 Task: Explore Airbnb accommodation in Kuang, Malaysia from 8th December, 2023 to 16th December, 2023 for 2 adults. Place can be entire room with 1  bedroom having 1 bed and 1 bathroom. Property type can be hotel. Amenities needed are: wifi.
Action: Mouse moved to (504, 112)
Screenshot: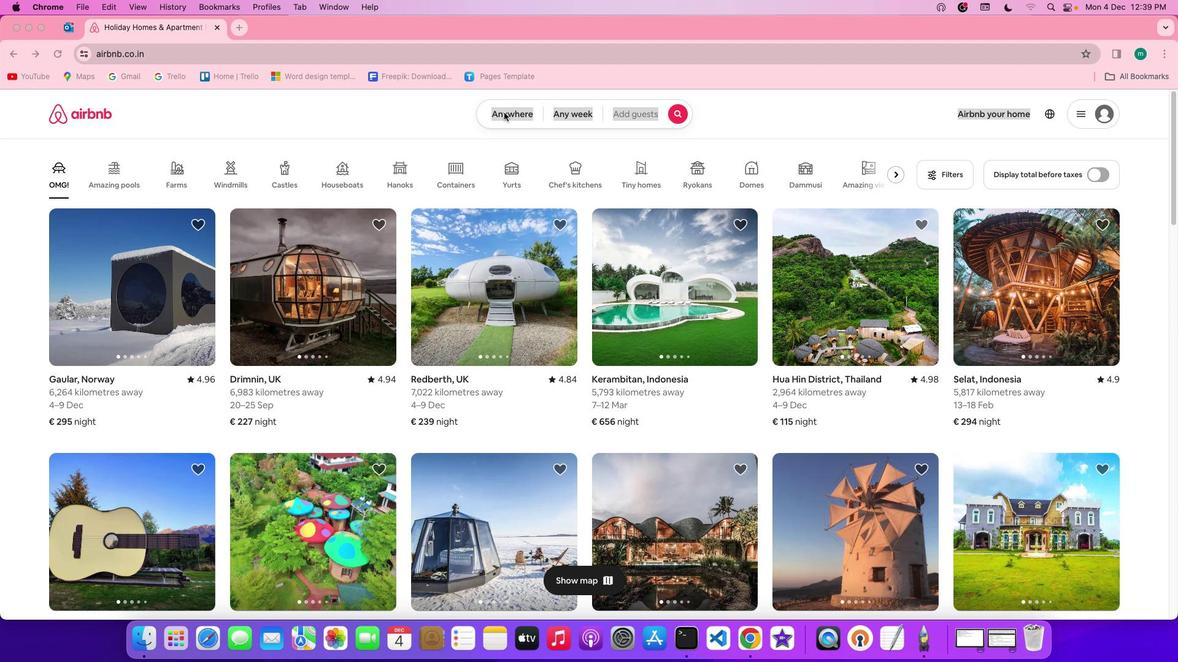 
Action: Mouse pressed left at (504, 112)
Screenshot: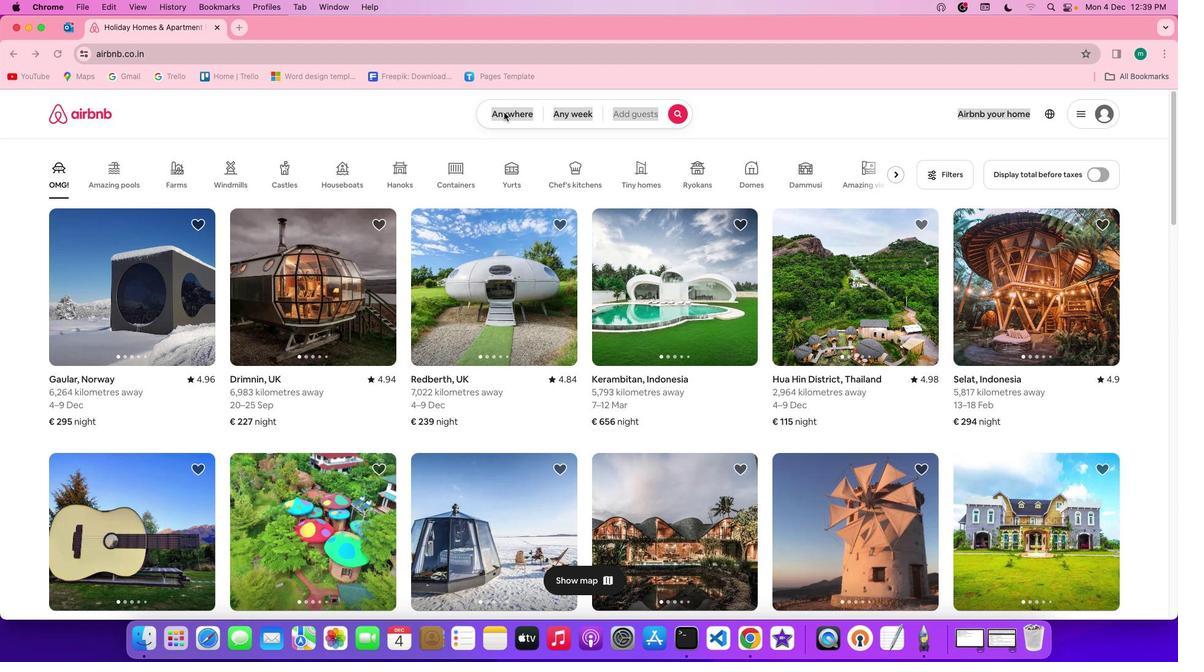 
Action: Mouse moved to (504, 112)
Screenshot: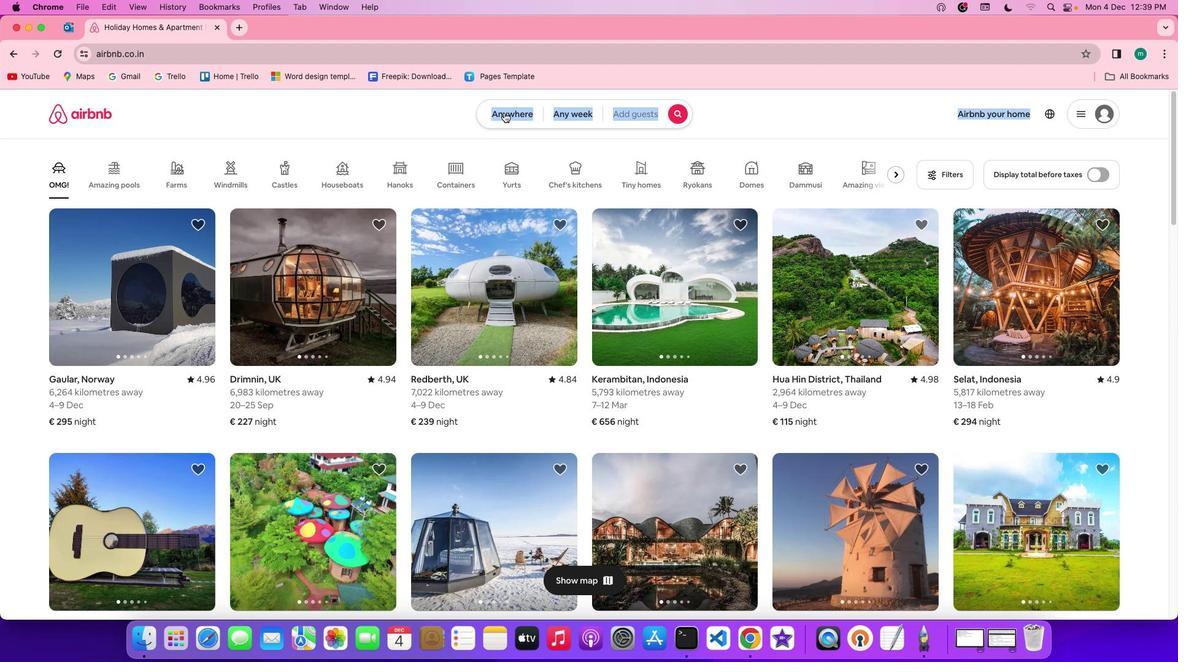 
Action: Mouse pressed left at (504, 112)
Screenshot: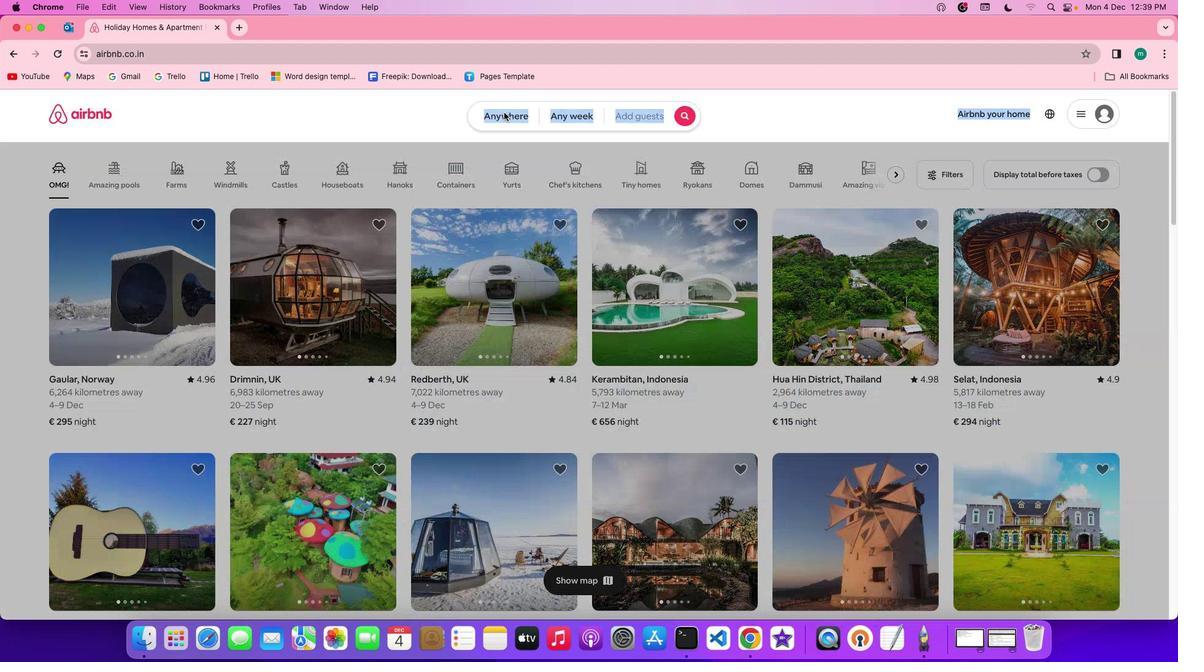 
Action: Mouse moved to (444, 158)
Screenshot: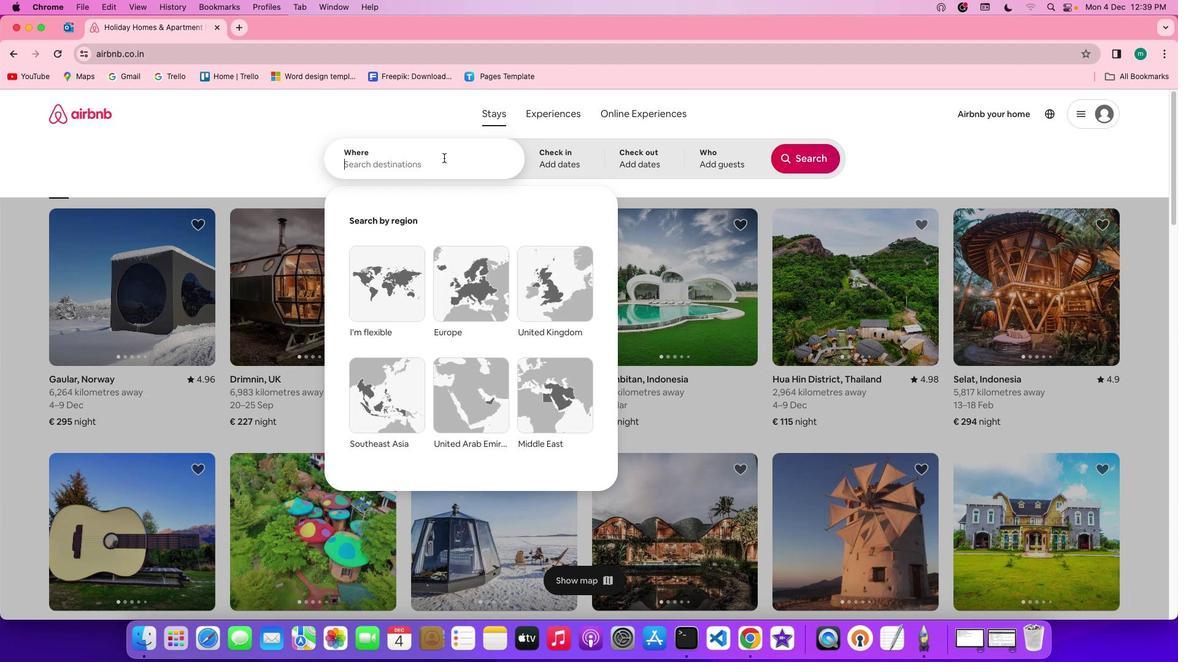 
Action: Mouse pressed left at (444, 158)
Screenshot: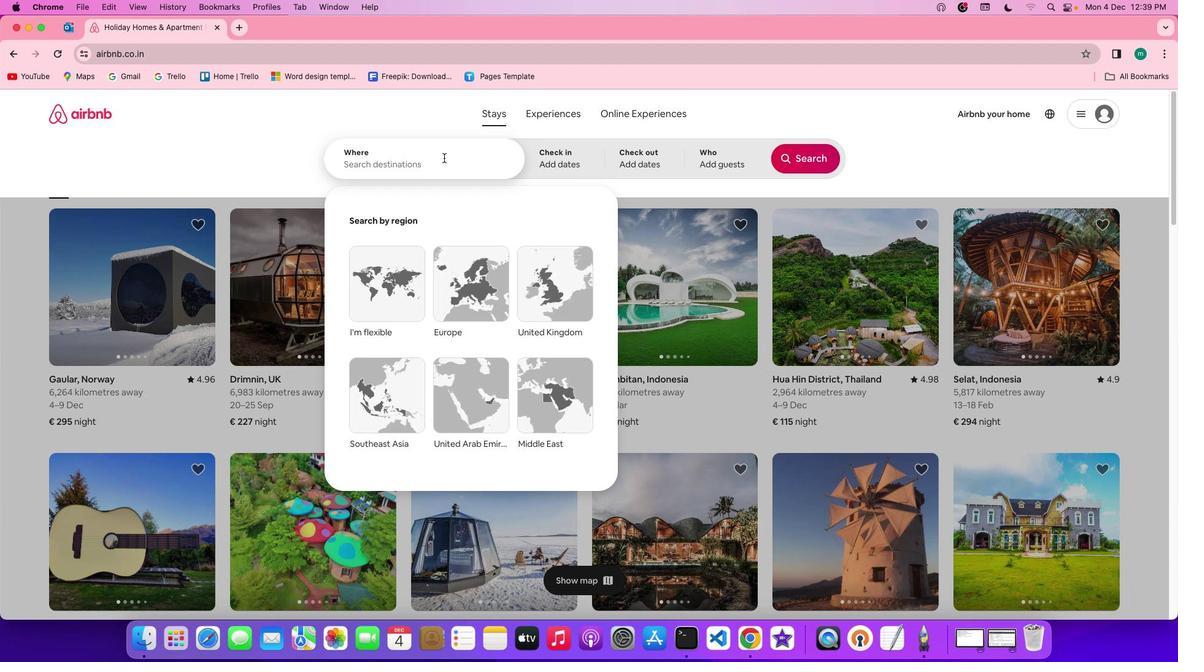 
Action: Key pressed Key.shift'K''U''A''N''G'','Key.spaceKey.shift'M''A''L''A''Y''S''I''A'
Screenshot: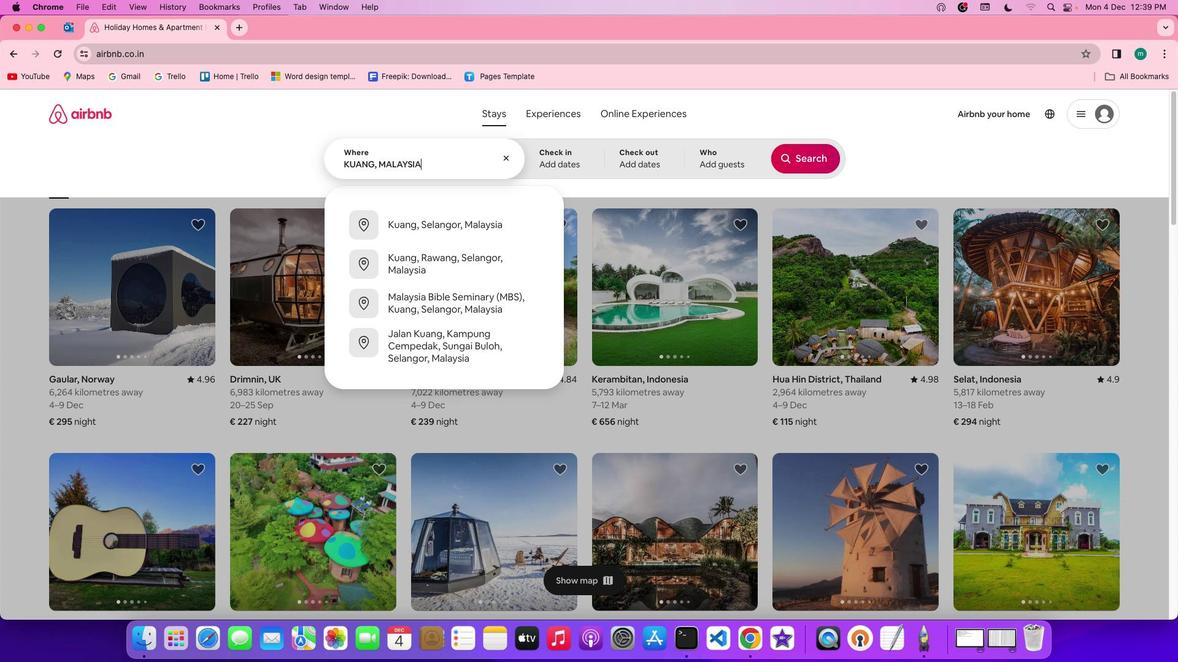 
Action: Mouse moved to (574, 158)
Screenshot: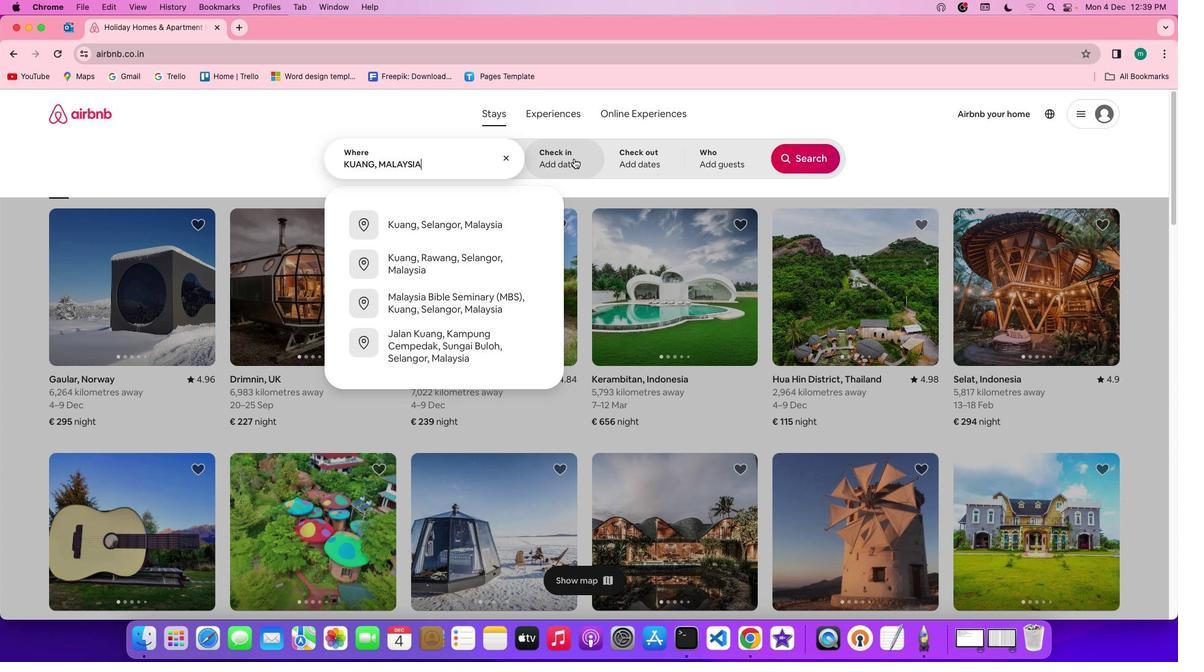 
Action: Mouse pressed left at (574, 158)
Screenshot: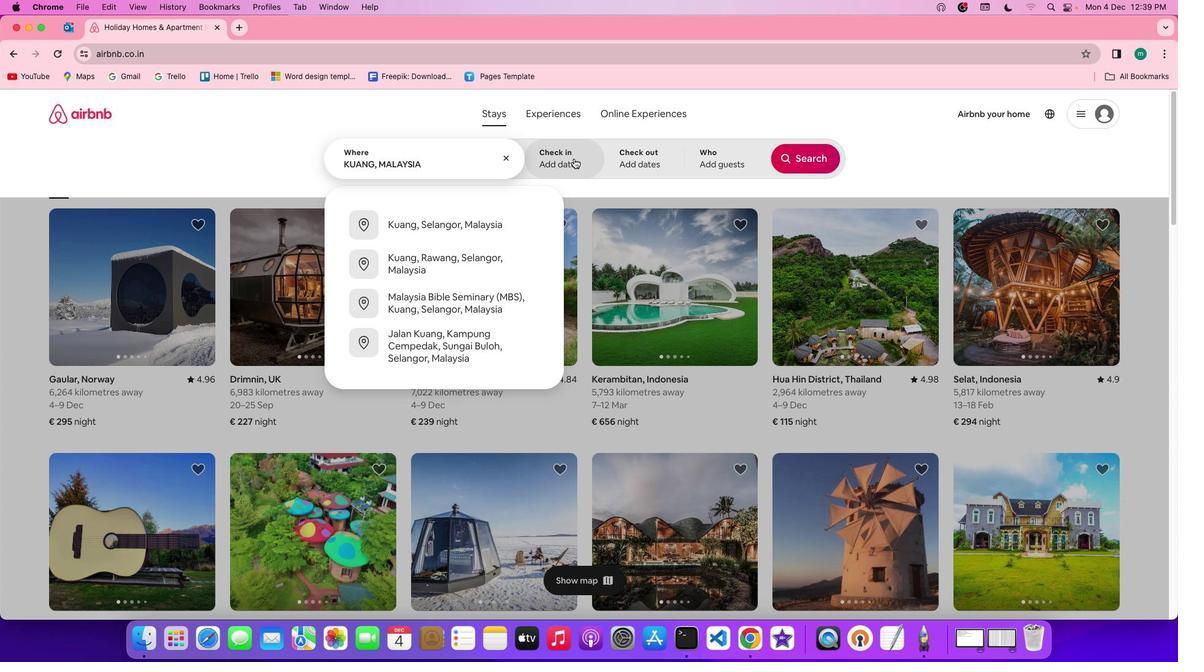
Action: Mouse moved to (525, 346)
Screenshot: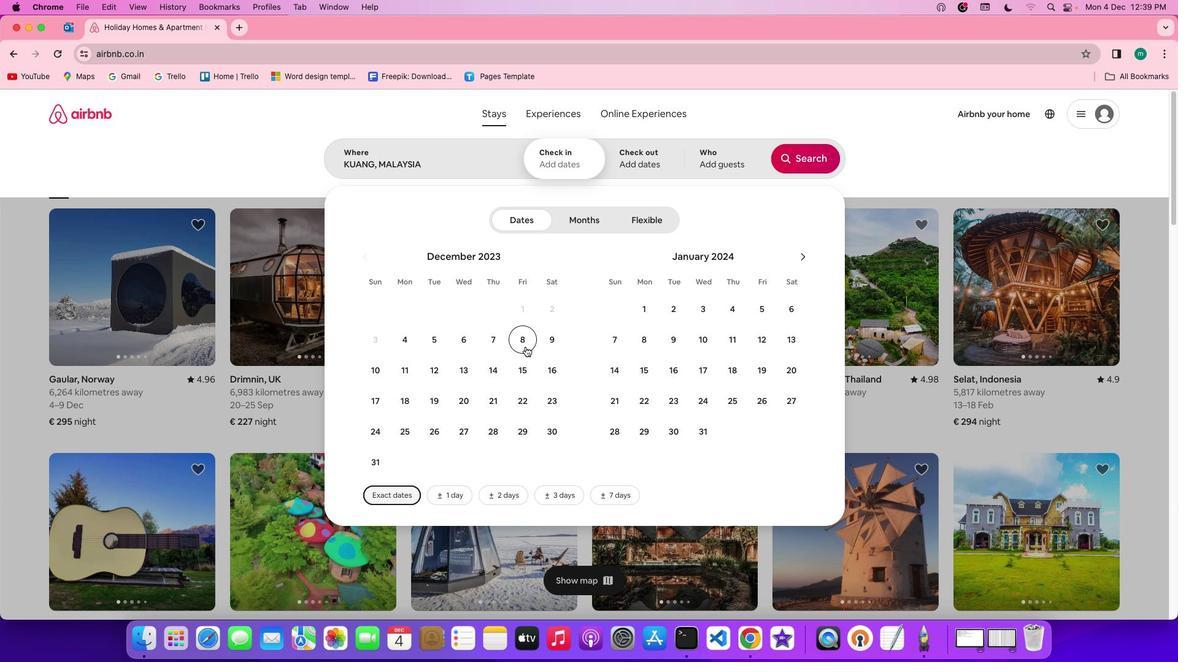 
Action: Mouse pressed left at (525, 346)
Screenshot: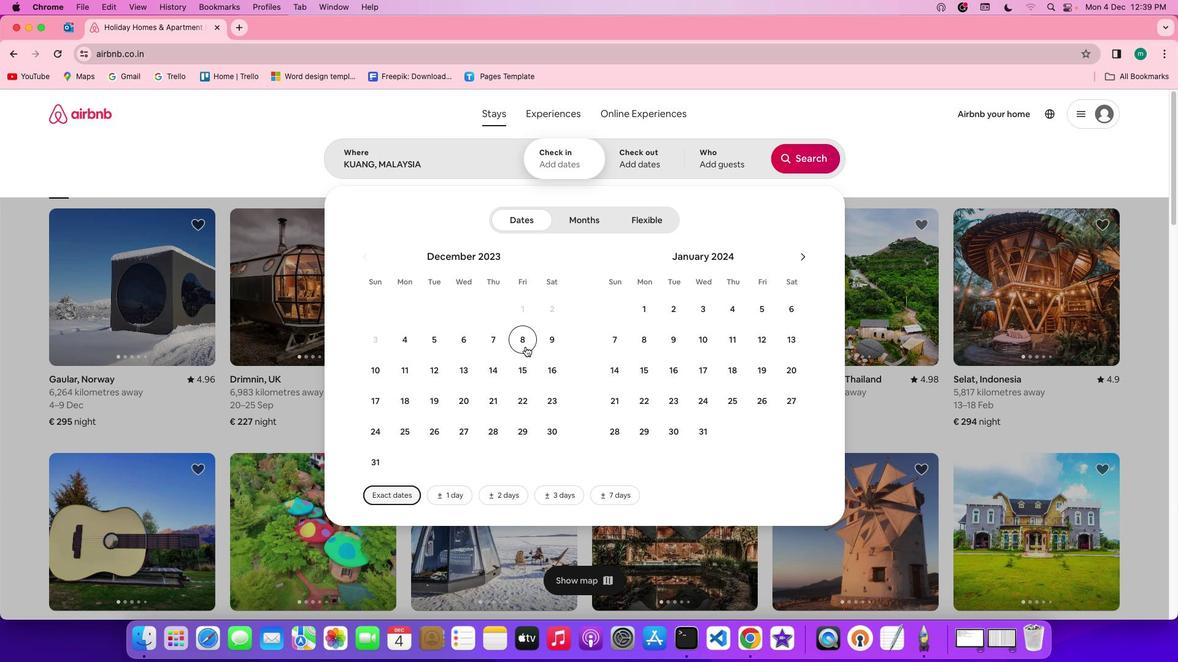 
Action: Mouse moved to (548, 371)
Screenshot: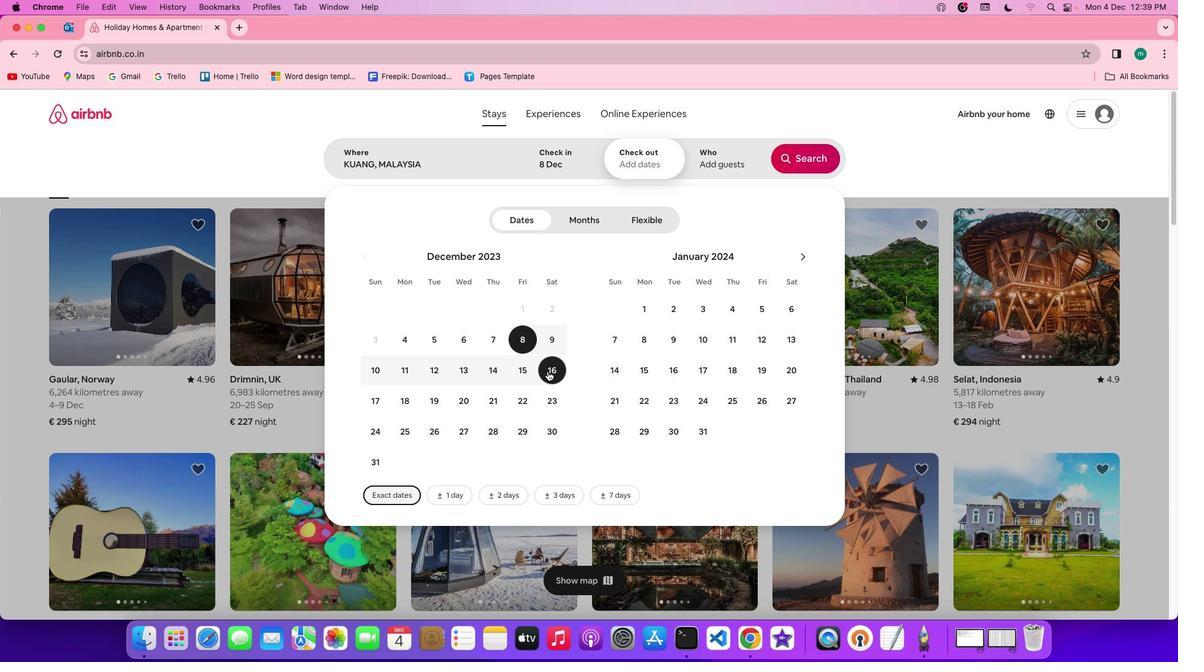 
Action: Mouse pressed left at (548, 371)
Screenshot: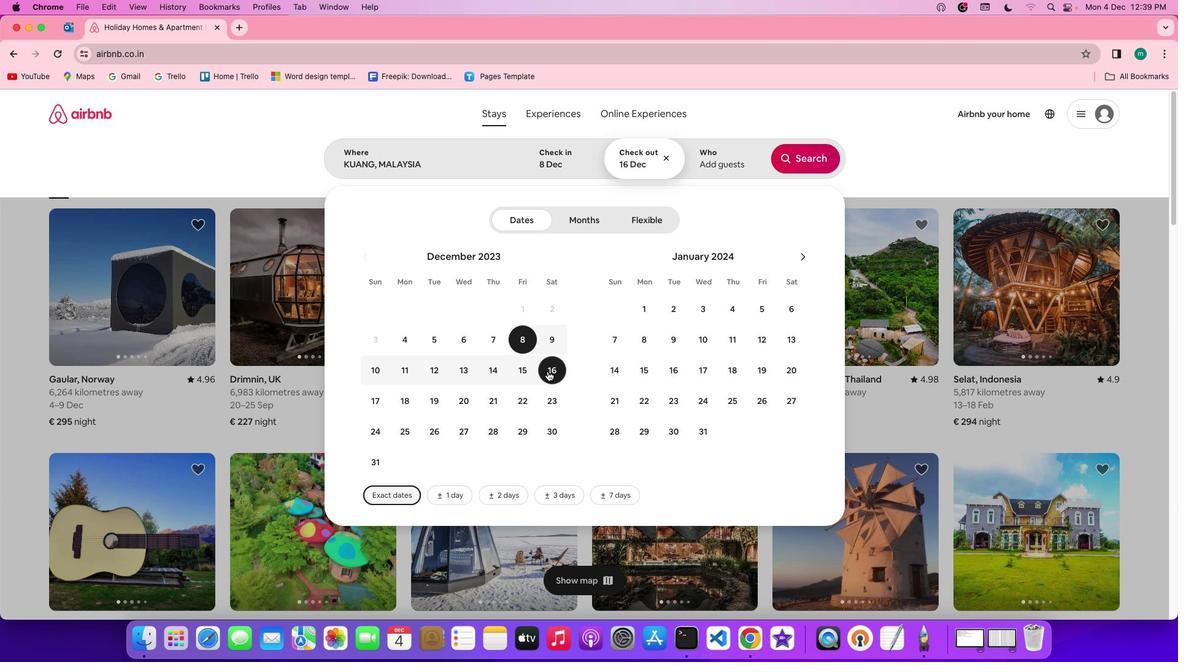 
Action: Mouse moved to (699, 159)
Screenshot: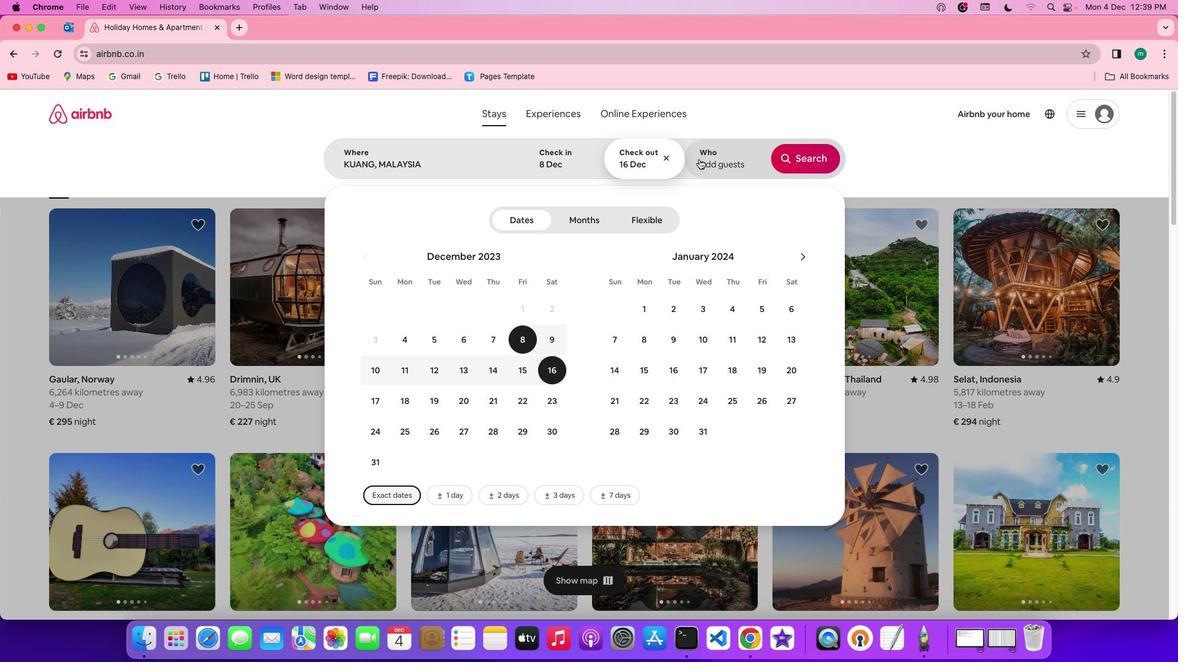 
Action: Mouse pressed left at (699, 159)
Screenshot: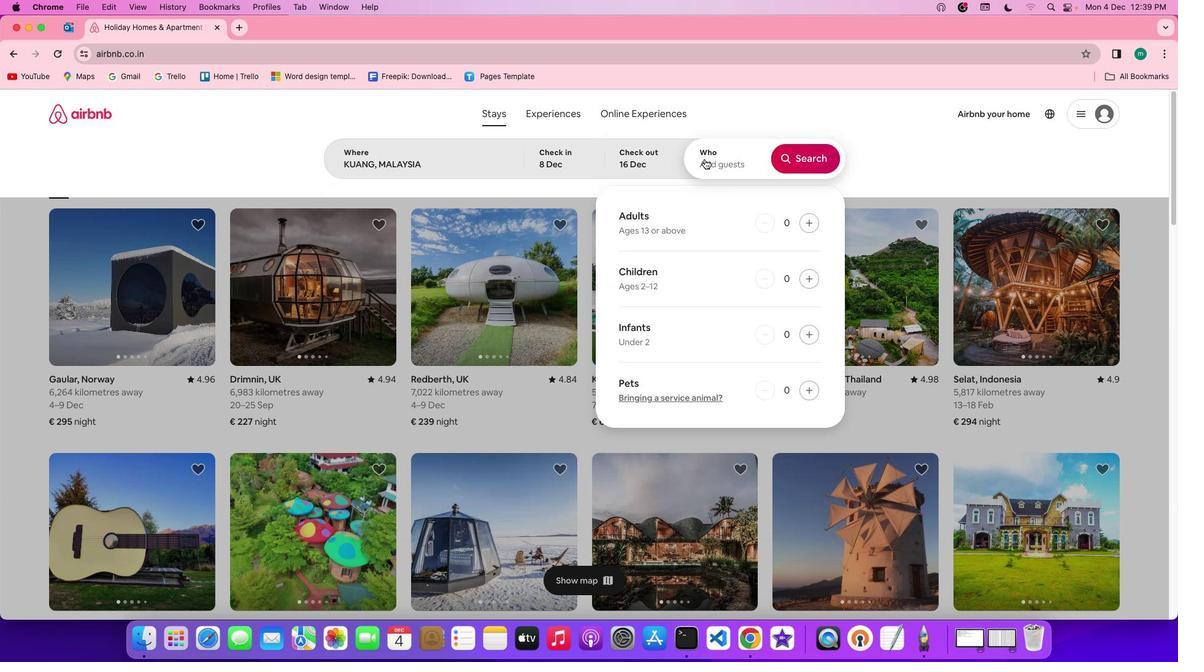 
Action: Mouse moved to (810, 227)
Screenshot: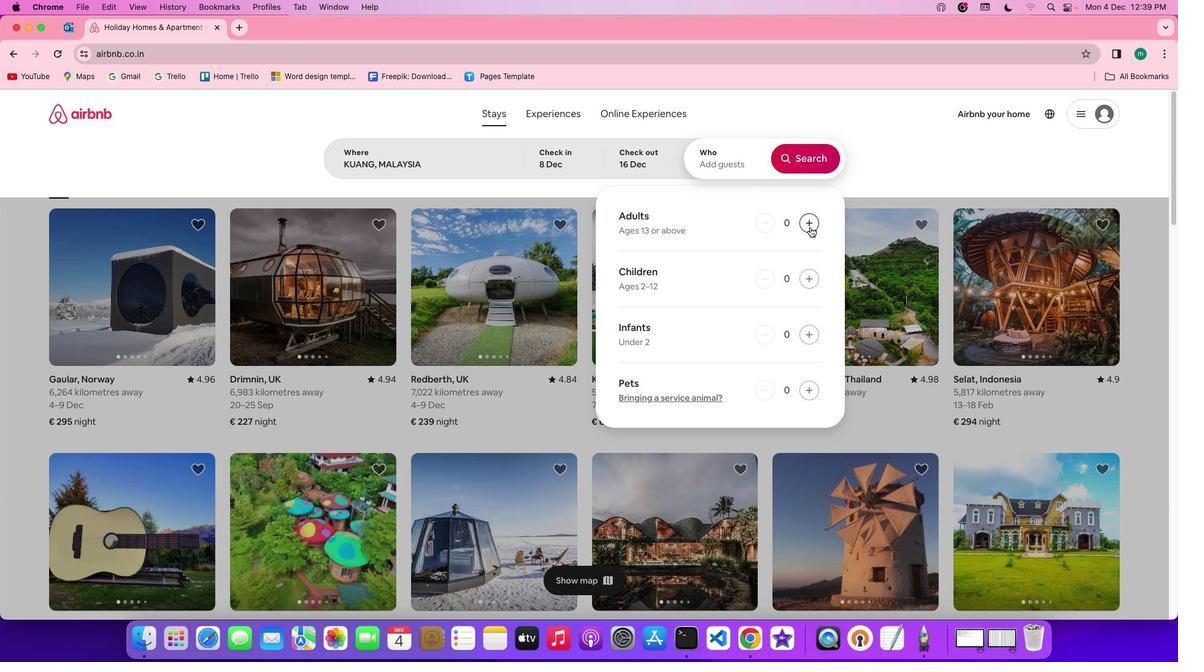 
Action: Mouse pressed left at (810, 227)
Screenshot: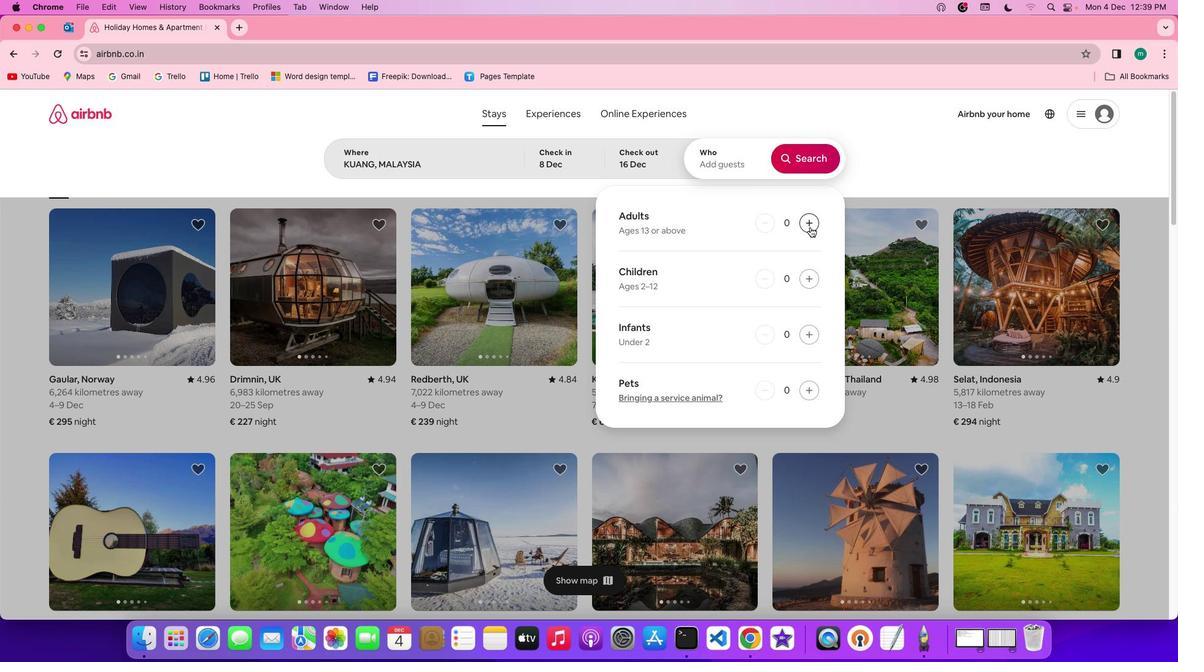 
Action: Mouse pressed left at (810, 227)
Screenshot: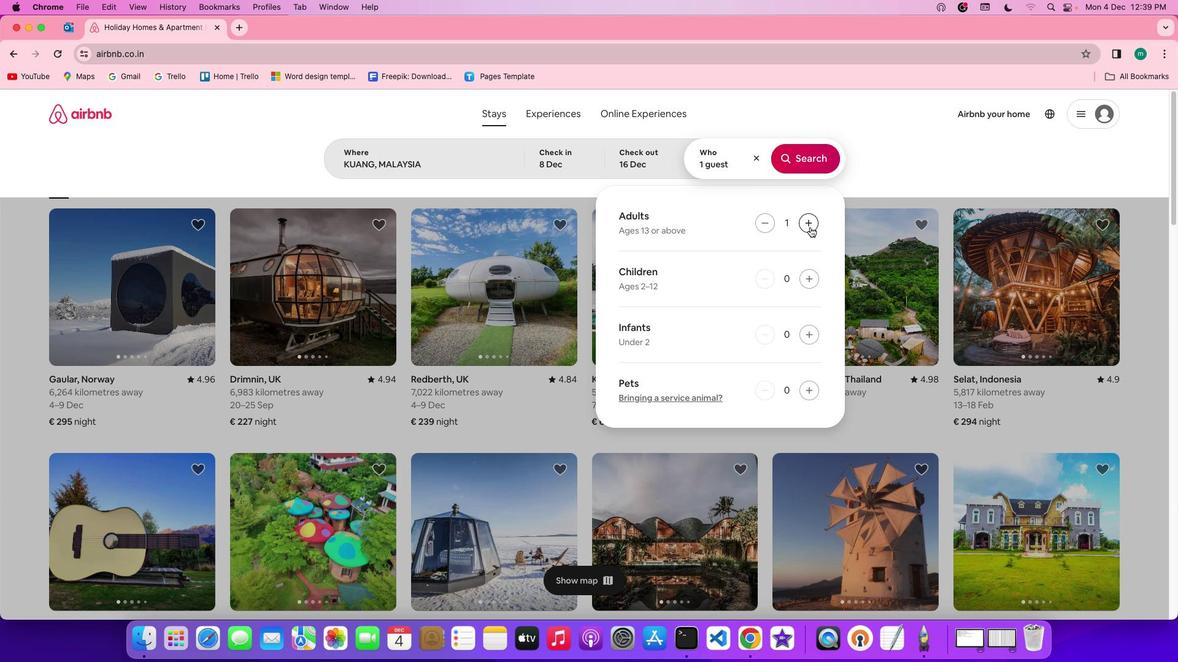 
Action: Mouse moved to (812, 154)
Screenshot: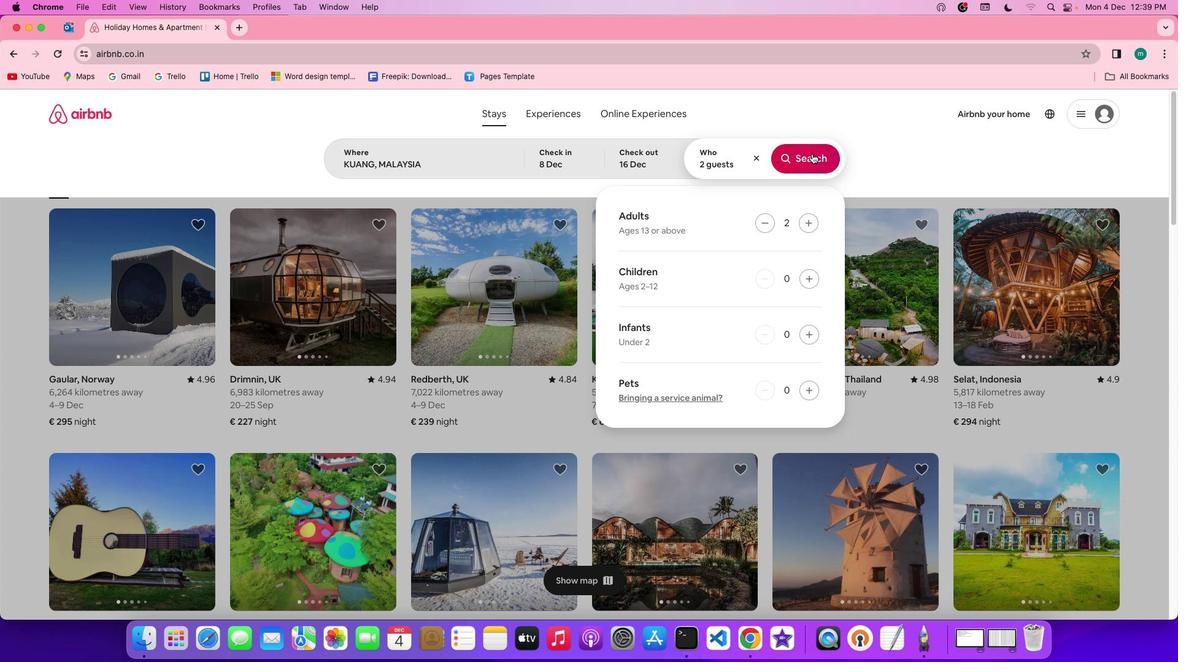 
Action: Mouse pressed left at (812, 154)
Screenshot: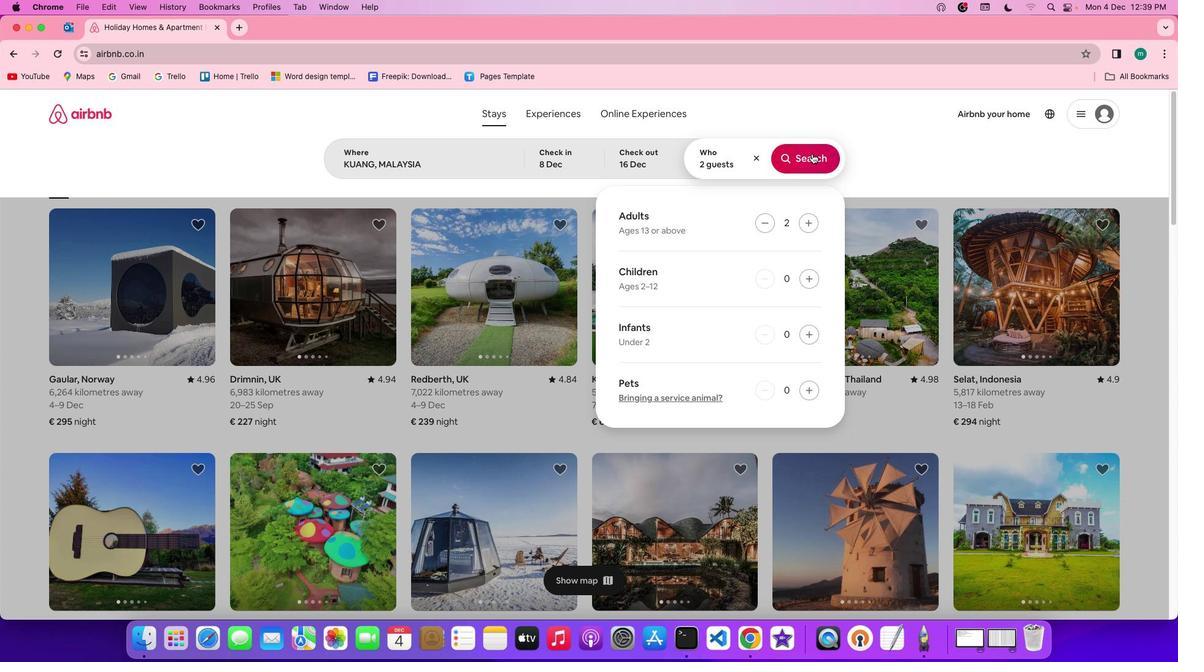 
Action: Mouse moved to (992, 157)
Screenshot: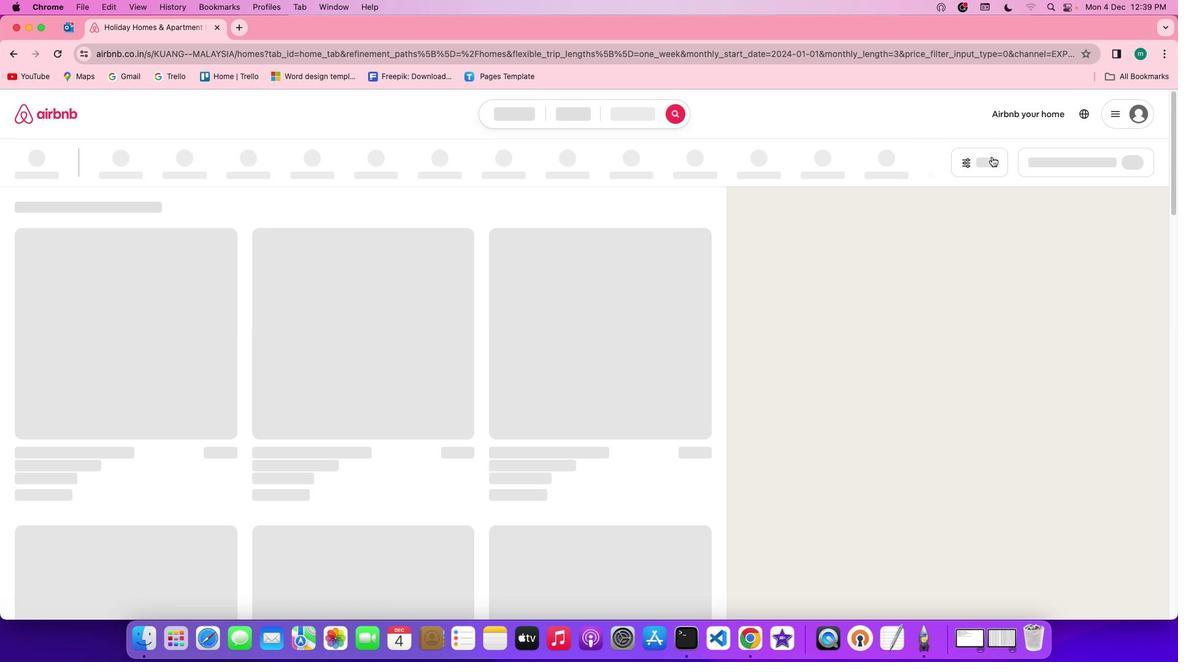 
Action: Mouse pressed left at (992, 157)
Screenshot: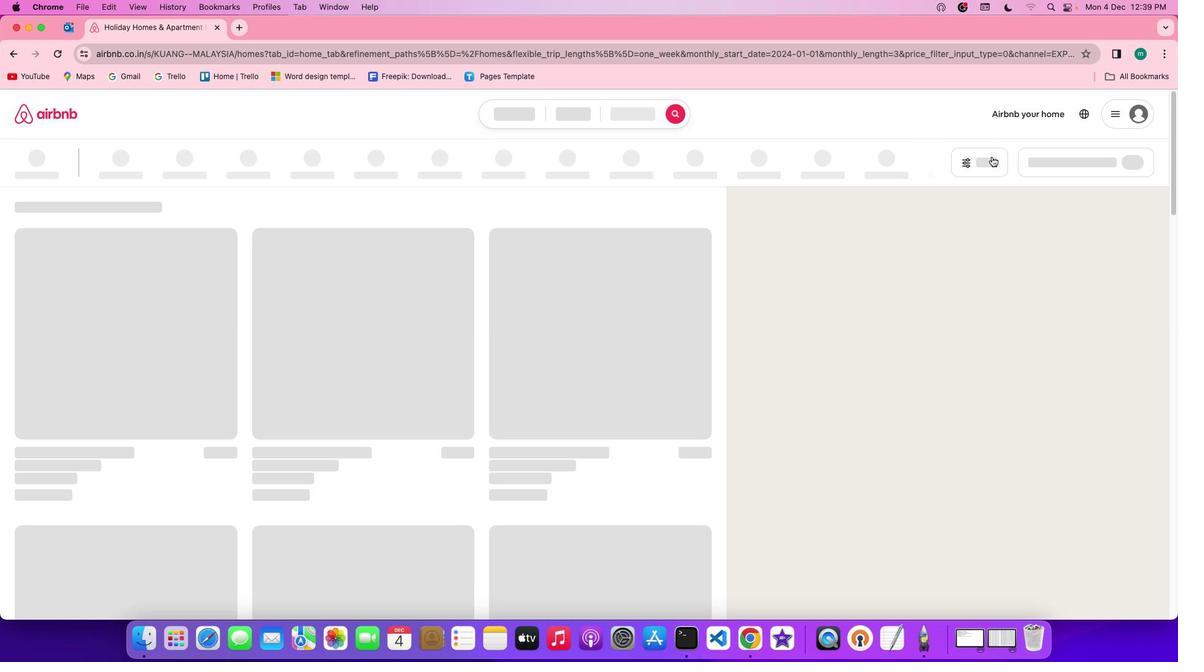 
Action: Mouse moved to (555, 364)
Screenshot: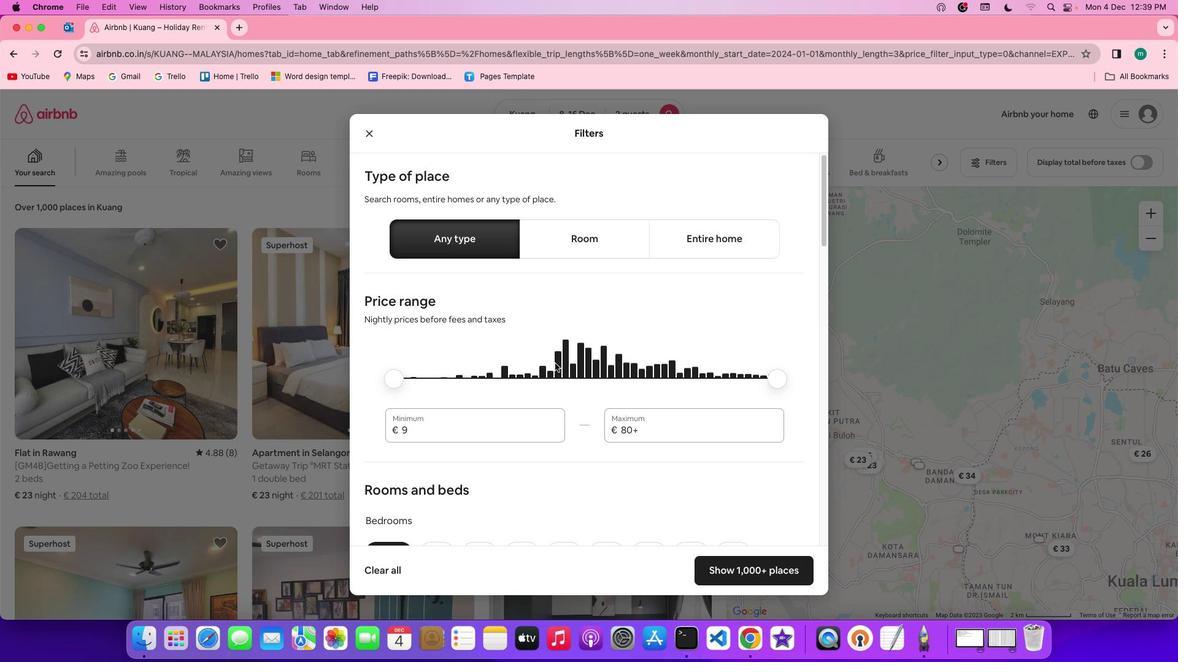 
Action: Mouse scrolled (555, 364) with delta (0, 0)
Screenshot: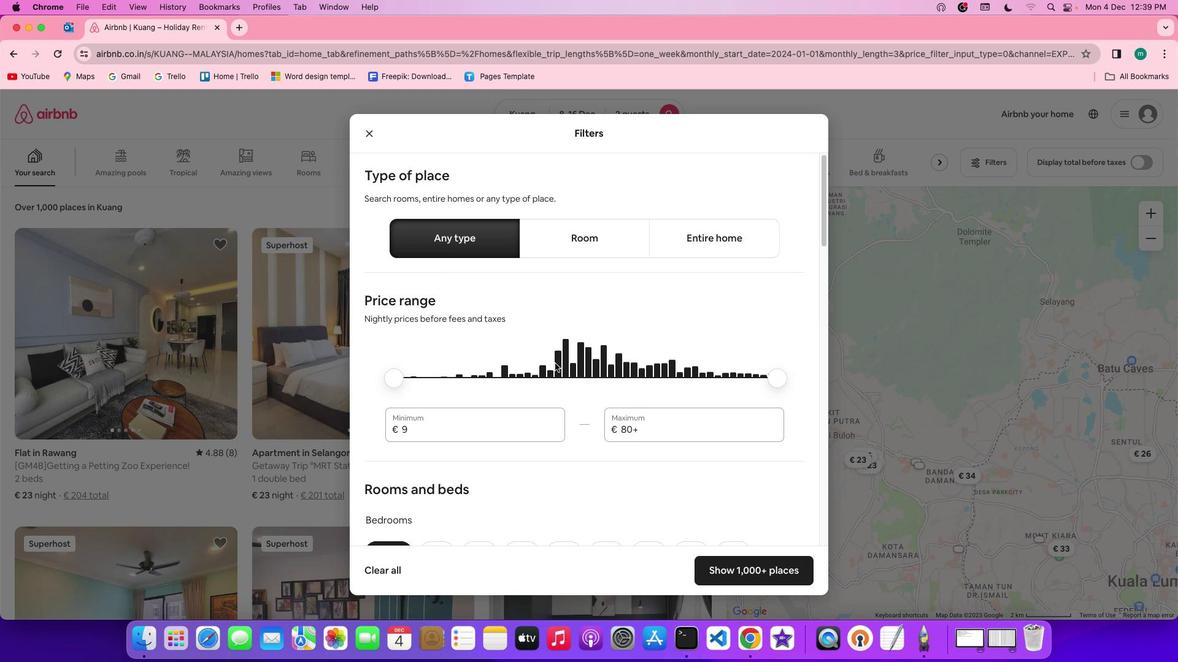 
Action: Mouse scrolled (555, 364) with delta (0, 0)
Screenshot: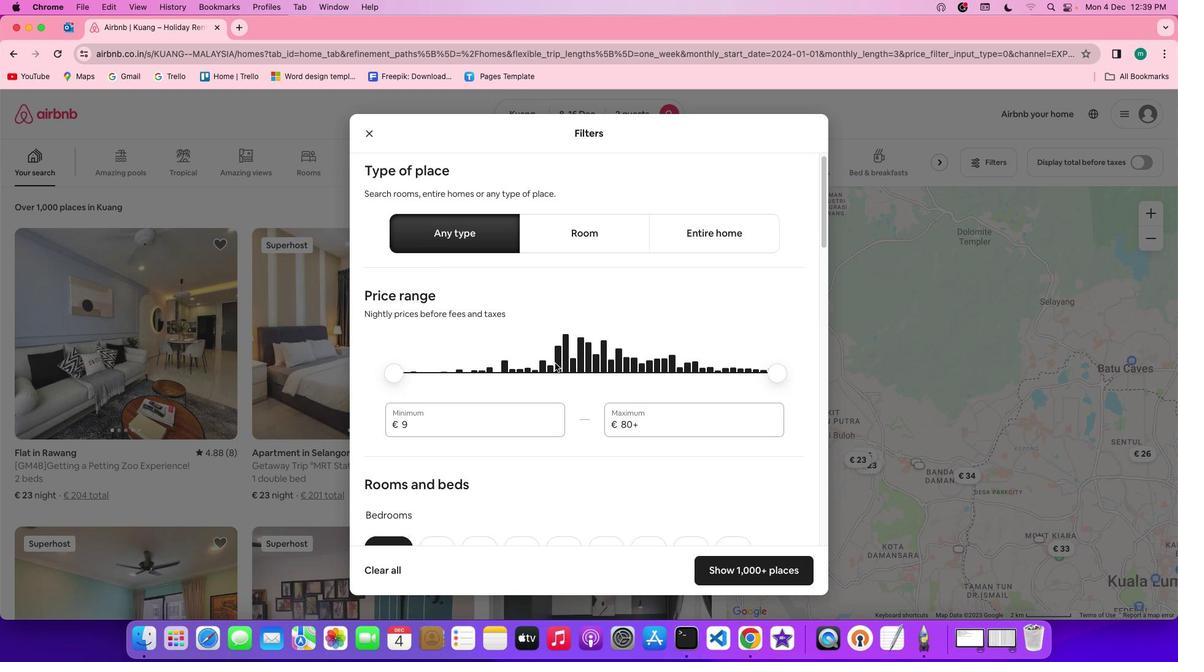 
Action: Mouse scrolled (555, 364) with delta (0, -1)
Screenshot: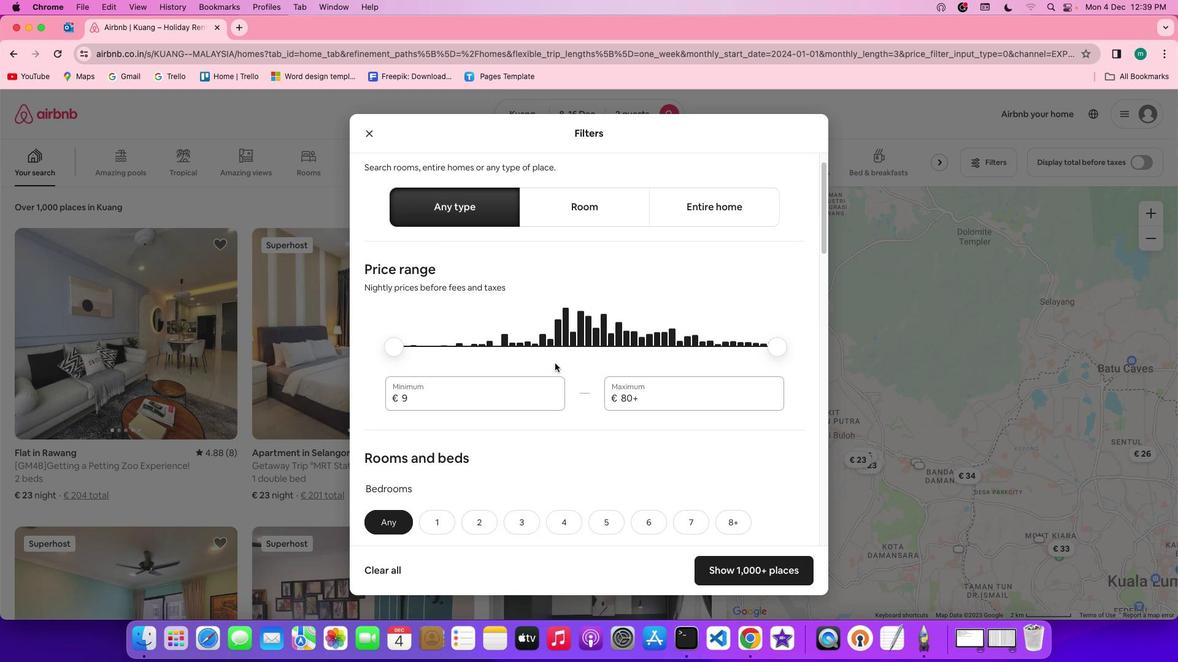 
Action: Mouse scrolled (555, 364) with delta (0, 0)
Screenshot: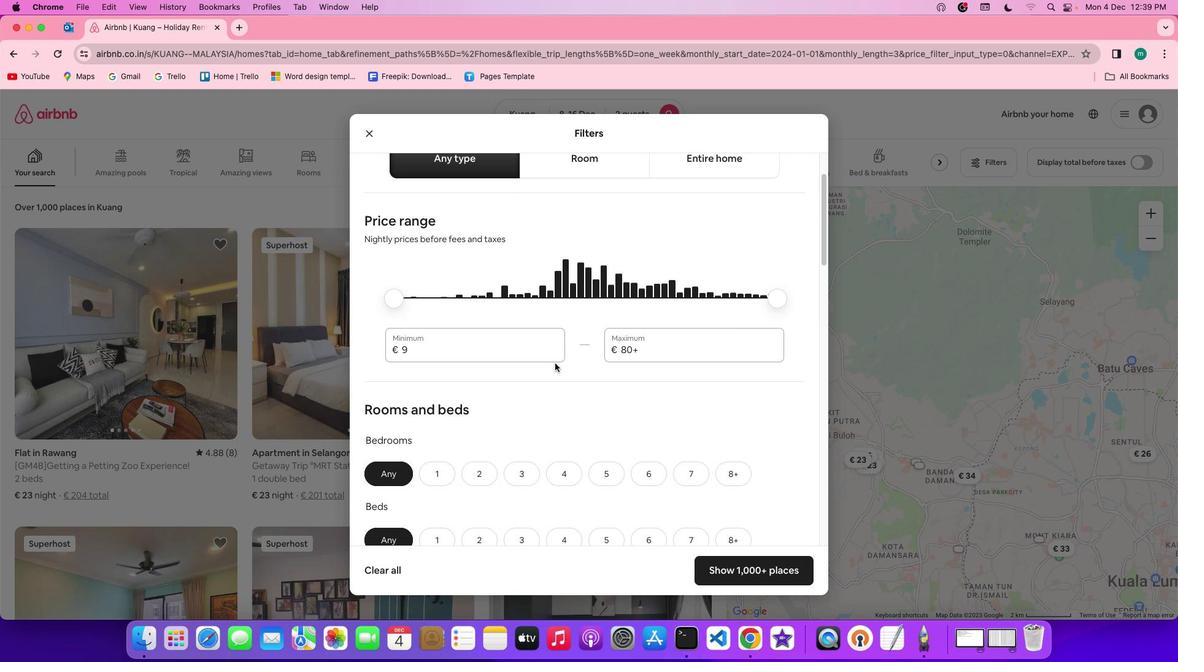 
Action: Mouse scrolled (555, 364) with delta (0, 0)
Screenshot: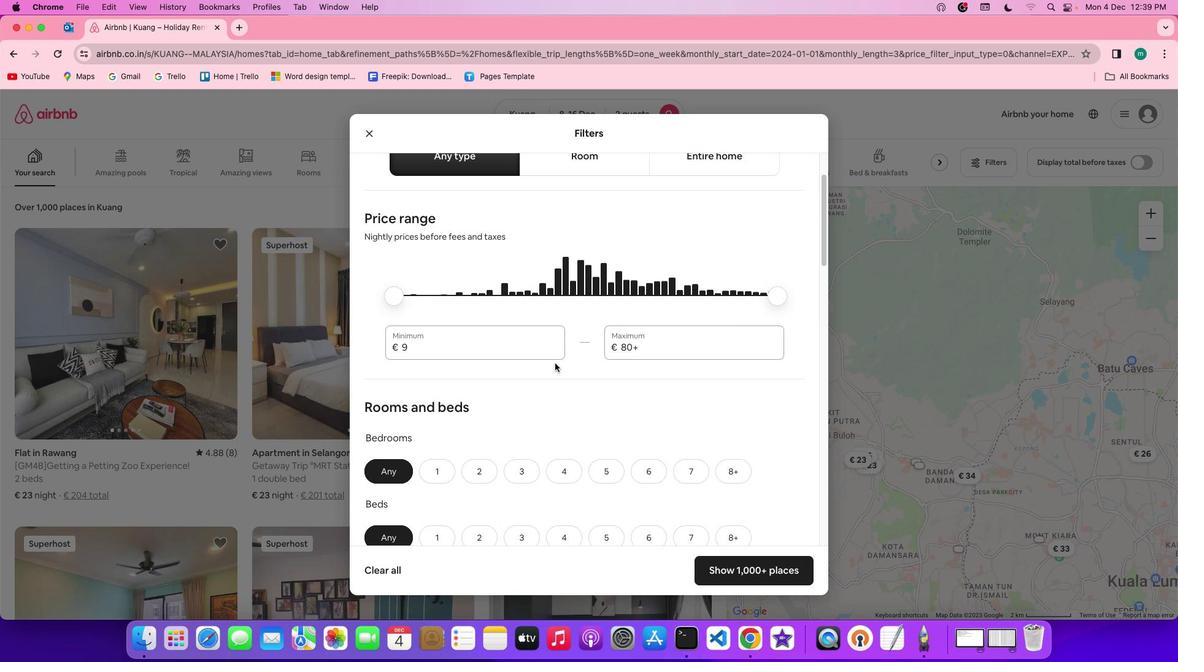 
Action: Mouse scrolled (555, 364) with delta (0, 0)
Screenshot: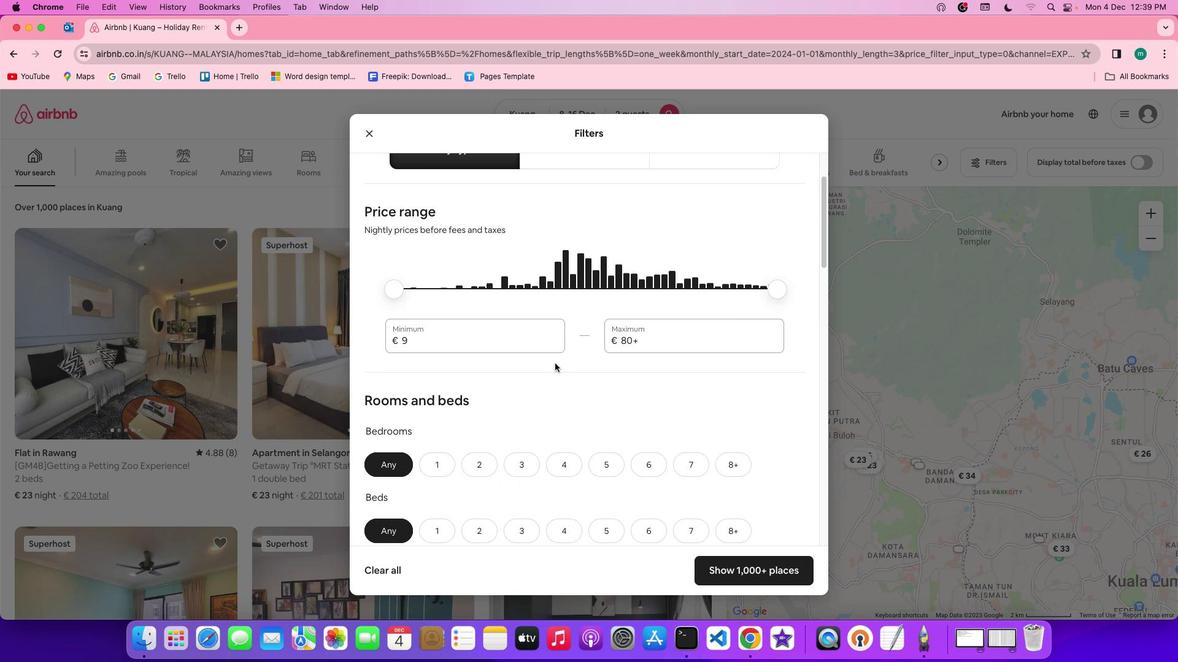 
Action: Mouse scrolled (555, 364) with delta (0, -1)
Screenshot: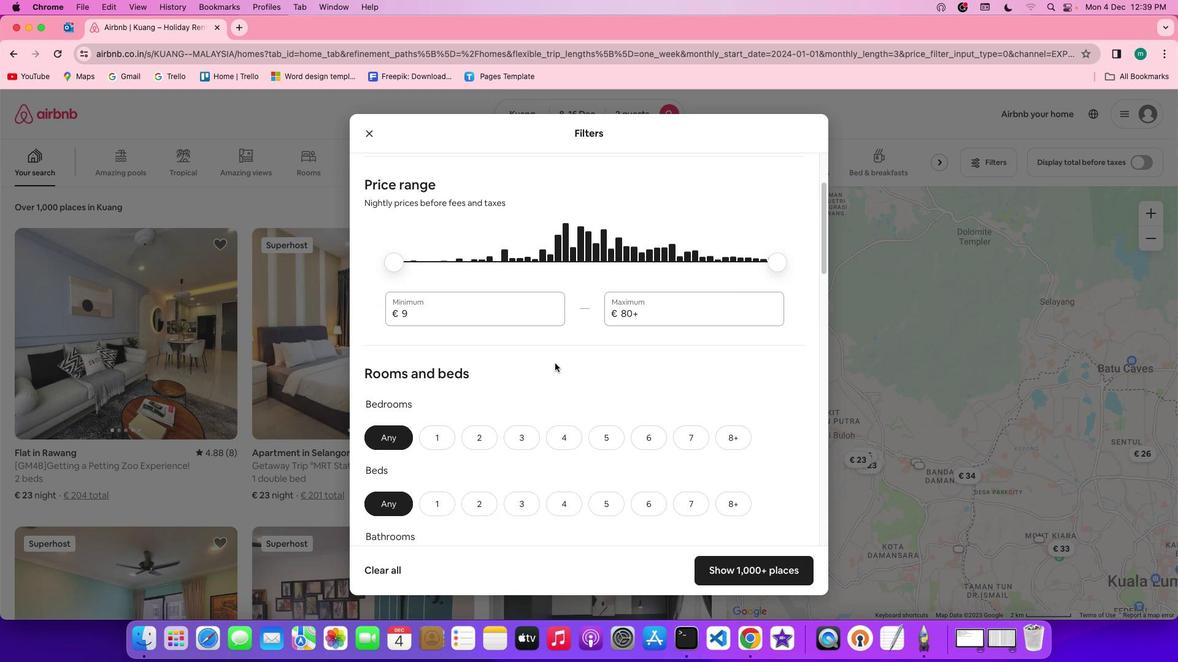 
Action: Mouse scrolled (555, 364) with delta (0, 0)
Screenshot: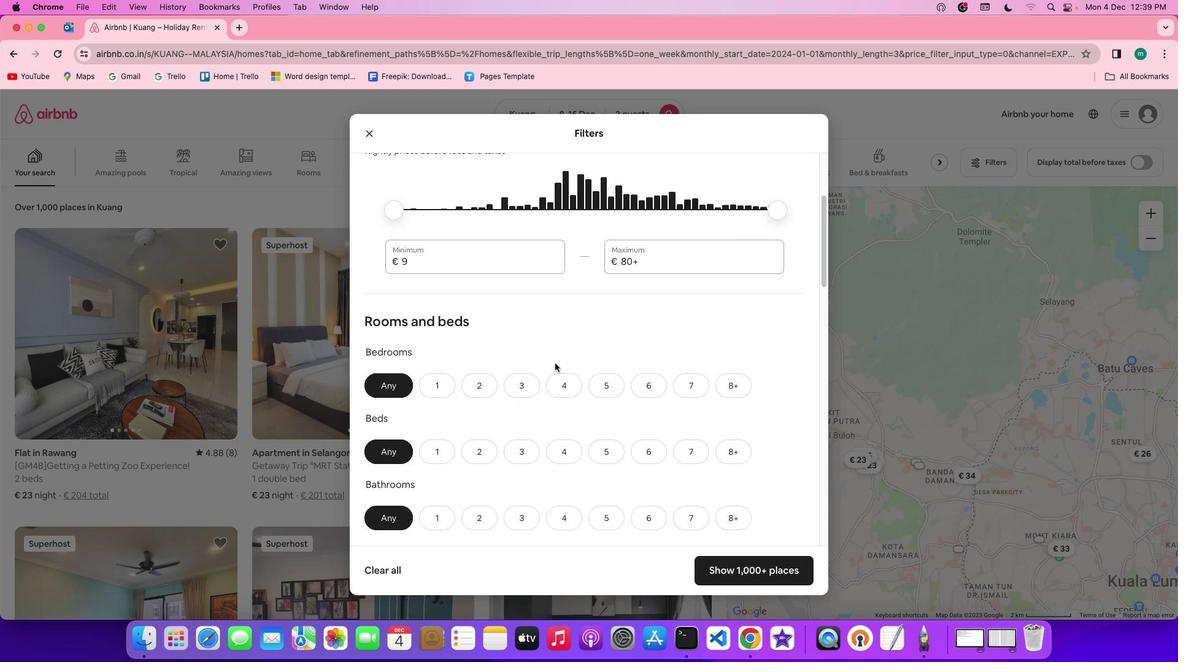 
Action: Mouse scrolled (555, 364) with delta (0, 0)
Screenshot: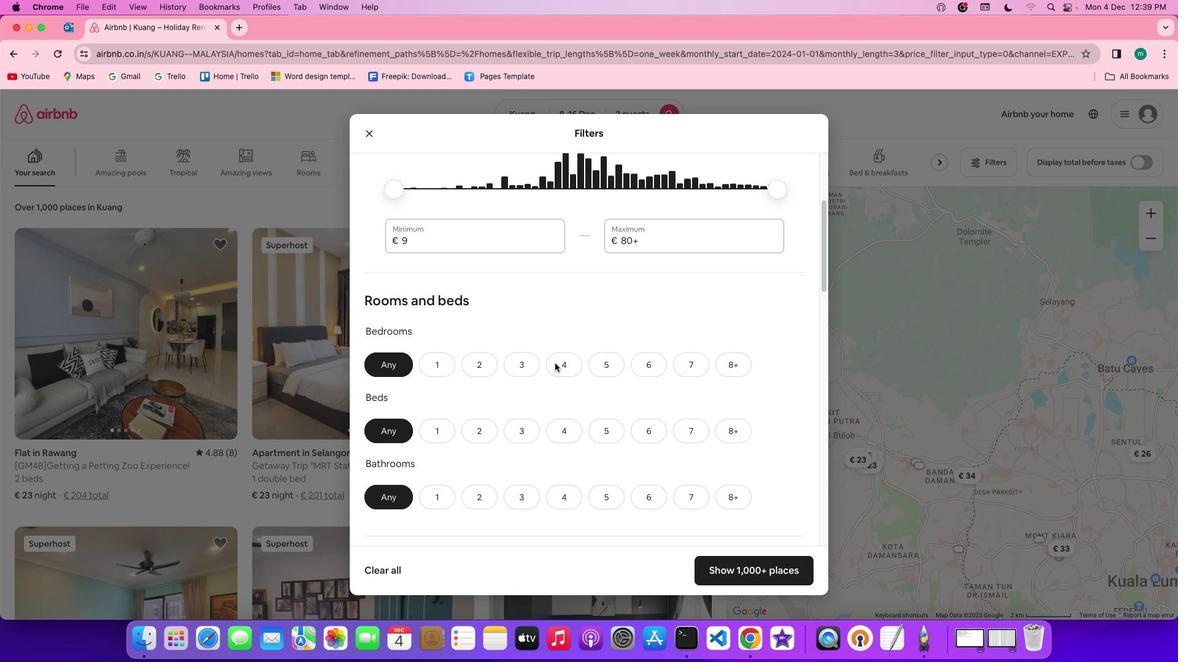 
Action: Mouse scrolled (555, 364) with delta (0, 0)
Screenshot: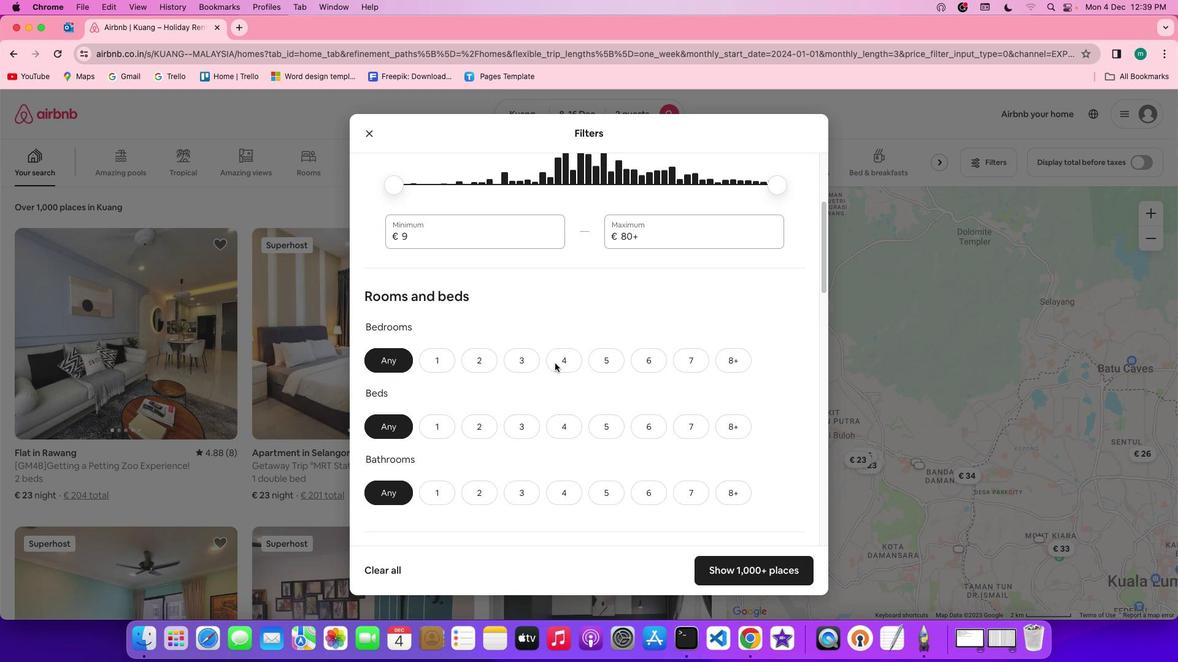 
Action: Mouse scrolled (555, 364) with delta (0, 0)
Screenshot: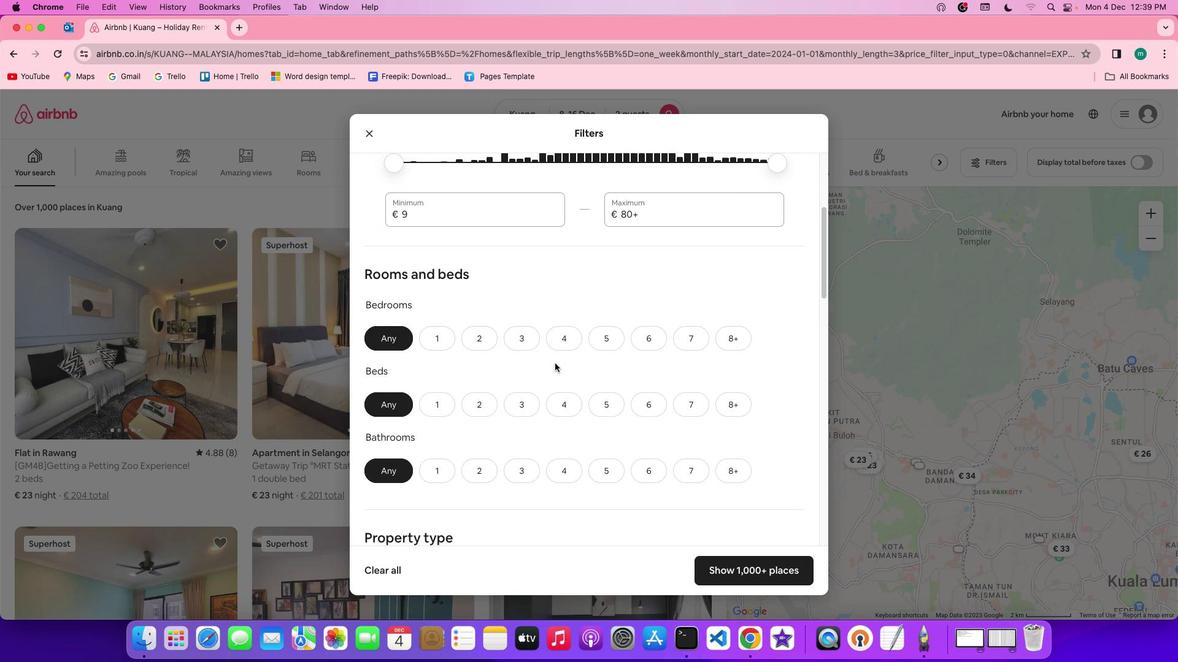 
Action: Mouse scrolled (555, 364) with delta (0, 0)
Screenshot: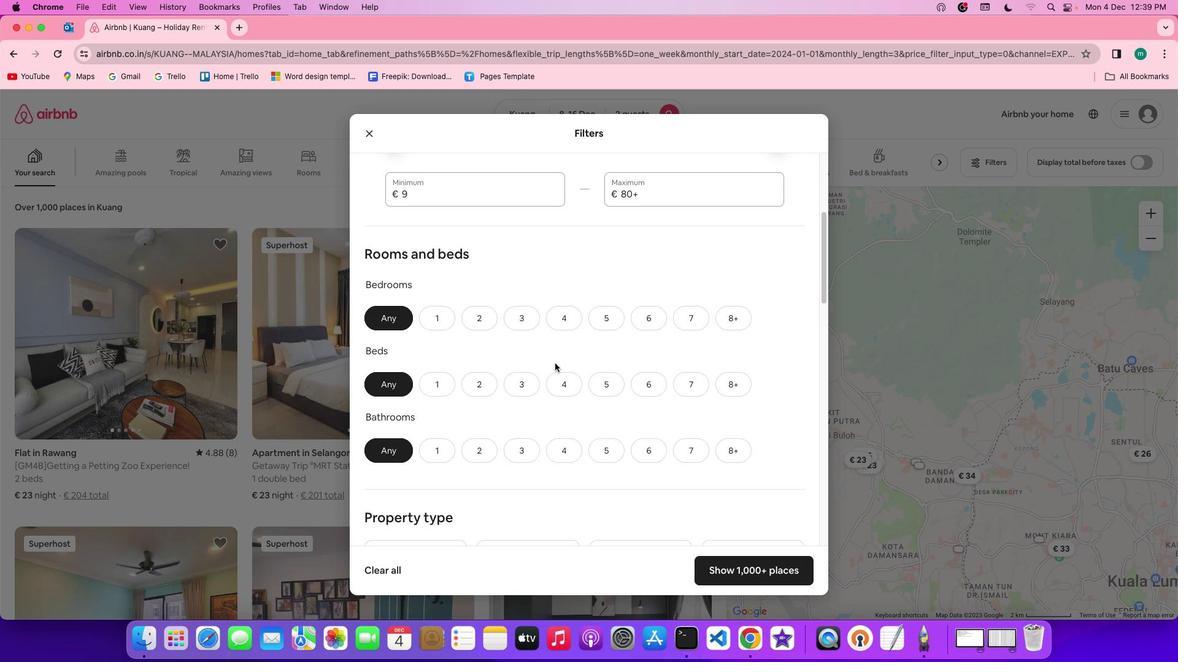 
Action: Mouse scrolled (555, 364) with delta (0, 0)
Screenshot: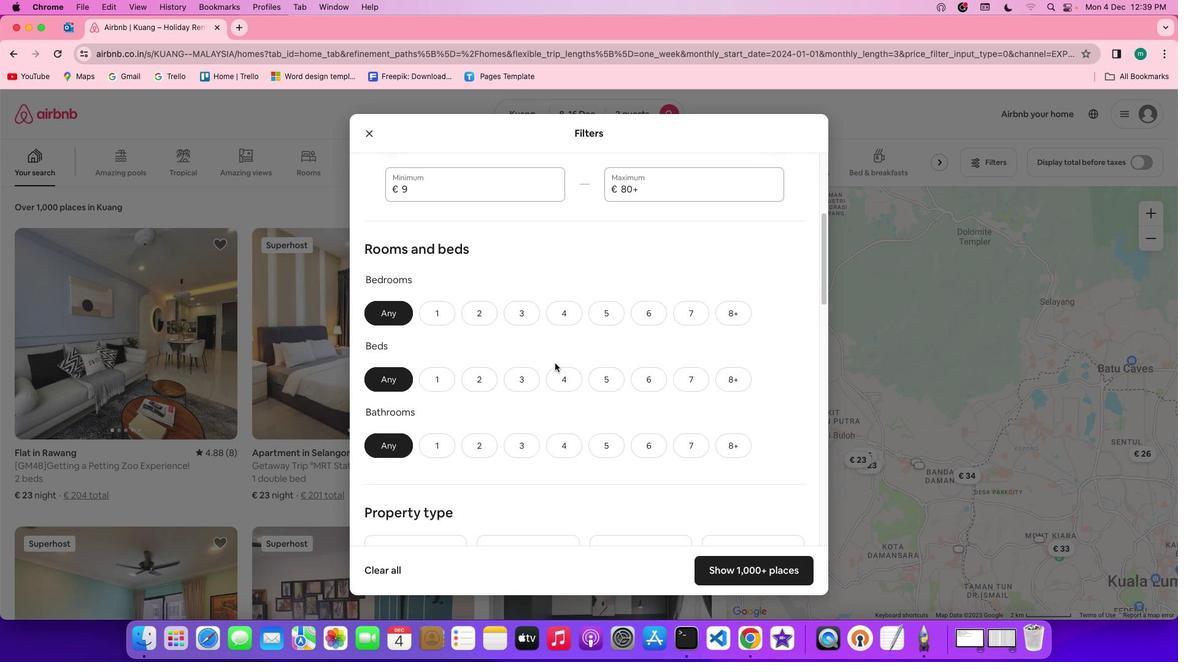 
Action: Mouse moved to (436, 291)
Screenshot: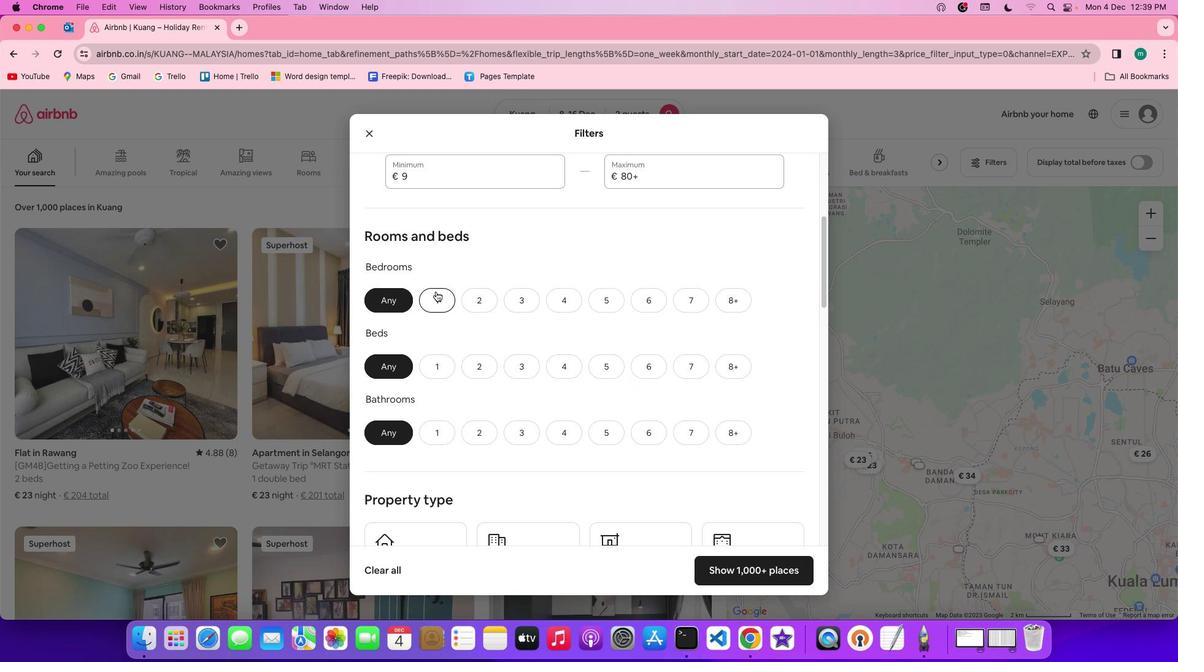 
Action: Mouse pressed left at (436, 291)
Screenshot: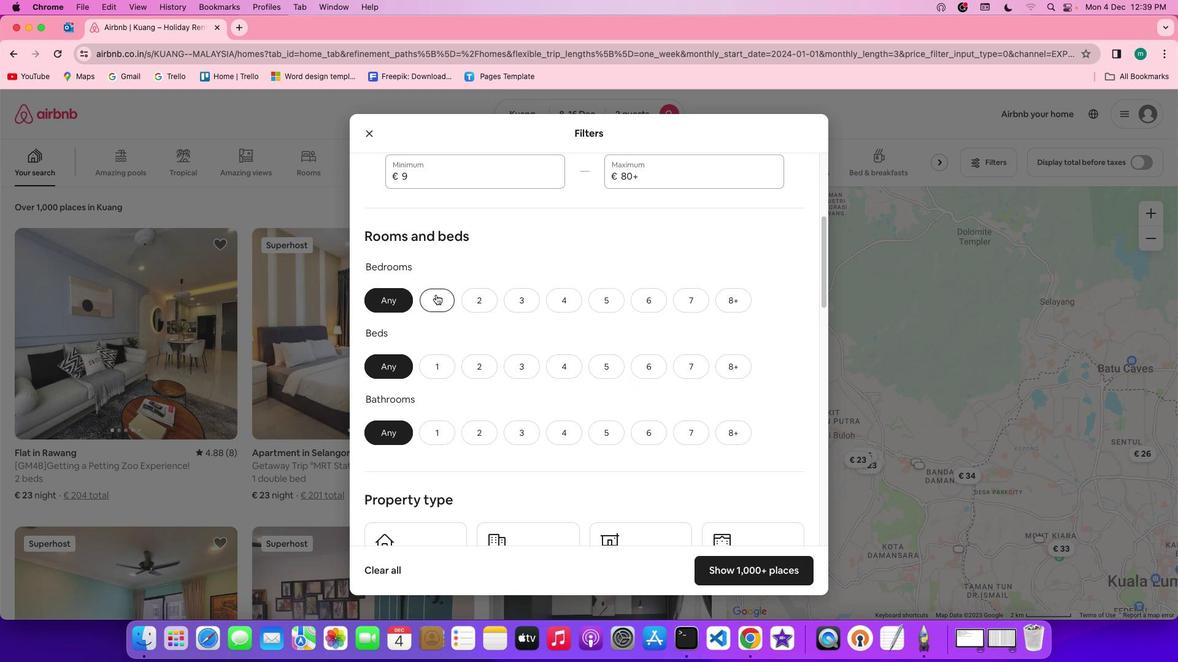 
Action: Mouse moved to (438, 377)
Screenshot: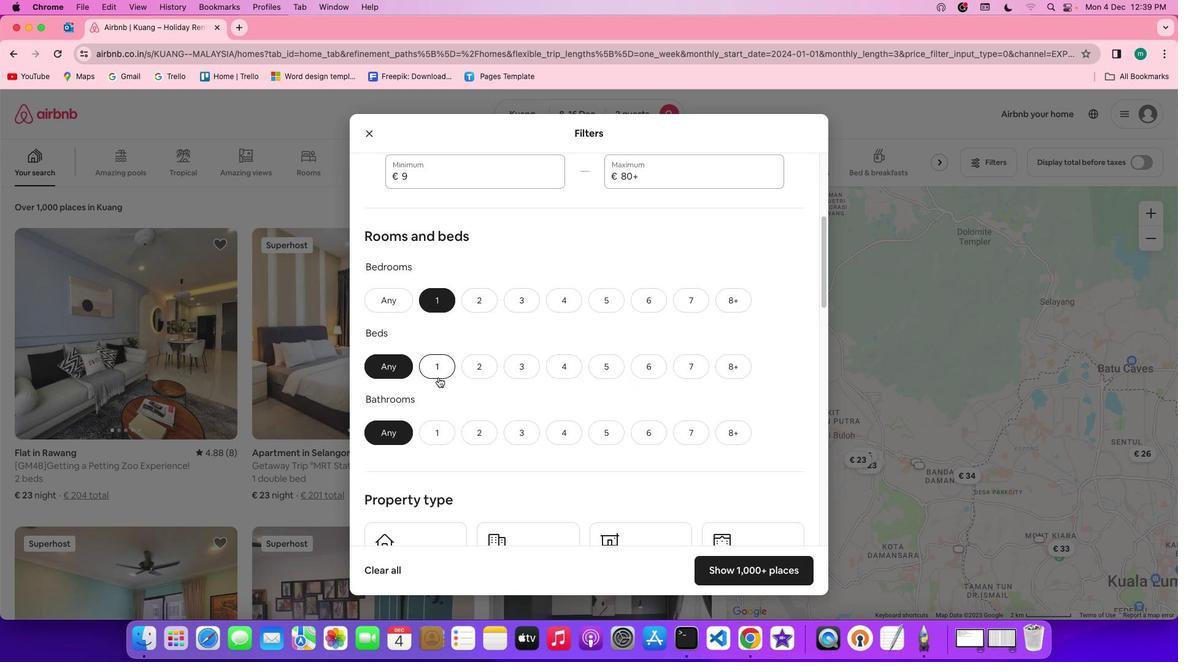 
Action: Mouse pressed left at (438, 377)
Screenshot: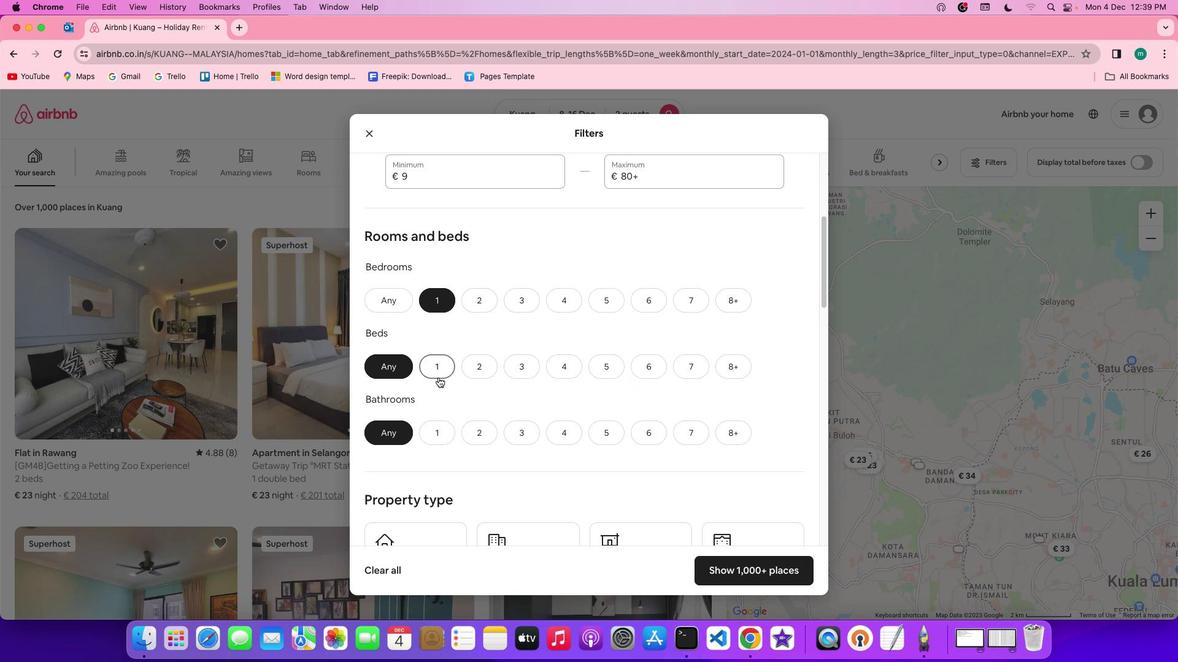 
Action: Mouse moved to (435, 432)
Screenshot: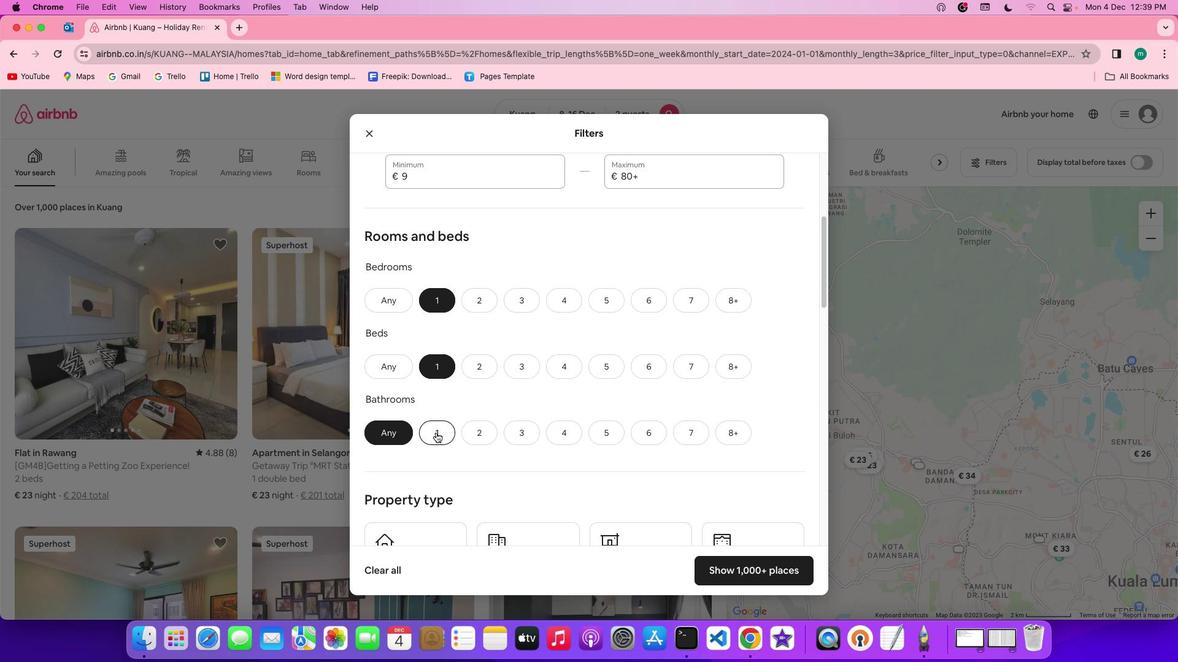 
Action: Mouse pressed left at (435, 432)
Screenshot: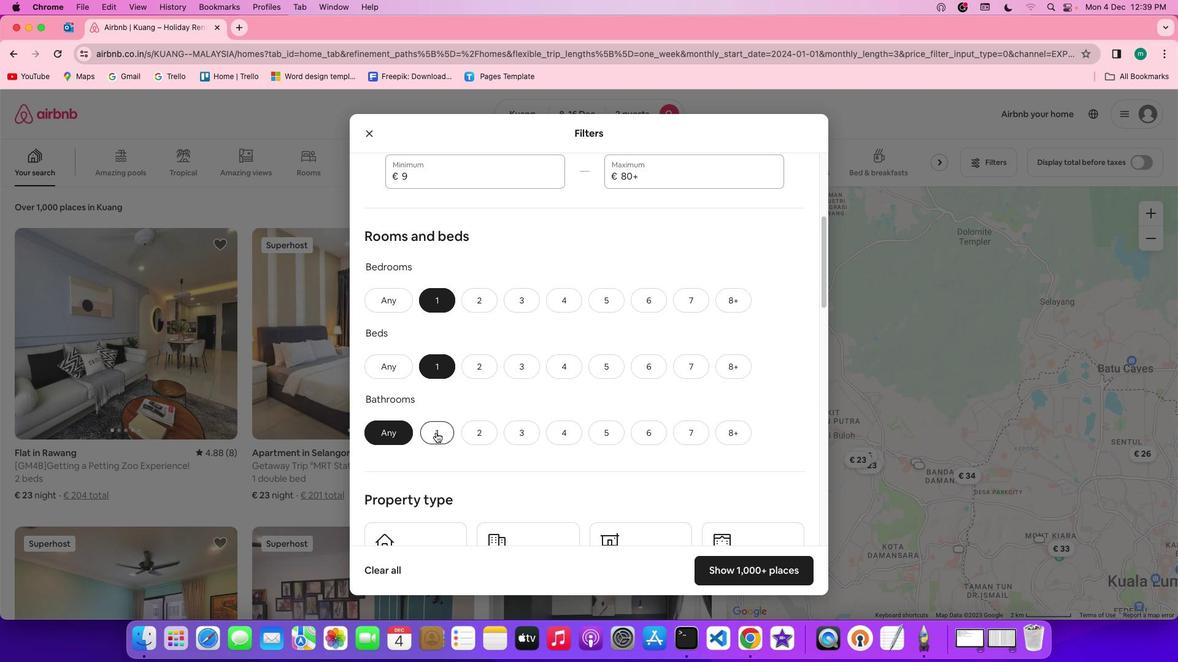 
Action: Mouse moved to (655, 436)
Screenshot: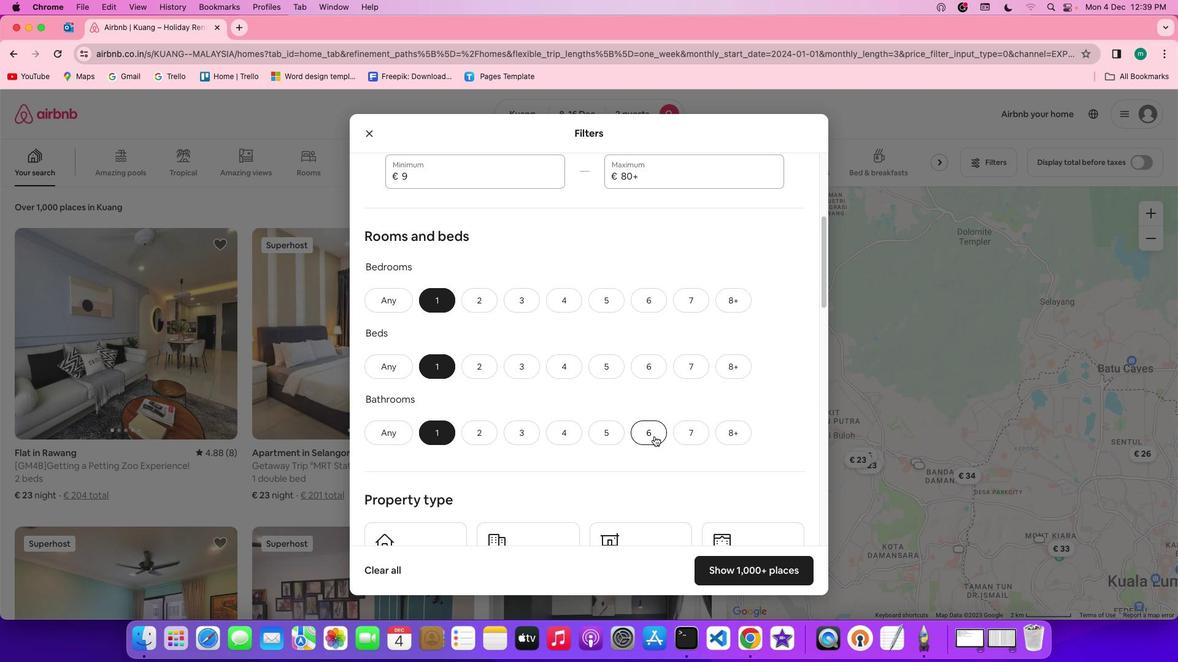 
Action: Mouse scrolled (655, 436) with delta (0, 0)
Screenshot: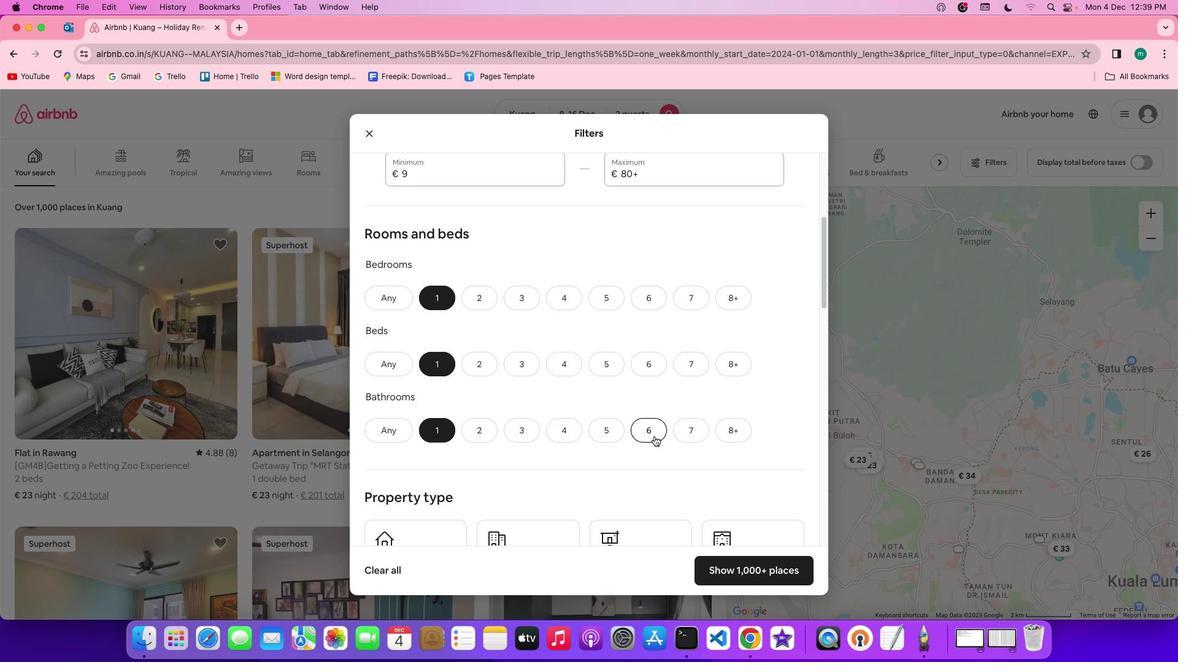 
Action: Mouse scrolled (655, 436) with delta (0, 0)
Screenshot: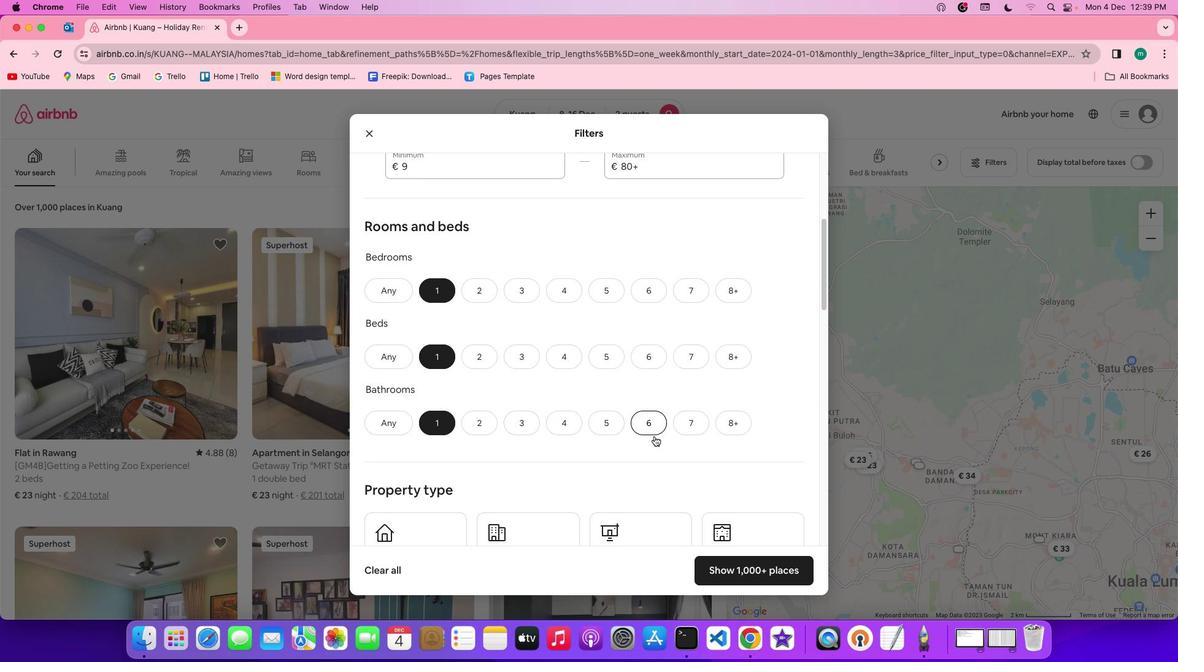 
Action: Mouse scrolled (655, 436) with delta (0, -1)
Screenshot: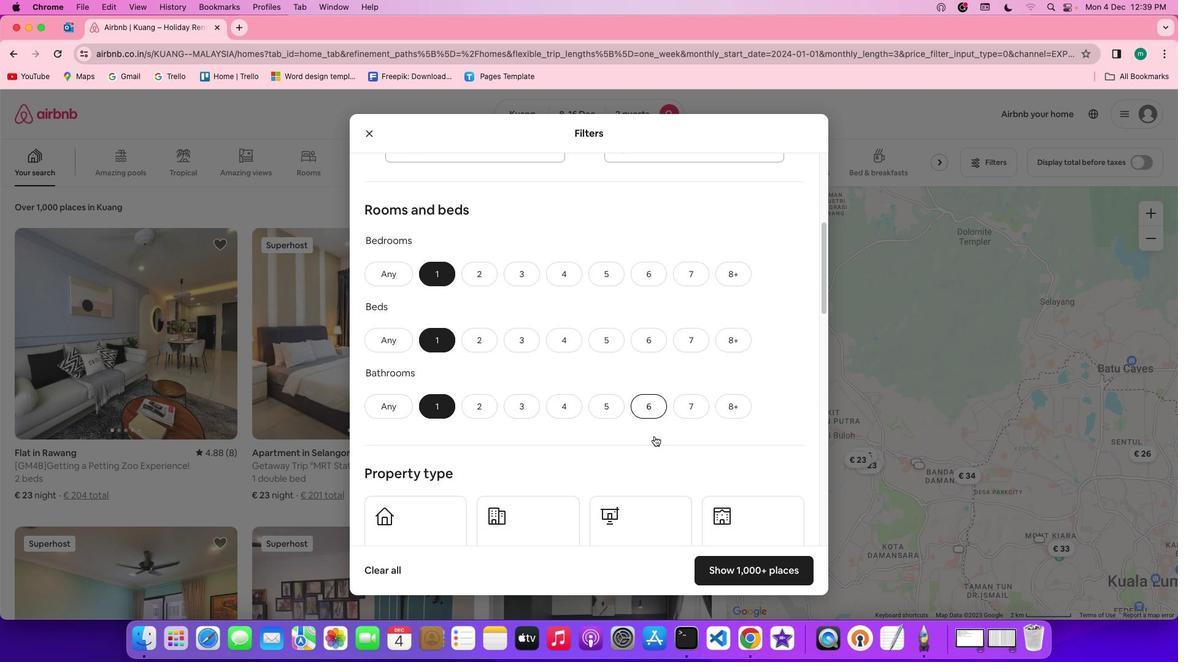 
Action: Mouse scrolled (655, 436) with delta (0, 0)
Screenshot: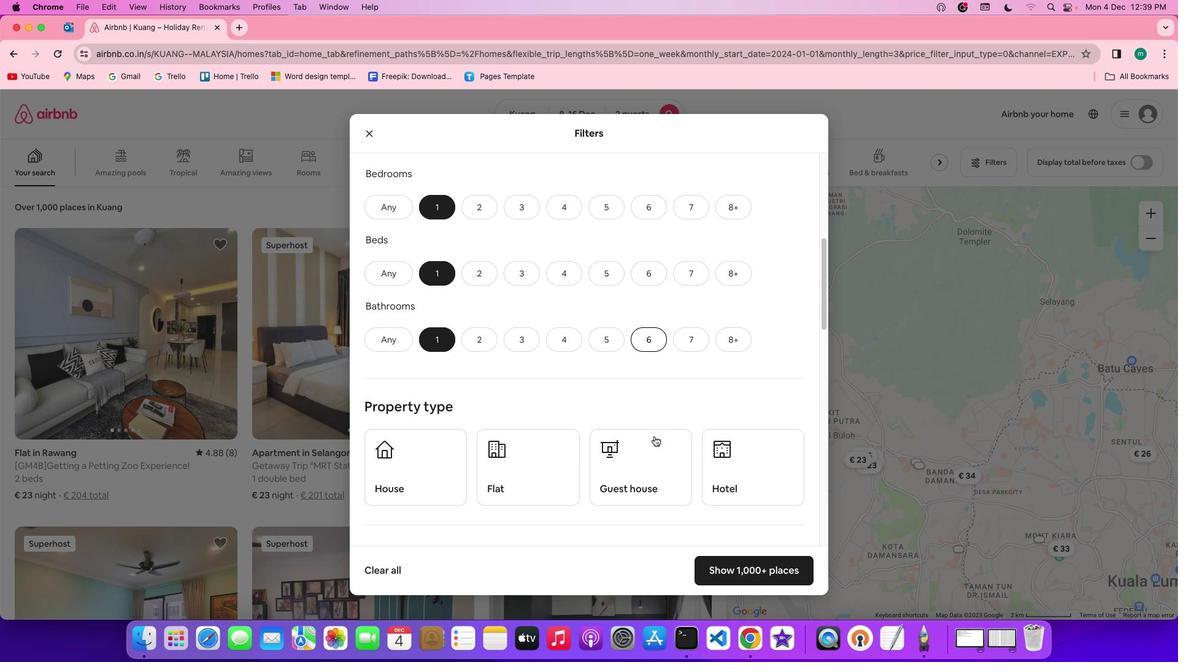 
Action: Mouse scrolled (655, 436) with delta (0, 0)
Screenshot: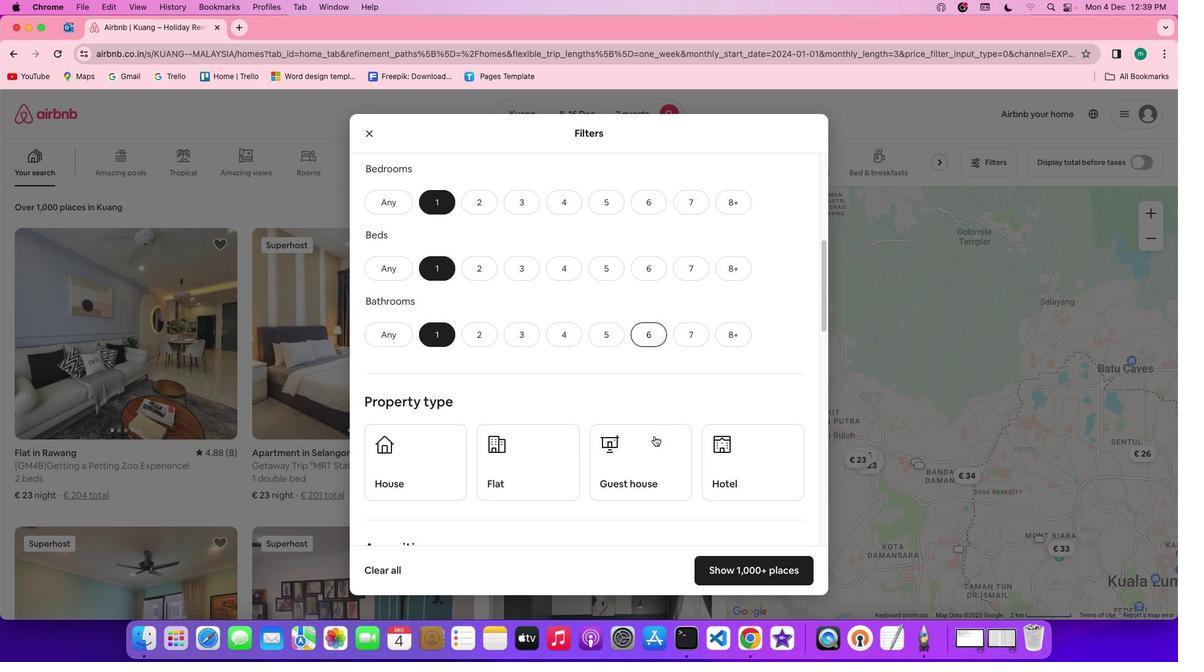 
Action: Mouse scrolled (655, 436) with delta (0, -1)
Screenshot: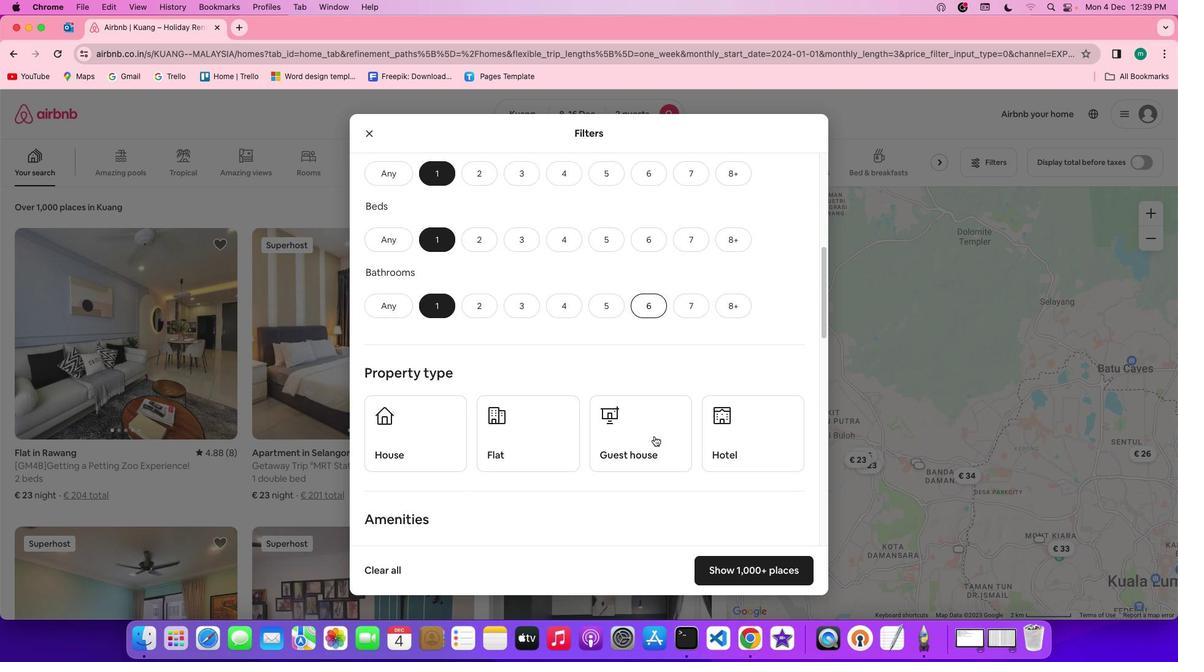 
Action: Mouse scrolled (655, 436) with delta (0, 0)
Screenshot: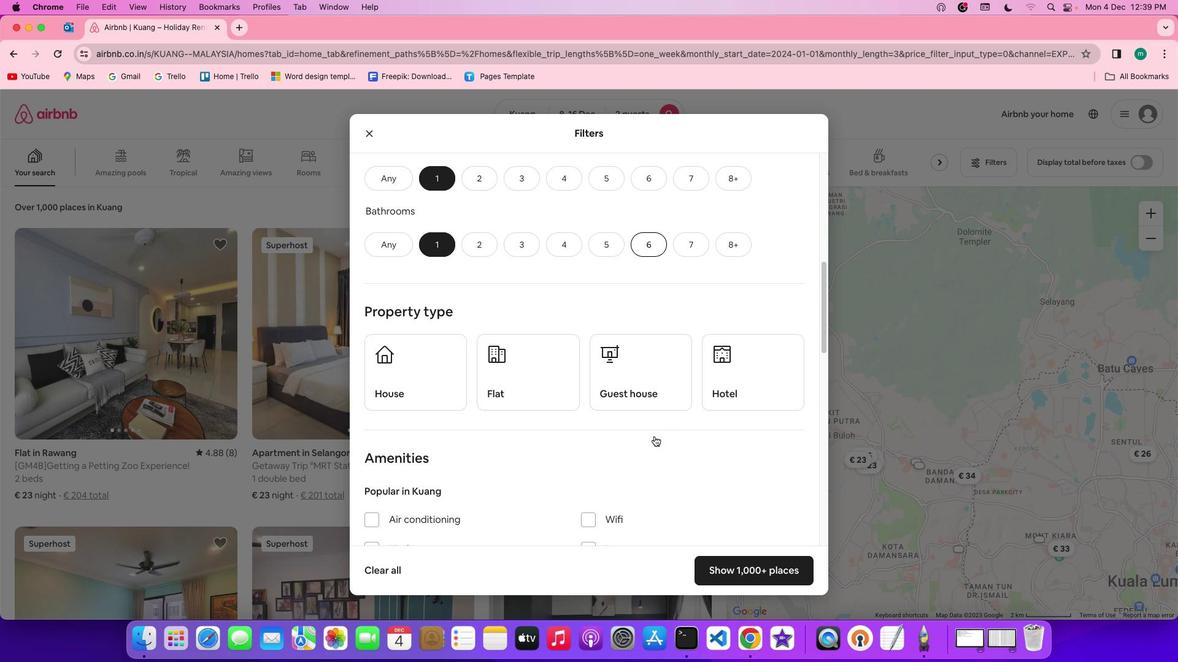 
Action: Mouse moved to (787, 367)
Screenshot: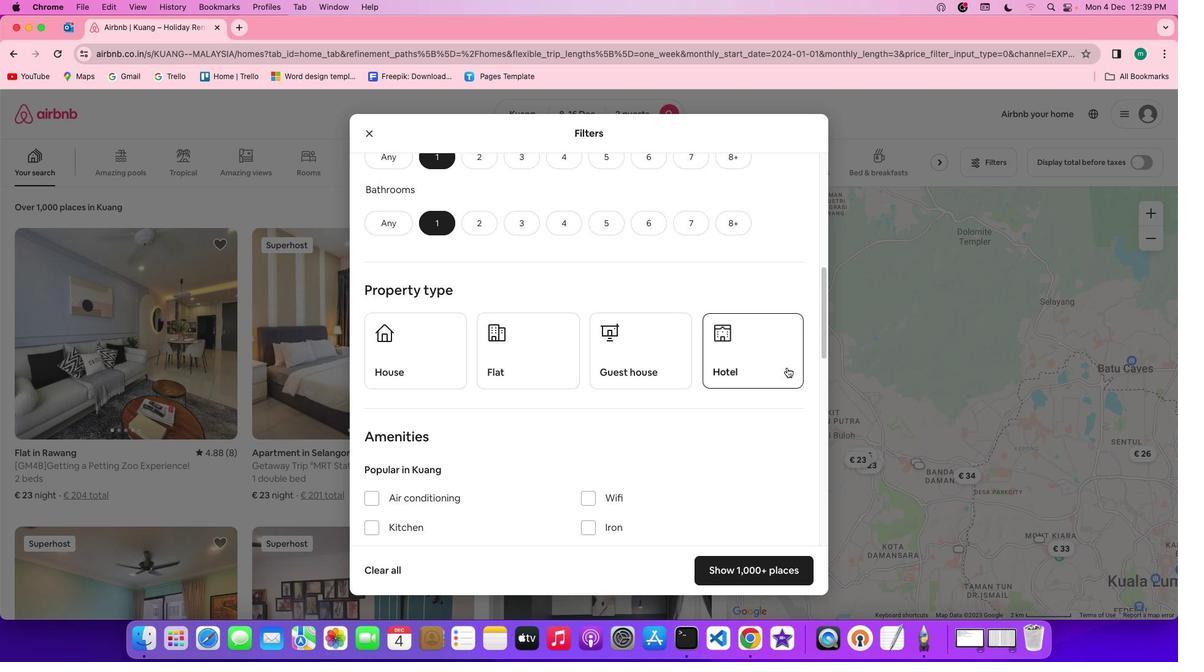 
Action: Mouse pressed left at (787, 367)
Screenshot: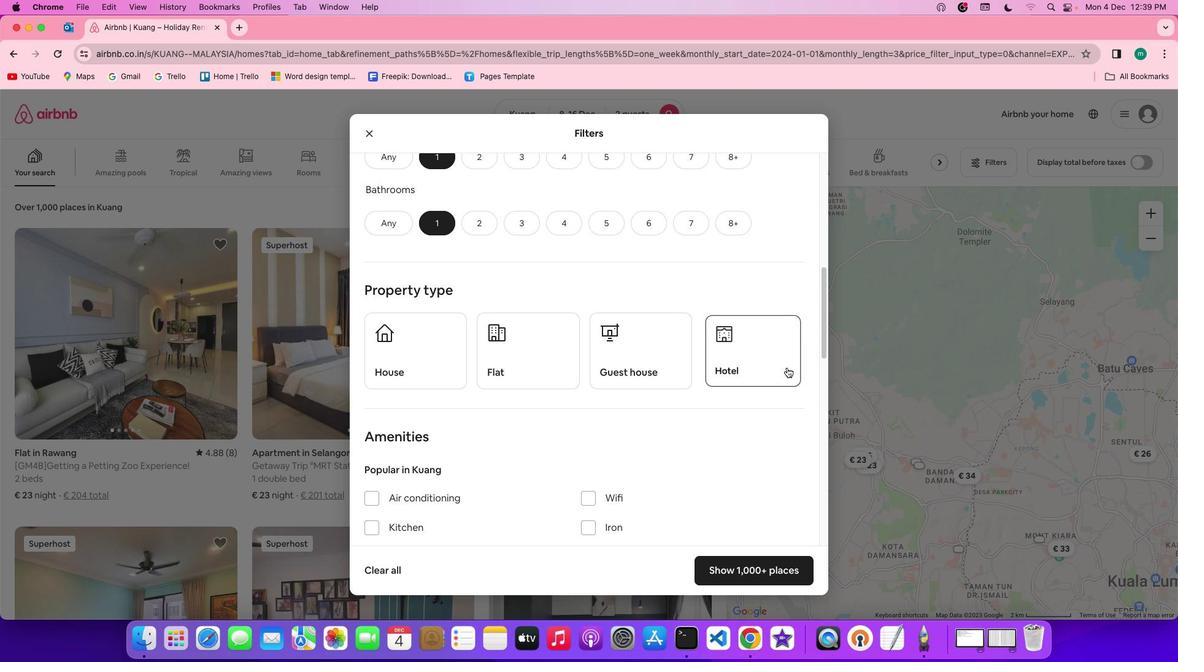 
Action: Mouse moved to (662, 430)
Screenshot: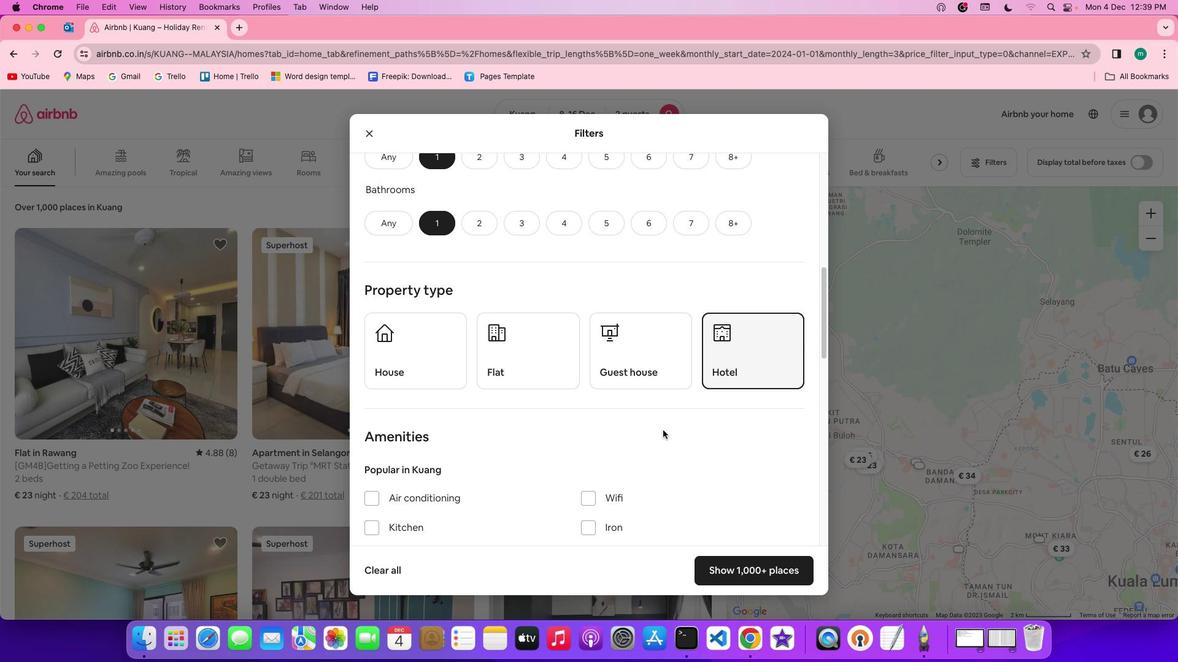 
Action: Mouse scrolled (662, 430) with delta (0, 0)
Screenshot: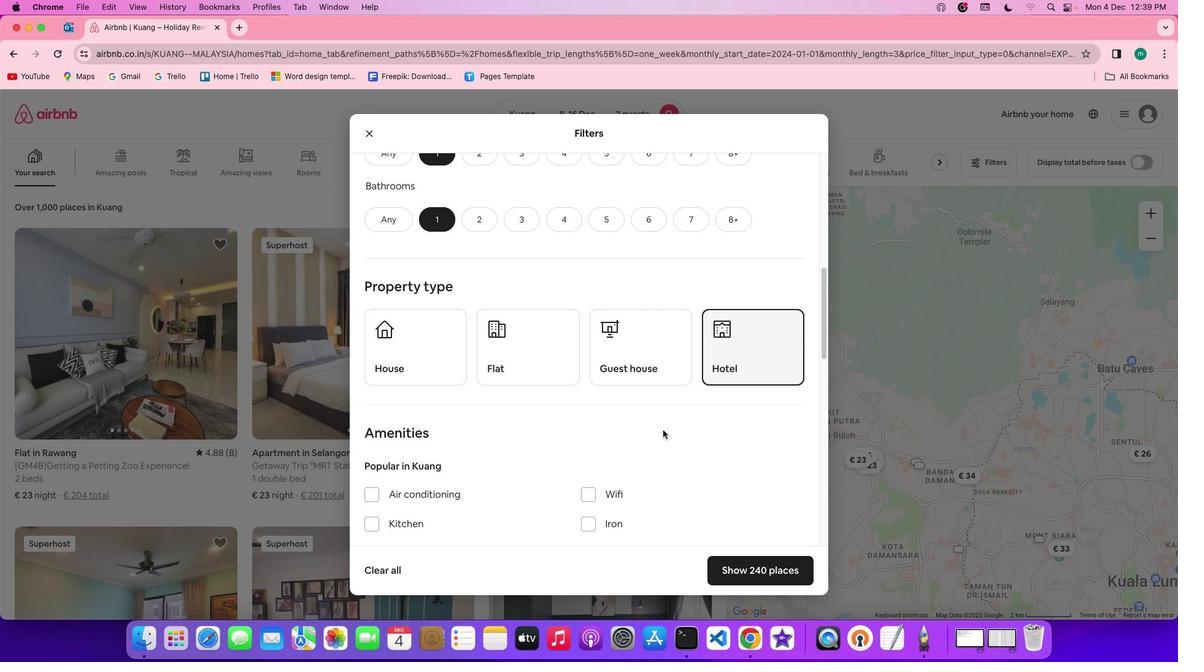 
Action: Mouse scrolled (662, 430) with delta (0, 0)
Screenshot: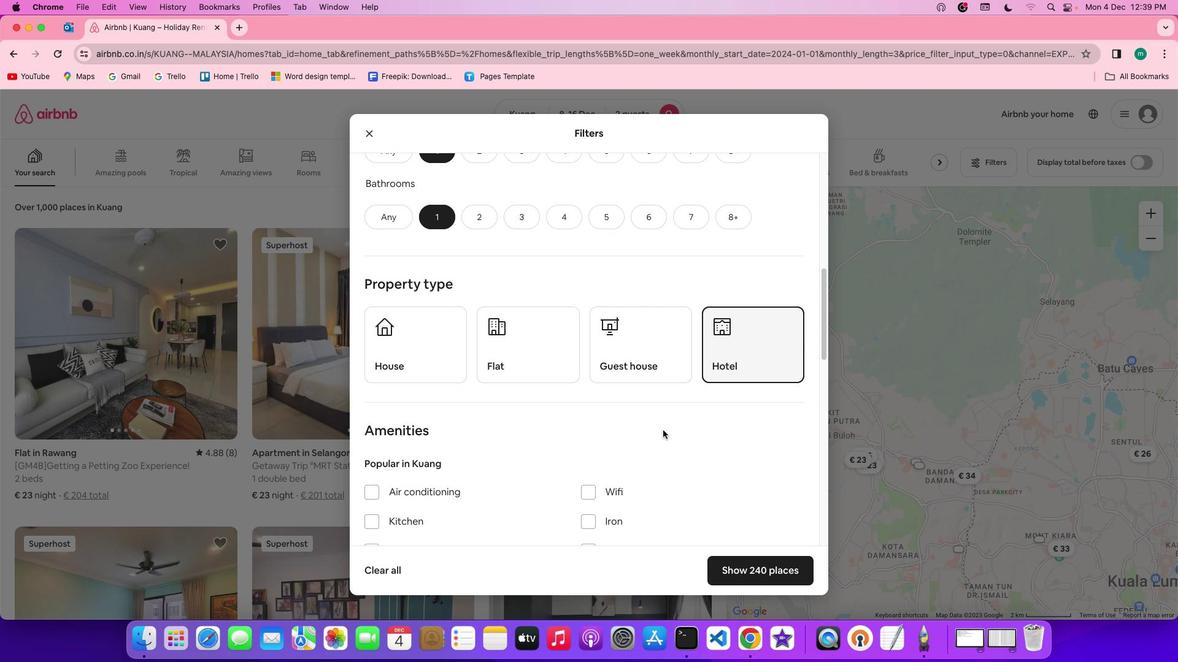 
Action: Mouse scrolled (662, 430) with delta (0, 0)
Screenshot: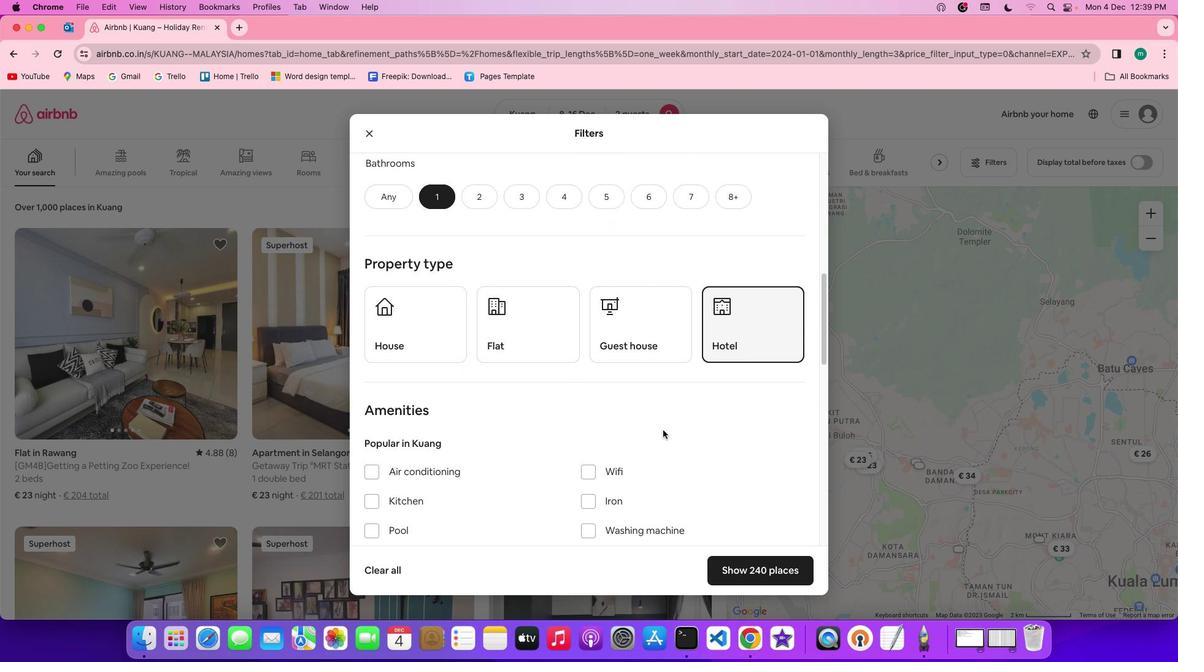 
Action: Mouse scrolled (662, 430) with delta (0, 0)
Screenshot: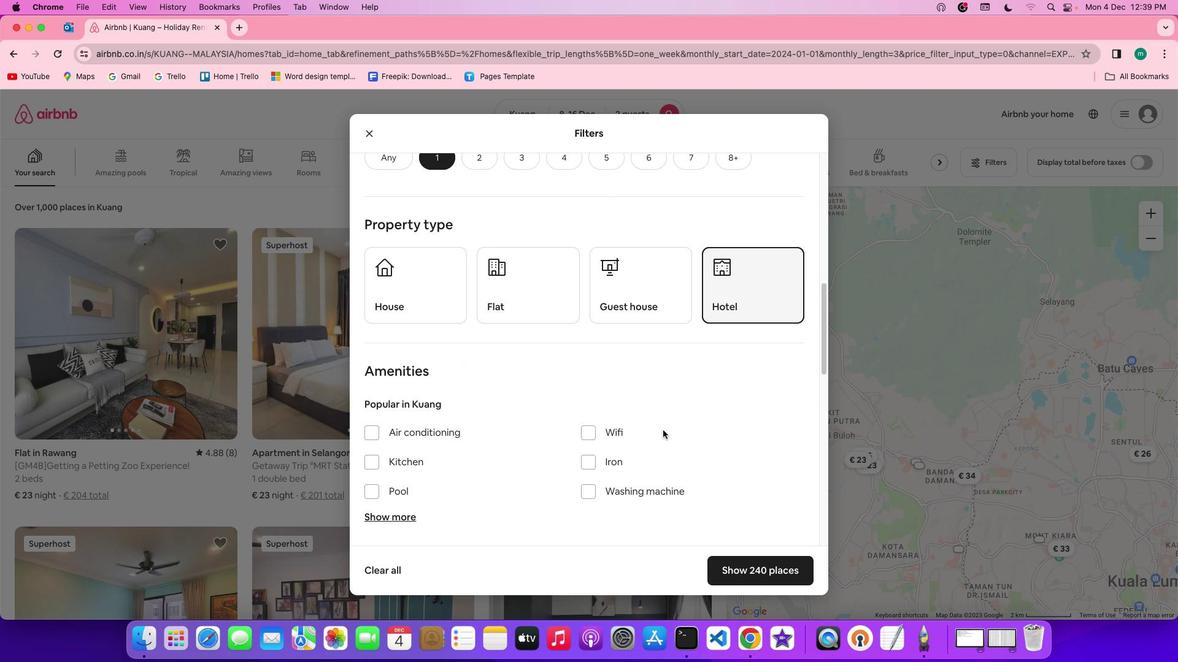 
Action: Mouse scrolled (662, 430) with delta (0, 0)
Screenshot: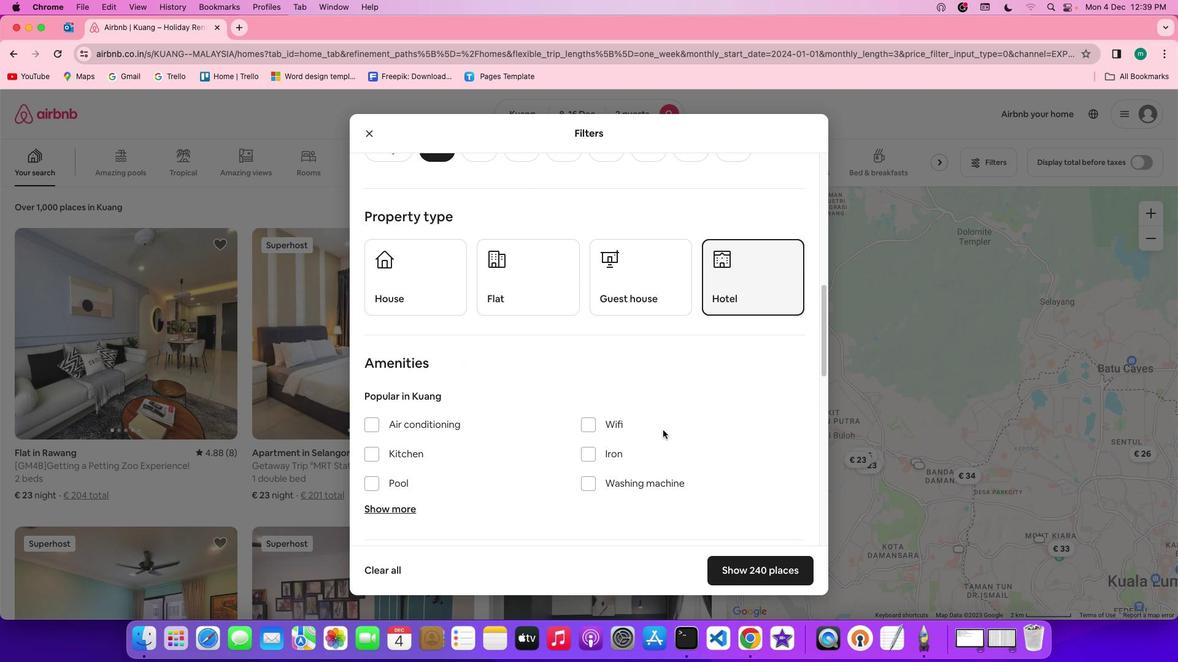 
Action: Mouse scrolled (662, 430) with delta (0, 0)
Screenshot: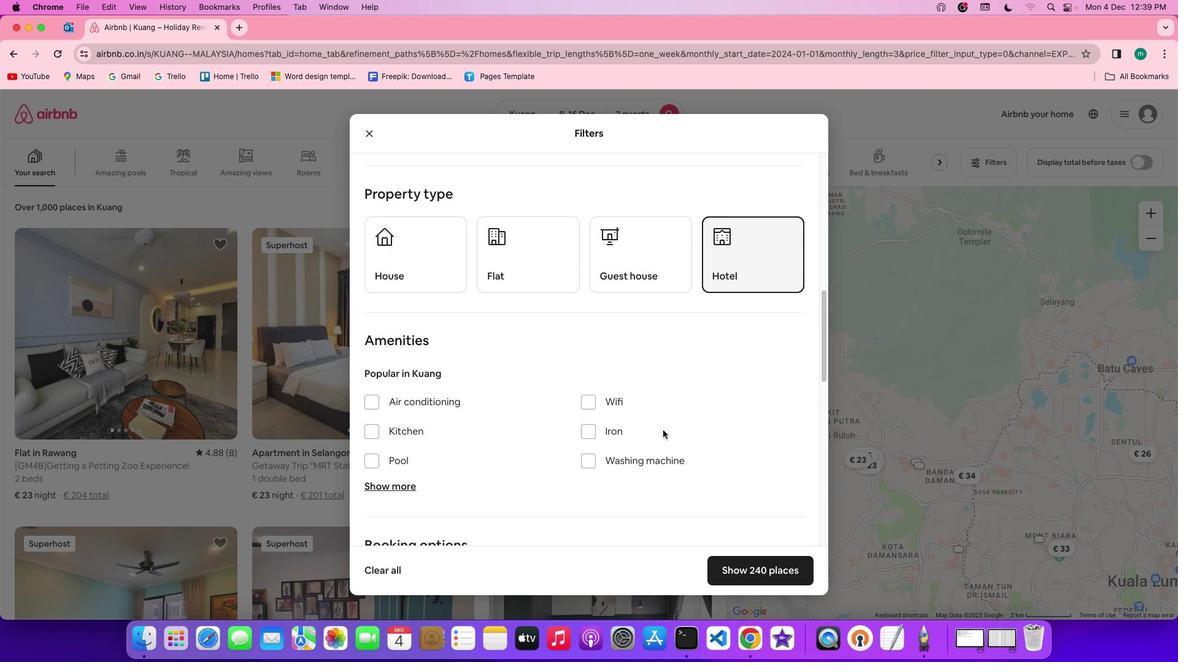 
Action: Mouse scrolled (662, 430) with delta (0, 0)
Screenshot: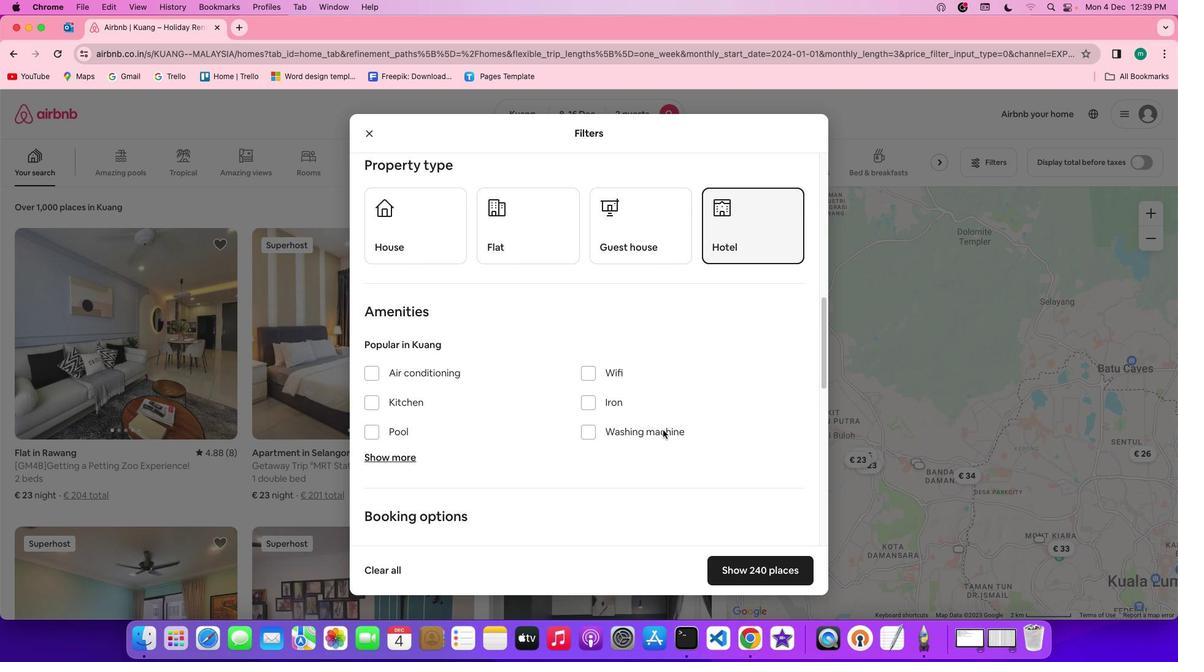 
Action: Mouse scrolled (662, 430) with delta (0, 0)
Screenshot: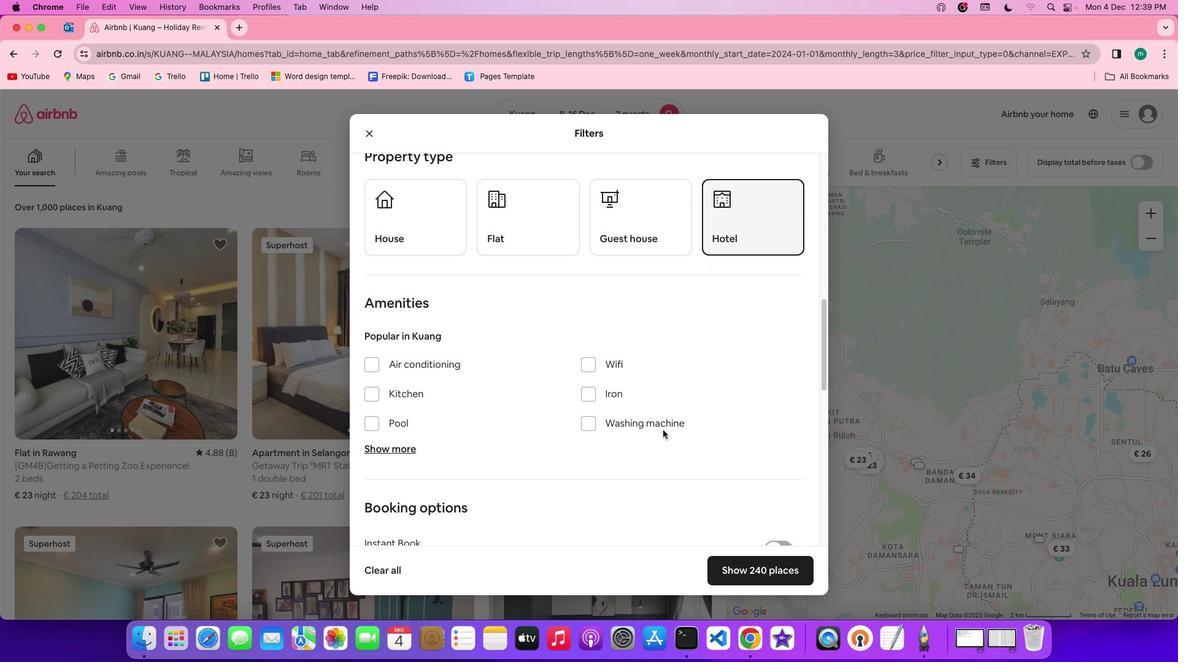 
Action: Mouse moved to (596, 353)
Screenshot: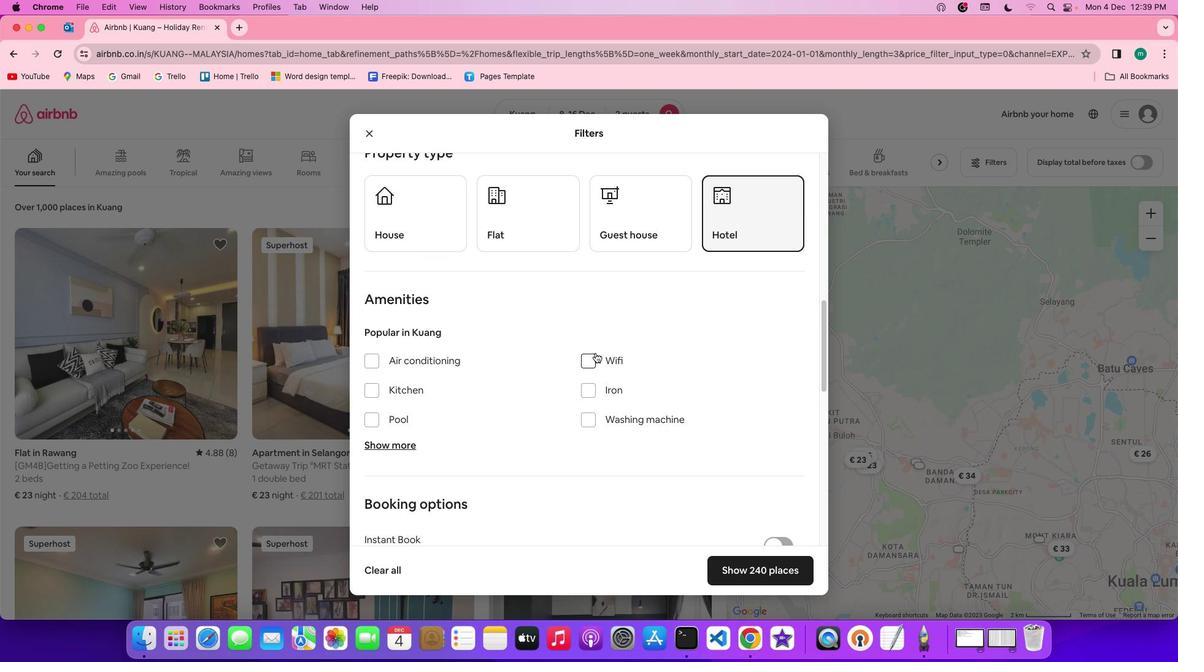 
Action: Mouse pressed left at (596, 353)
Screenshot: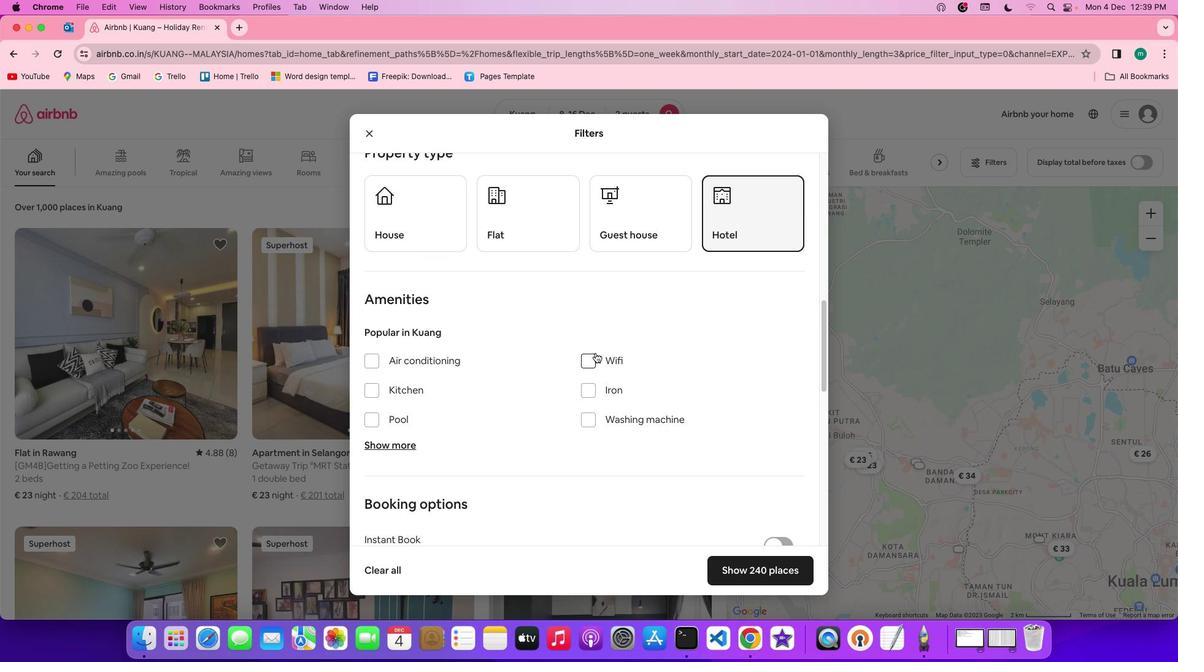 
Action: Mouse moved to (732, 469)
Screenshot: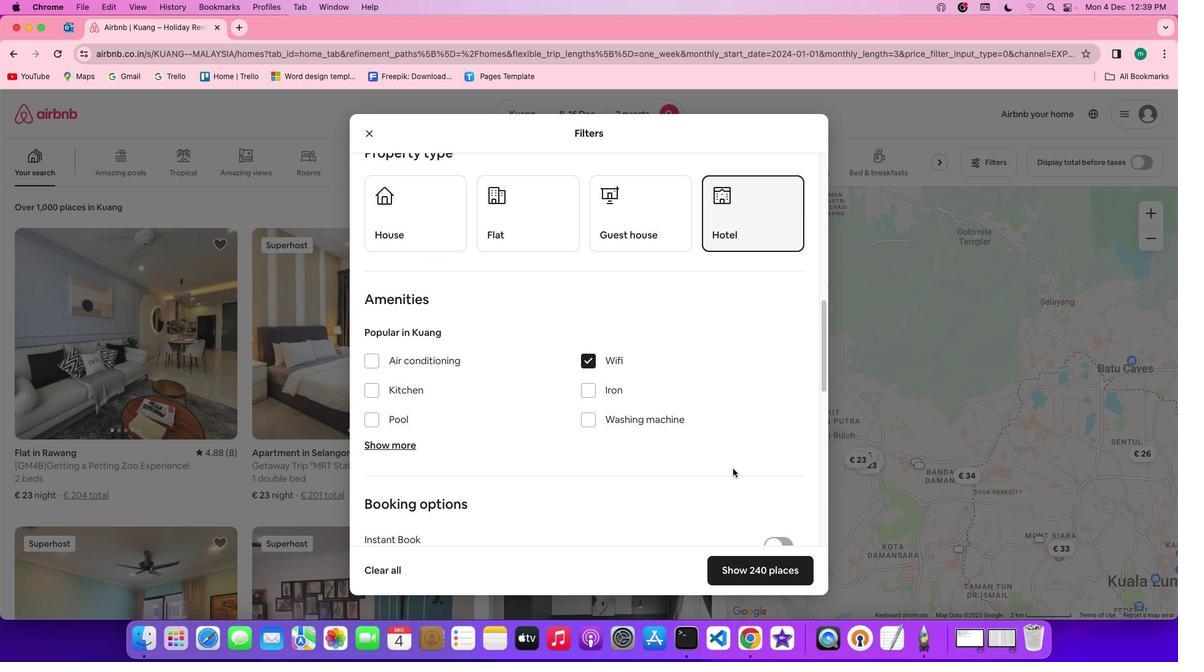 
Action: Mouse scrolled (732, 469) with delta (0, 0)
Screenshot: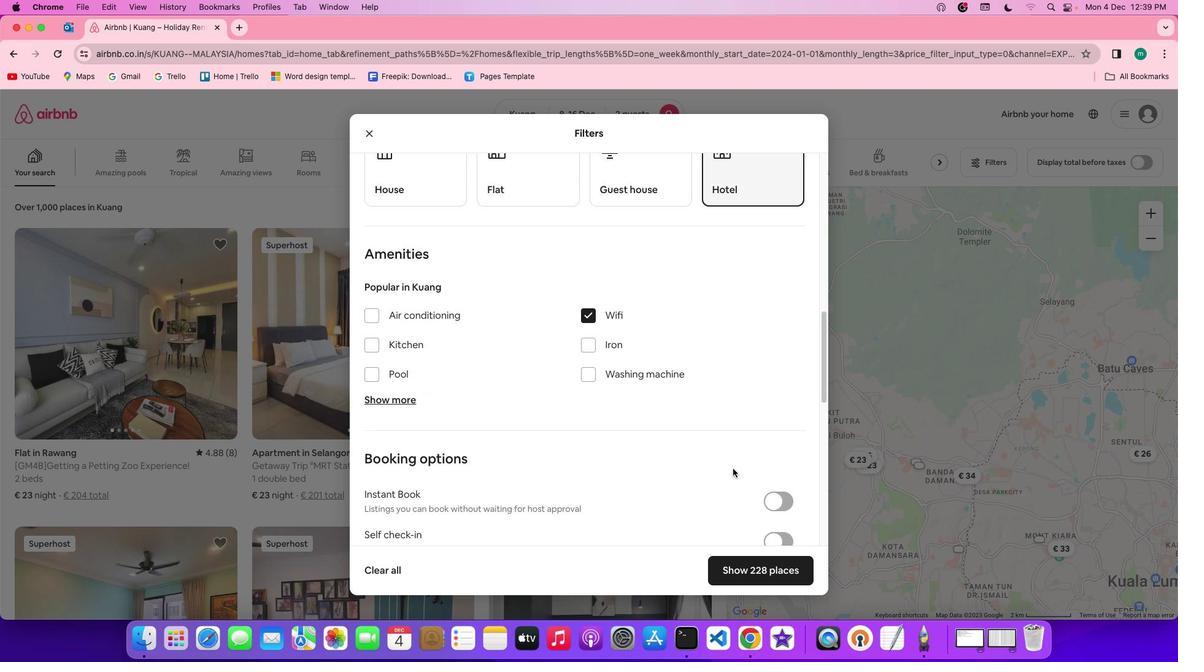
Action: Mouse scrolled (732, 469) with delta (0, 0)
Screenshot: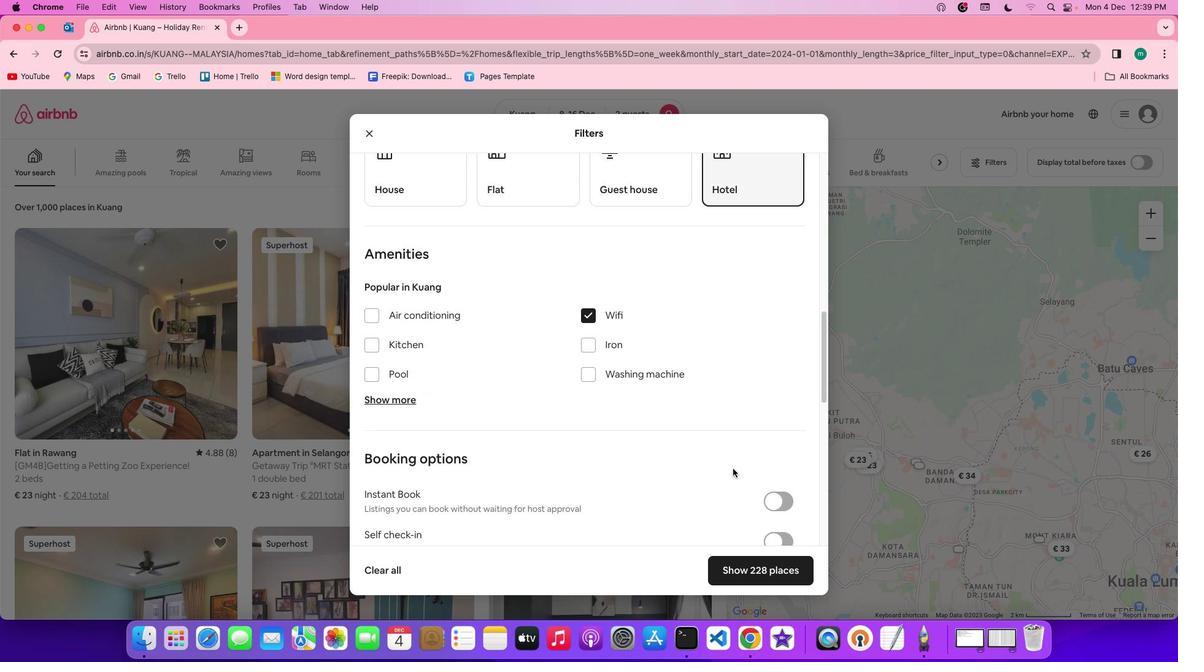 
Action: Mouse scrolled (732, 469) with delta (0, -1)
Screenshot: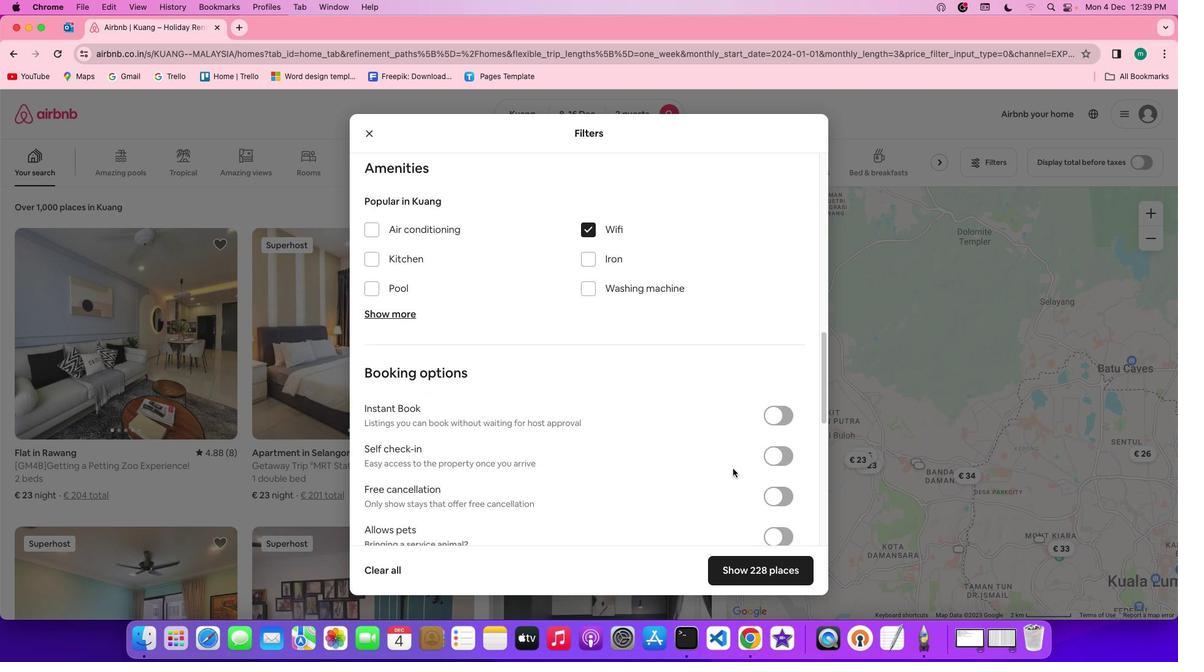 
Action: Mouse scrolled (732, 469) with delta (0, -3)
Screenshot: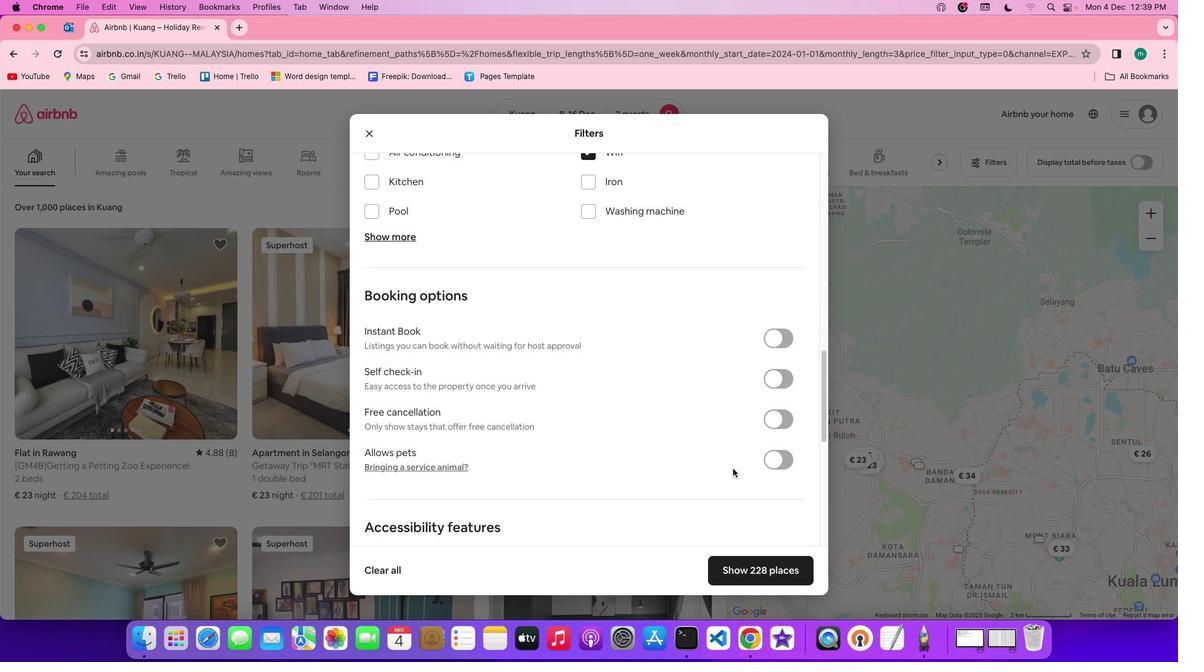 
Action: Mouse scrolled (732, 469) with delta (0, 0)
Screenshot: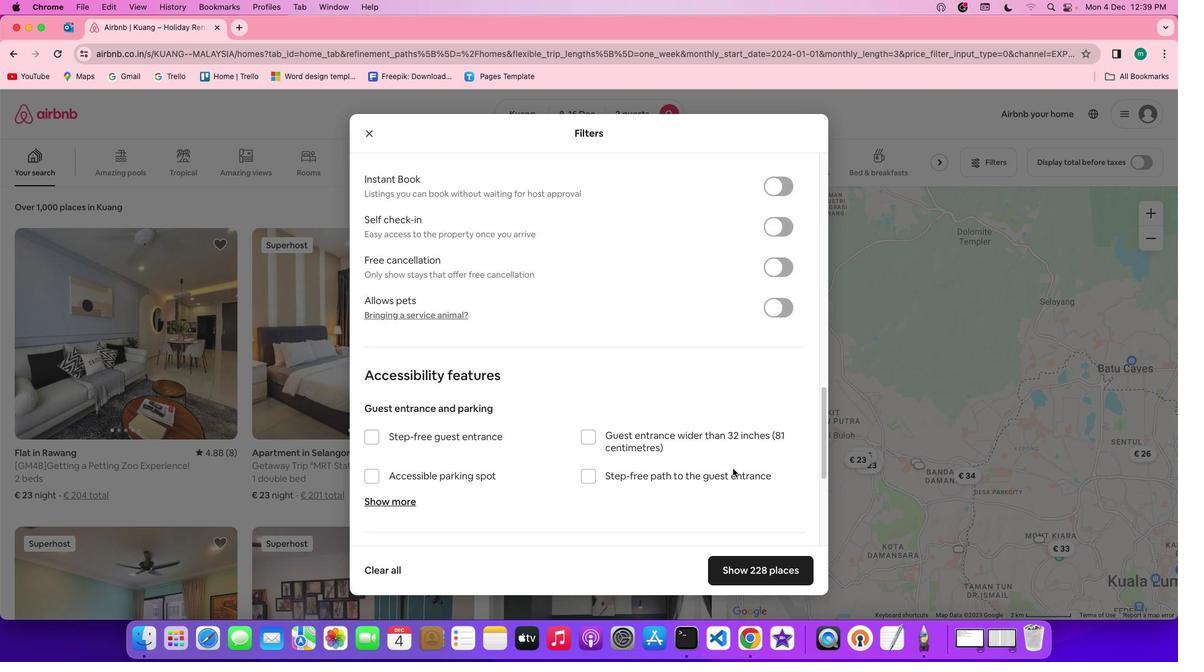 
Action: Mouse scrolled (732, 469) with delta (0, 0)
Screenshot: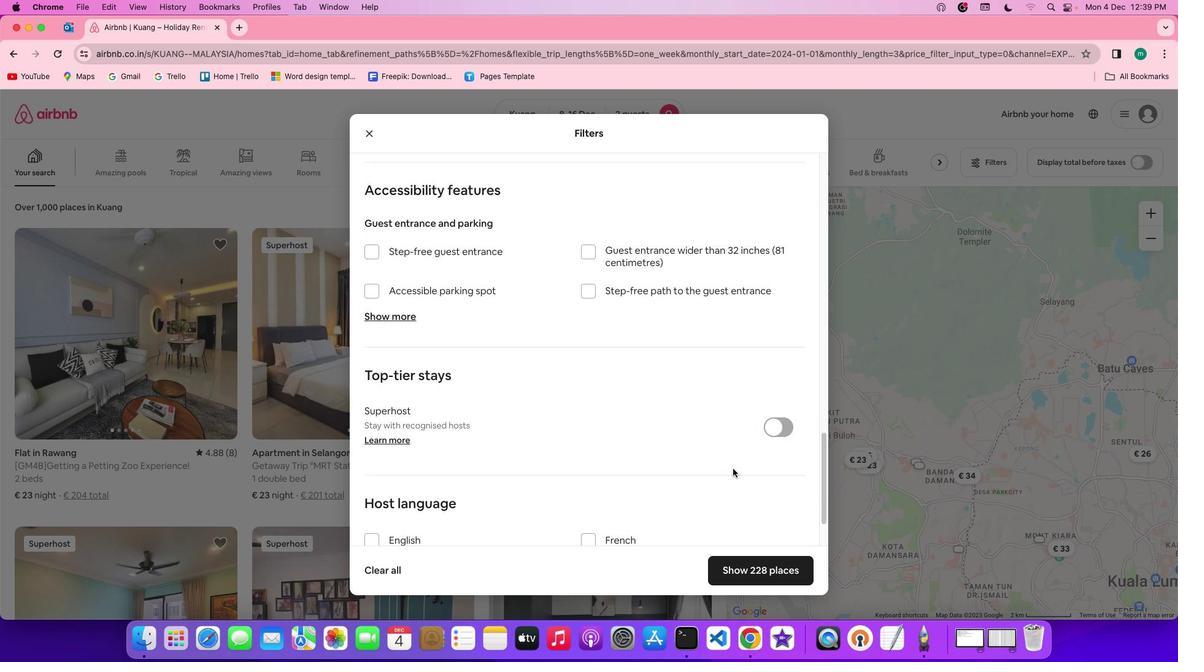 
Action: Mouse scrolled (732, 469) with delta (0, -1)
Screenshot: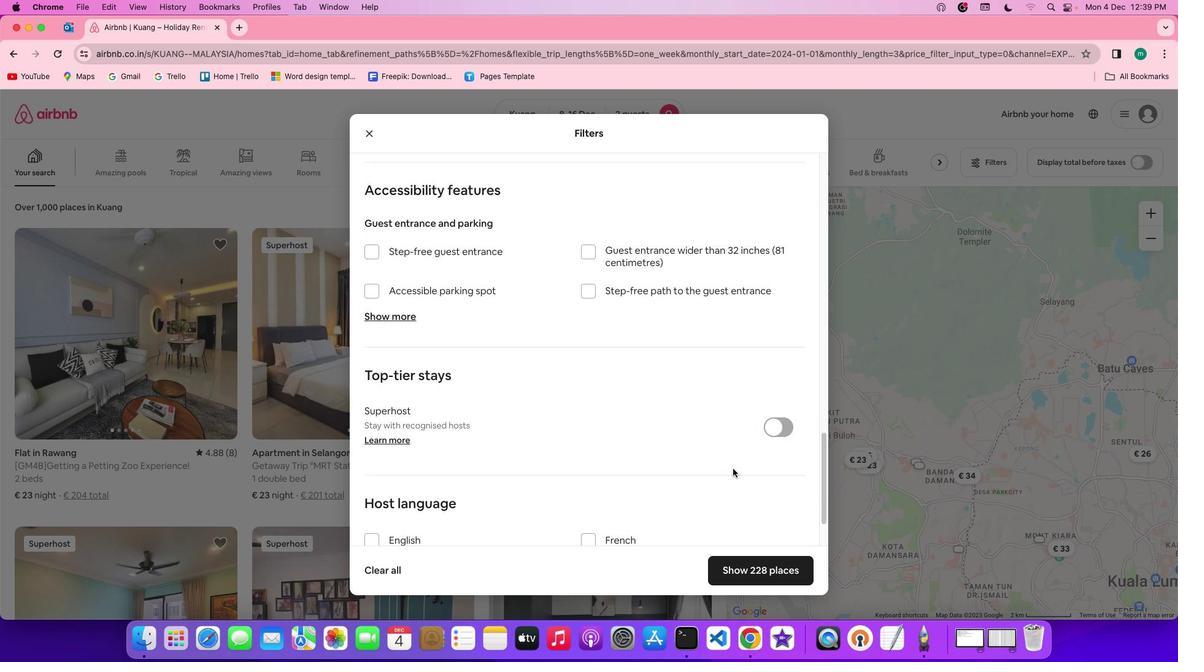
Action: Mouse scrolled (732, 469) with delta (0, -3)
Screenshot: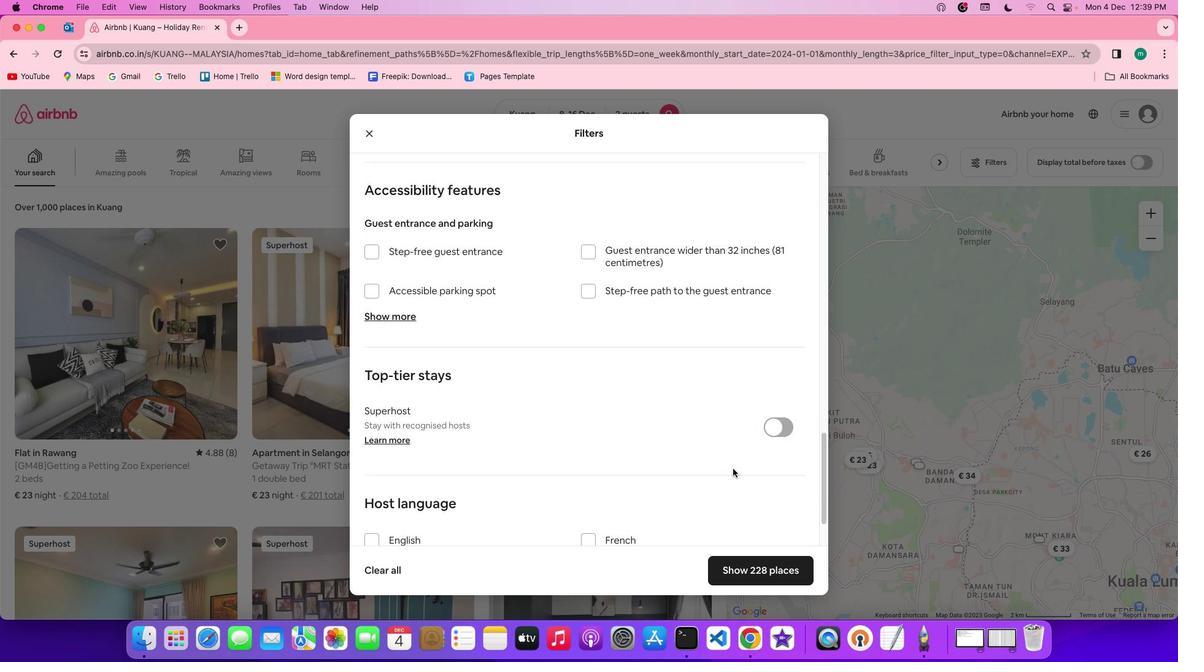 
Action: Mouse scrolled (732, 469) with delta (0, -3)
Screenshot: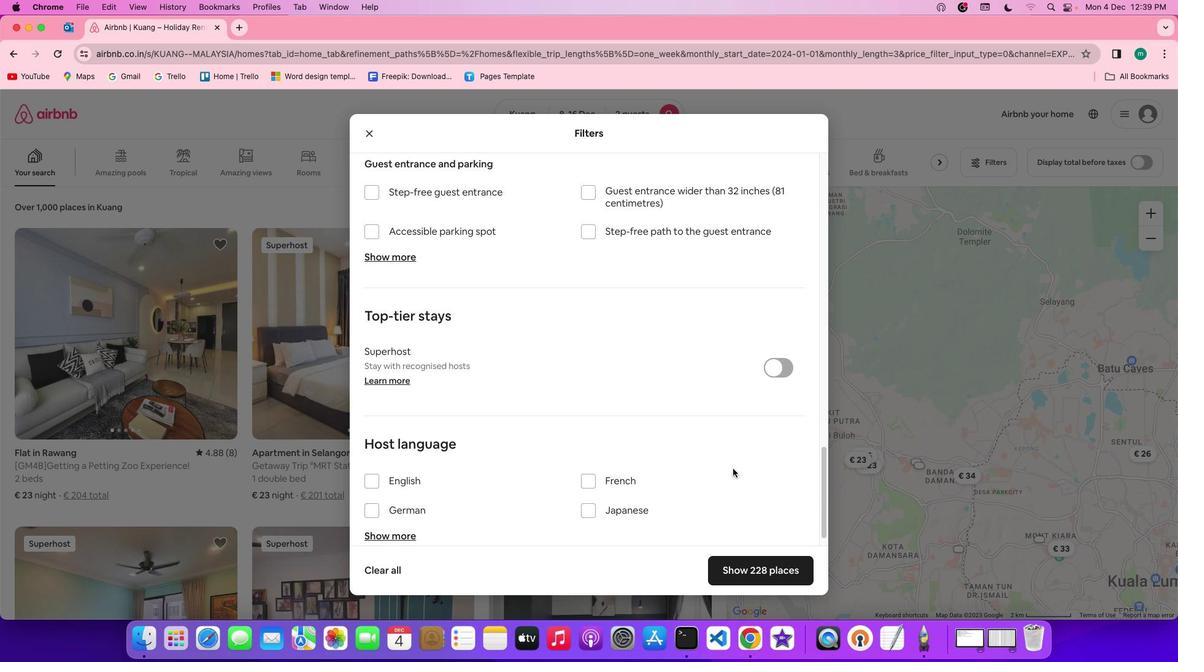 
Action: Mouse scrolled (732, 469) with delta (0, -3)
Screenshot: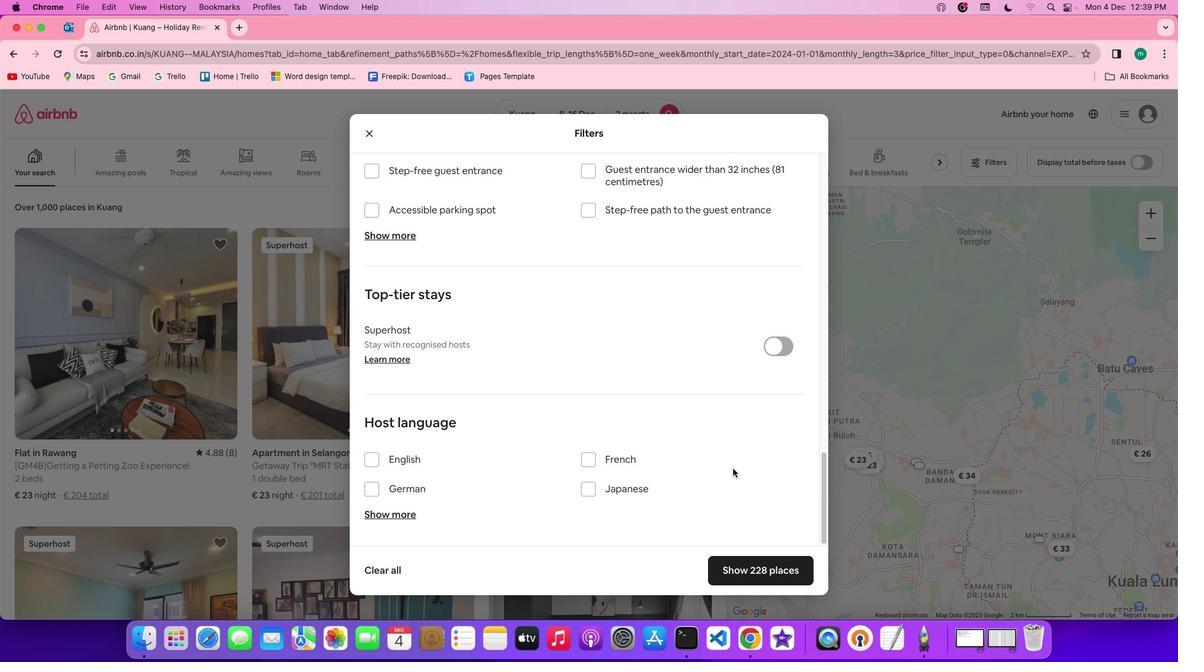 
Action: Mouse scrolled (732, 469) with delta (0, 0)
Screenshot: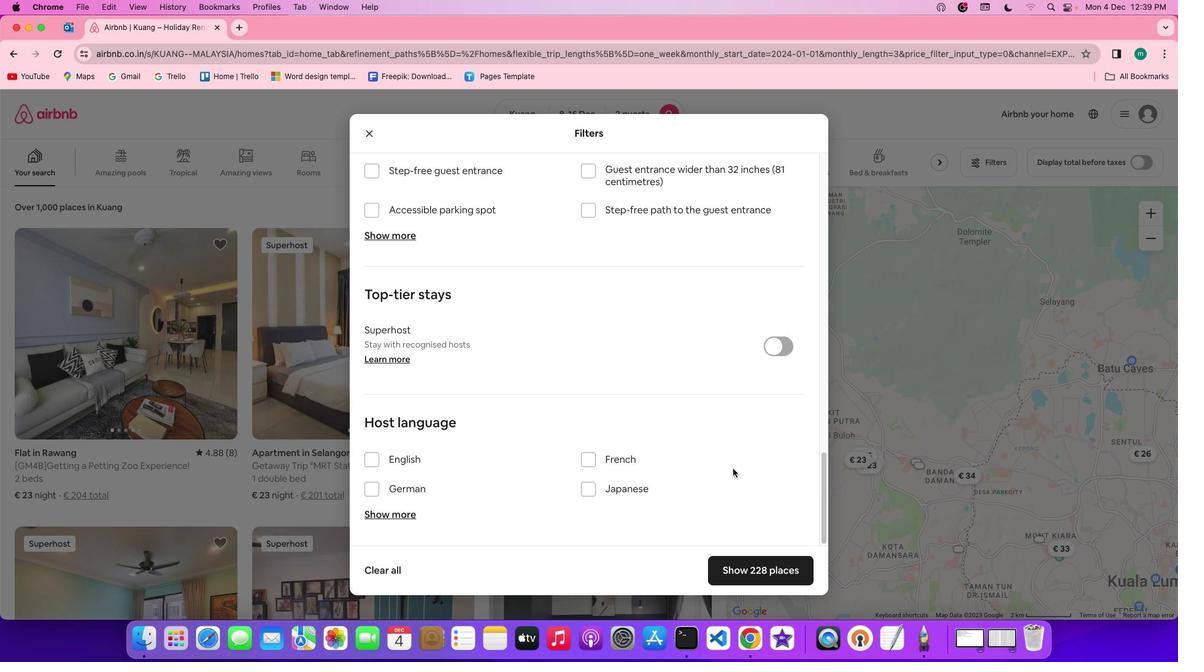 
Action: Mouse scrolled (732, 469) with delta (0, 0)
Screenshot: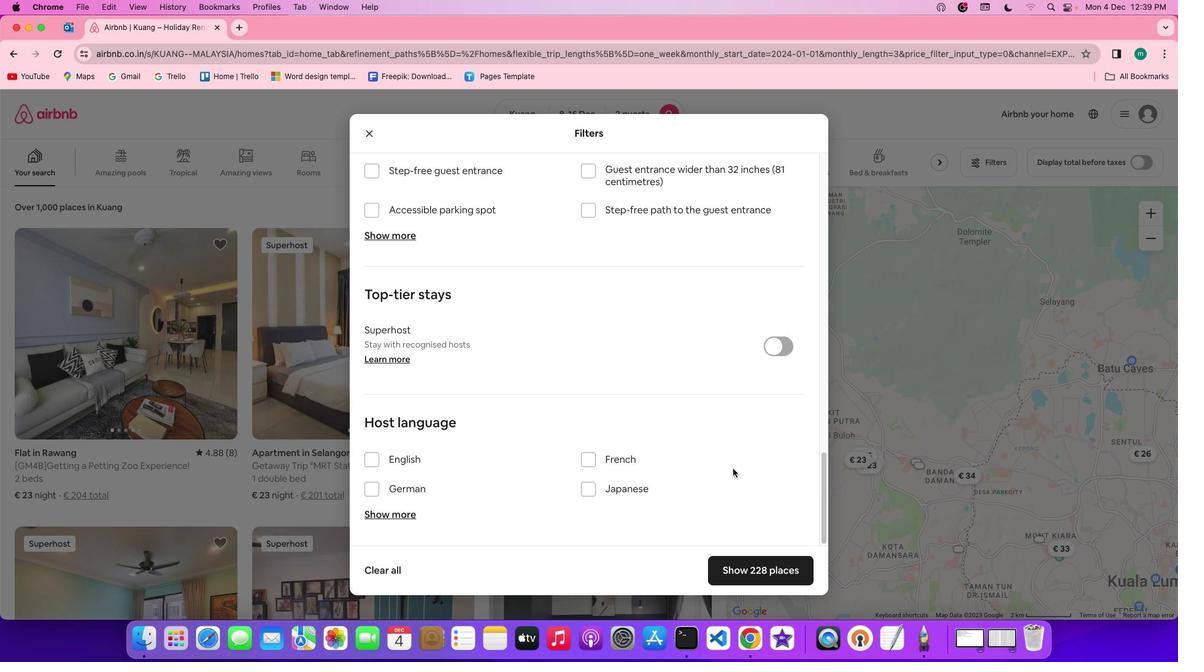 
Action: Mouse scrolled (732, 469) with delta (0, -2)
Screenshot: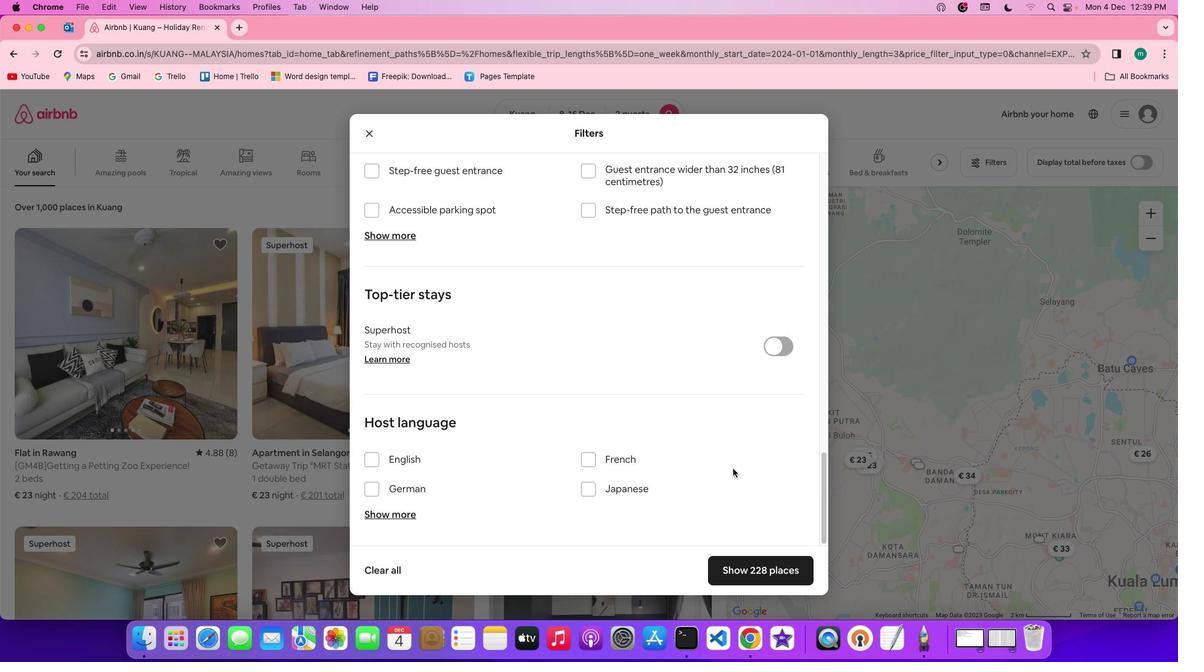 
Action: Mouse scrolled (732, 469) with delta (0, -3)
Screenshot: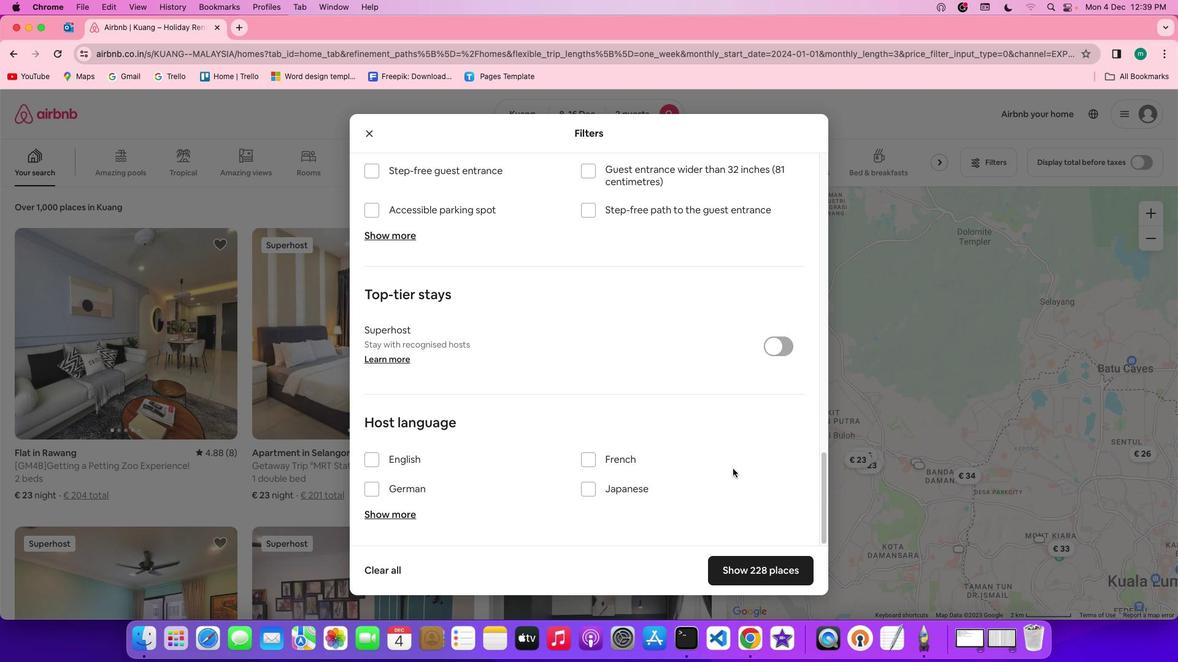 
Action: Mouse scrolled (732, 469) with delta (0, -3)
Screenshot: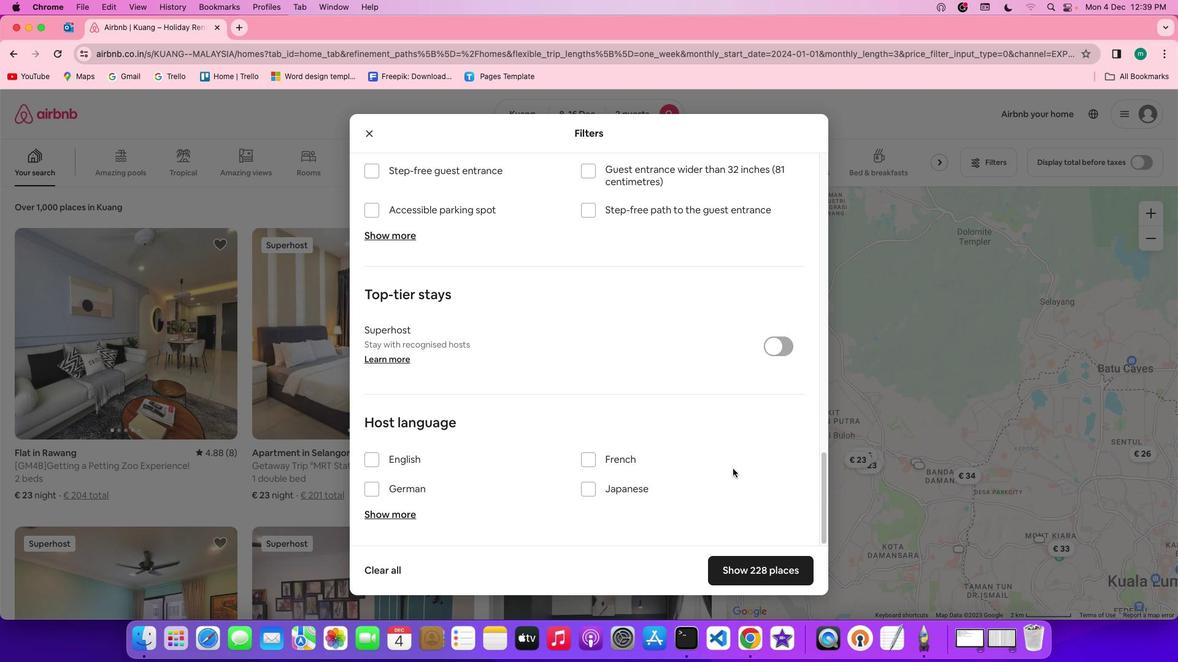 
Action: Mouse scrolled (732, 469) with delta (0, -4)
Screenshot: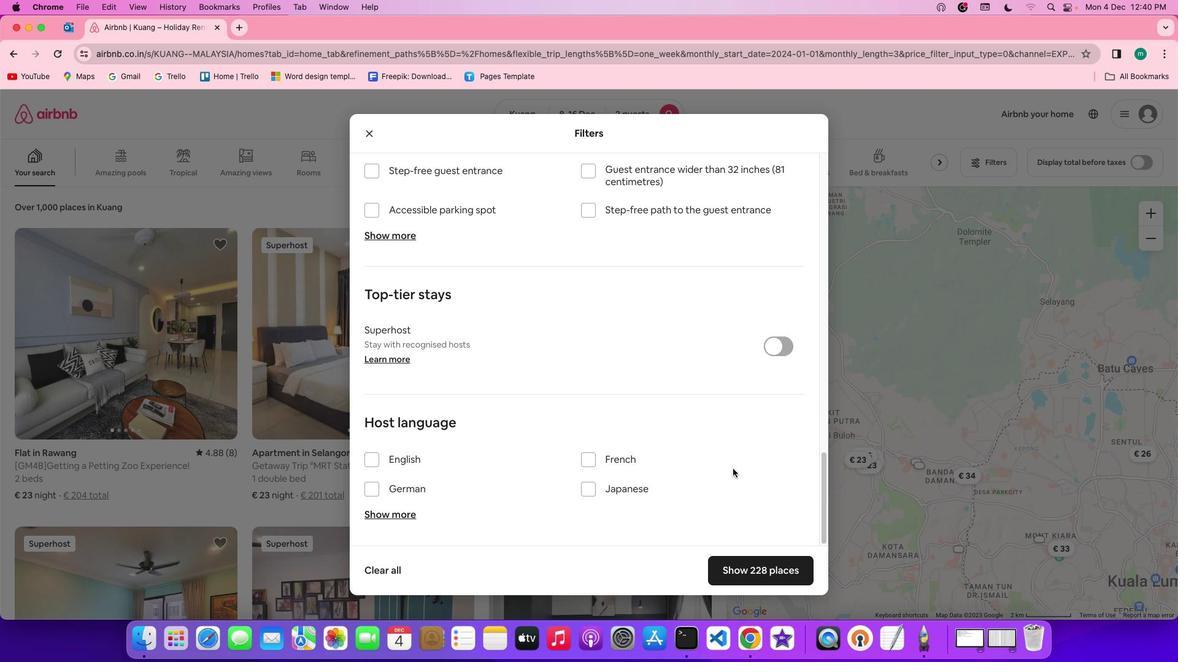 
Action: Mouse scrolled (732, 469) with delta (0, 0)
Screenshot: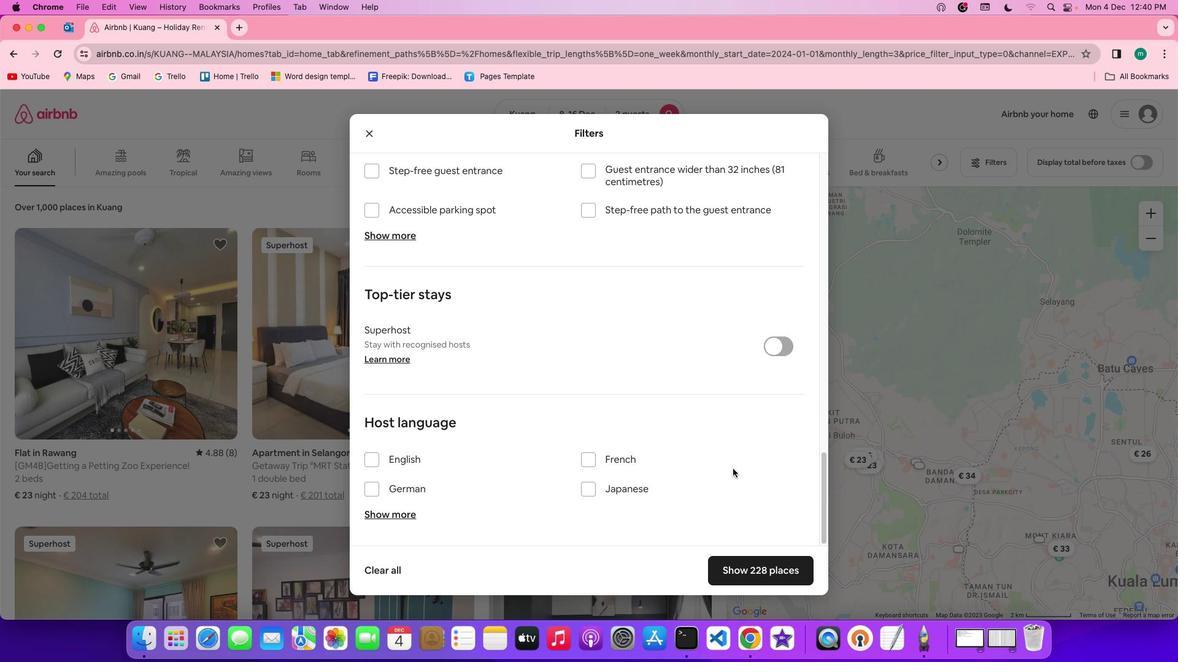 
Action: Mouse scrolled (732, 469) with delta (0, 0)
Screenshot: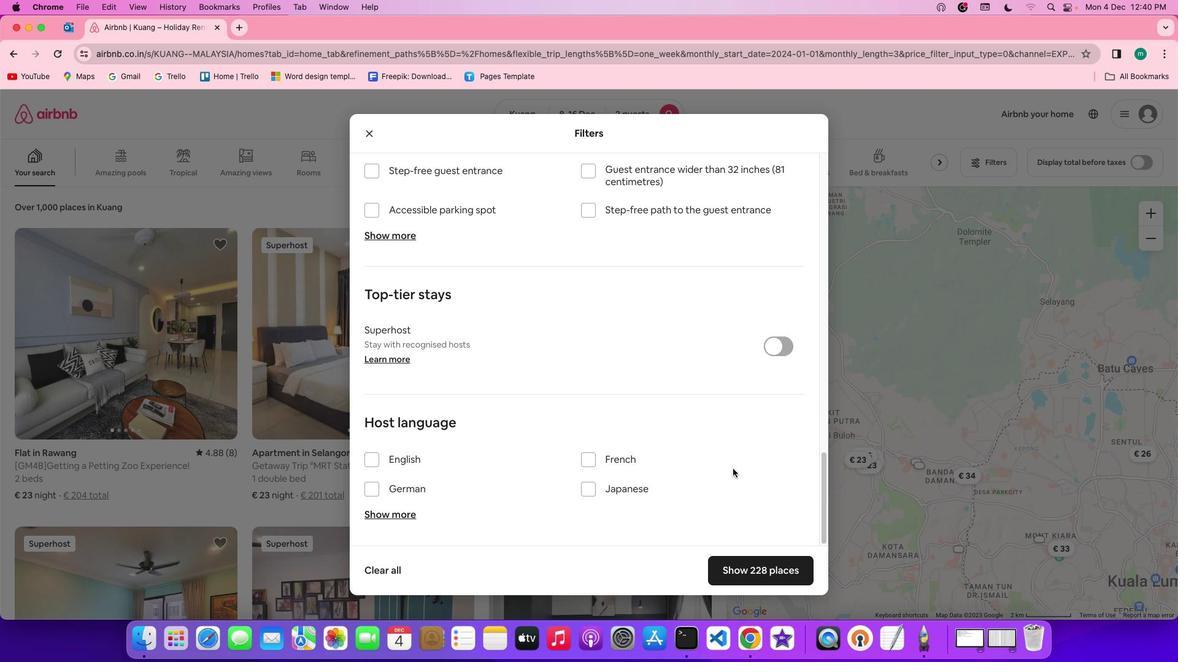 
Action: Mouse scrolled (732, 469) with delta (0, -2)
Screenshot: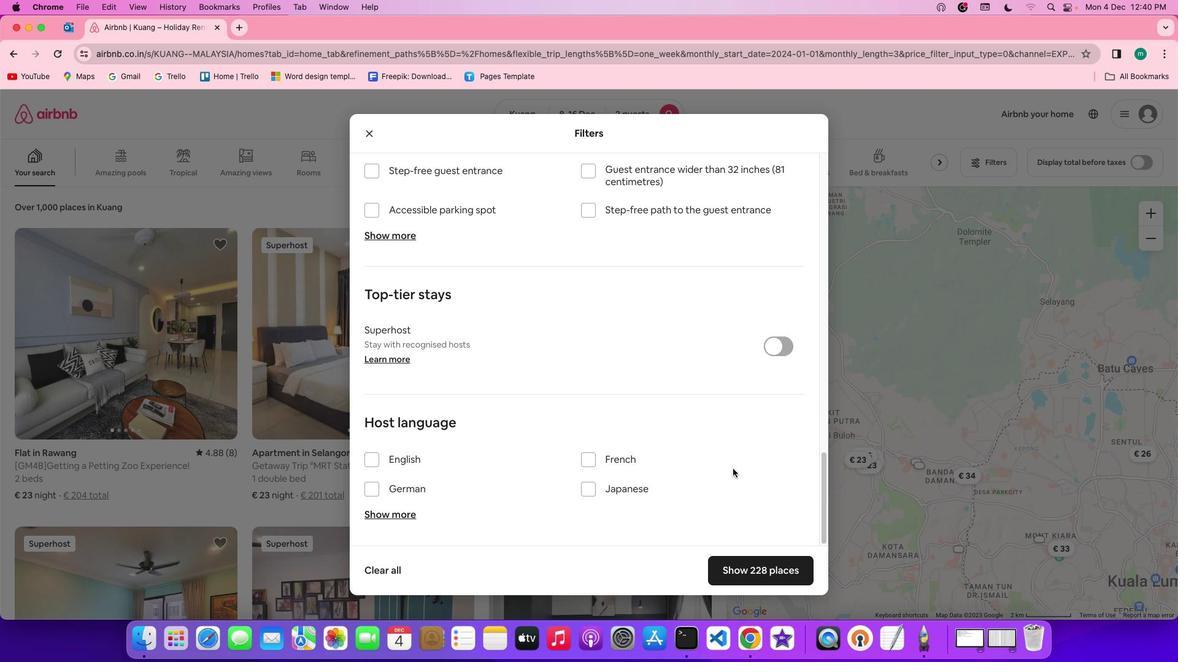 
Action: Mouse scrolled (732, 469) with delta (0, -3)
Screenshot: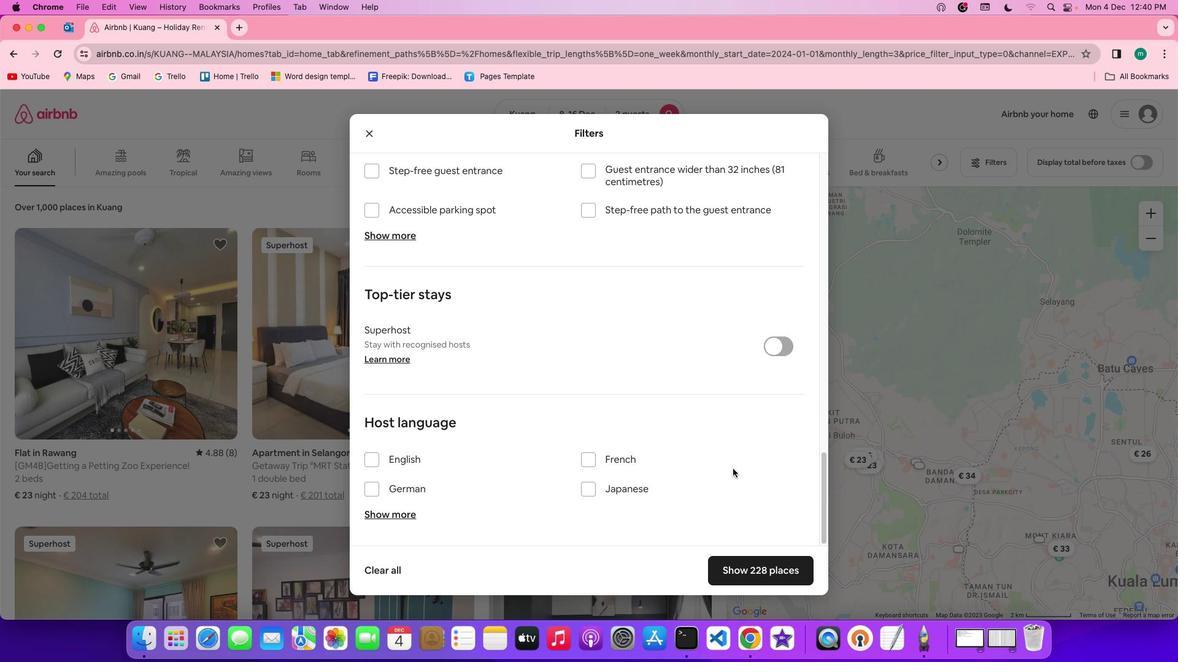 
Action: Mouse scrolled (732, 469) with delta (0, -3)
Screenshot: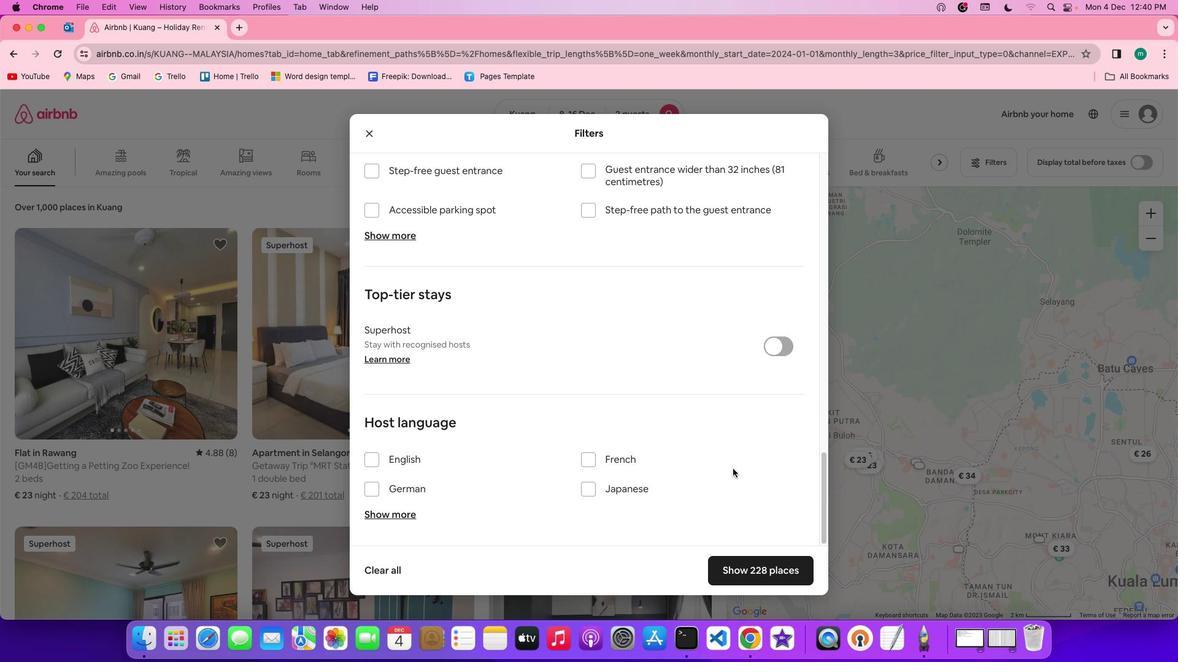 
Action: Mouse scrolled (732, 469) with delta (0, -3)
Screenshot: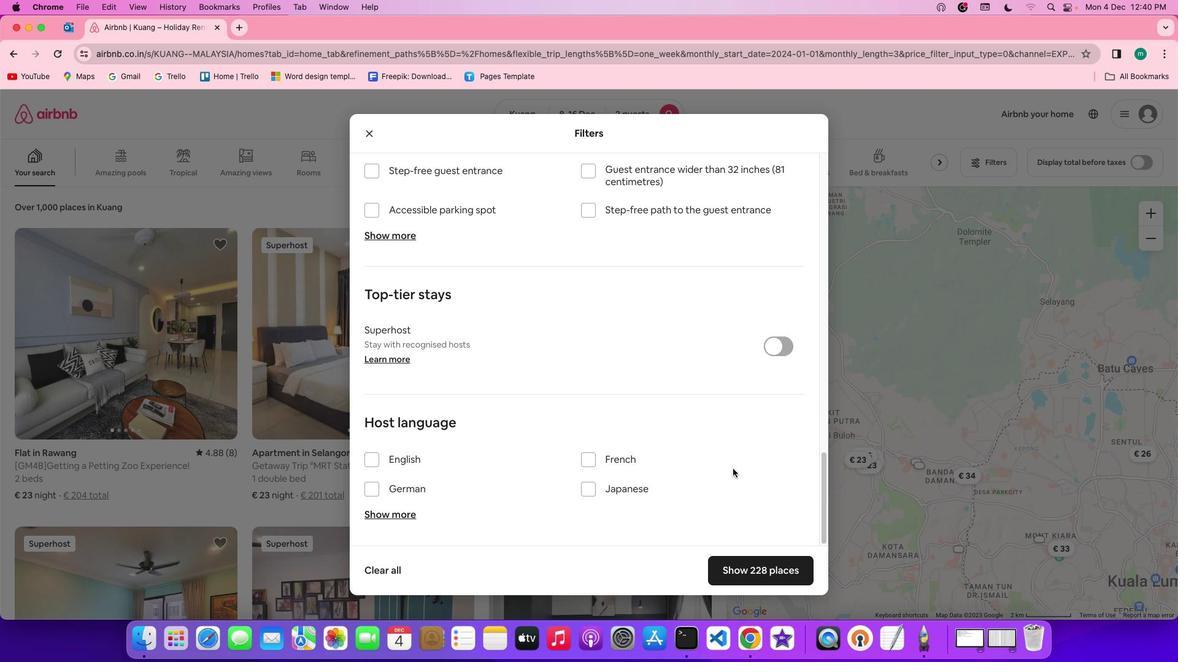 
Action: Mouse moved to (783, 573)
Screenshot: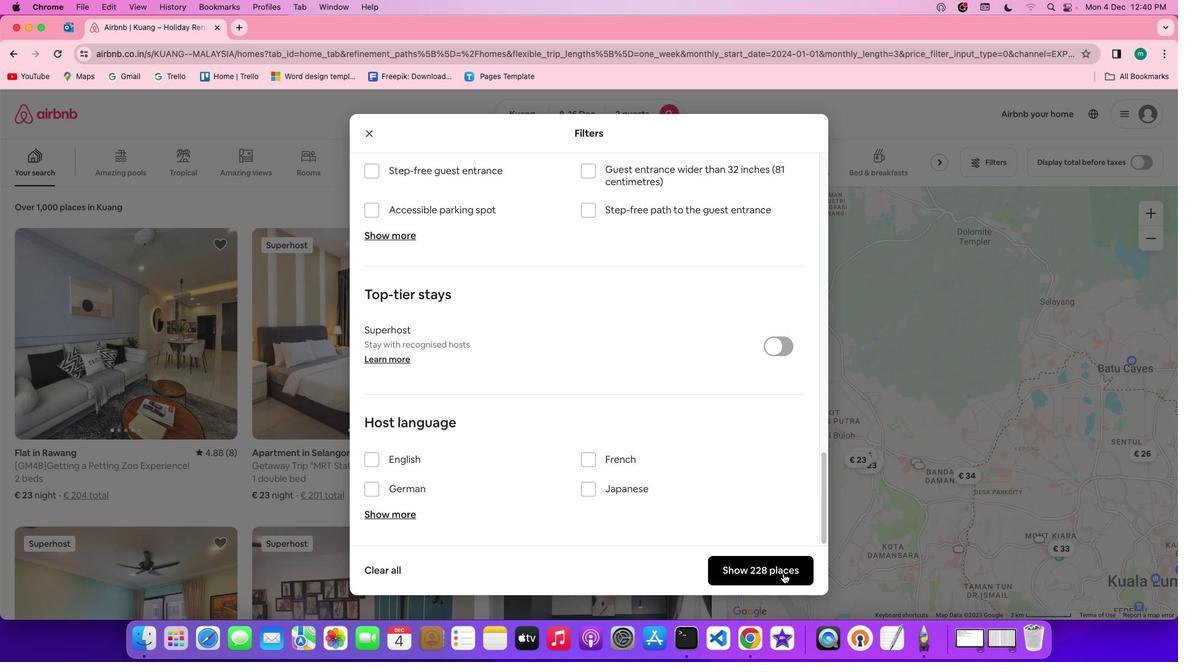 
Action: Mouse pressed left at (783, 573)
Screenshot: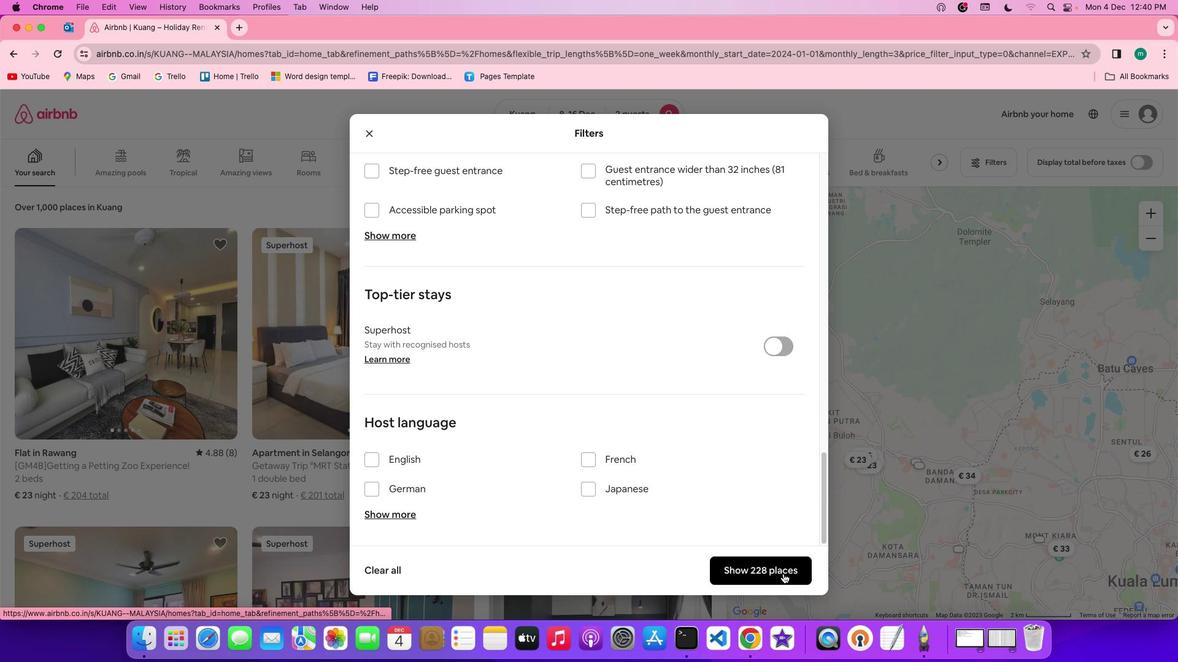 
Action: Mouse moved to (364, 433)
Screenshot: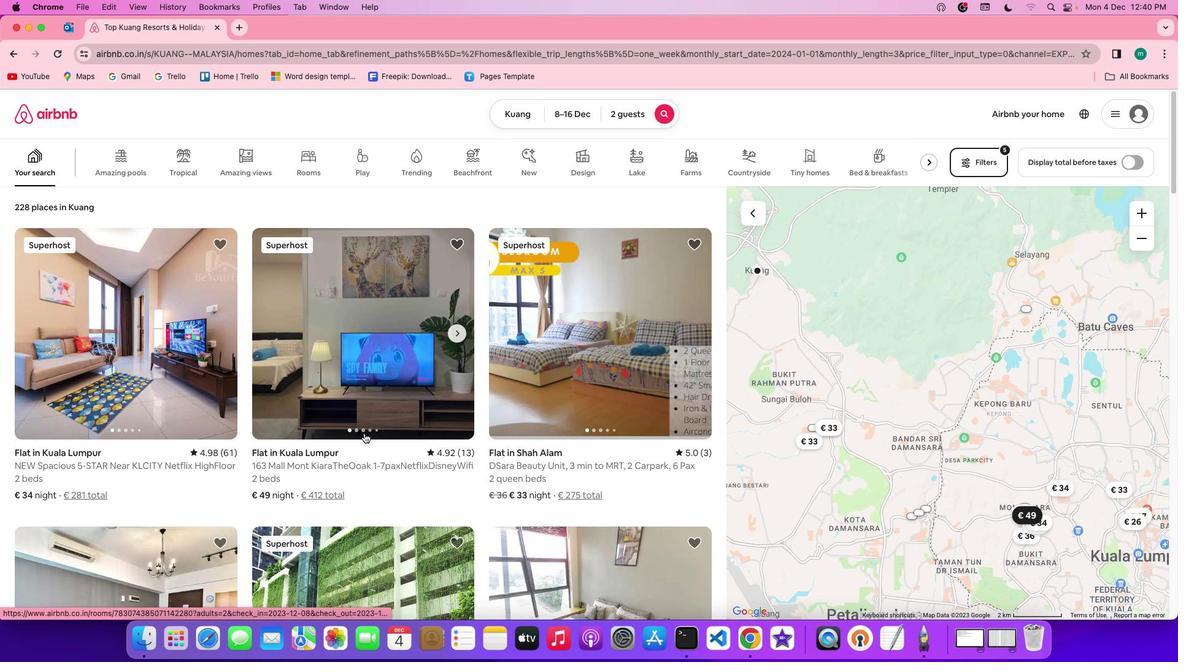 
Action: Mouse scrolled (364, 433) with delta (0, 0)
Screenshot: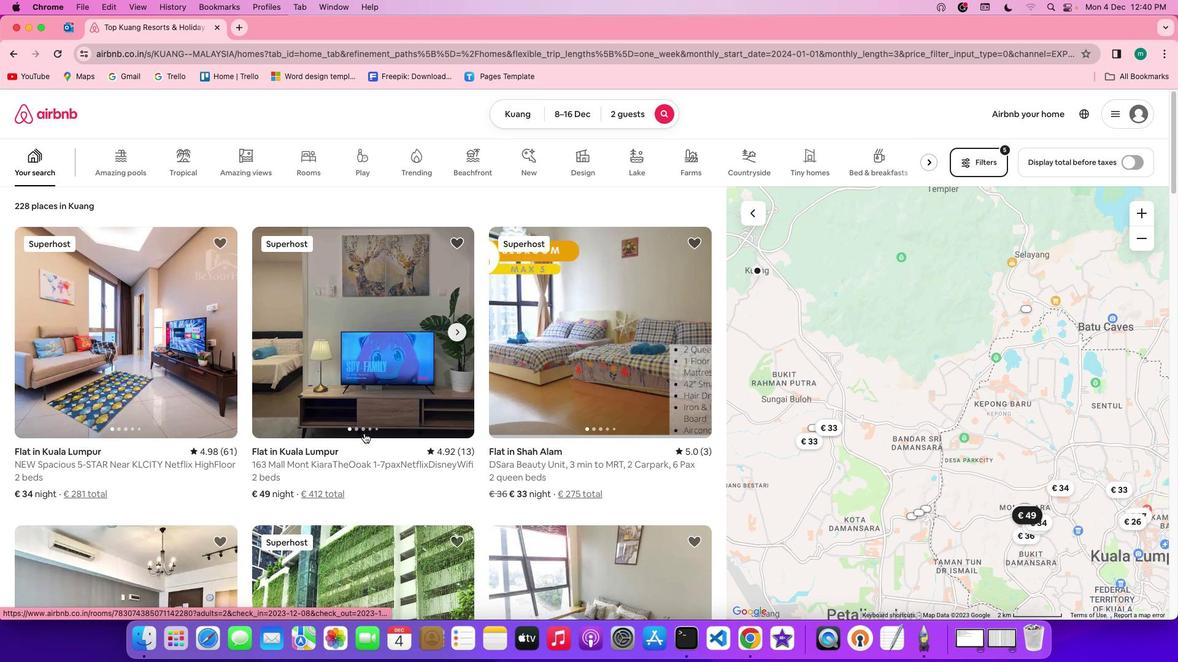 
Action: Mouse scrolled (364, 433) with delta (0, 0)
Screenshot: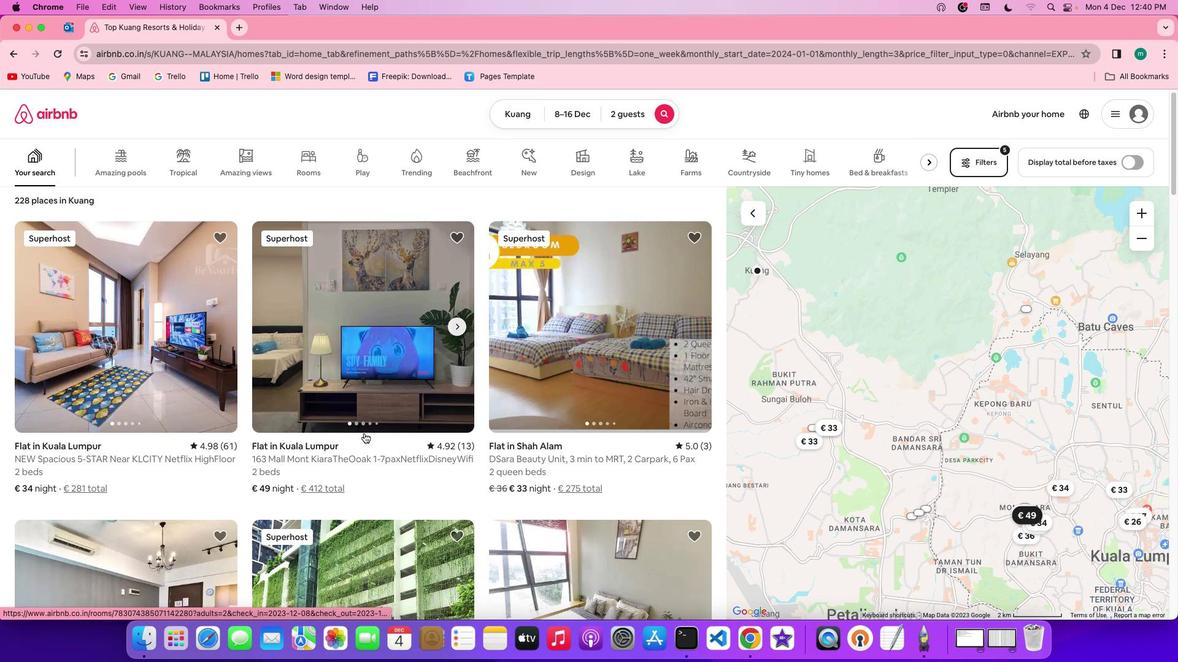 
Action: Mouse scrolled (364, 433) with delta (0, 0)
Screenshot: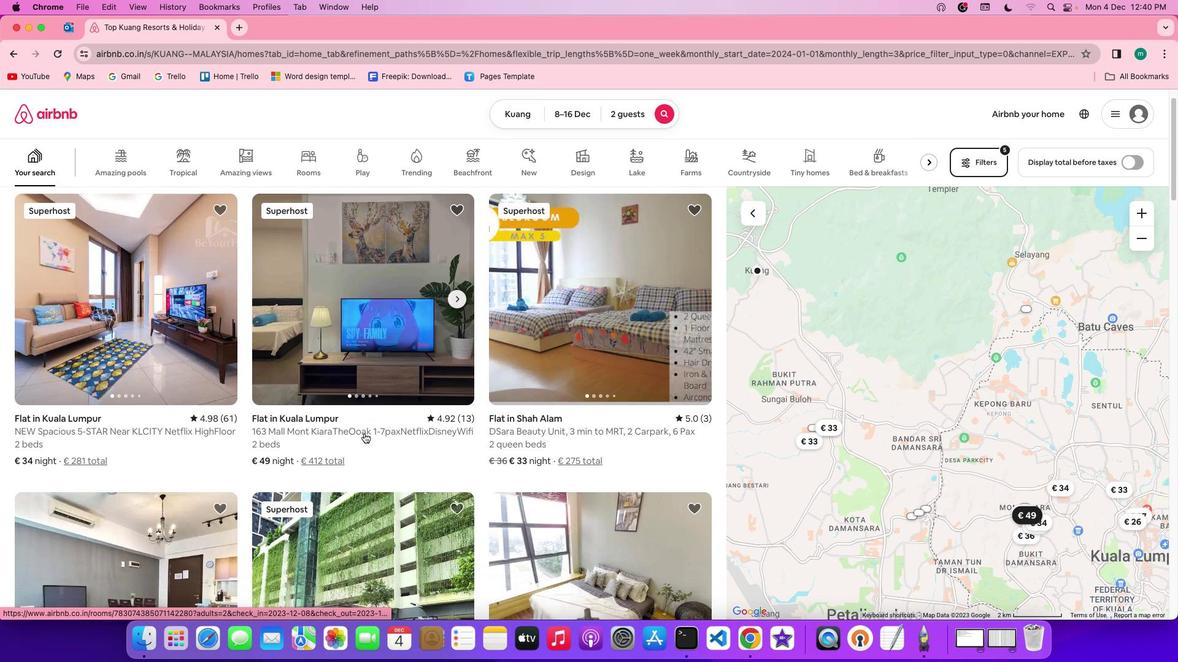 
Action: Mouse scrolled (364, 433) with delta (0, 0)
Screenshot: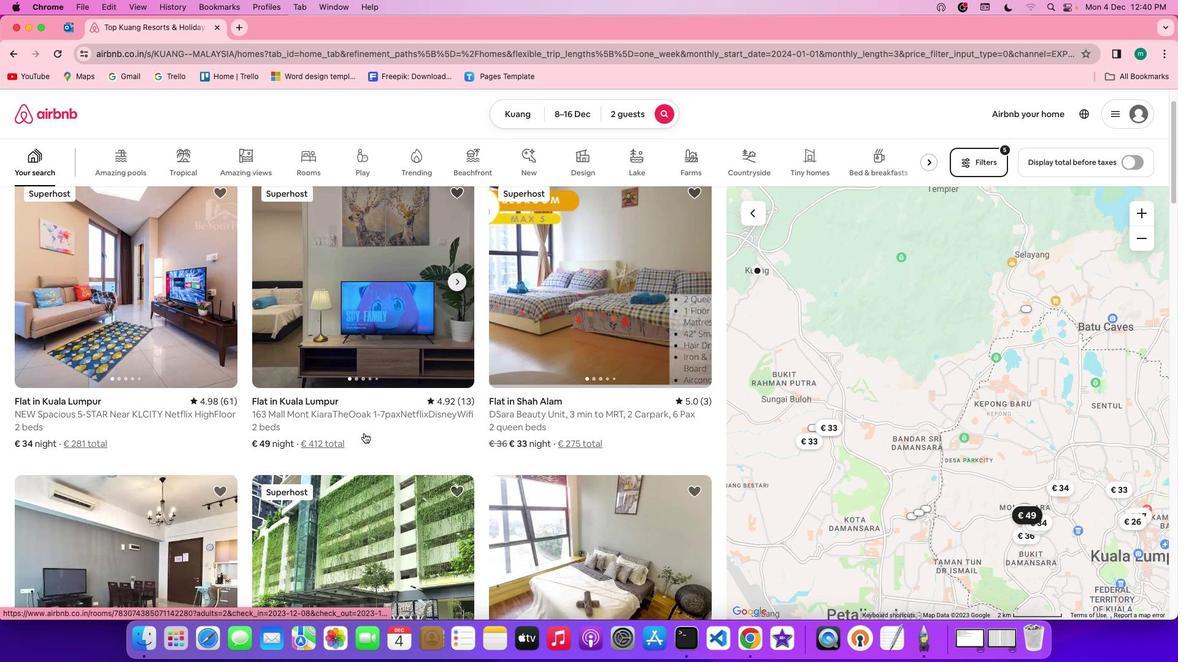 
Action: Mouse scrolled (364, 433) with delta (0, 0)
Screenshot: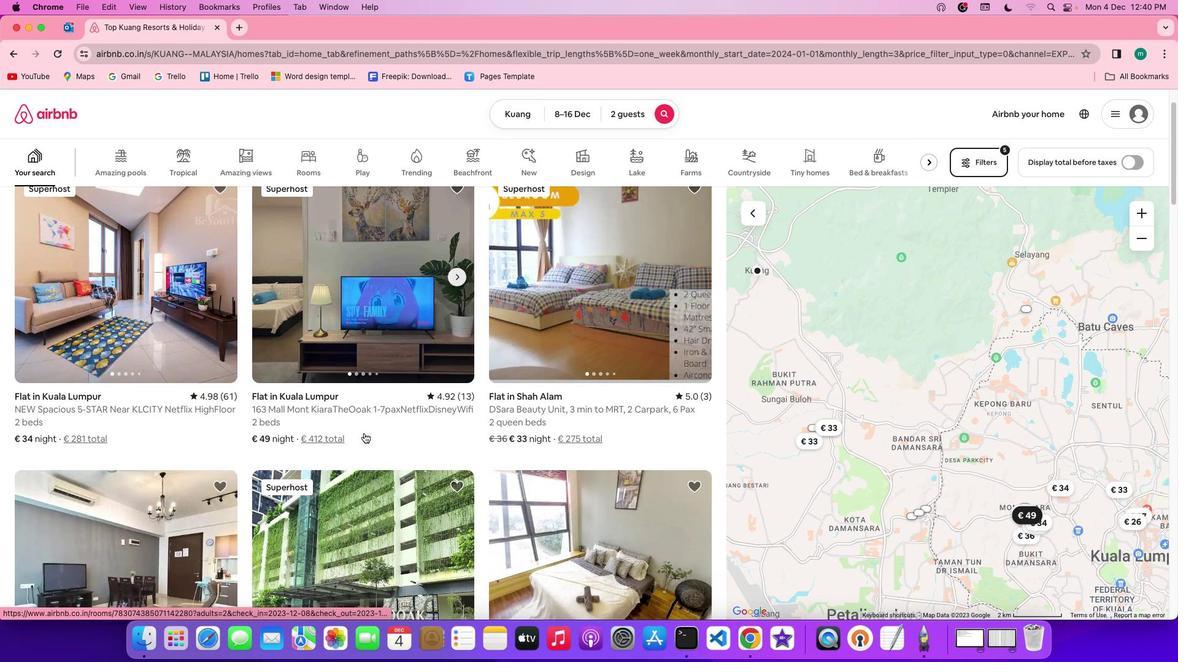 
Action: Mouse scrolled (364, 433) with delta (0, 0)
Screenshot: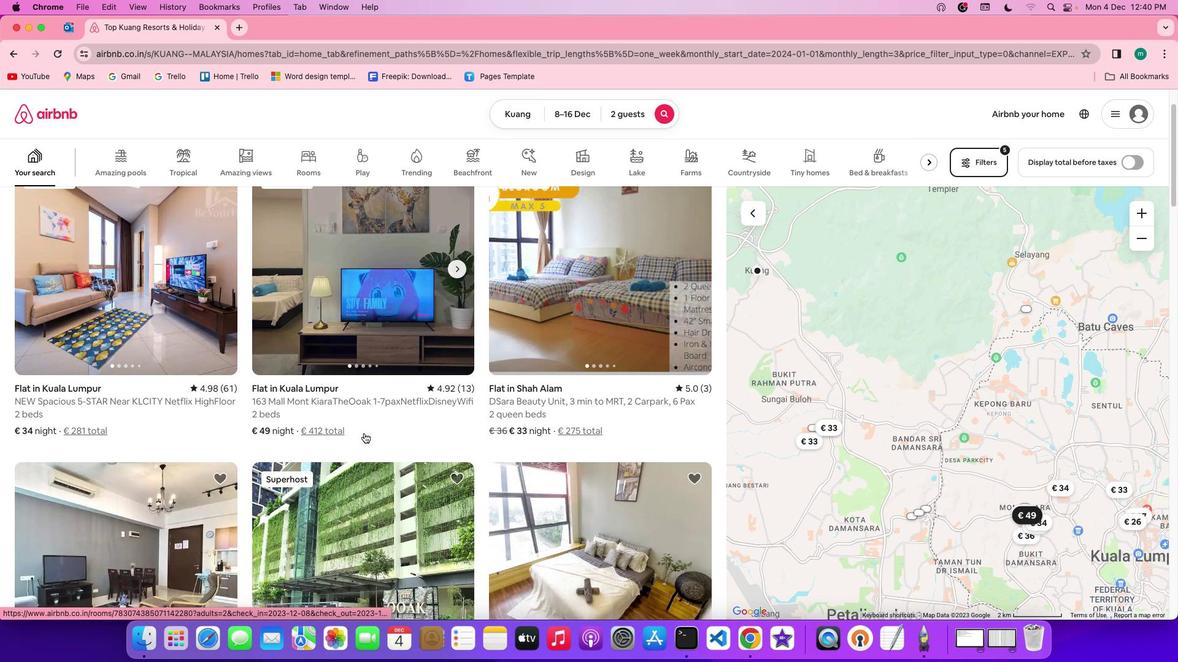 
Action: Mouse moved to (548, 349)
Screenshot: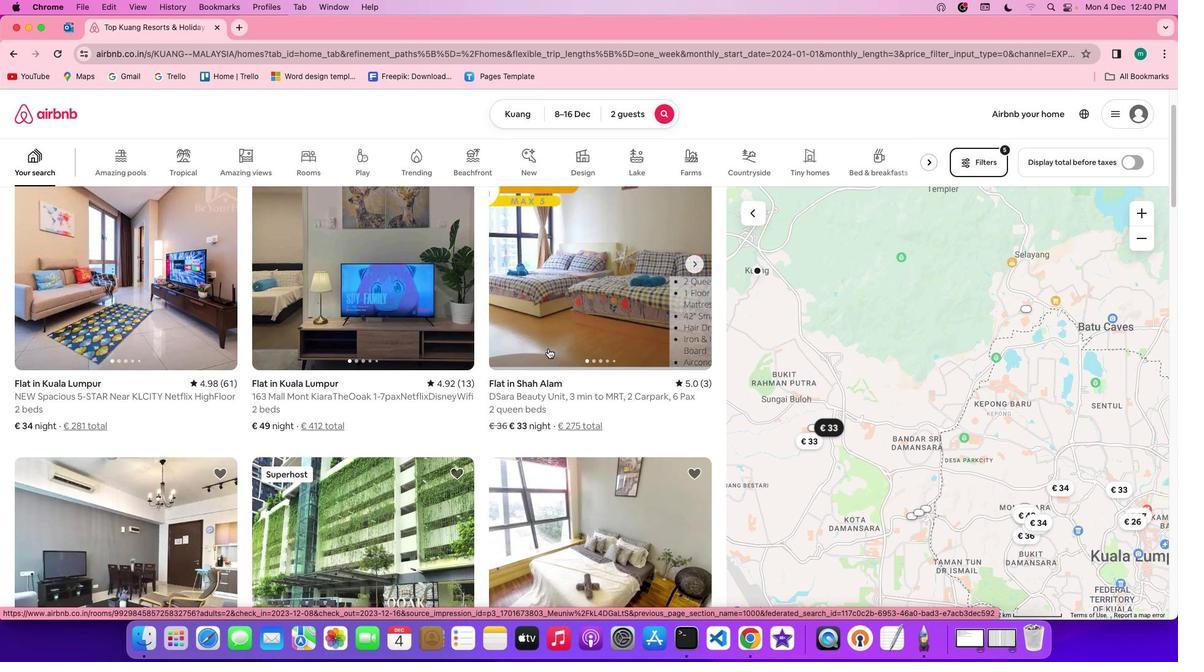 
Action: Mouse pressed left at (548, 349)
Screenshot: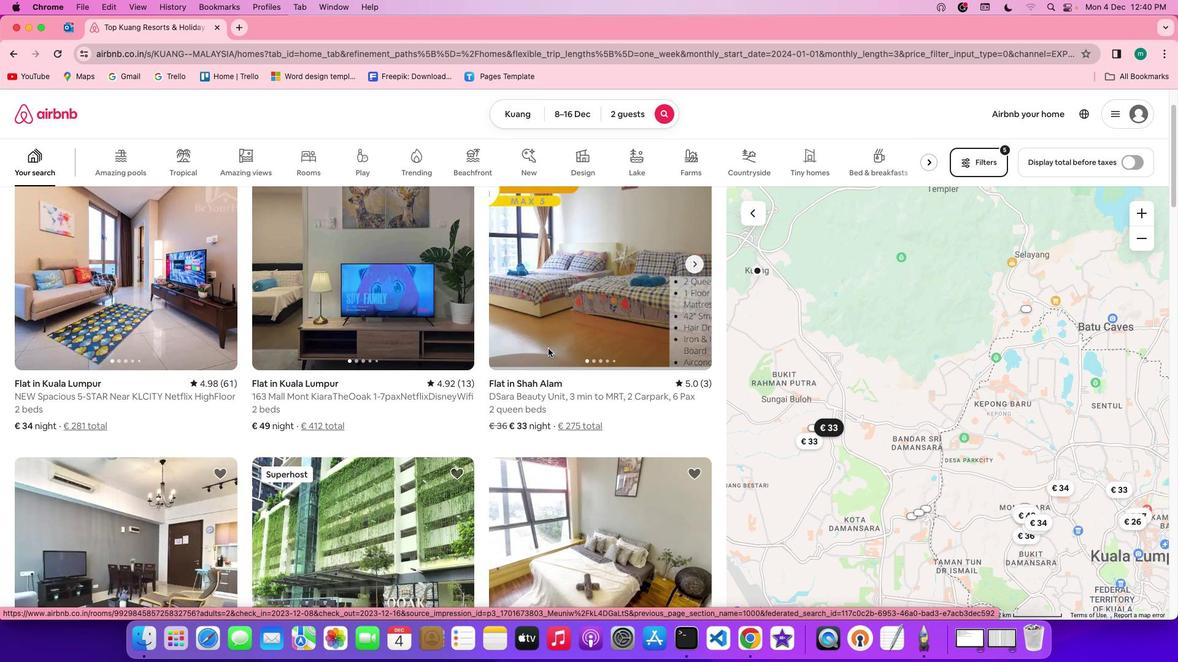 
Action: Mouse moved to (836, 453)
Screenshot: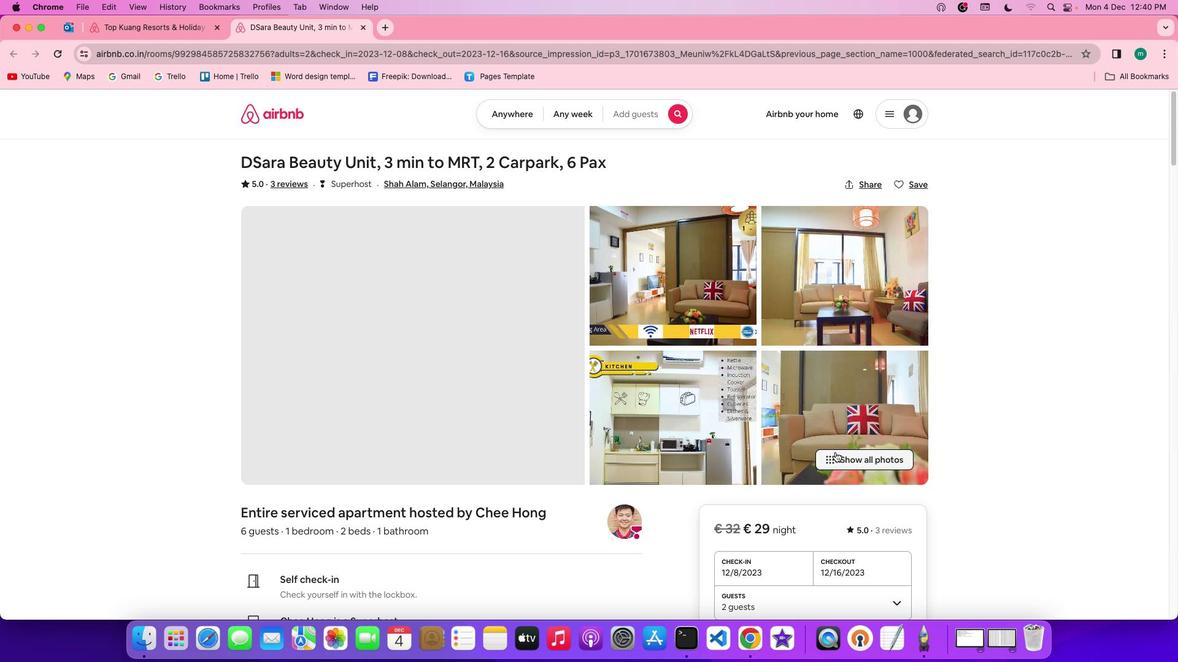 
Action: Mouse pressed left at (836, 453)
Screenshot: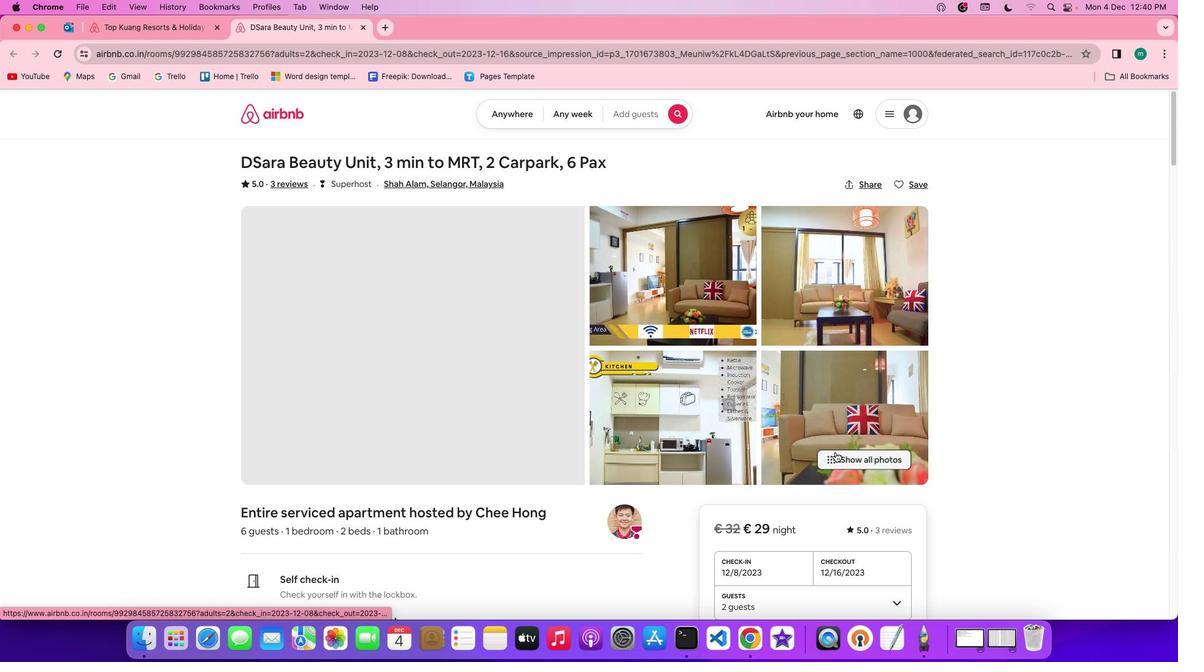 
Action: Mouse moved to (588, 487)
Screenshot: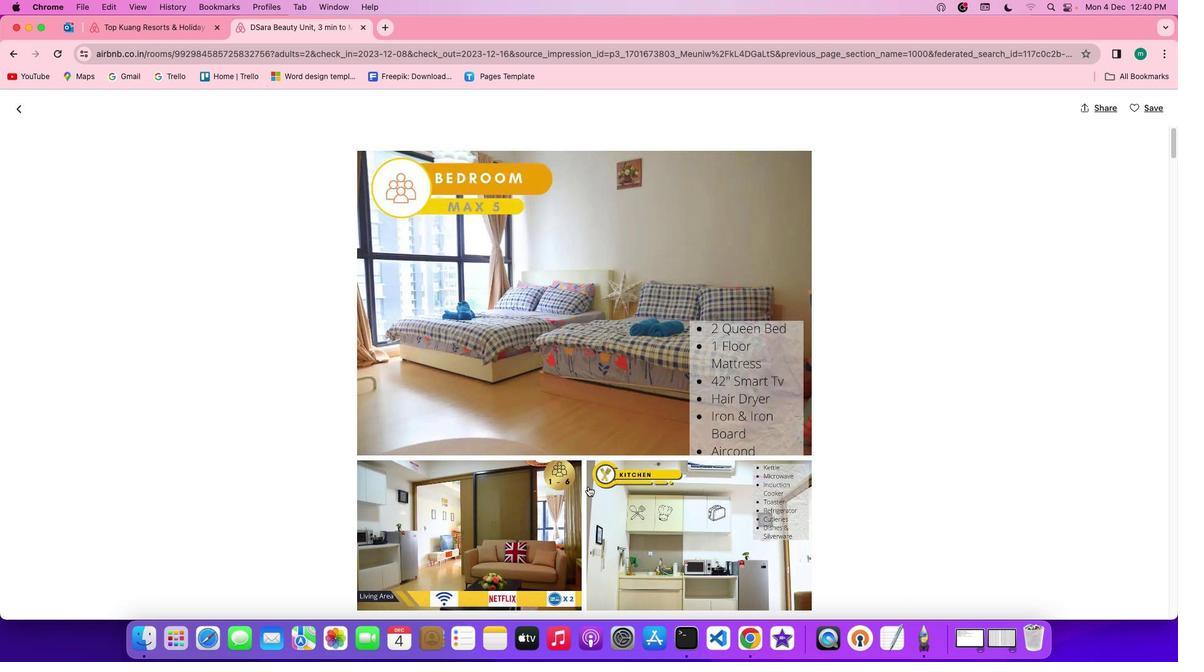 
Action: Mouse scrolled (588, 487) with delta (0, 0)
Screenshot: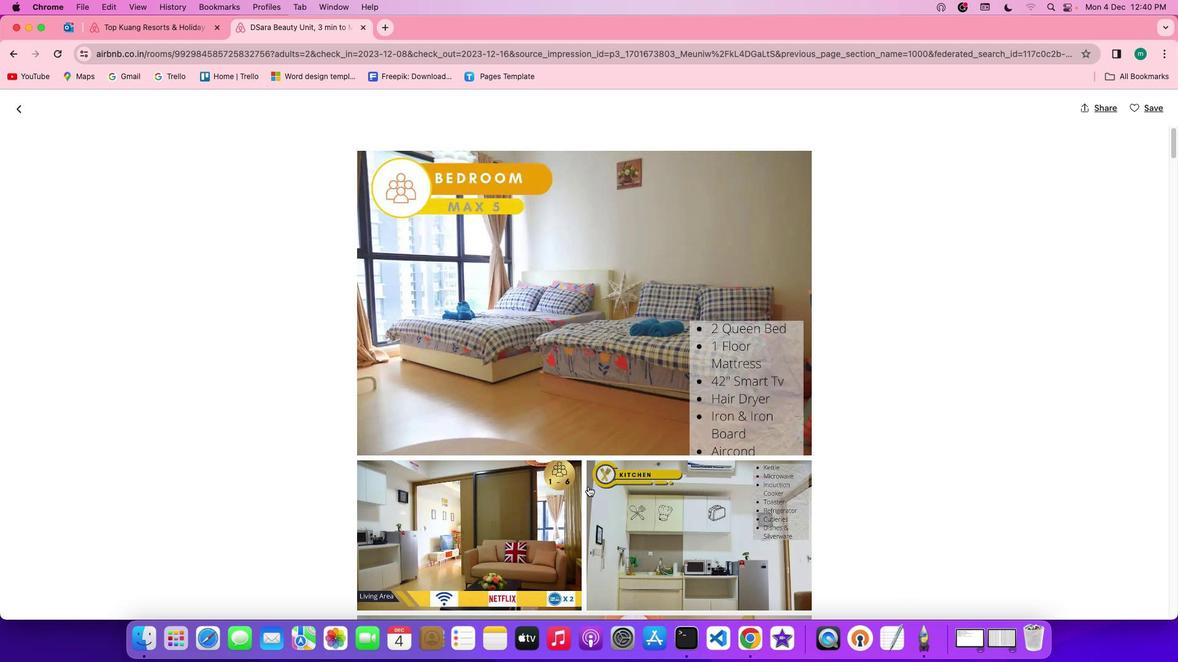 
Action: Mouse scrolled (588, 487) with delta (0, 0)
Screenshot: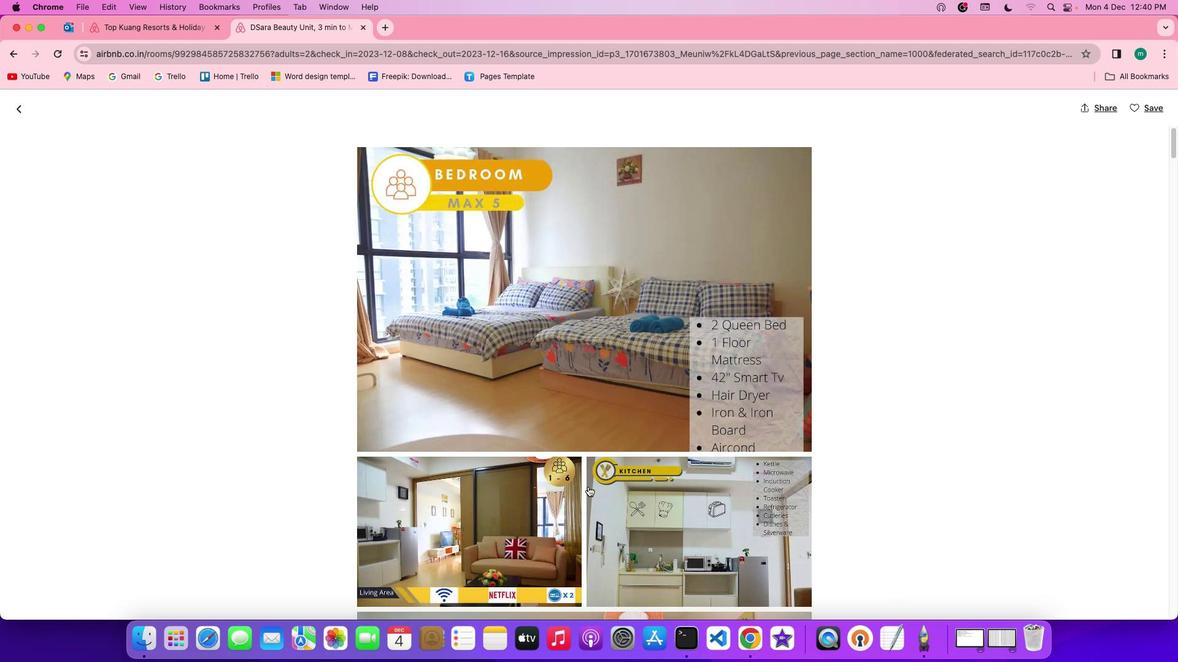 
Action: Mouse scrolled (588, 487) with delta (0, 0)
Screenshot: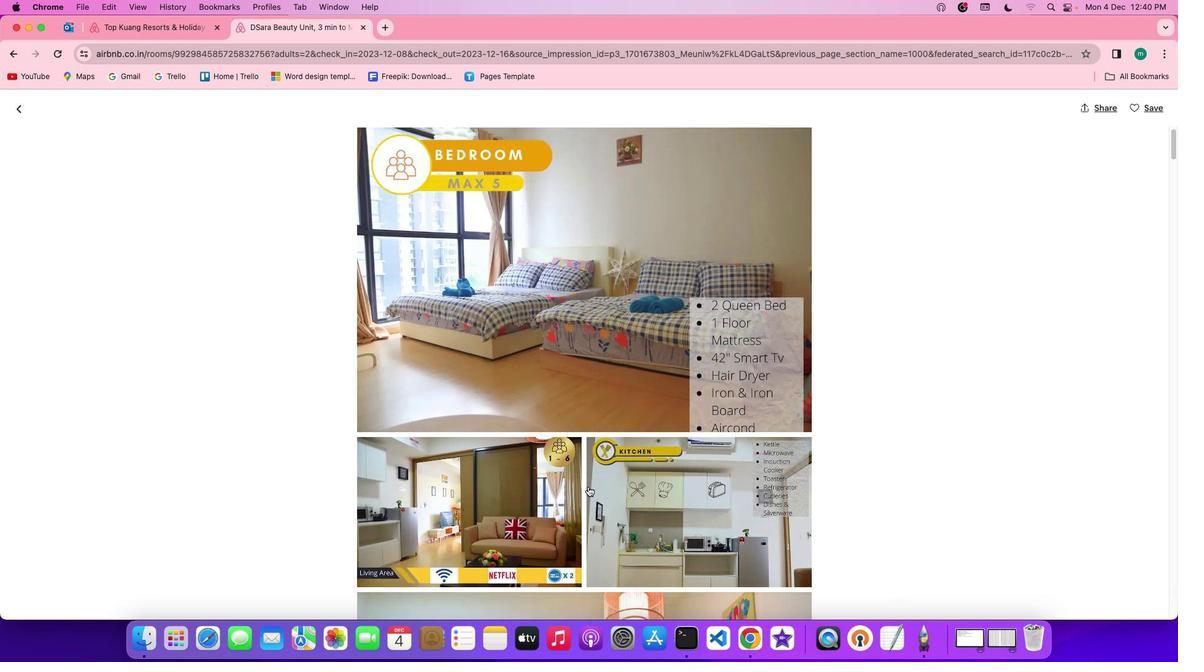 
Action: Mouse scrolled (588, 487) with delta (0, 0)
Screenshot: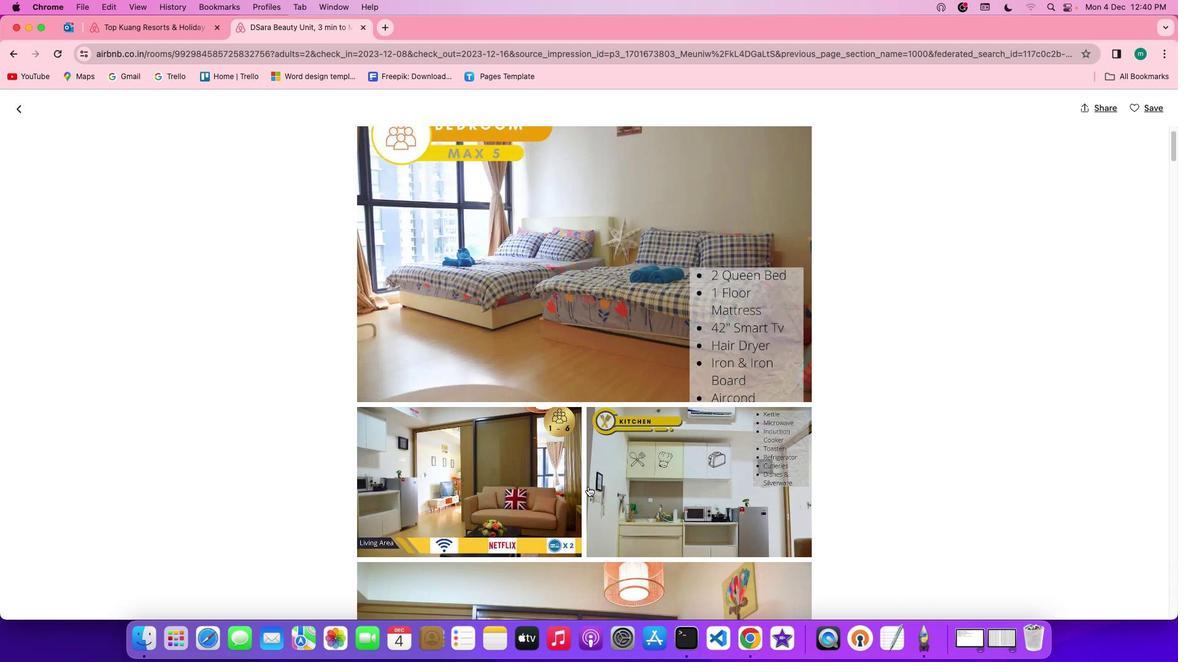 
Action: Mouse scrolled (588, 487) with delta (0, 0)
Screenshot: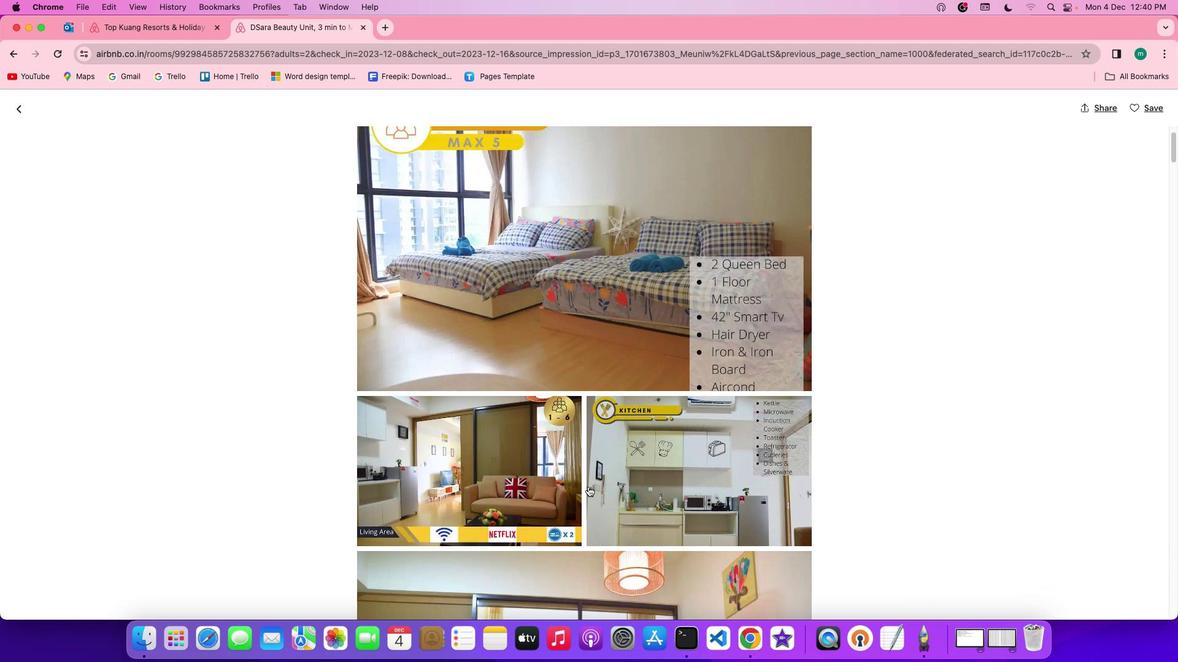 
Action: Mouse scrolled (588, 487) with delta (0, 0)
Screenshot: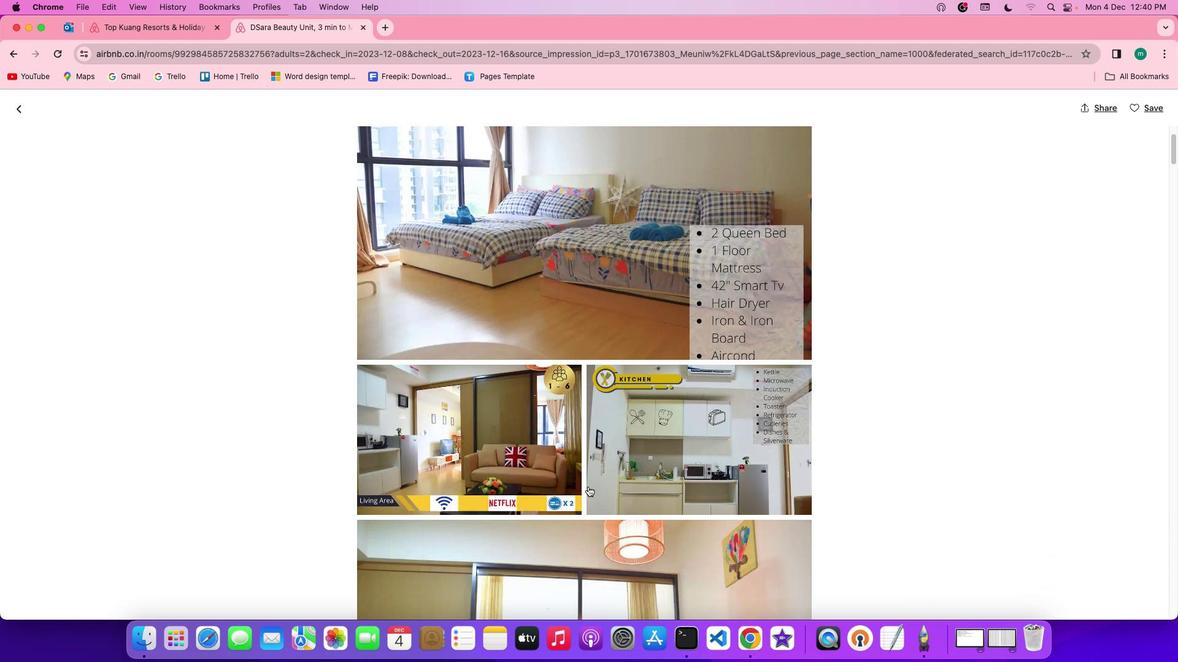 
Action: Mouse scrolled (588, 487) with delta (0, -1)
Screenshot: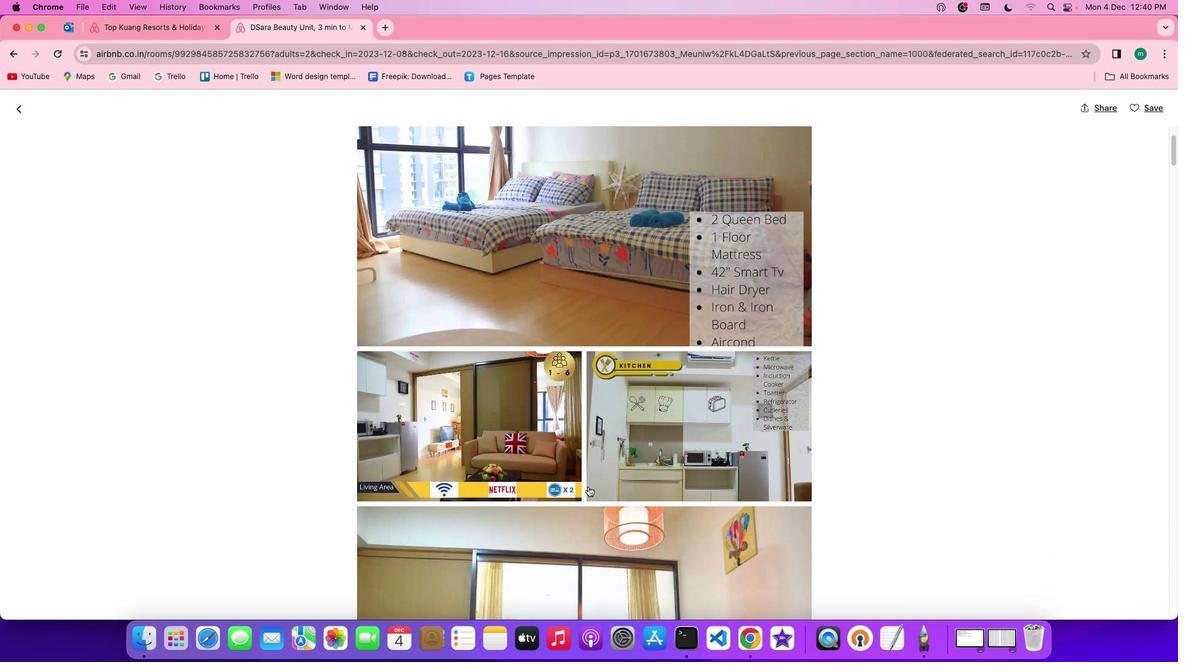 
Action: Mouse scrolled (588, 487) with delta (0, -1)
Screenshot: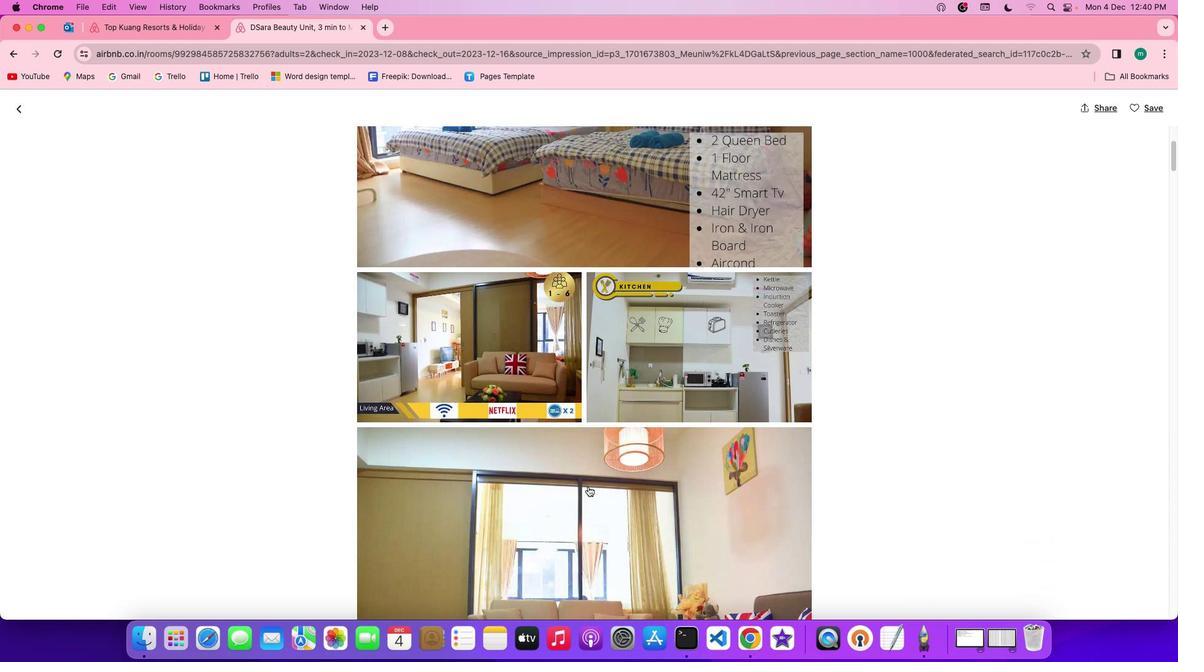 
Action: Mouse scrolled (588, 487) with delta (0, 0)
Screenshot: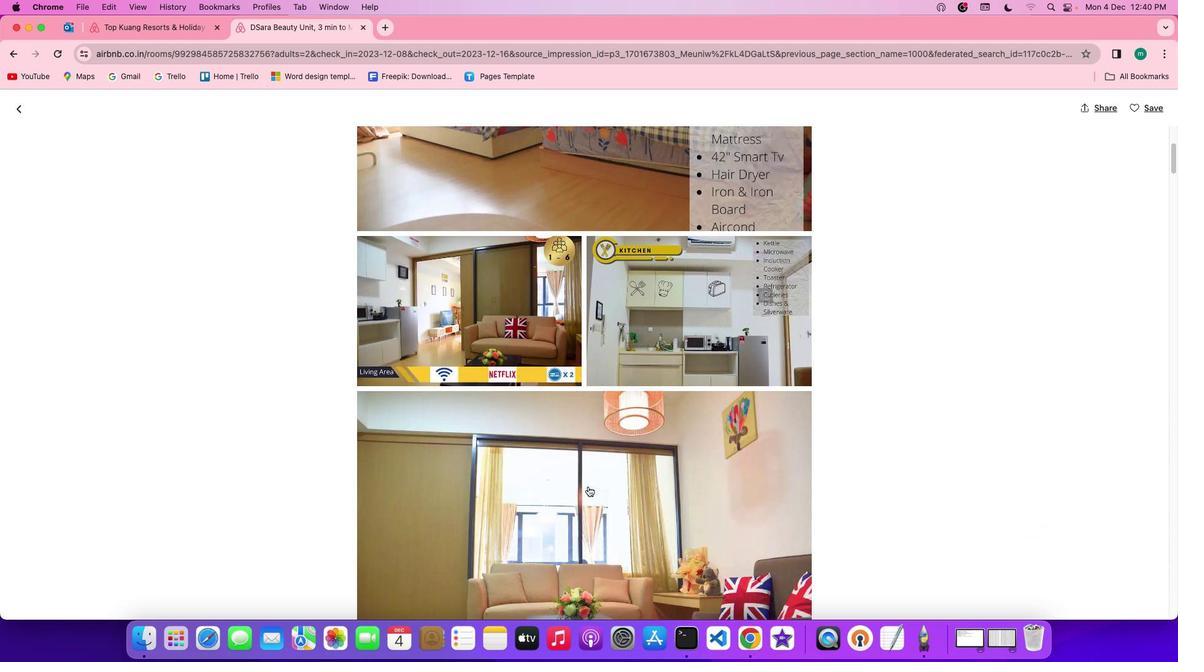 
Action: Mouse scrolled (588, 487) with delta (0, 0)
Screenshot: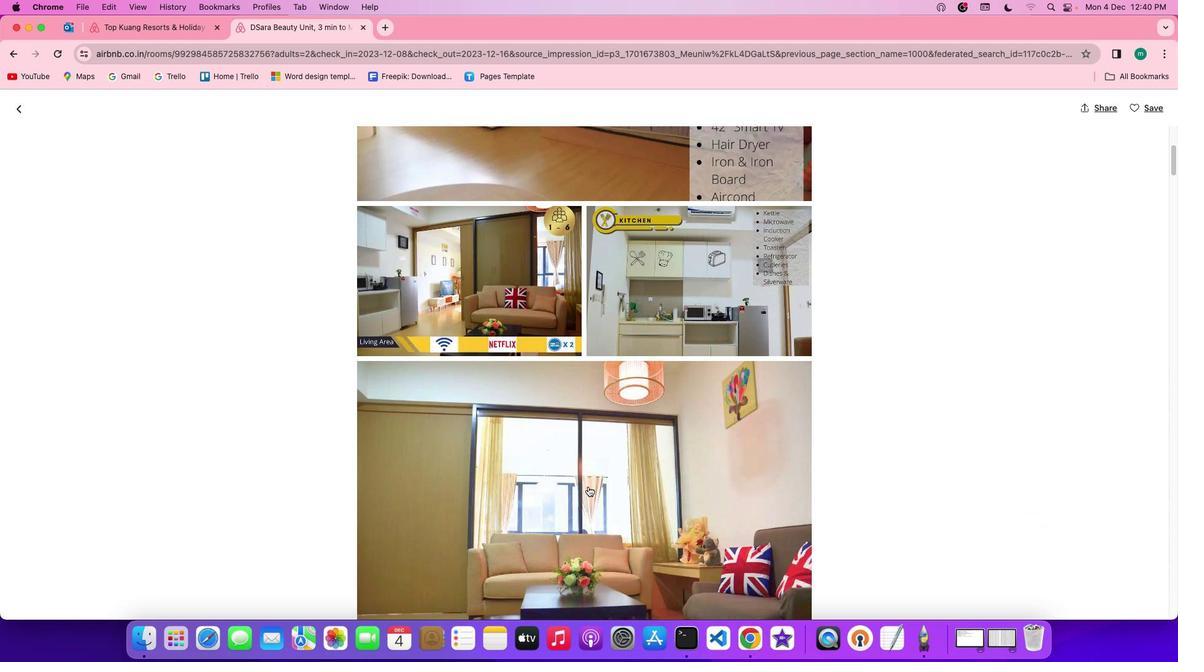 
Action: Mouse scrolled (588, 487) with delta (0, -1)
Screenshot: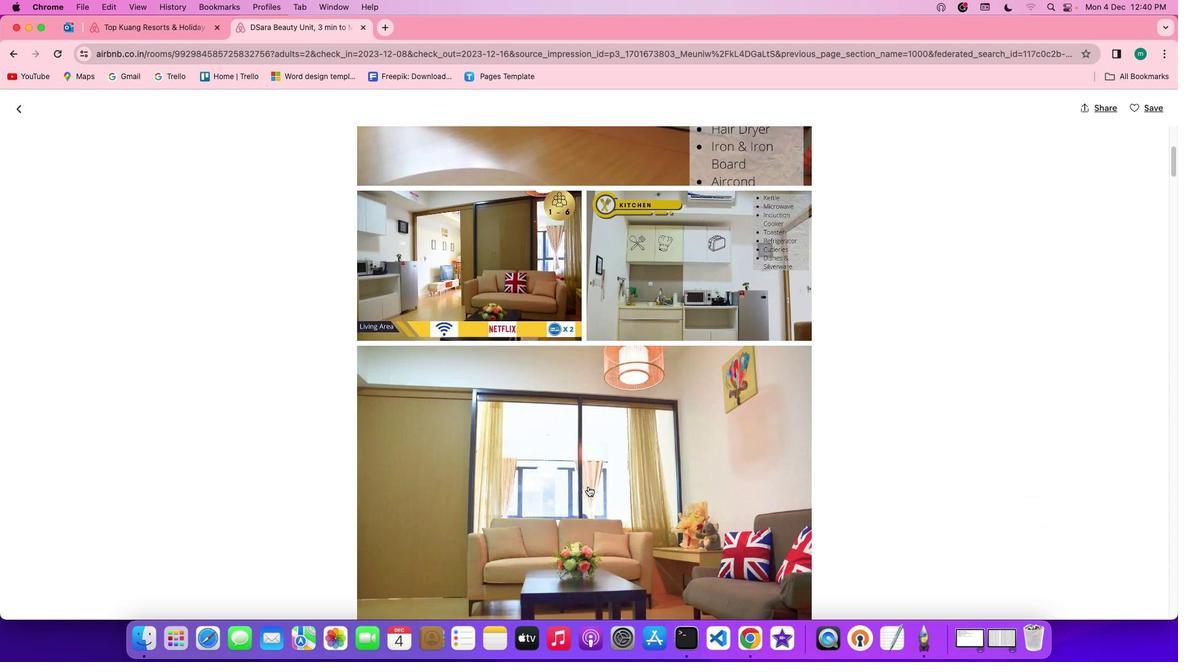 
Action: Mouse scrolled (588, 487) with delta (0, -1)
Screenshot: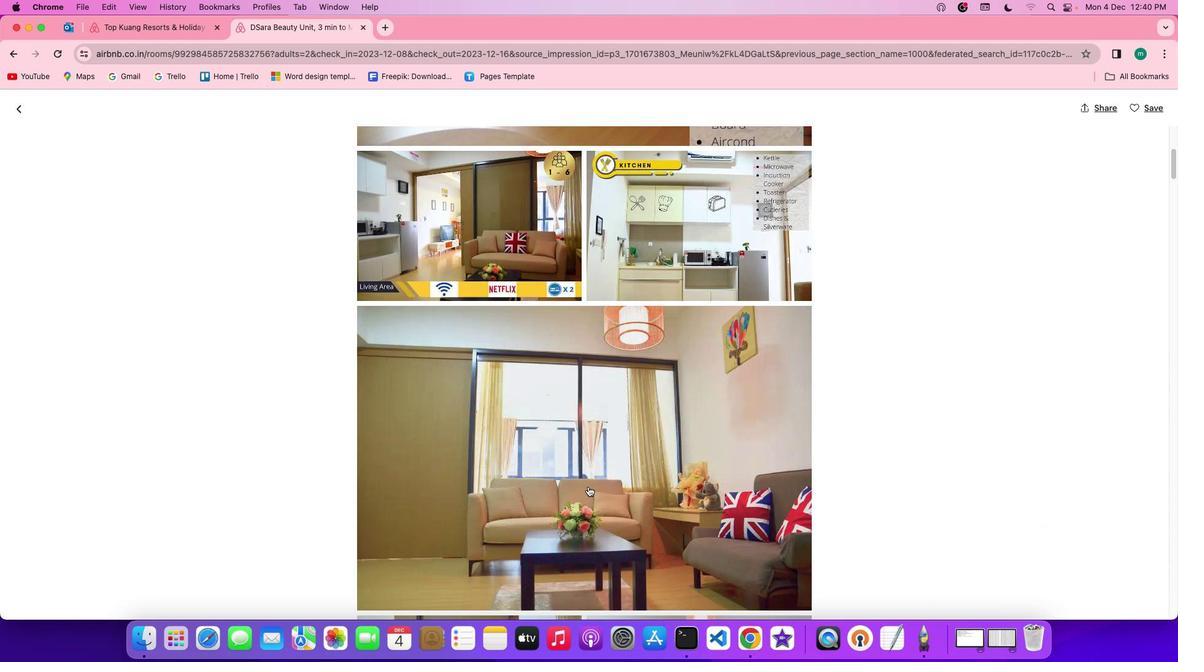 
Action: Mouse scrolled (588, 487) with delta (0, 0)
Screenshot: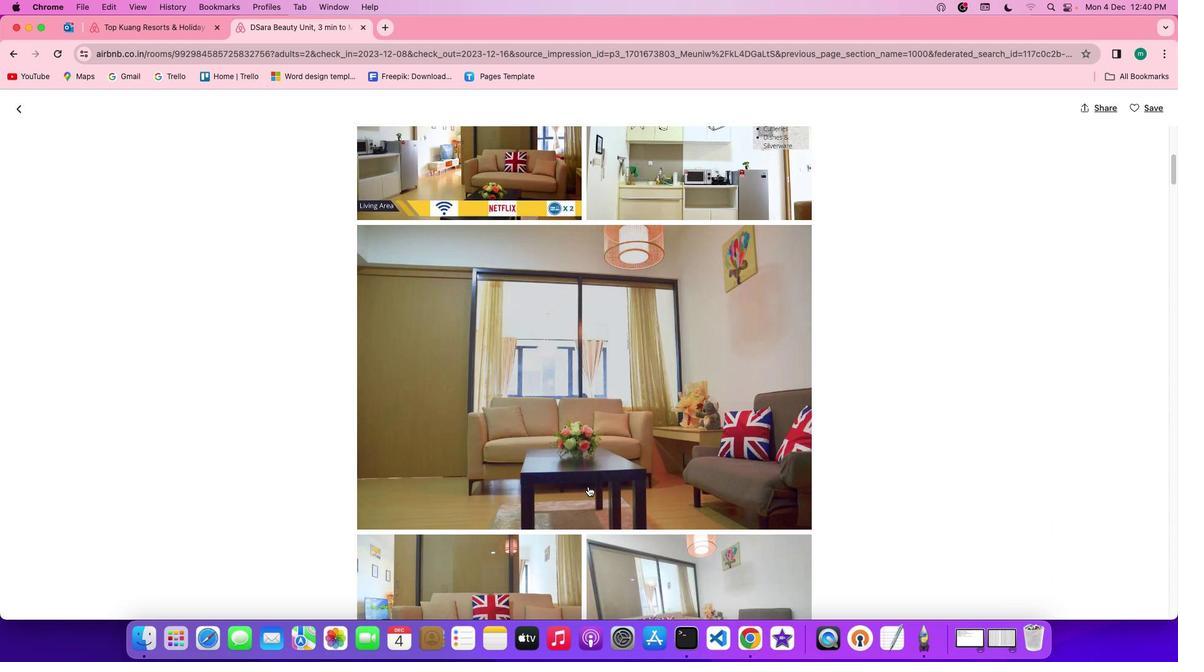 
Action: Mouse scrolled (588, 487) with delta (0, 0)
Screenshot: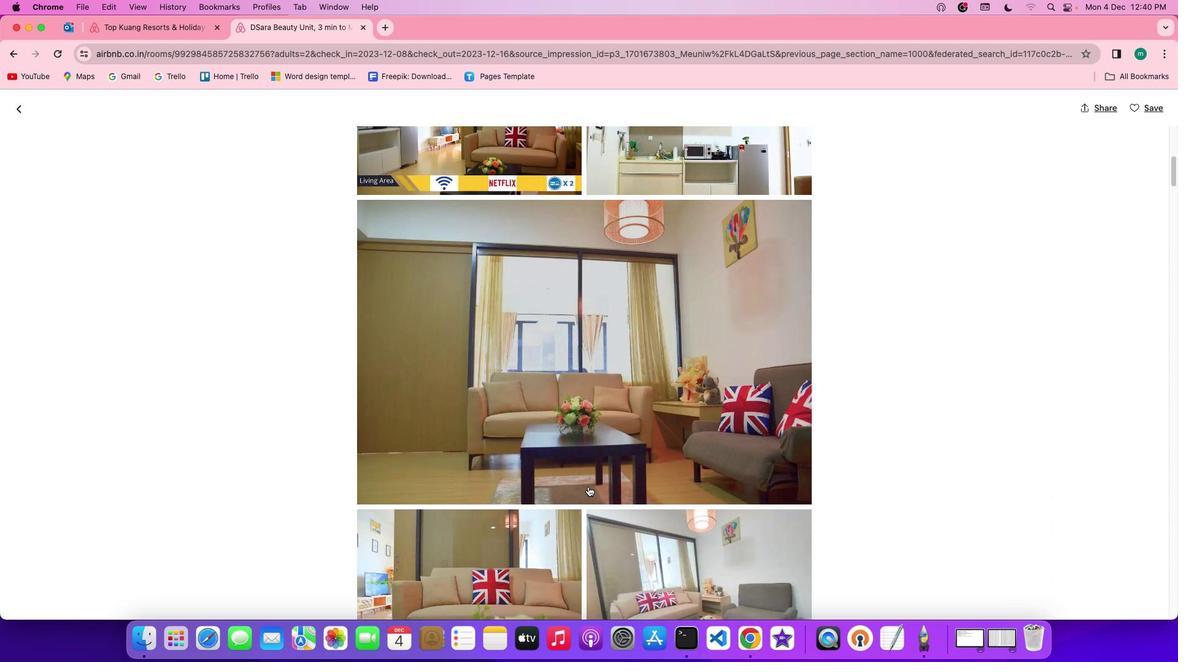 
Action: Mouse scrolled (588, 487) with delta (0, -1)
Screenshot: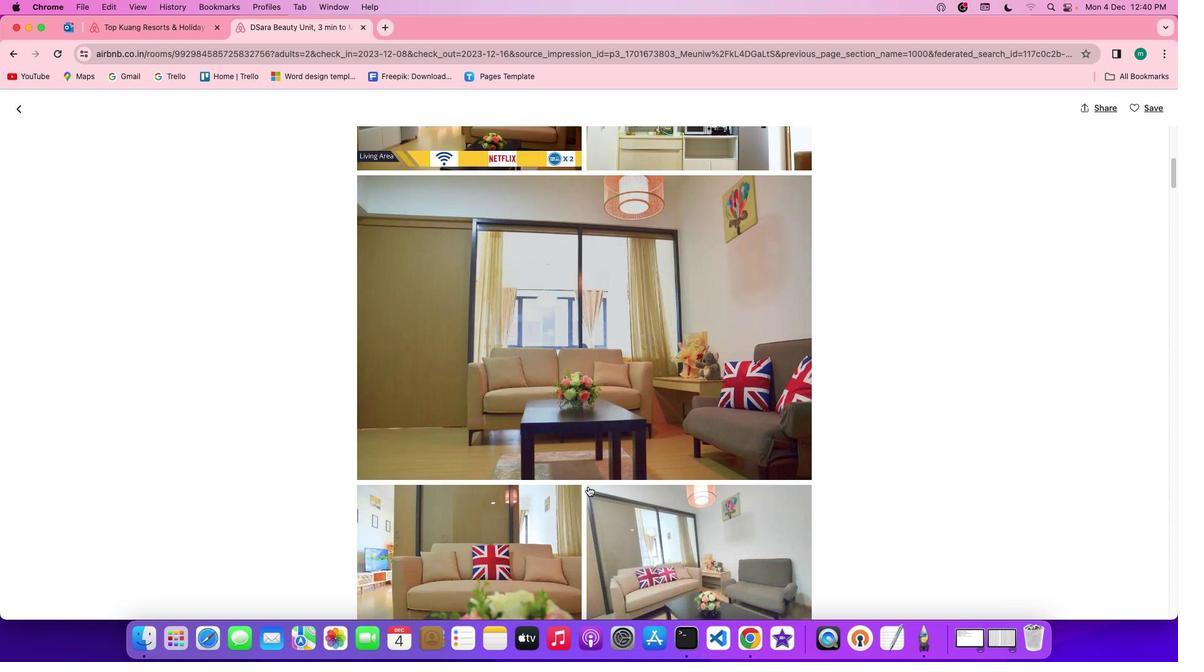 
Action: Mouse scrolled (588, 487) with delta (0, -1)
Screenshot: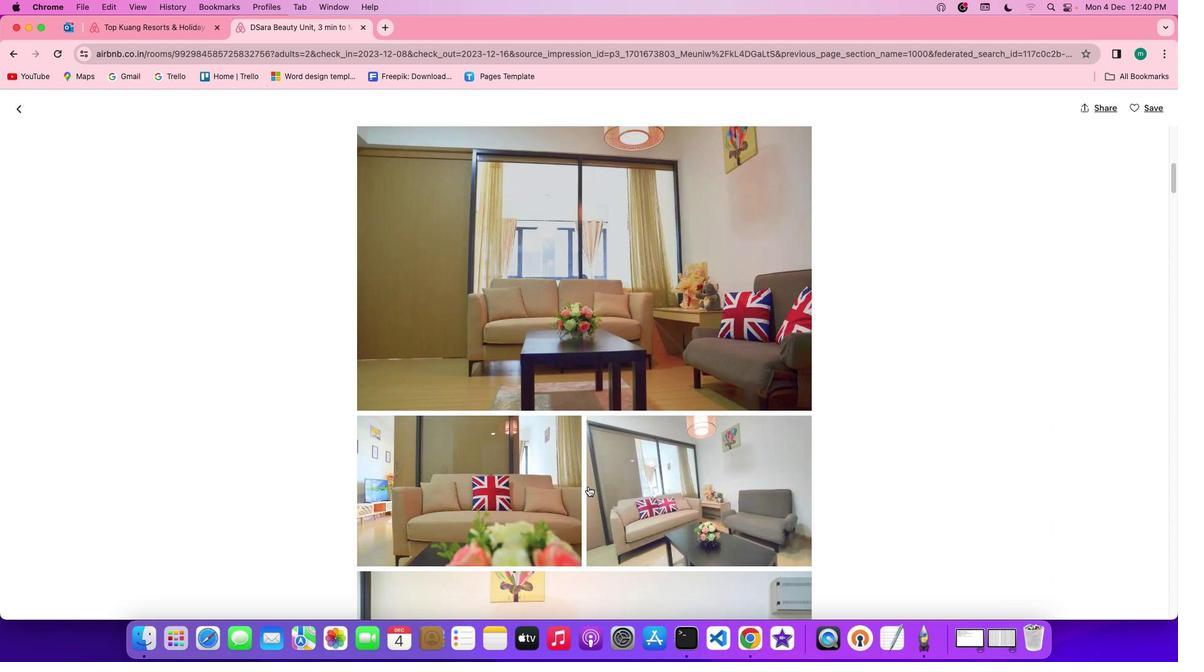 
Action: Mouse scrolled (588, 487) with delta (0, 0)
Screenshot: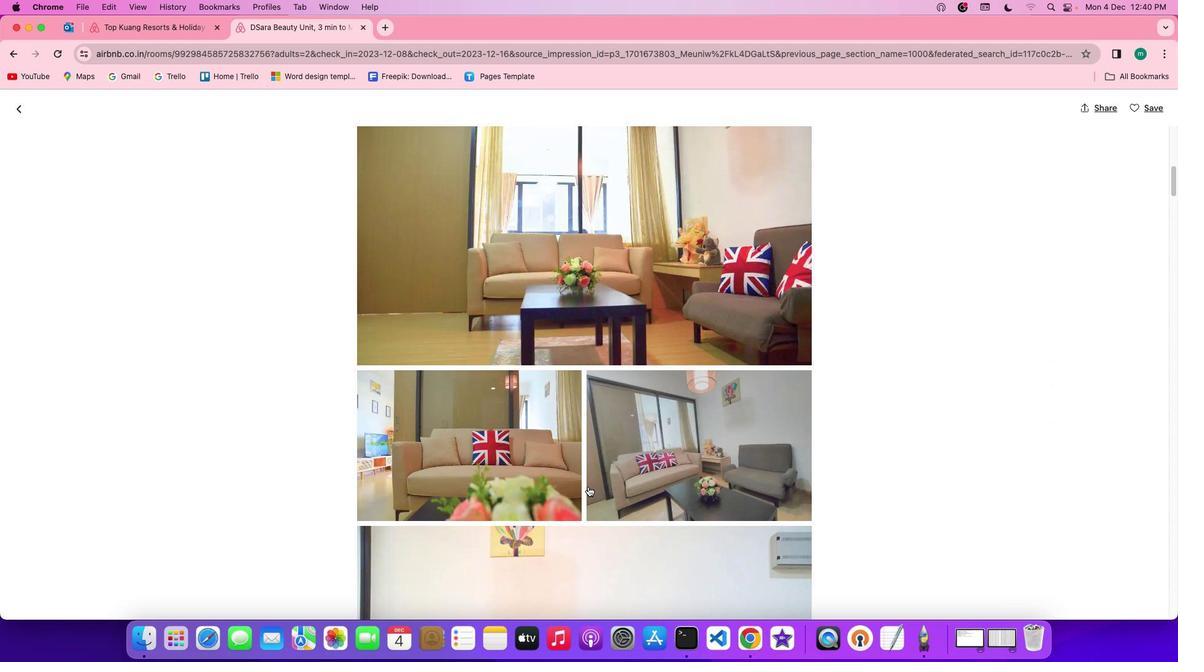 
Action: Mouse scrolled (588, 487) with delta (0, 0)
Screenshot: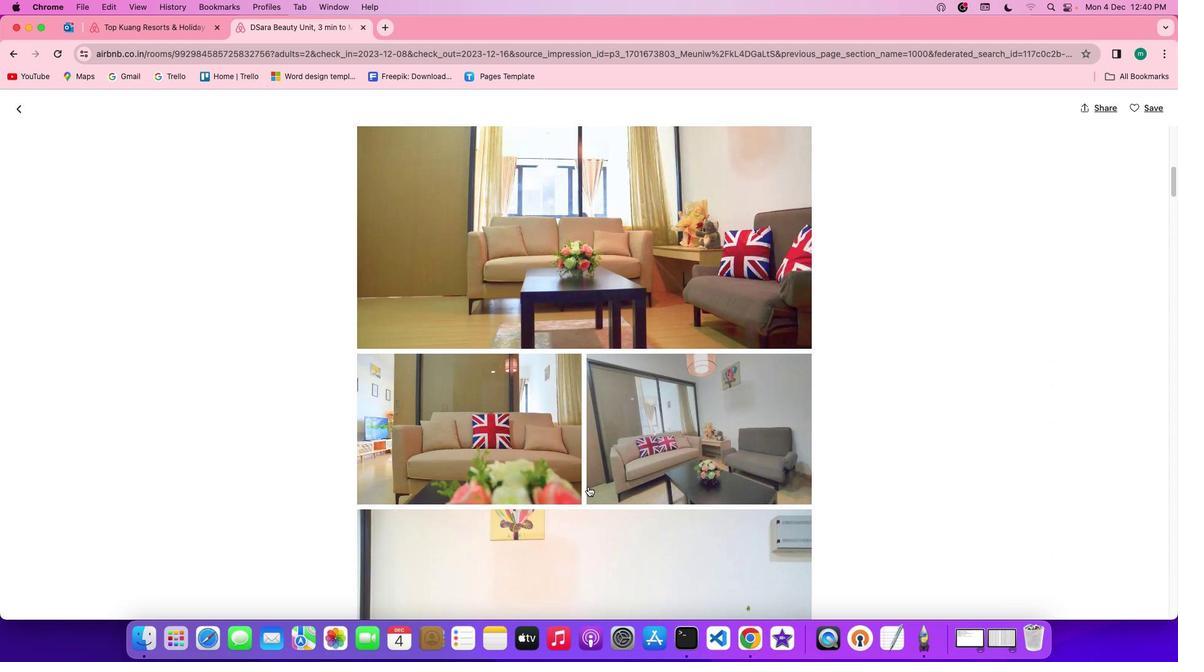
Action: Mouse scrolled (588, 487) with delta (0, -1)
Screenshot: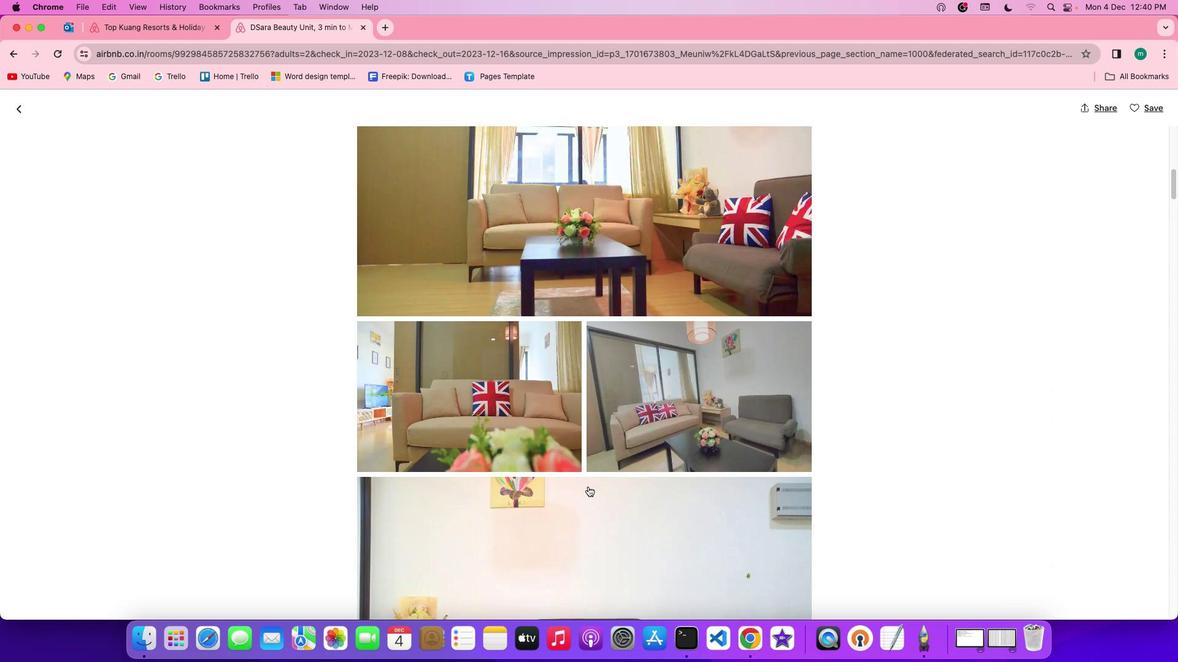 
Action: Mouse scrolled (588, 487) with delta (0, -2)
Screenshot: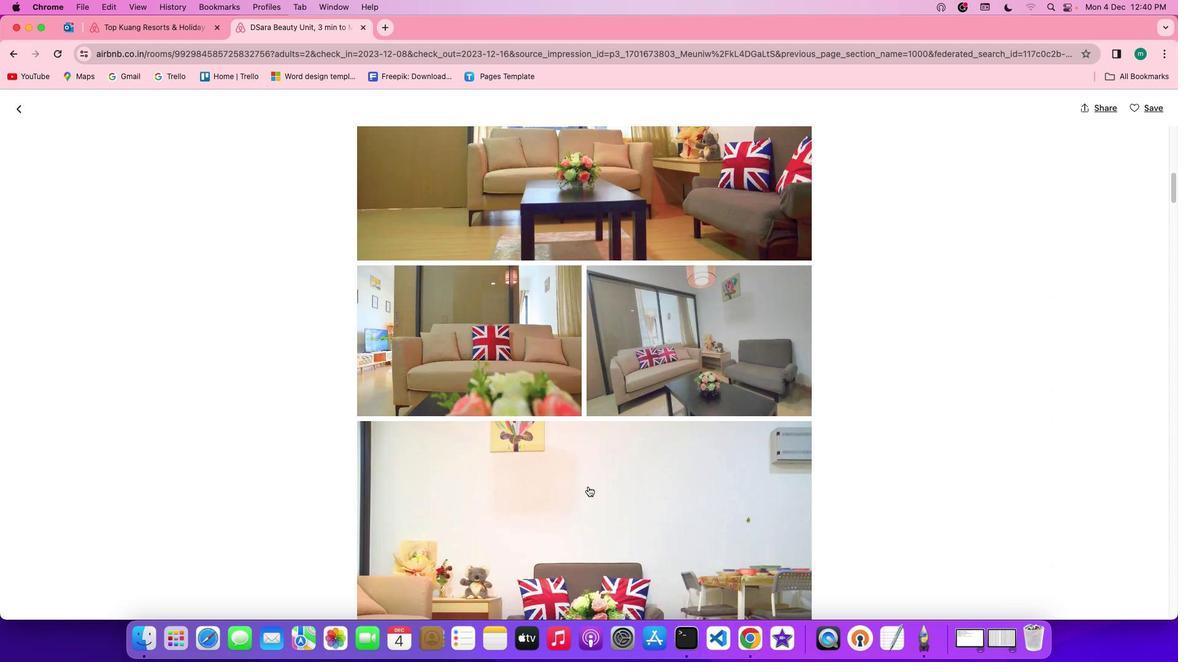 
Action: Mouse scrolled (588, 487) with delta (0, 0)
Screenshot: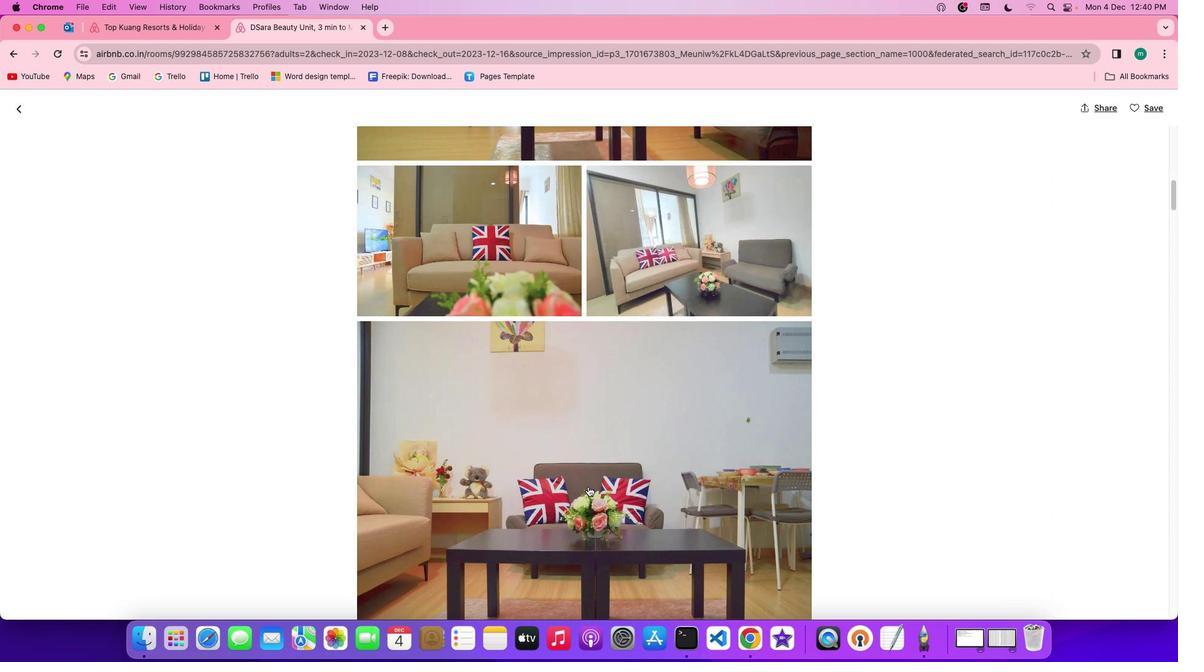 
Action: Mouse scrolled (588, 487) with delta (0, 0)
Screenshot: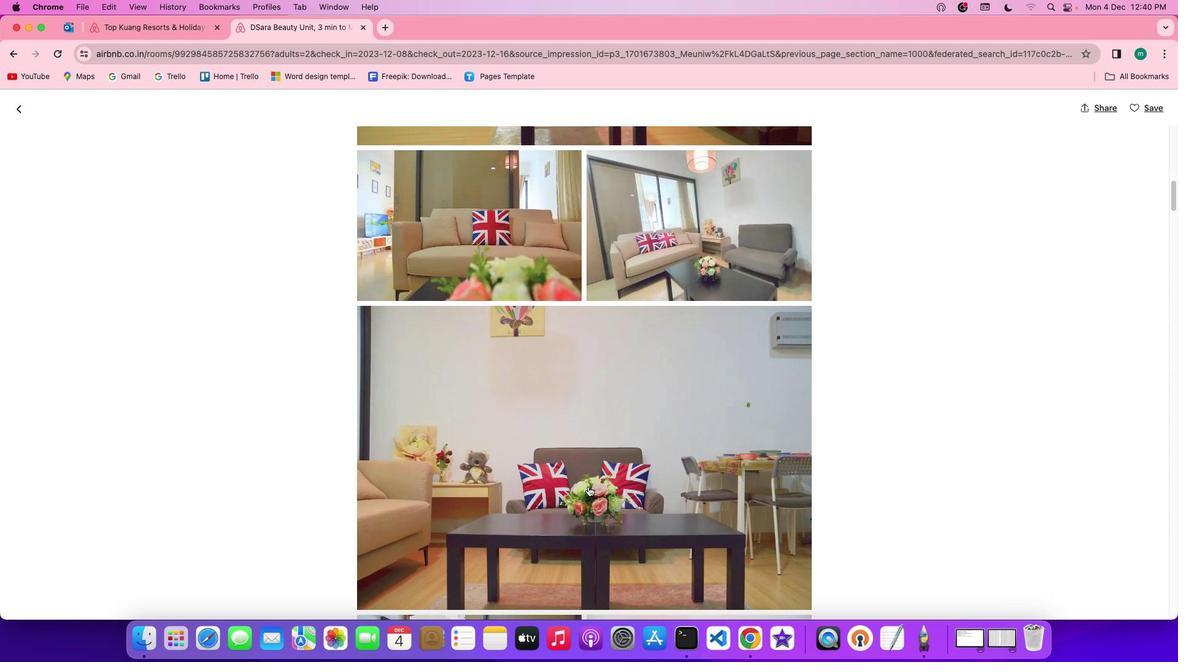 
Action: Mouse scrolled (588, 487) with delta (0, -1)
Screenshot: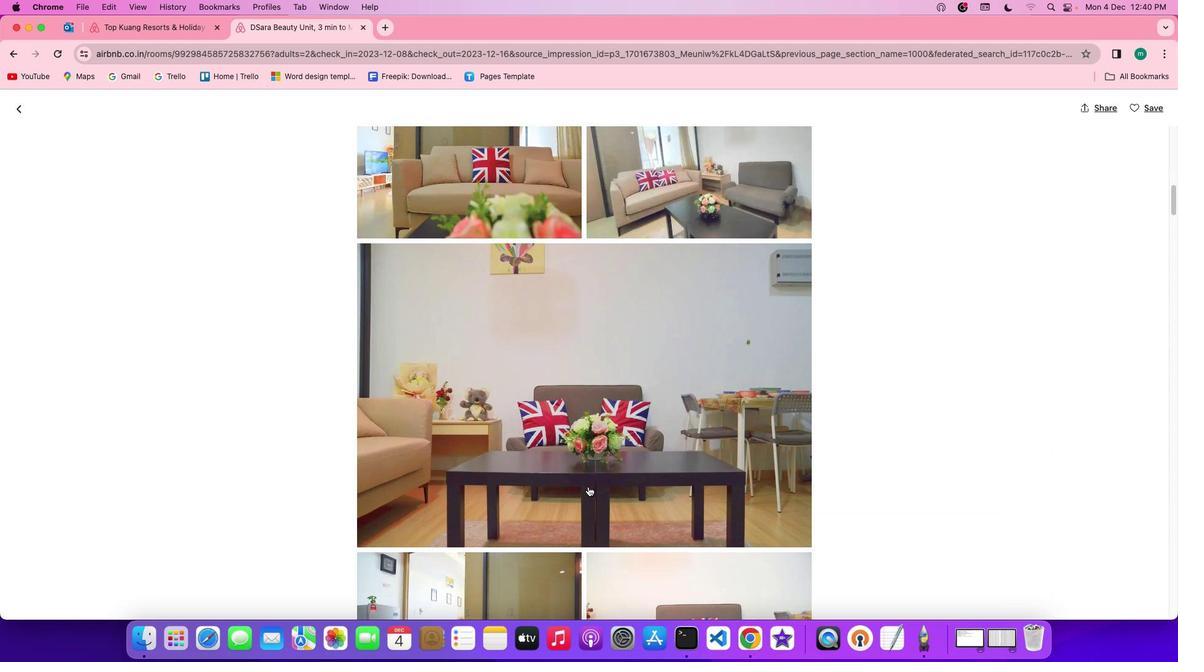 
Action: Mouse scrolled (588, 487) with delta (0, -2)
Screenshot: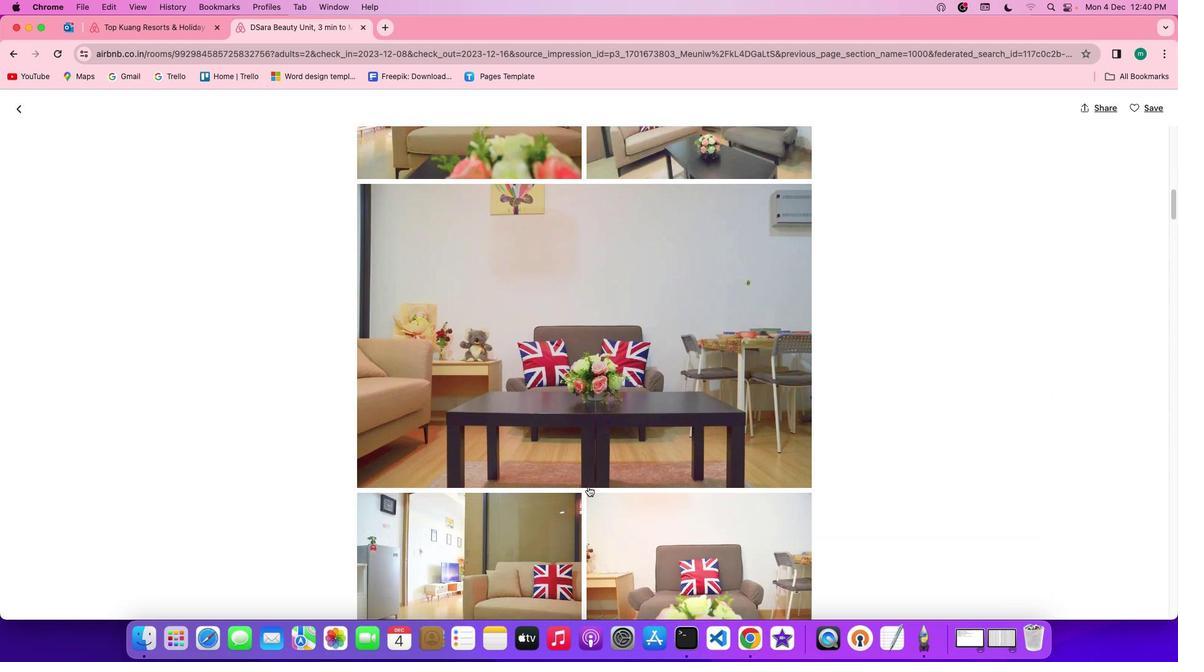 
Action: Mouse scrolled (588, 487) with delta (0, -2)
Screenshot: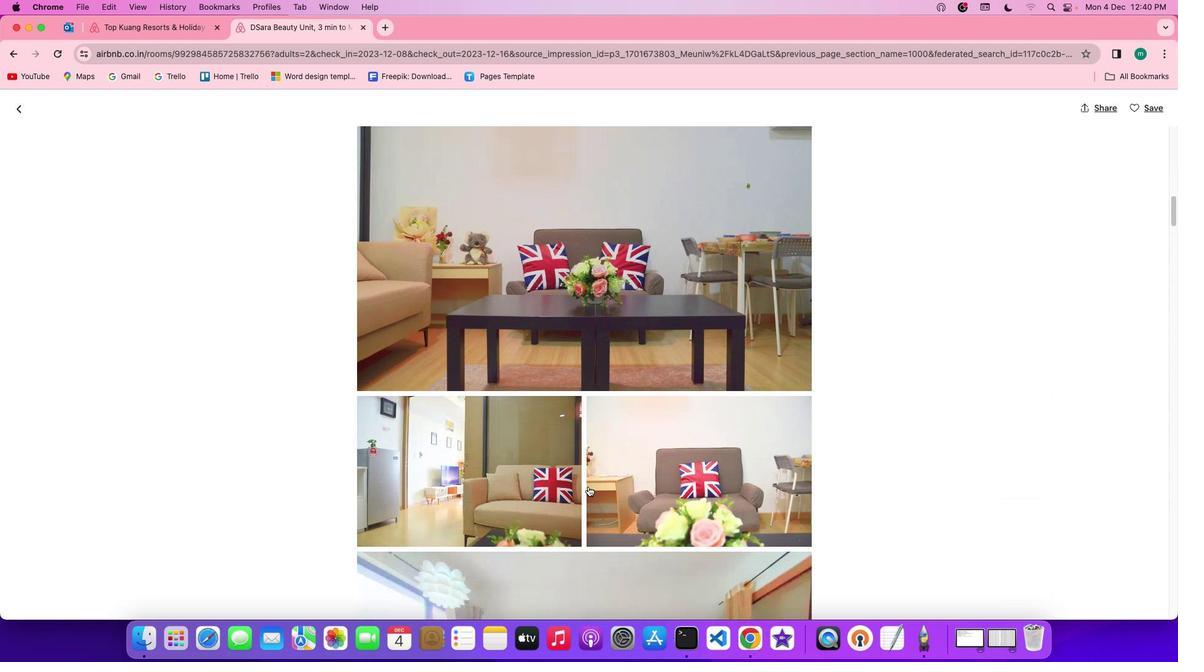 
Action: Mouse scrolled (588, 487) with delta (0, 0)
Screenshot: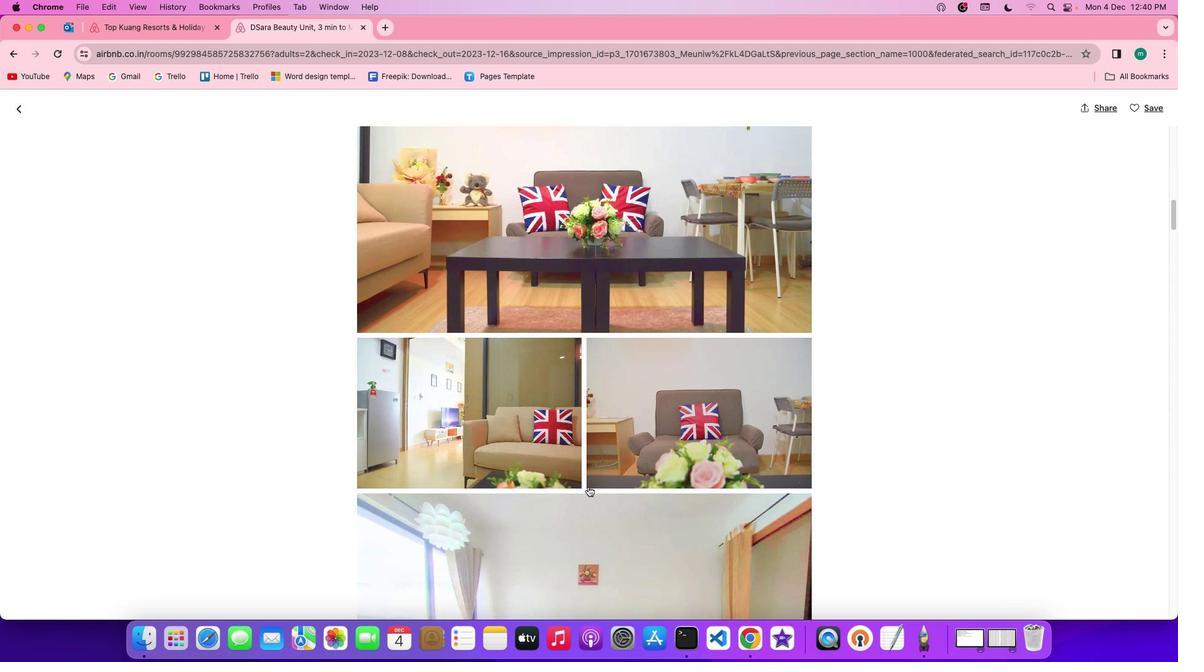 
Action: Mouse scrolled (588, 487) with delta (0, 0)
Screenshot: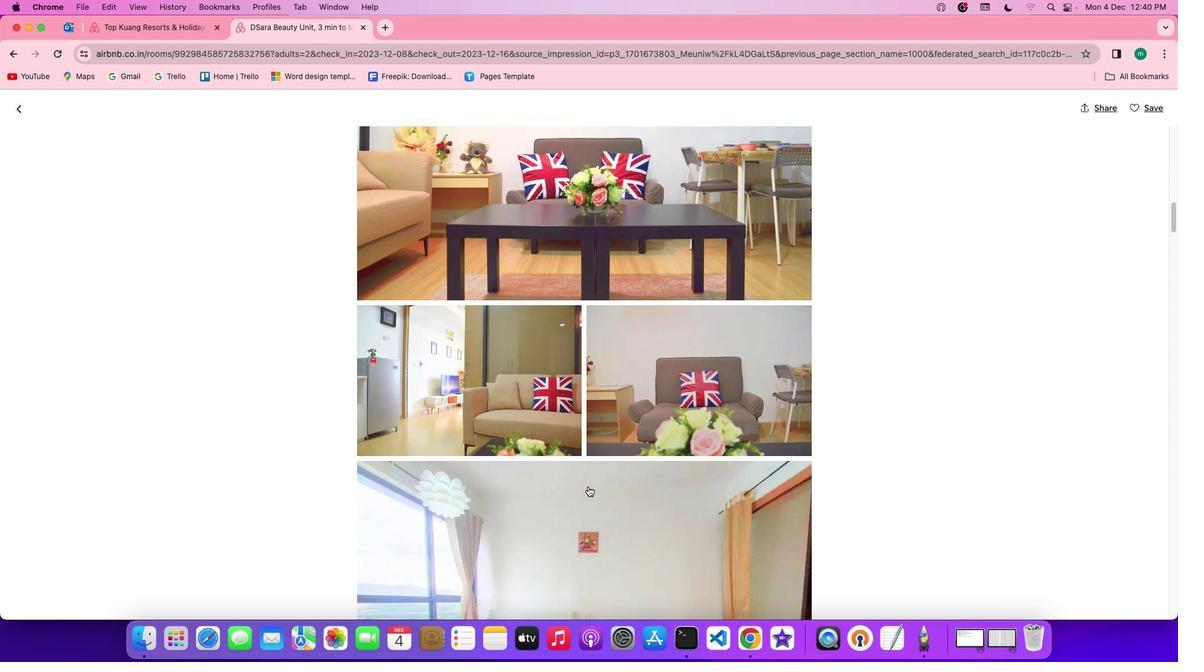 
Action: Mouse scrolled (588, 487) with delta (0, -1)
Screenshot: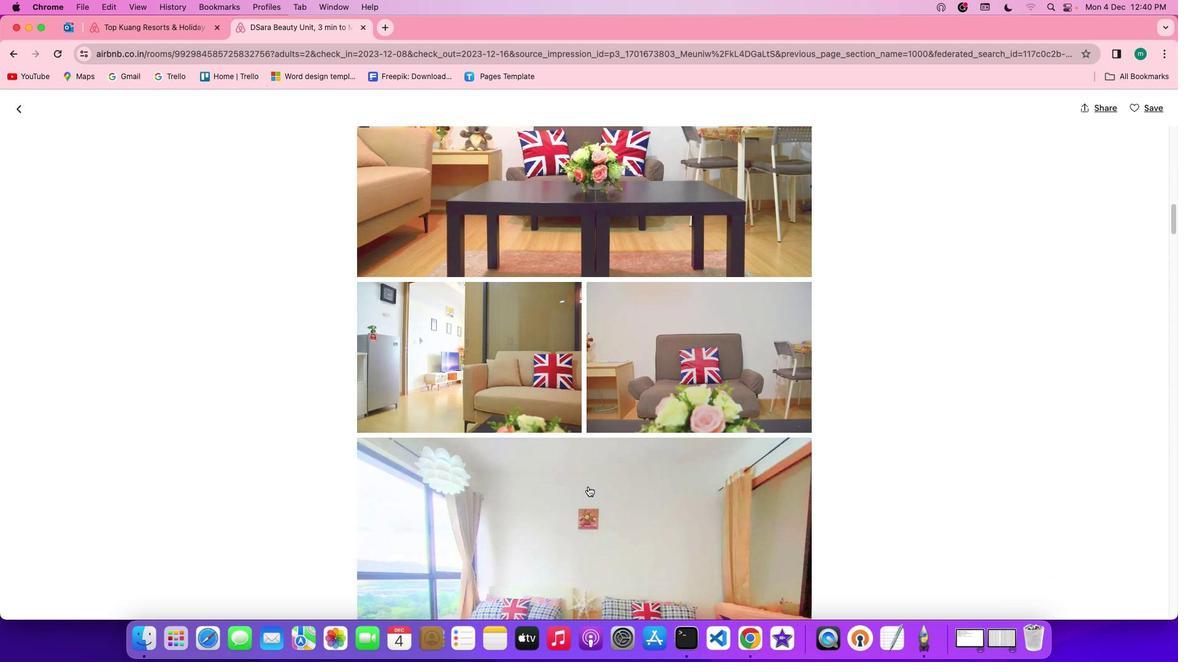 
Action: Mouse scrolled (588, 487) with delta (0, -1)
Screenshot: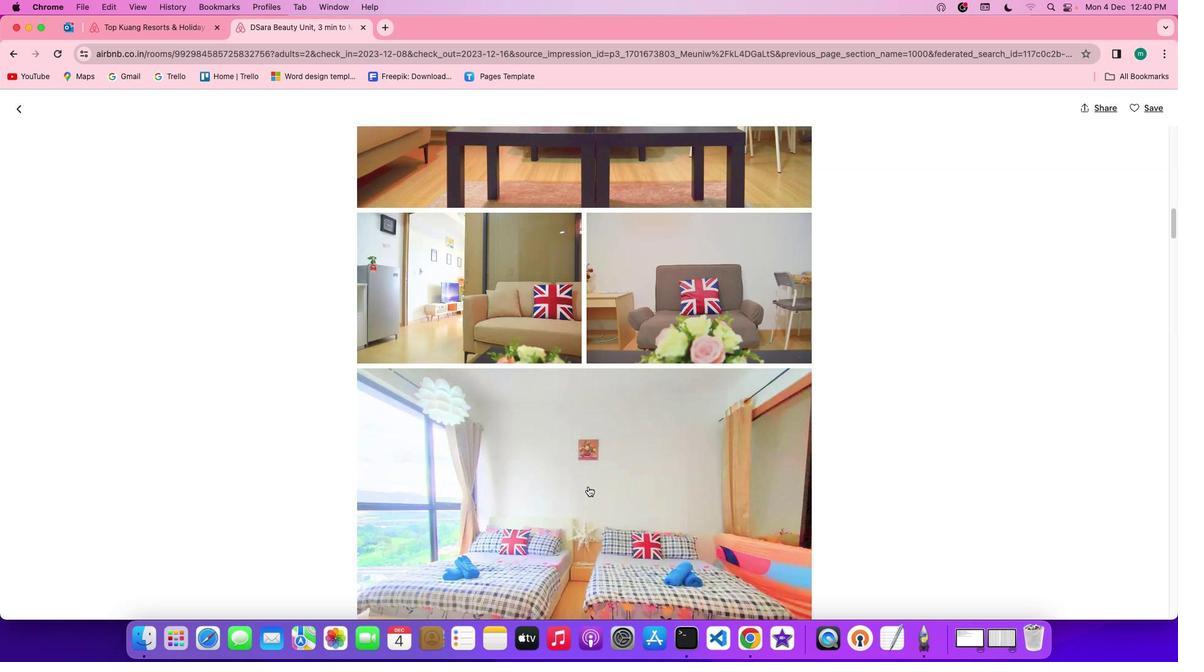 
Action: Mouse scrolled (588, 487) with delta (0, 0)
Screenshot: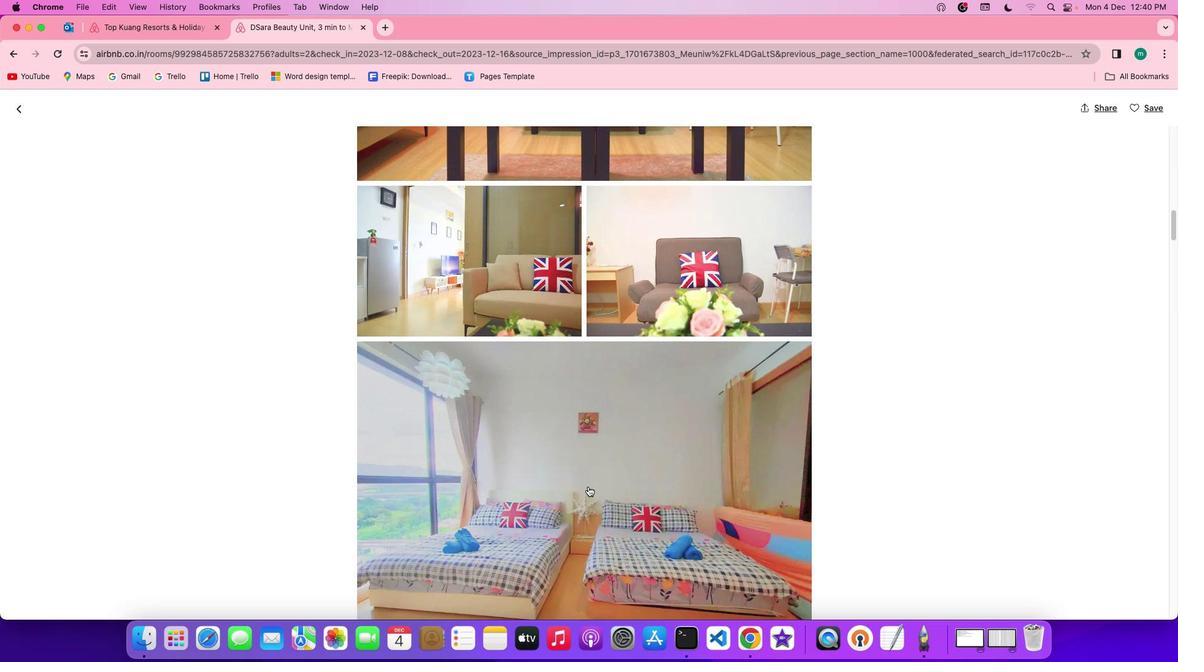 
Action: Mouse scrolled (588, 487) with delta (0, 0)
Screenshot: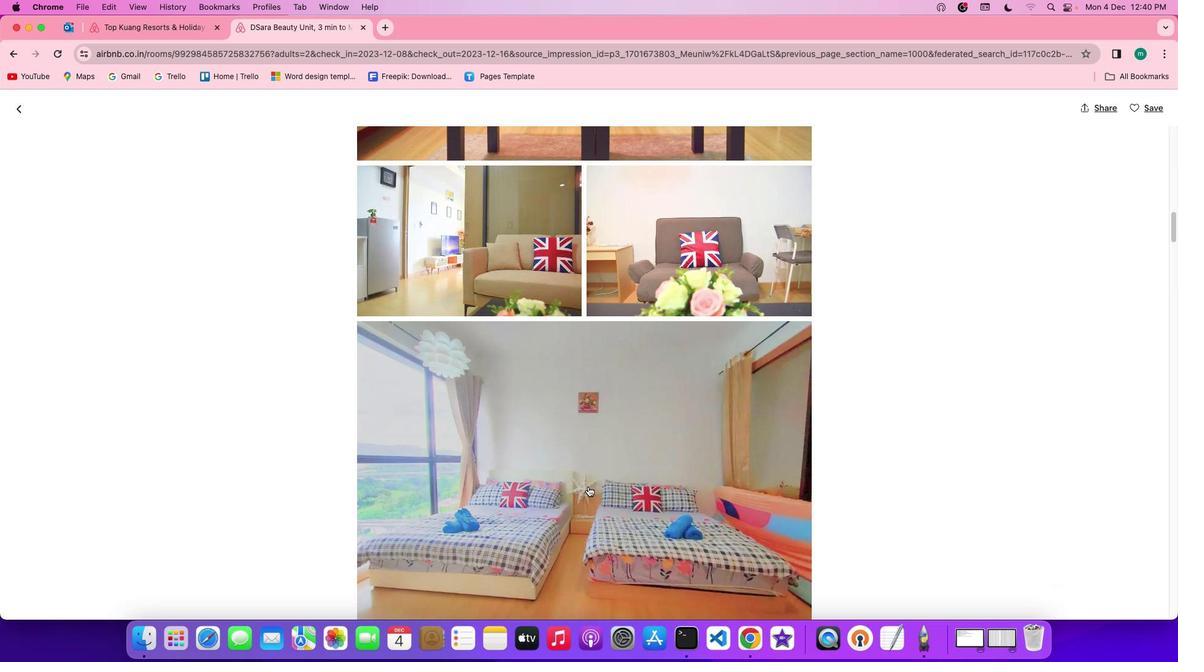 
Action: Mouse scrolled (588, 487) with delta (0, -1)
Screenshot: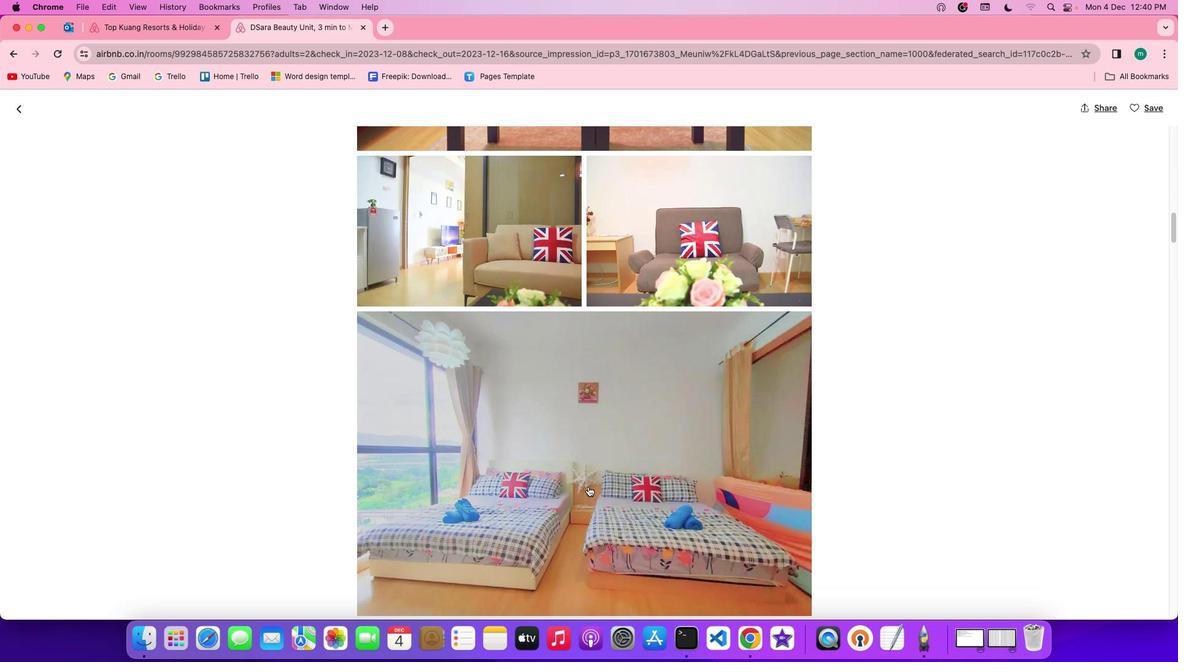 
Action: Mouse scrolled (588, 487) with delta (0, -1)
Screenshot: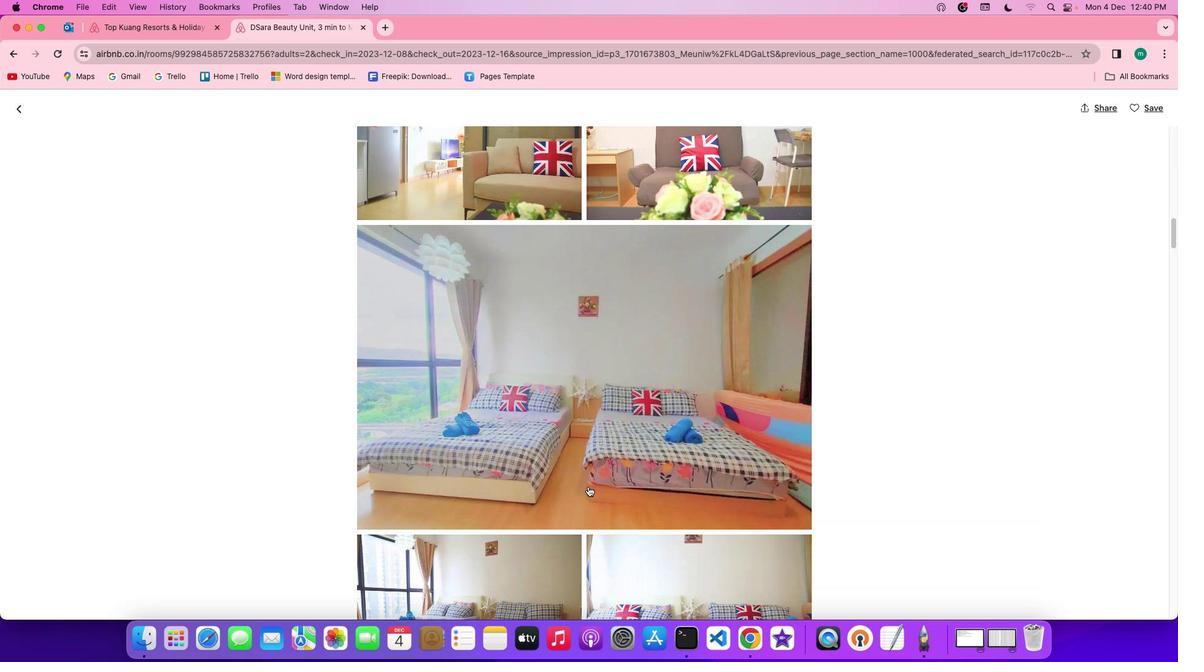 
Action: Mouse scrolled (588, 487) with delta (0, 0)
Screenshot: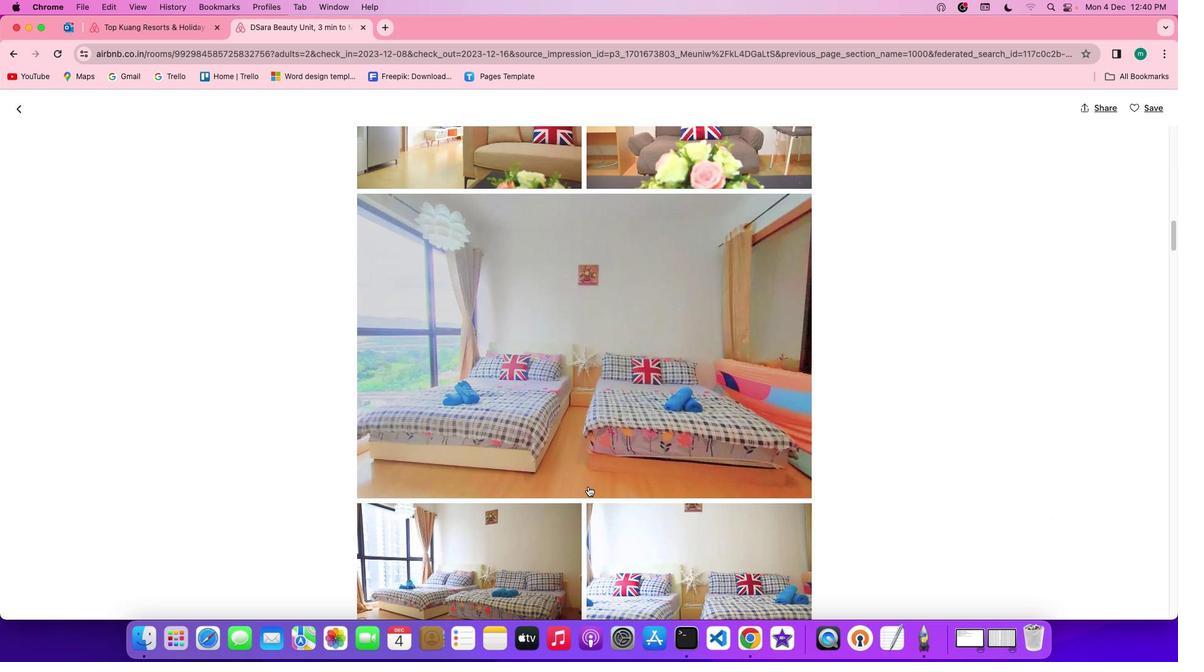 
Action: Mouse scrolled (588, 487) with delta (0, 0)
Screenshot: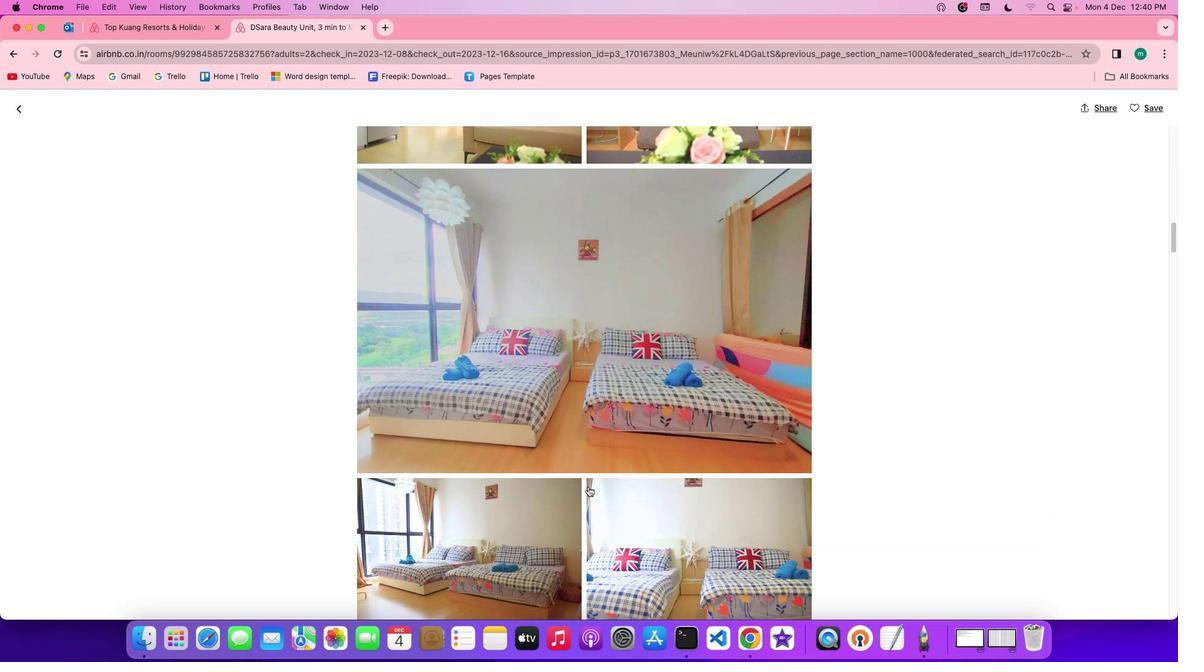 
Action: Mouse scrolled (588, 487) with delta (0, -1)
Screenshot: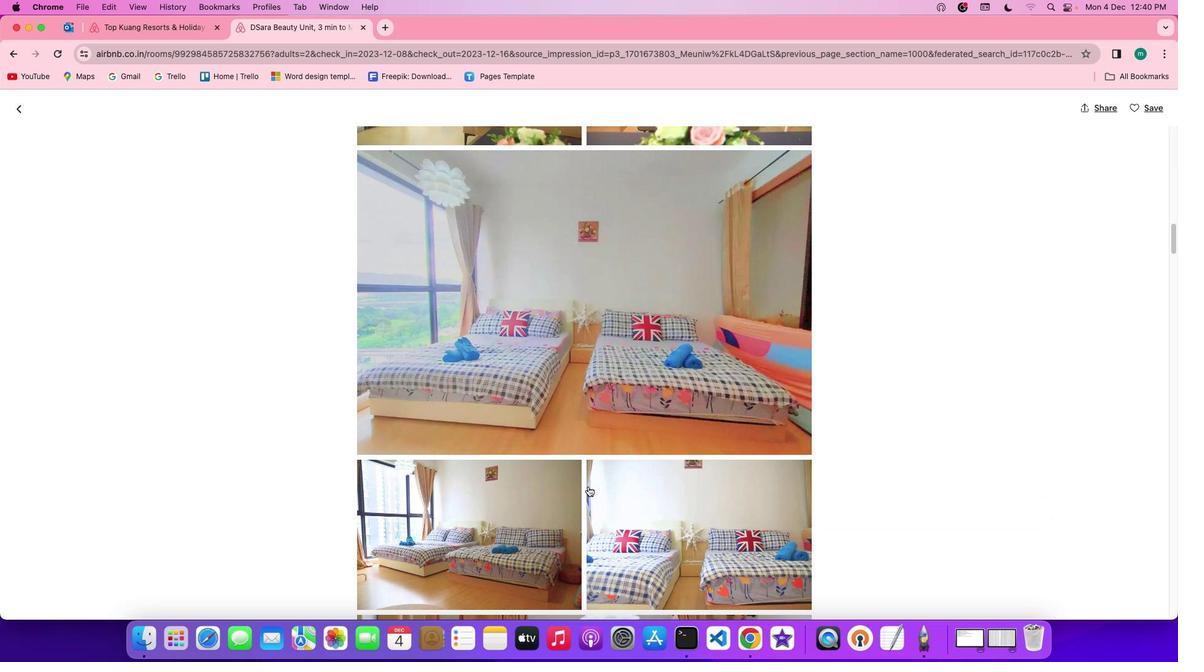 
Action: Mouse scrolled (588, 487) with delta (0, 0)
Screenshot: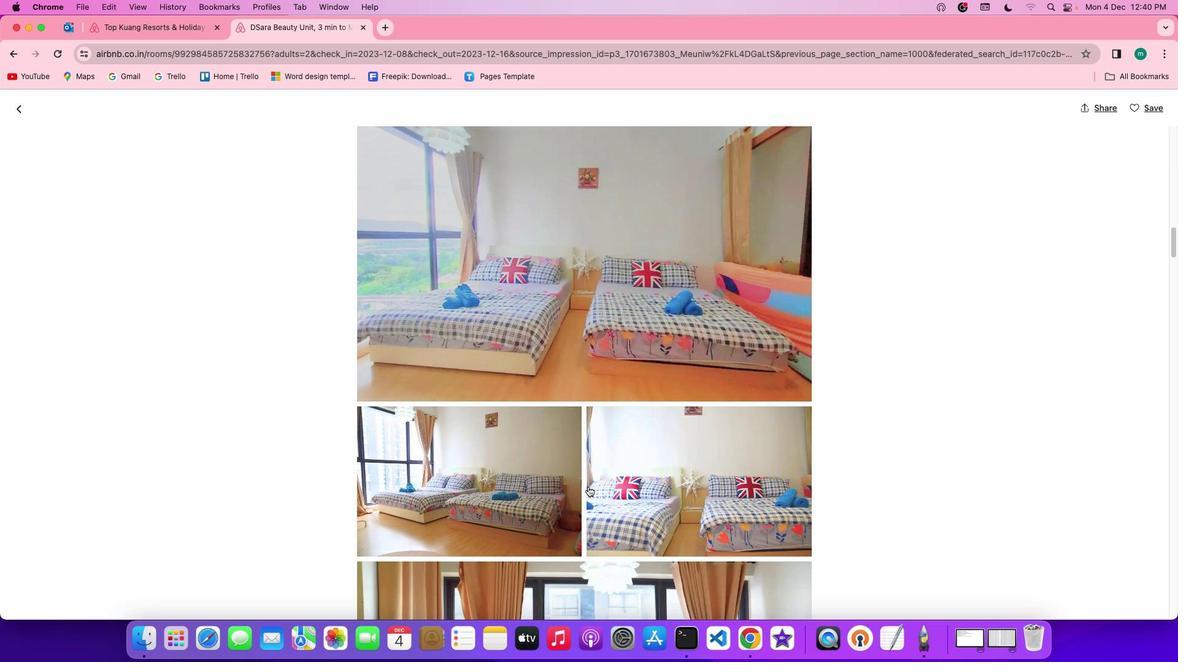 
Action: Mouse scrolled (588, 487) with delta (0, 0)
Screenshot: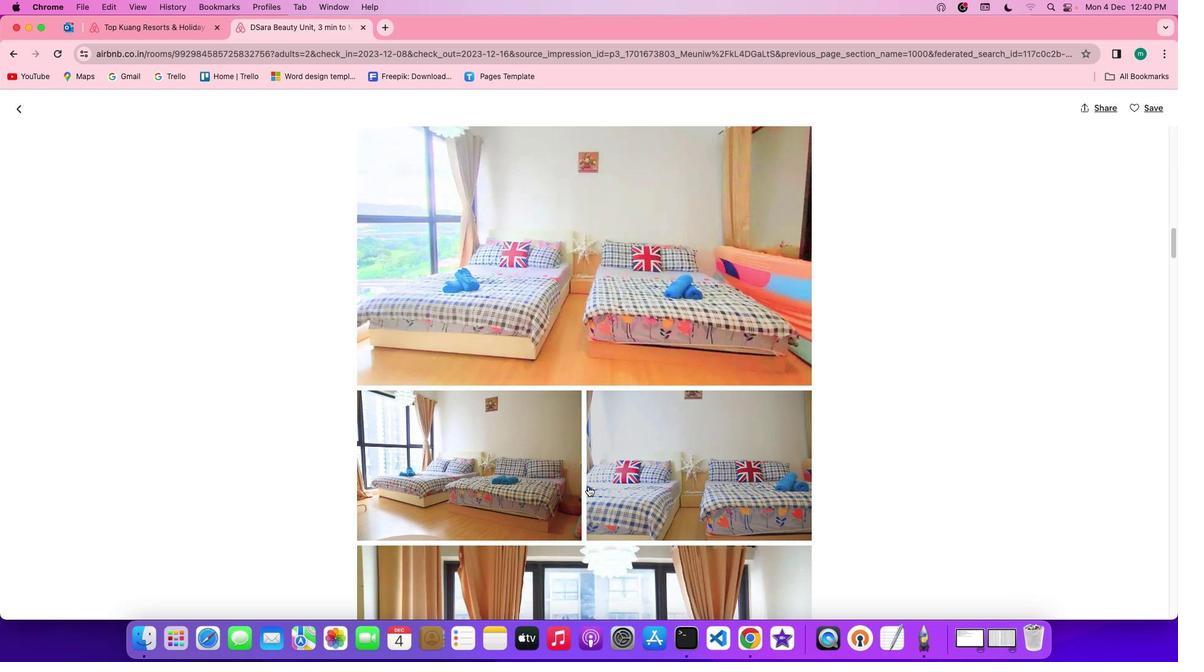 
Action: Mouse scrolled (588, 487) with delta (0, 0)
Screenshot: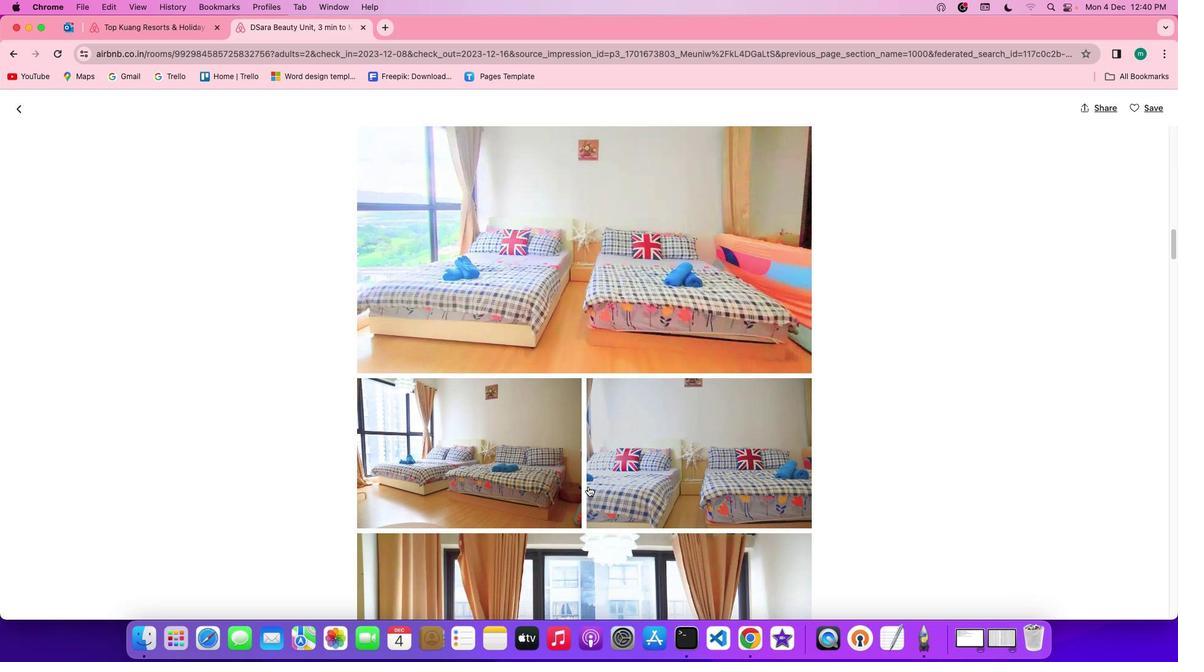 
Action: Mouse scrolled (588, 487) with delta (0, 0)
Screenshot: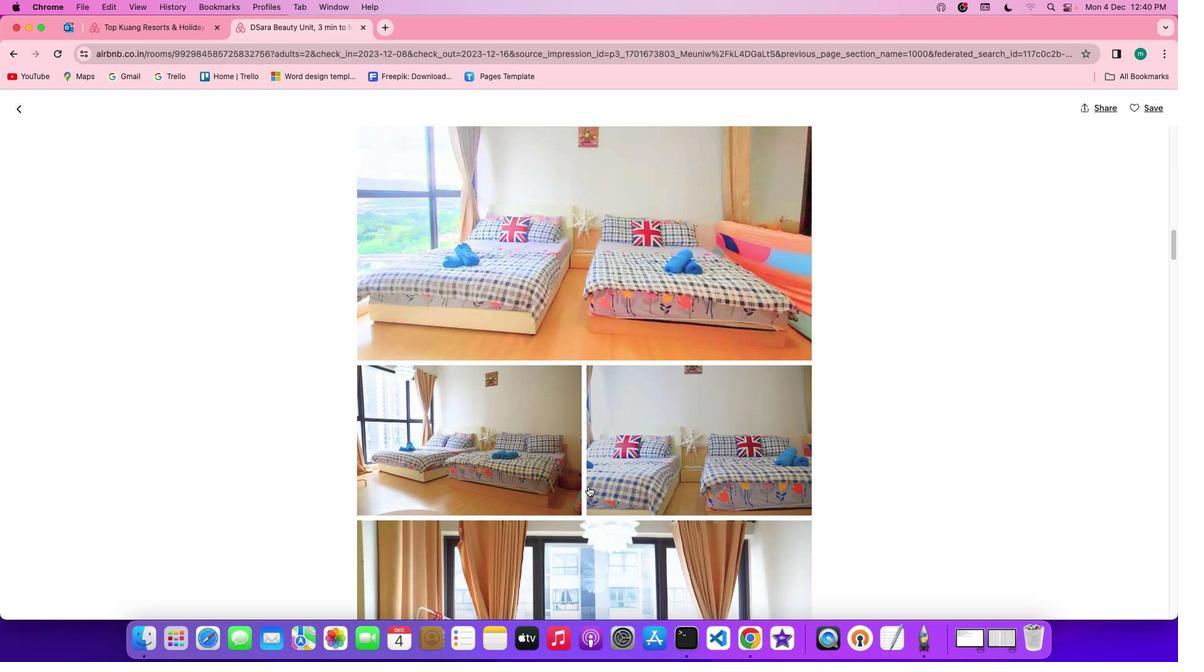 
Action: Mouse scrolled (588, 487) with delta (0, 0)
Screenshot: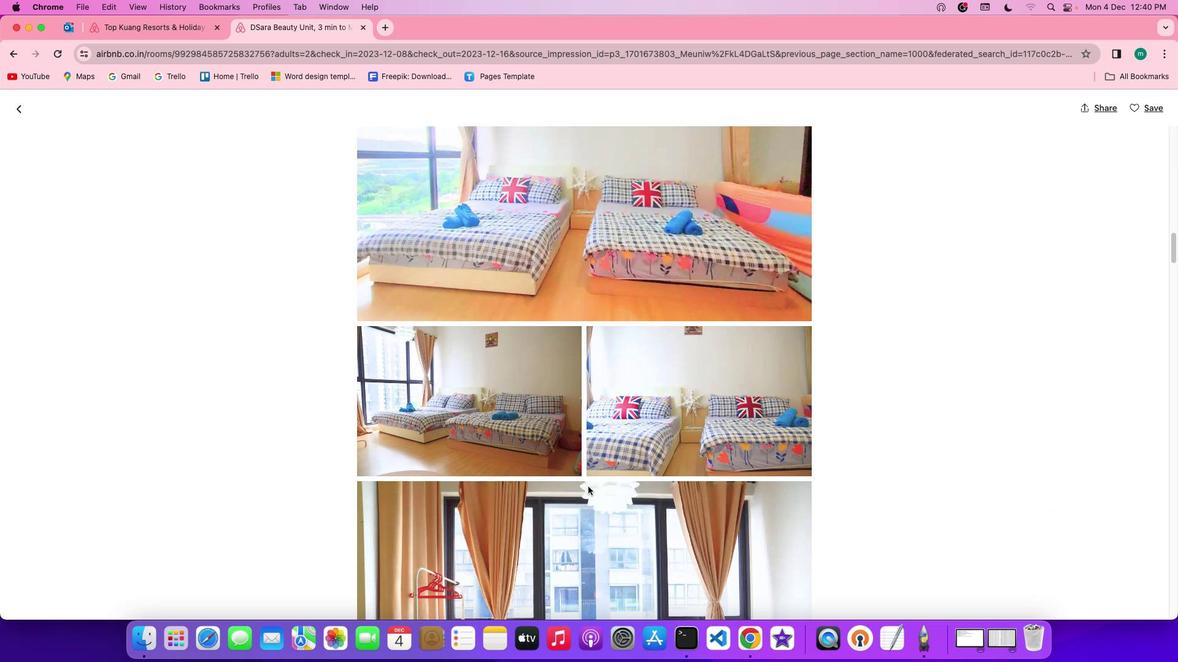 
Action: Mouse scrolled (588, 487) with delta (0, 0)
Screenshot: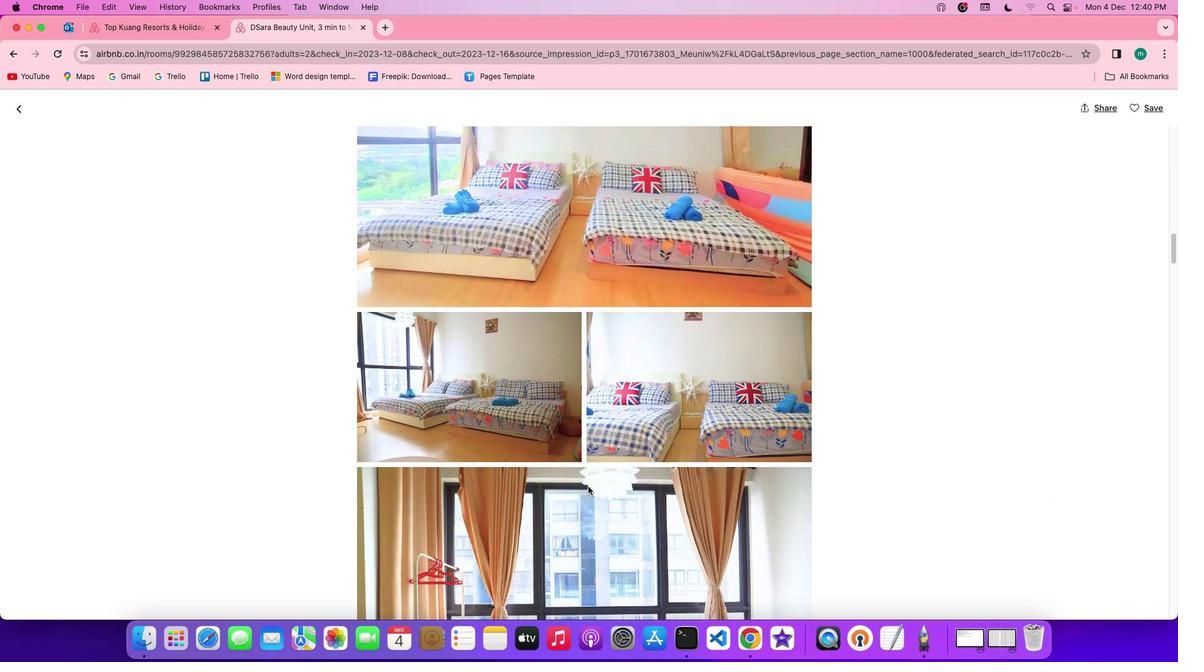 
Action: Mouse scrolled (588, 487) with delta (0, -1)
Screenshot: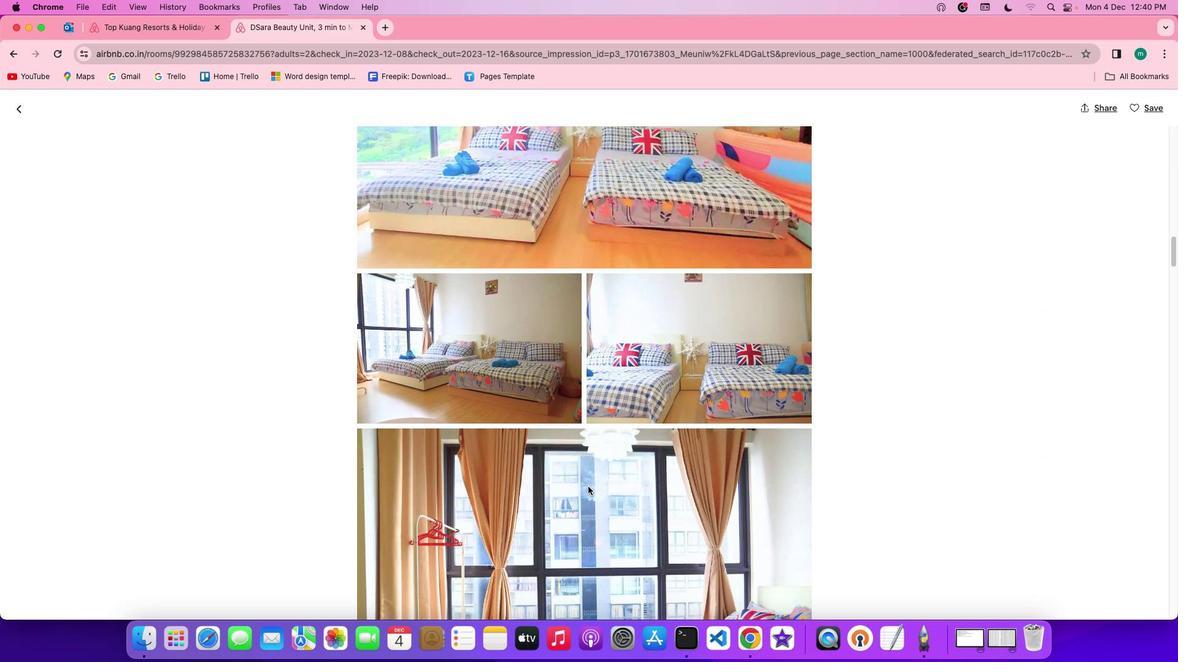
Action: Mouse scrolled (588, 487) with delta (0, 0)
Screenshot: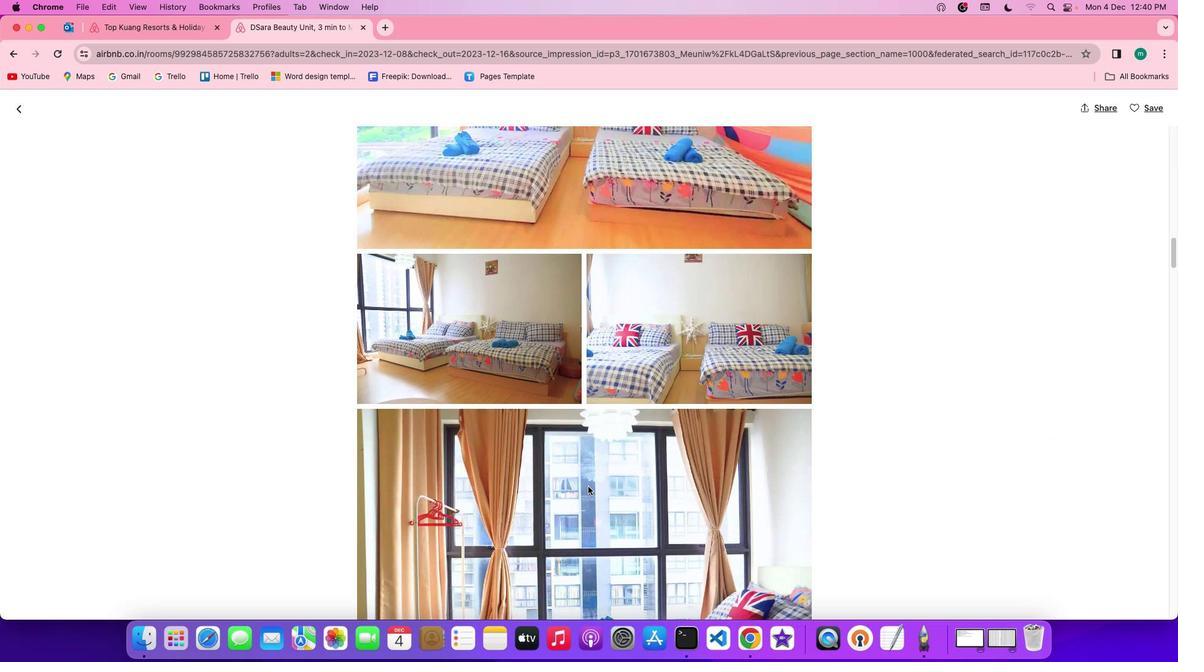 
Action: Mouse scrolled (588, 487) with delta (0, 0)
Screenshot: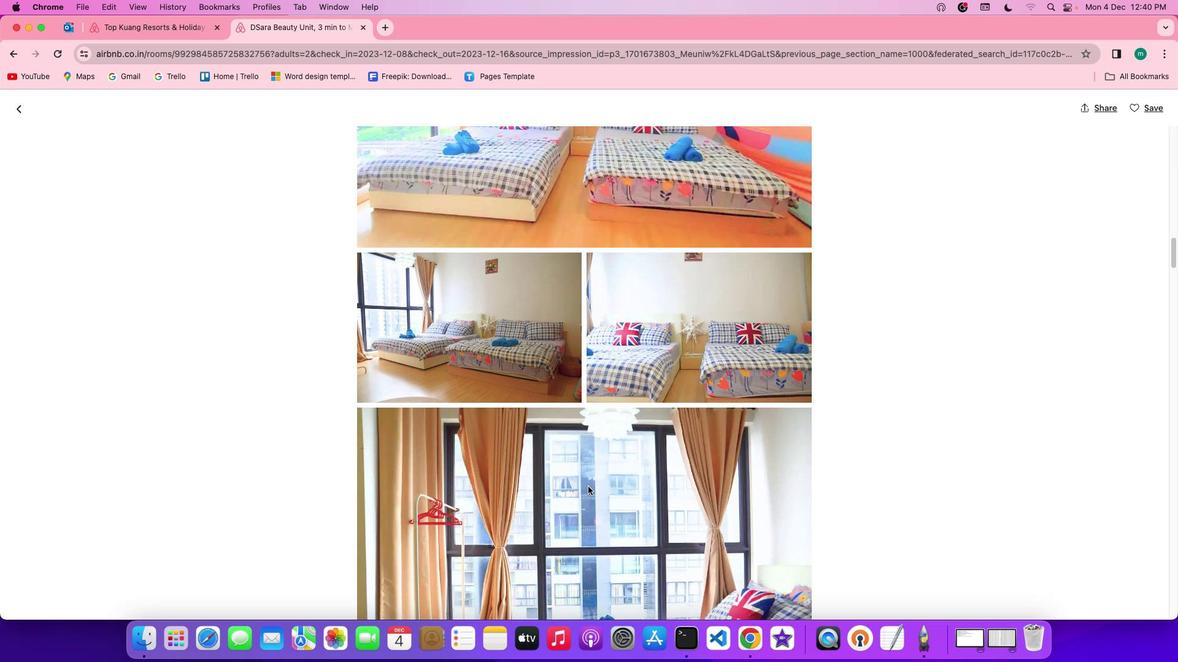 
Action: Mouse scrolled (588, 487) with delta (0, 0)
Screenshot: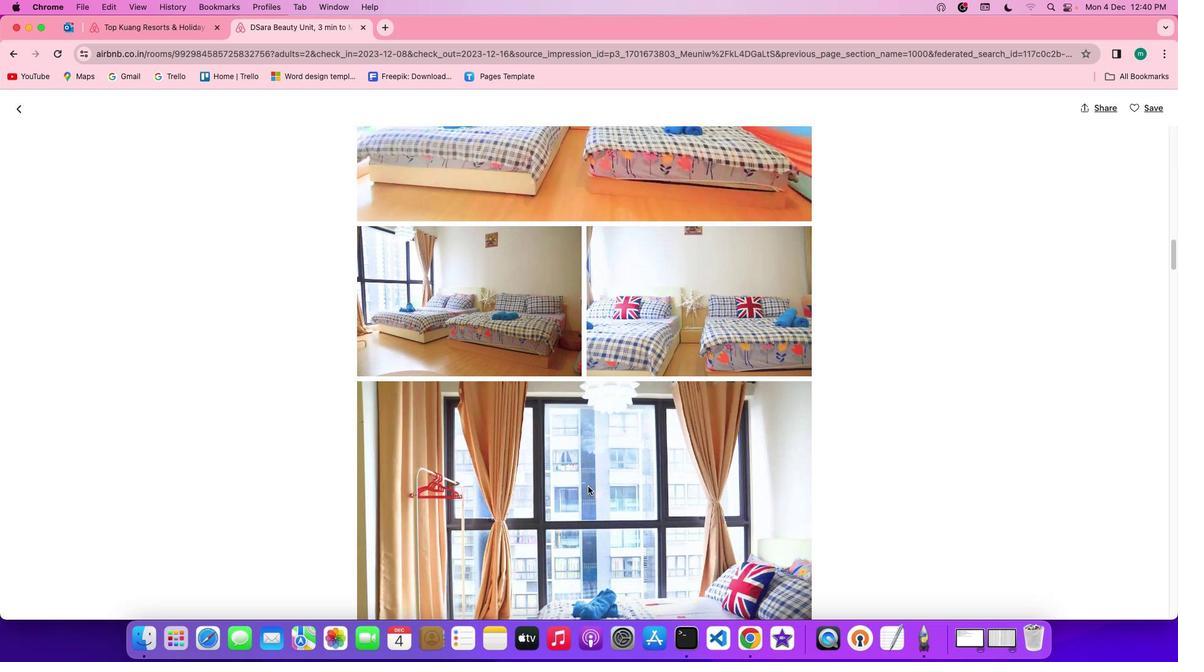 
Action: Mouse scrolled (588, 487) with delta (0, -1)
Screenshot: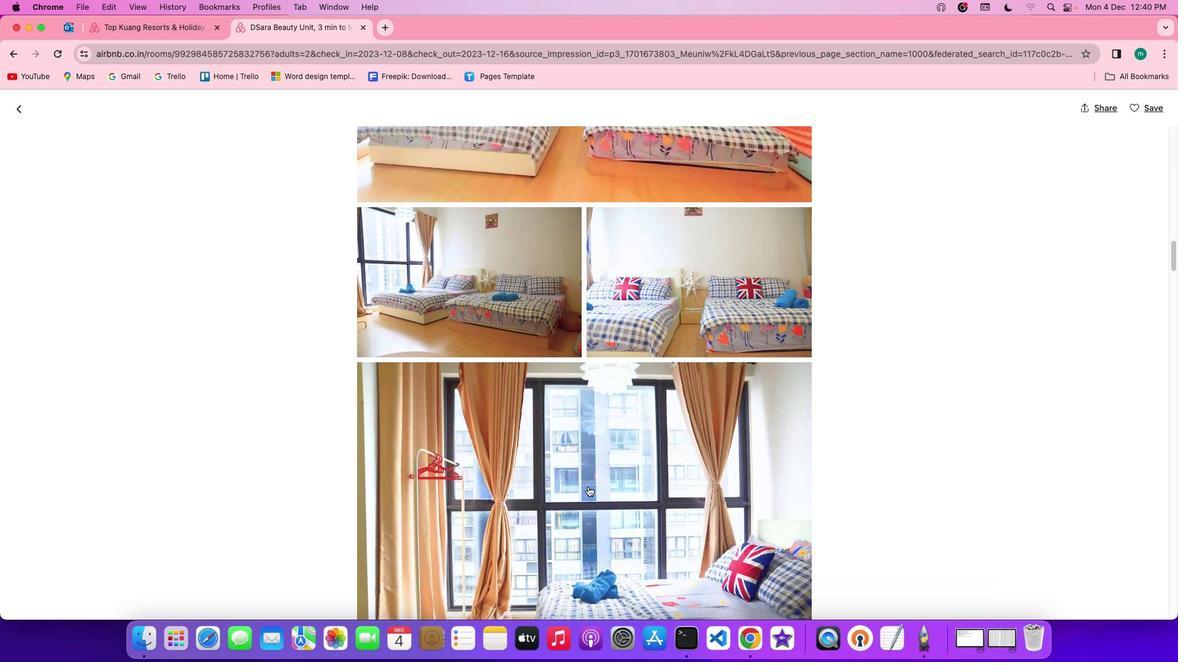 
Action: Mouse scrolled (588, 487) with delta (0, -1)
Screenshot: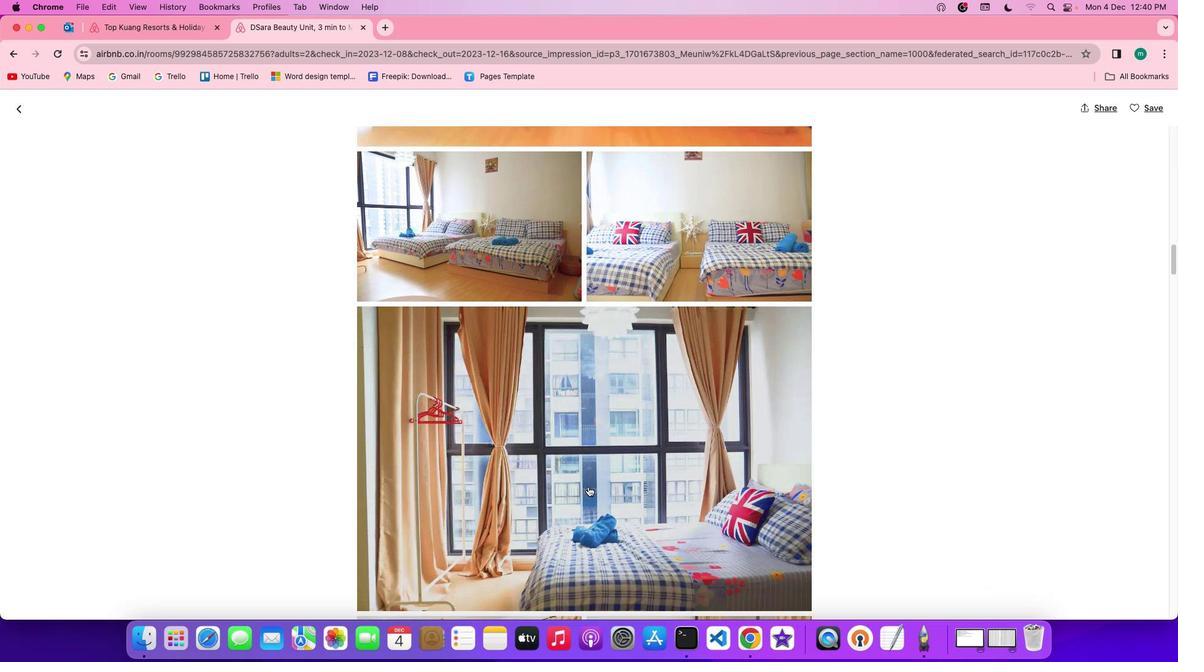 
Action: Mouse scrolled (588, 487) with delta (0, 0)
Screenshot: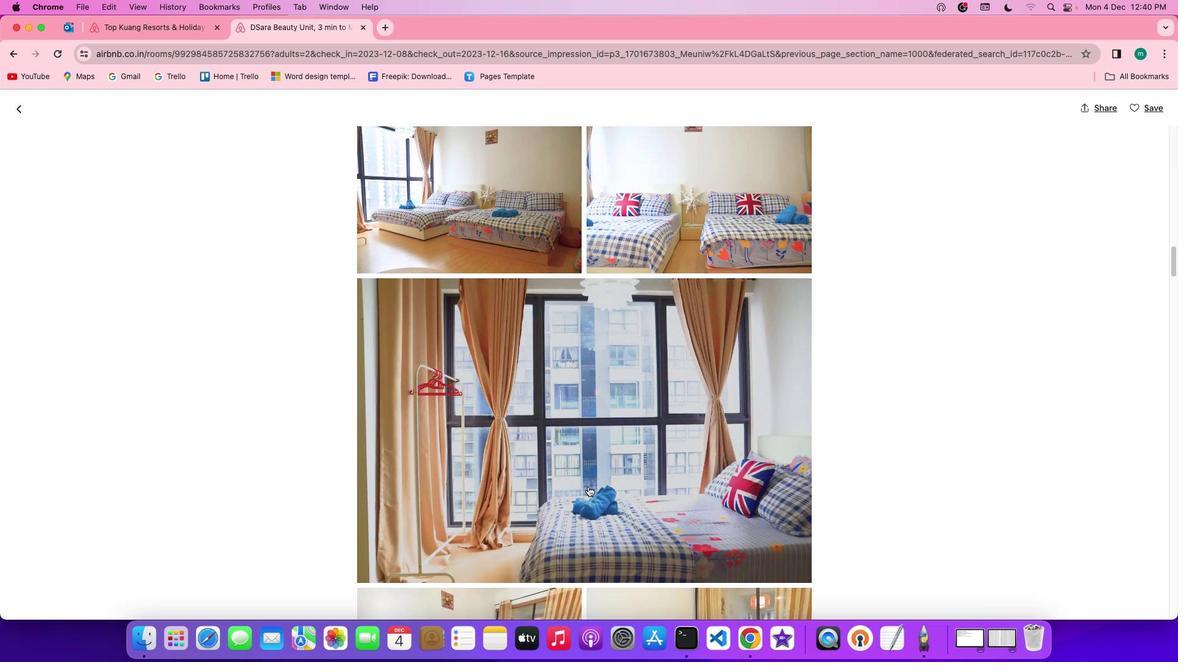 
Action: Mouse scrolled (588, 487) with delta (0, 0)
Screenshot: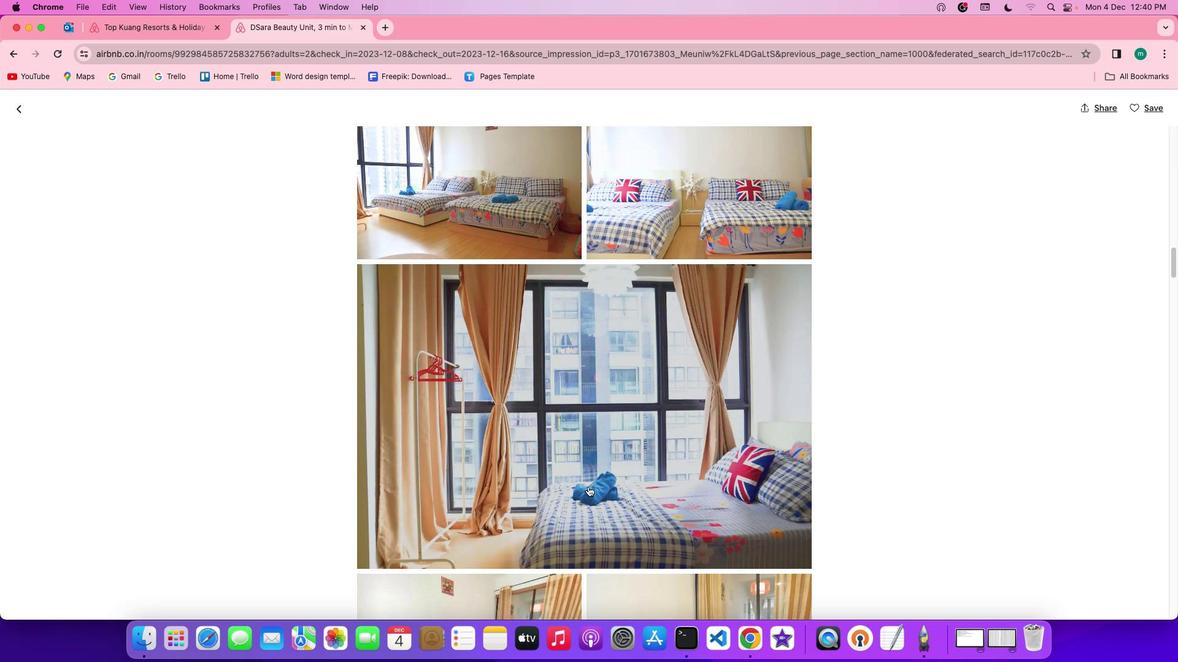 
Action: Mouse scrolled (588, 487) with delta (0, -1)
Screenshot: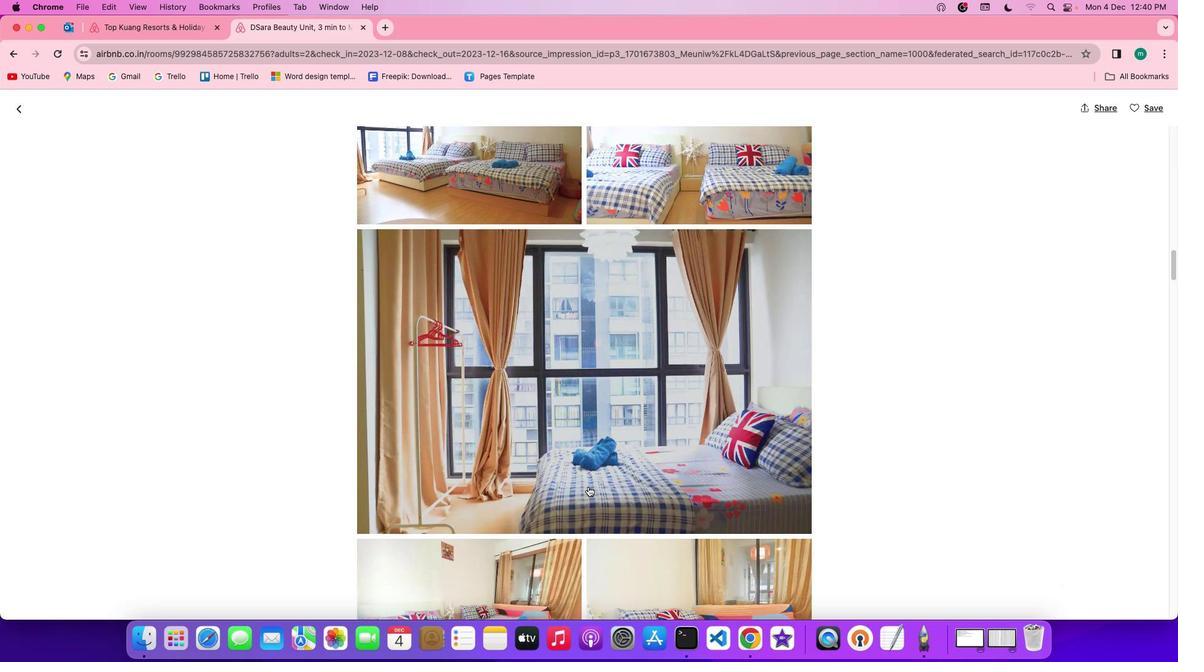
Action: Mouse scrolled (588, 487) with delta (0, -1)
Screenshot: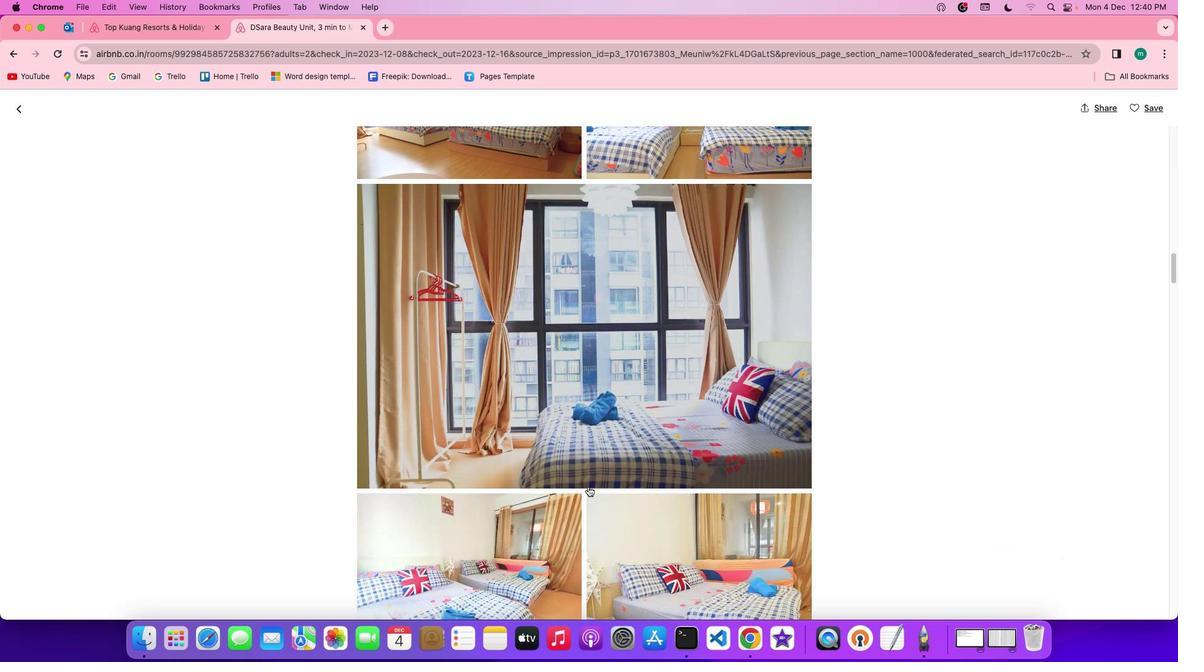 
Action: Mouse scrolled (588, 487) with delta (0, 0)
Screenshot: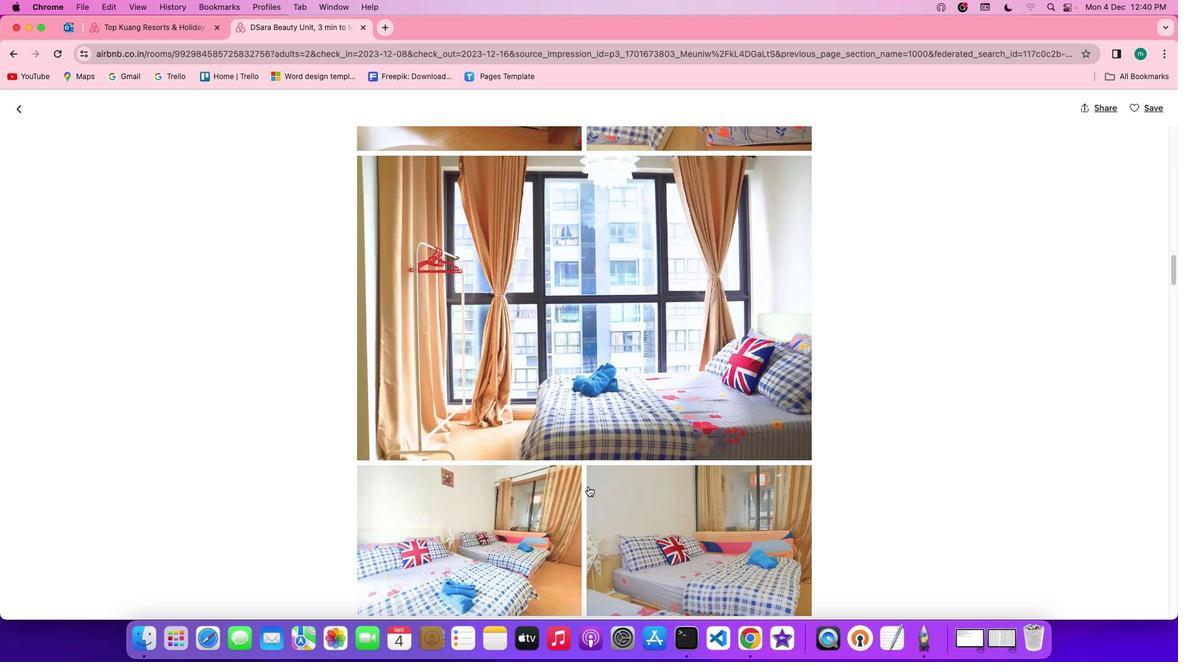 
Action: Mouse scrolled (588, 487) with delta (0, 0)
Screenshot: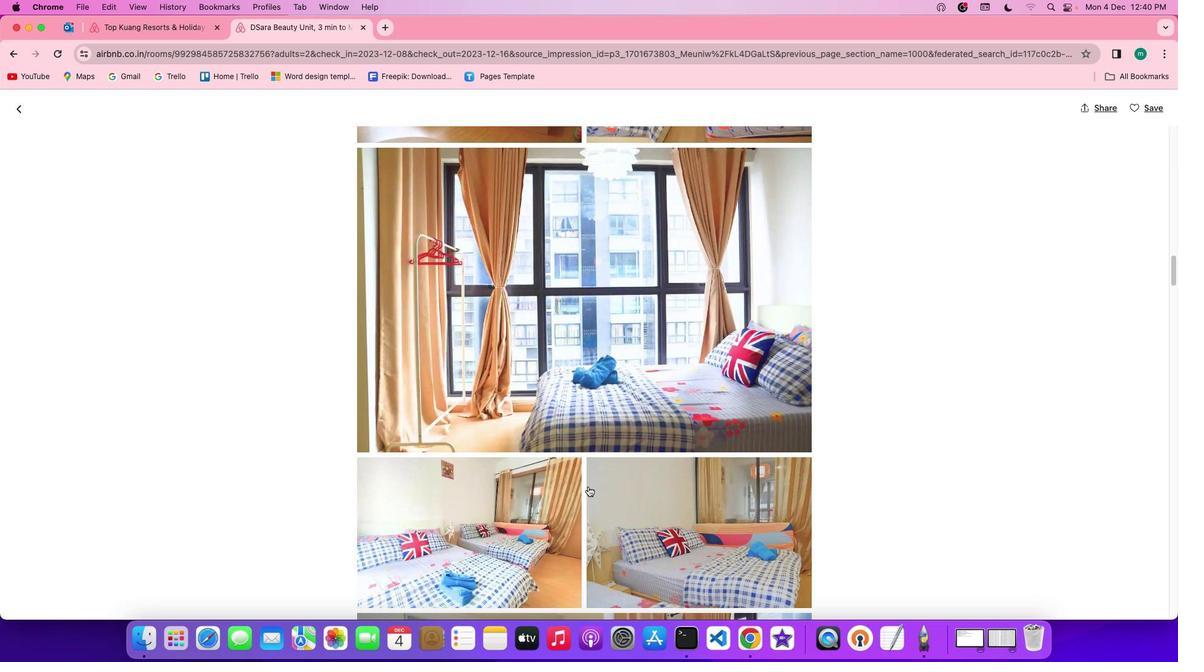 
Action: Mouse scrolled (588, 487) with delta (0, -1)
Screenshot: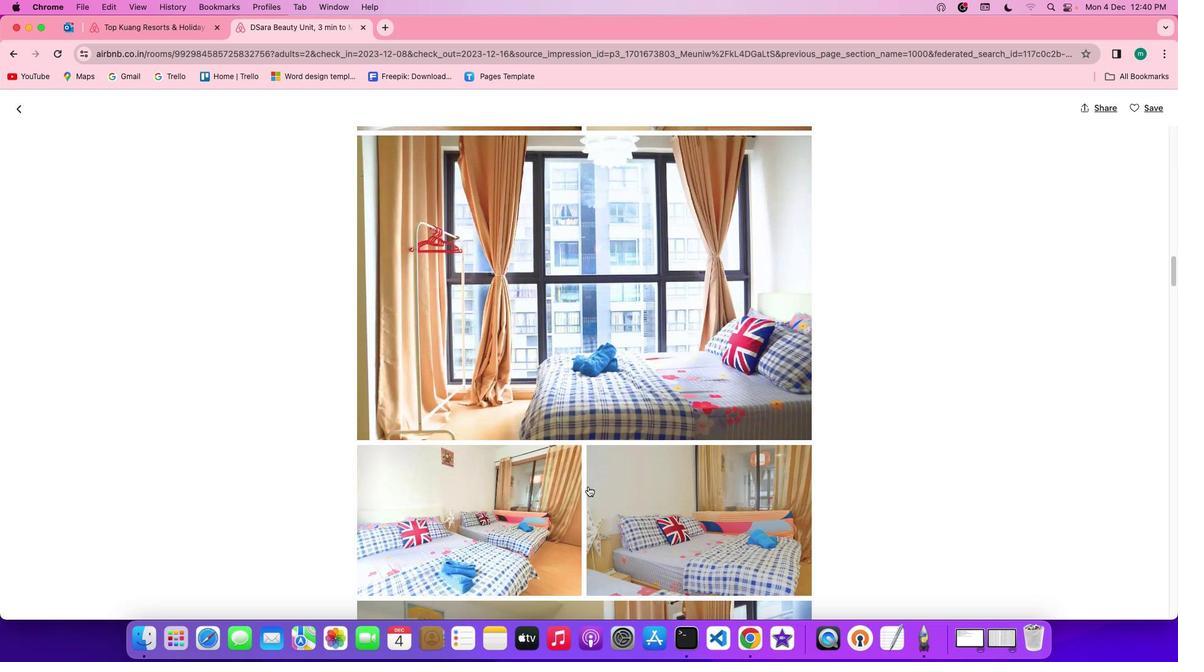 
Action: Mouse scrolled (588, 487) with delta (0, 0)
Screenshot: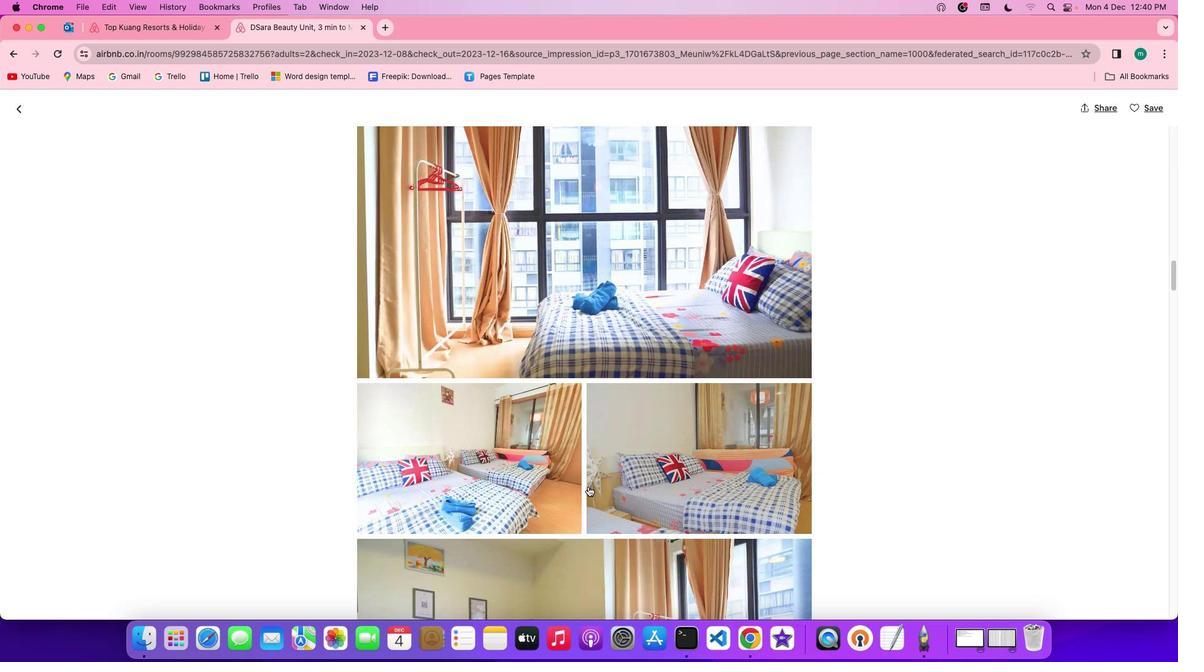 
Action: Mouse scrolled (588, 487) with delta (0, 0)
Screenshot: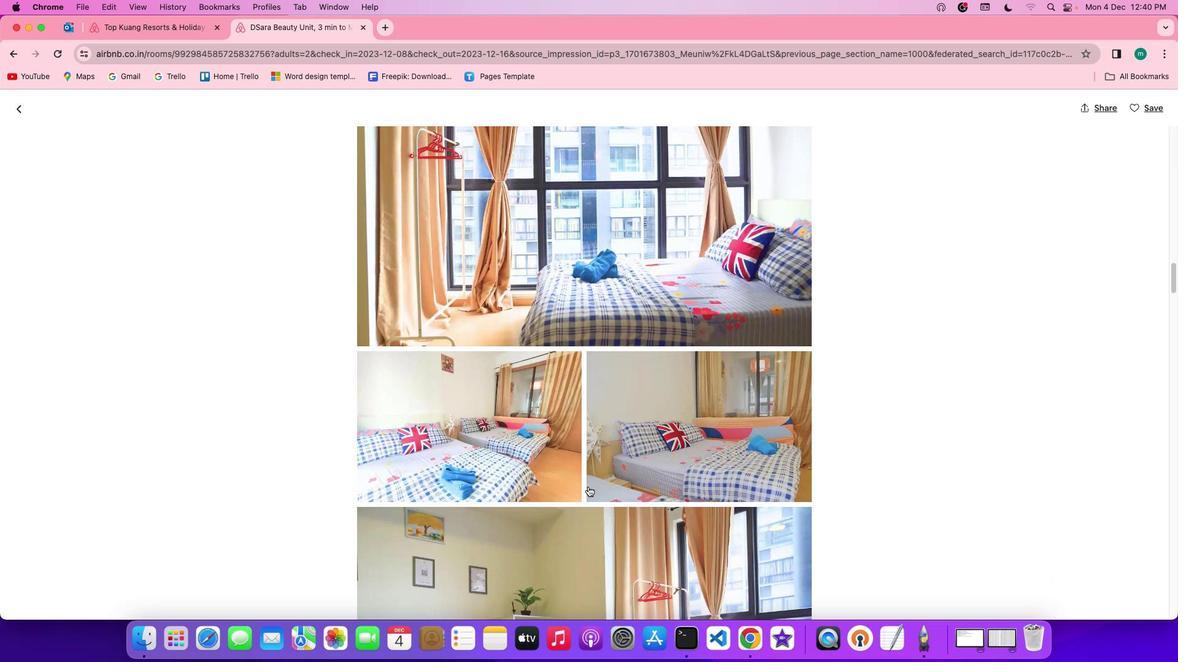 
Action: Mouse scrolled (588, 487) with delta (0, 0)
Screenshot: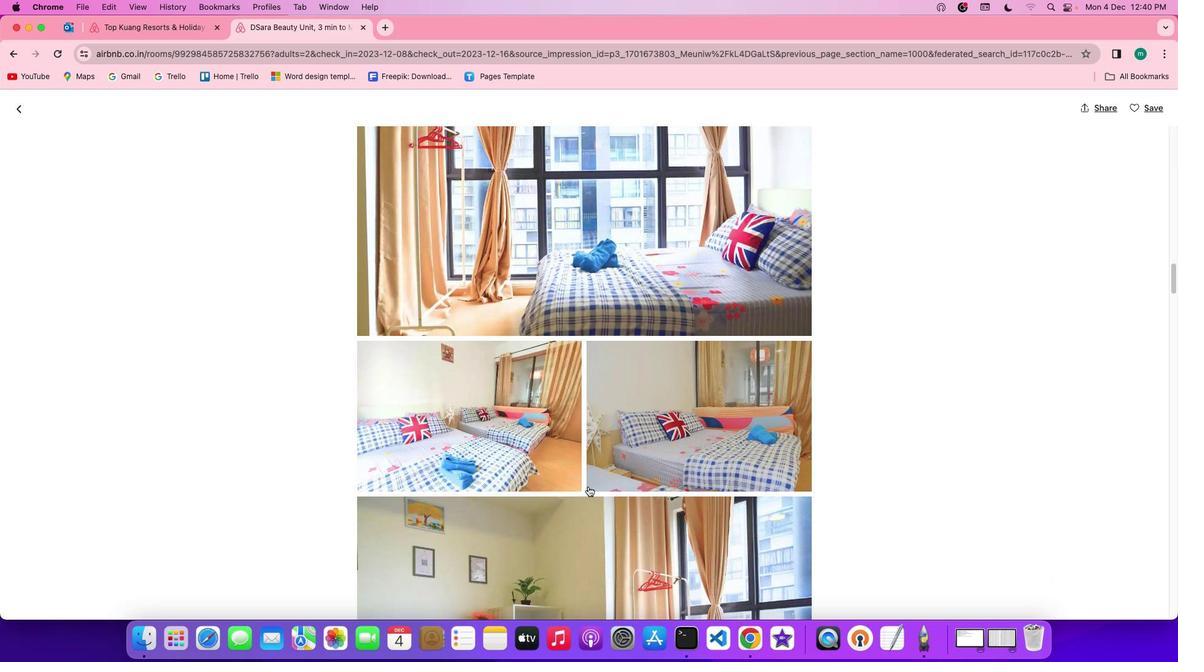 
Action: Mouse scrolled (588, 487) with delta (0, -1)
Screenshot: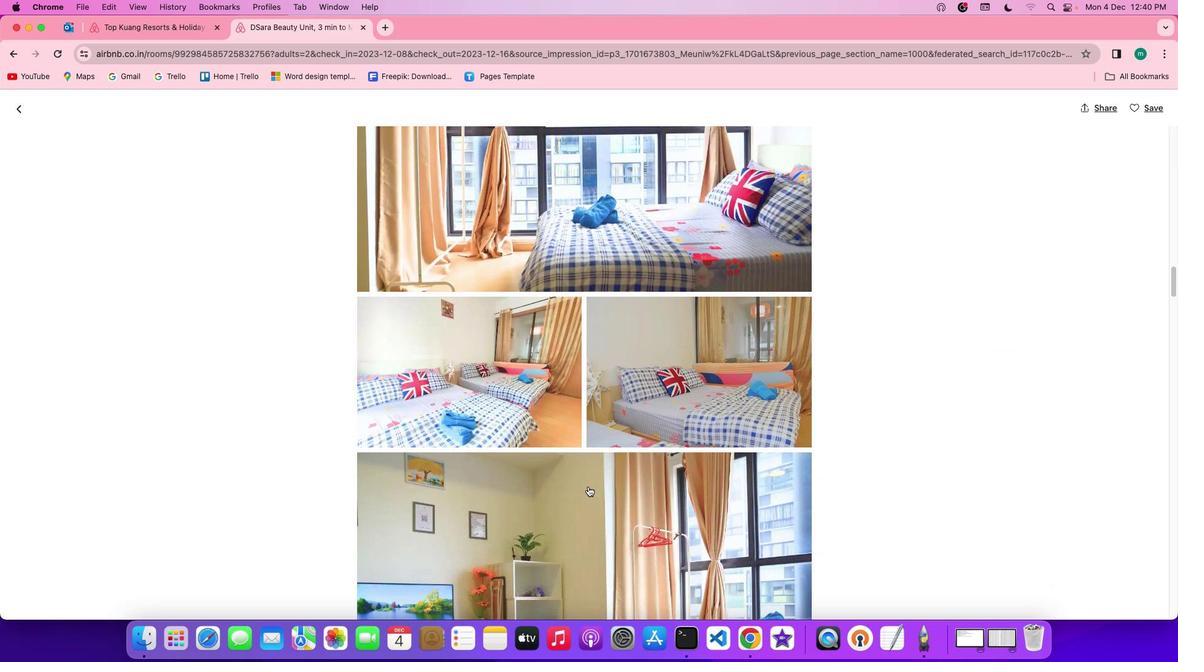 
Action: Mouse scrolled (588, 487) with delta (0, -1)
Screenshot: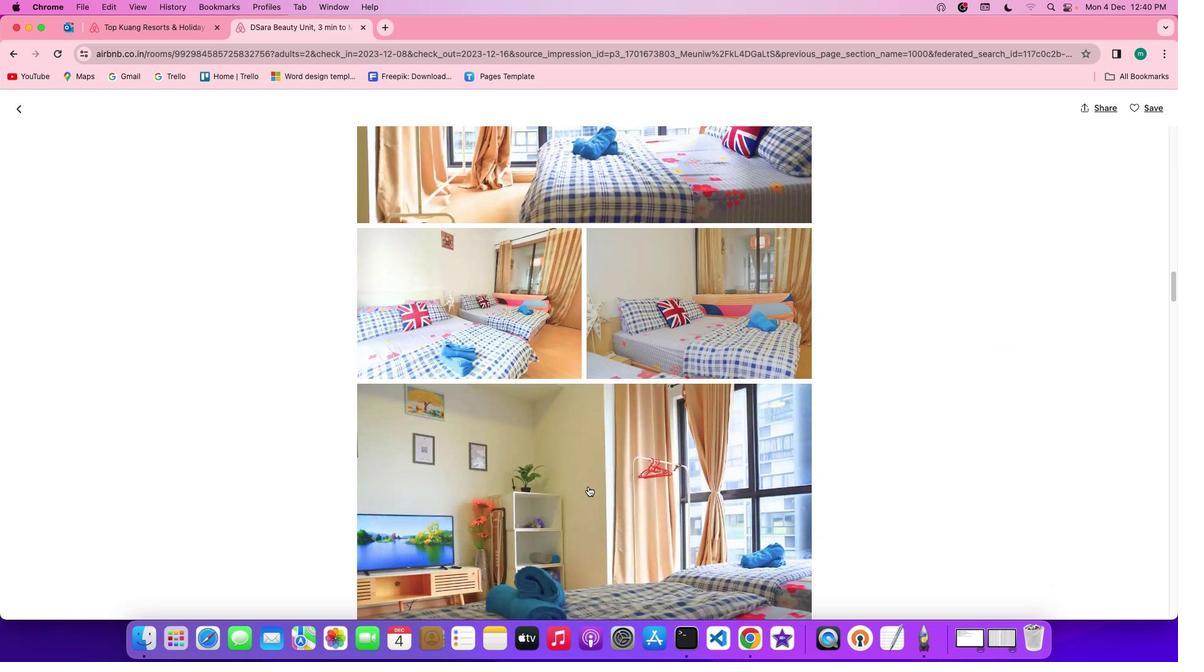 
Action: Mouse scrolled (588, 487) with delta (0, 0)
Screenshot: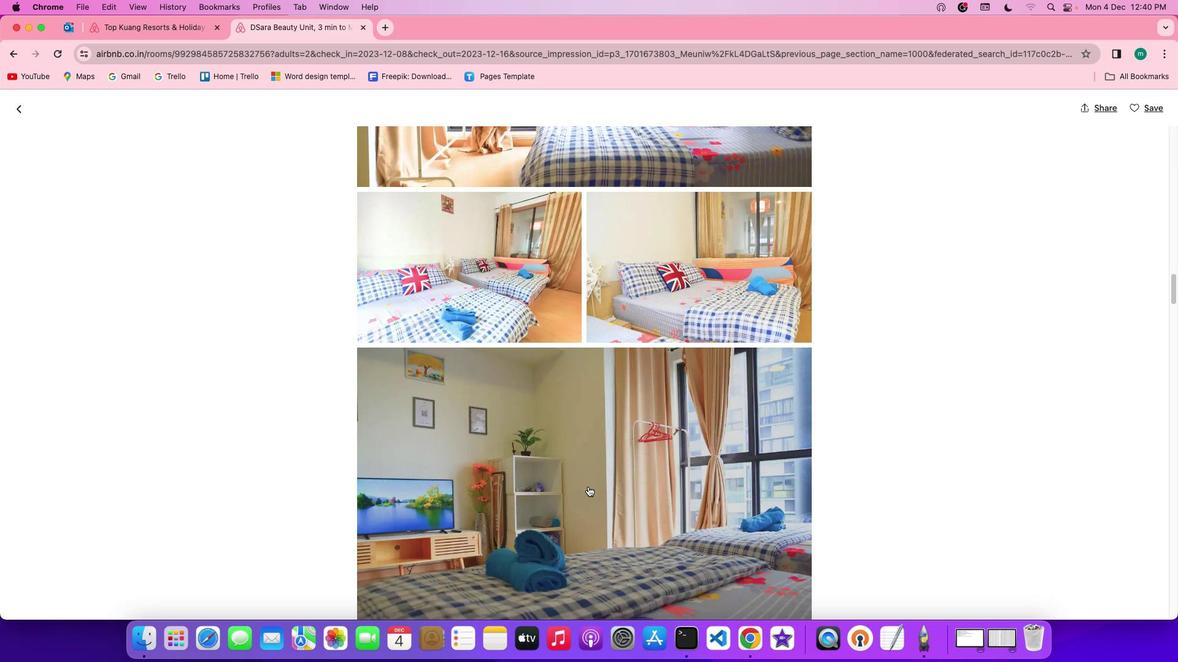 
Action: Mouse scrolled (588, 487) with delta (0, 0)
Screenshot: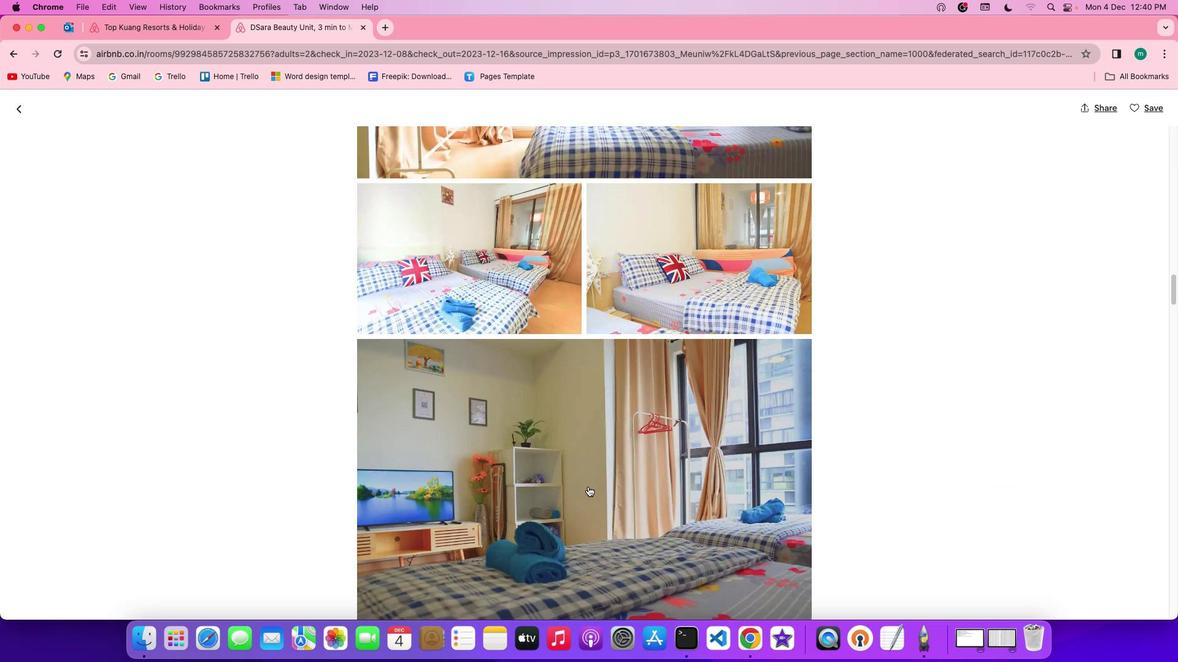 
Action: Mouse scrolled (588, 487) with delta (0, -1)
Screenshot: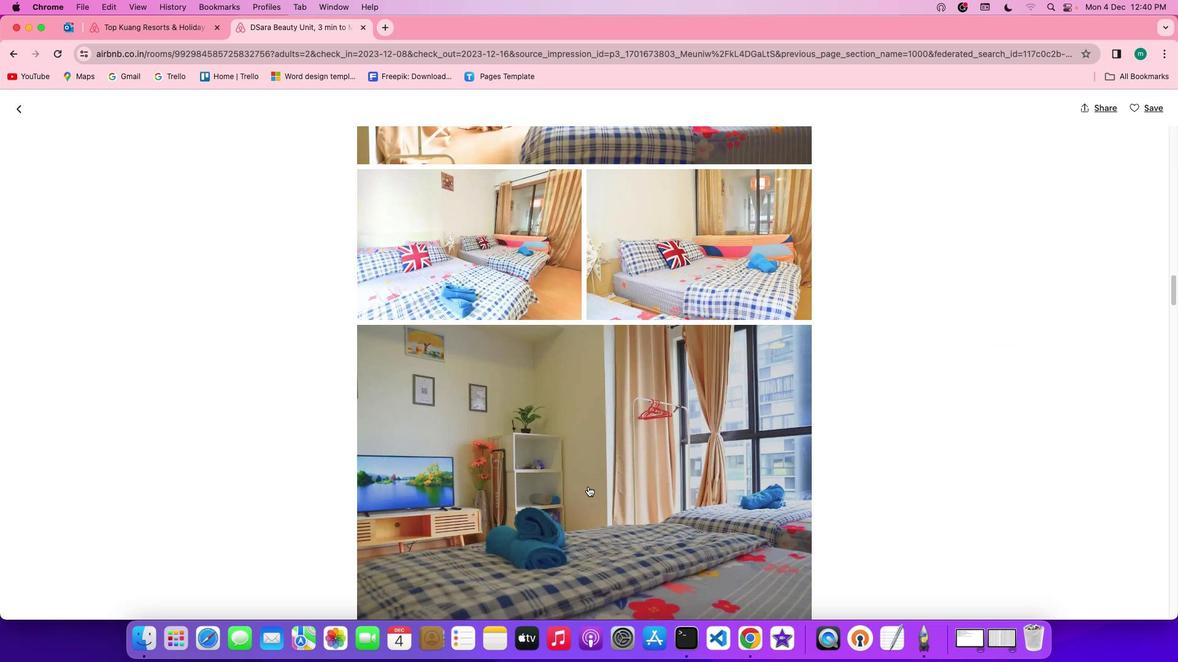 
Action: Mouse scrolled (588, 487) with delta (0, -1)
Screenshot: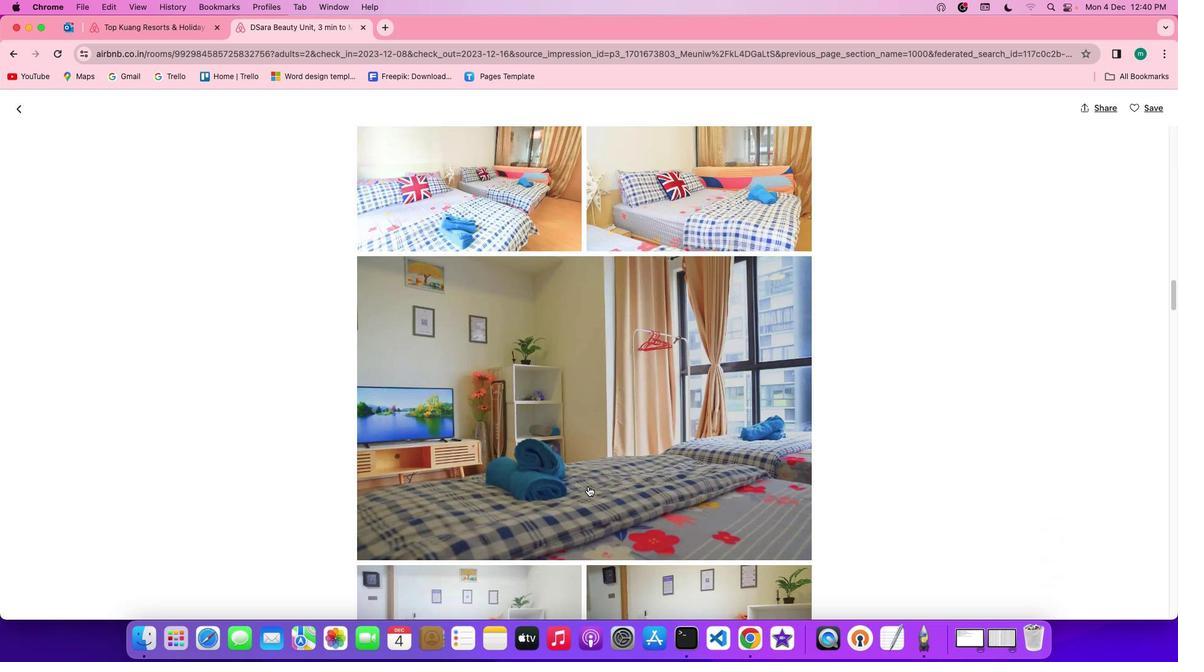 
Action: Mouse scrolled (588, 487) with delta (0, 0)
Screenshot: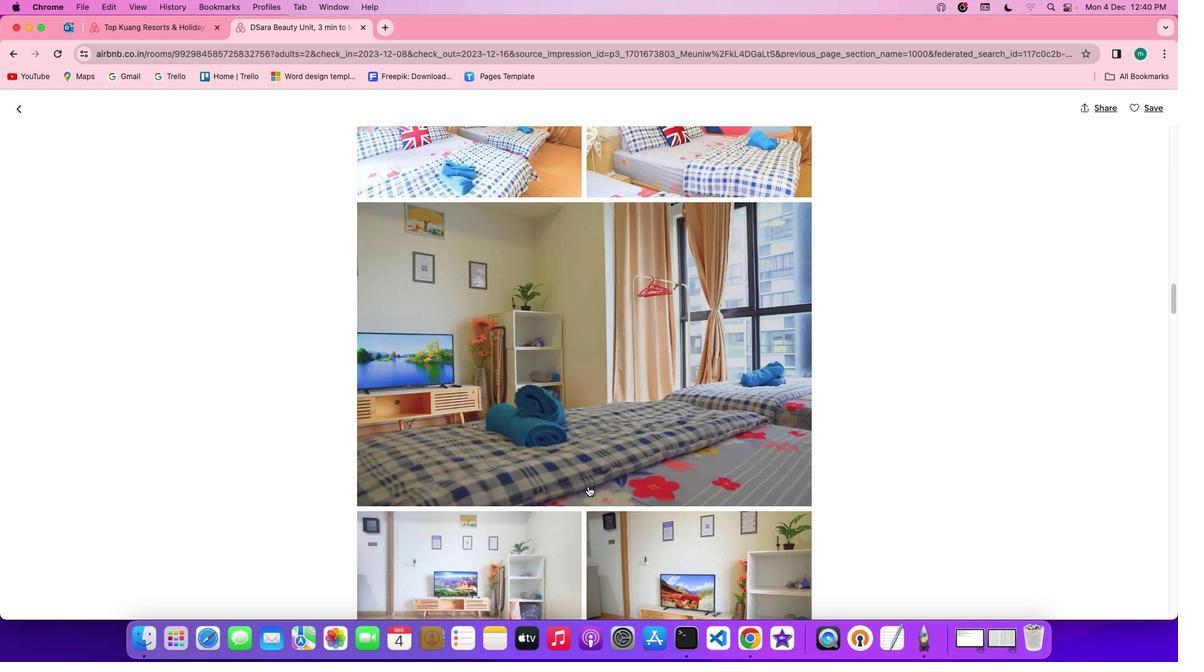 
Action: Mouse scrolled (588, 487) with delta (0, 0)
Screenshot: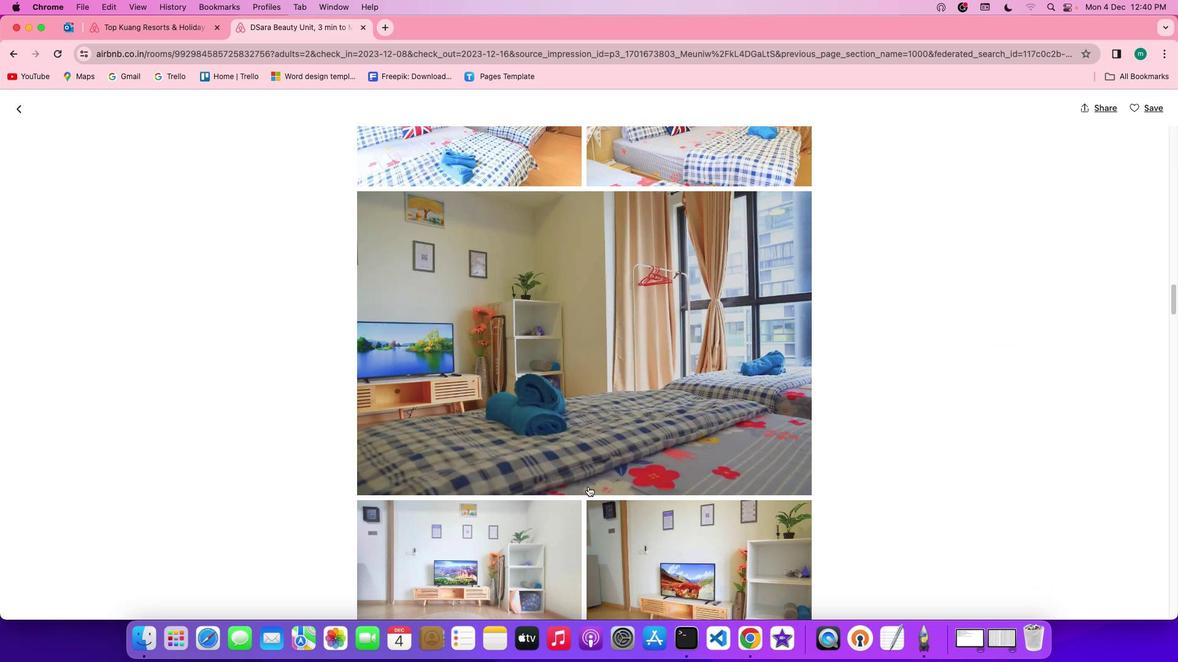 
Action: Mouse scrolled (588, 487) with delta (0, -1)
Screenshot: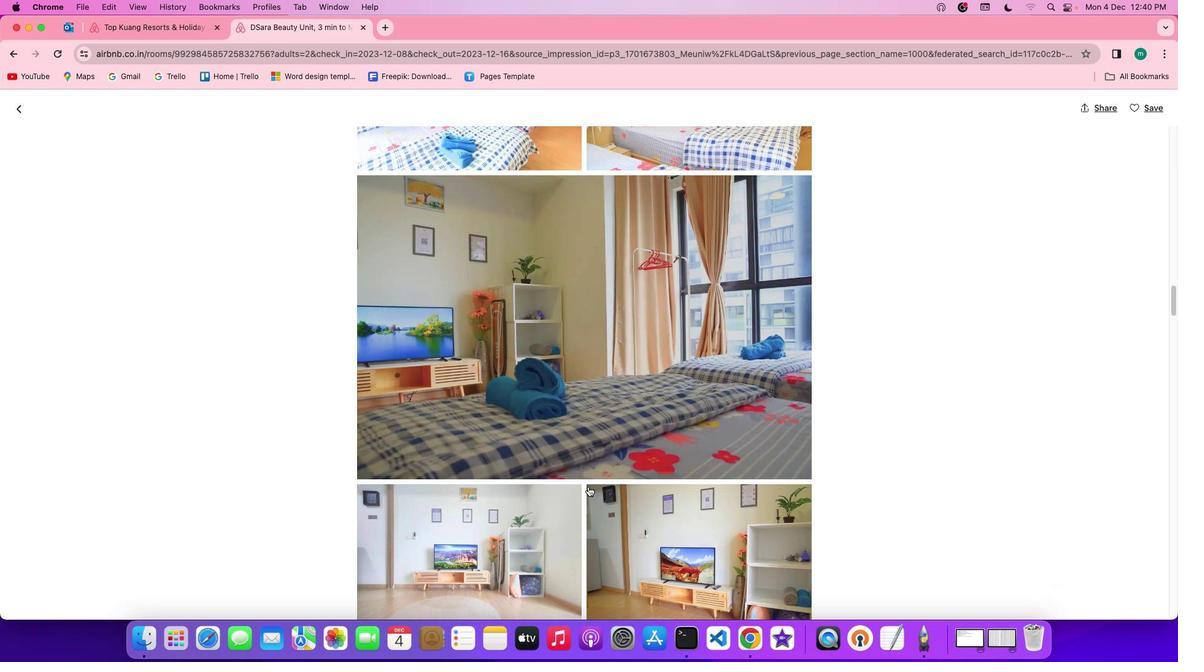 
Action: Mouse scrolled (588, 487) with delta (0, -1)
Screenshot: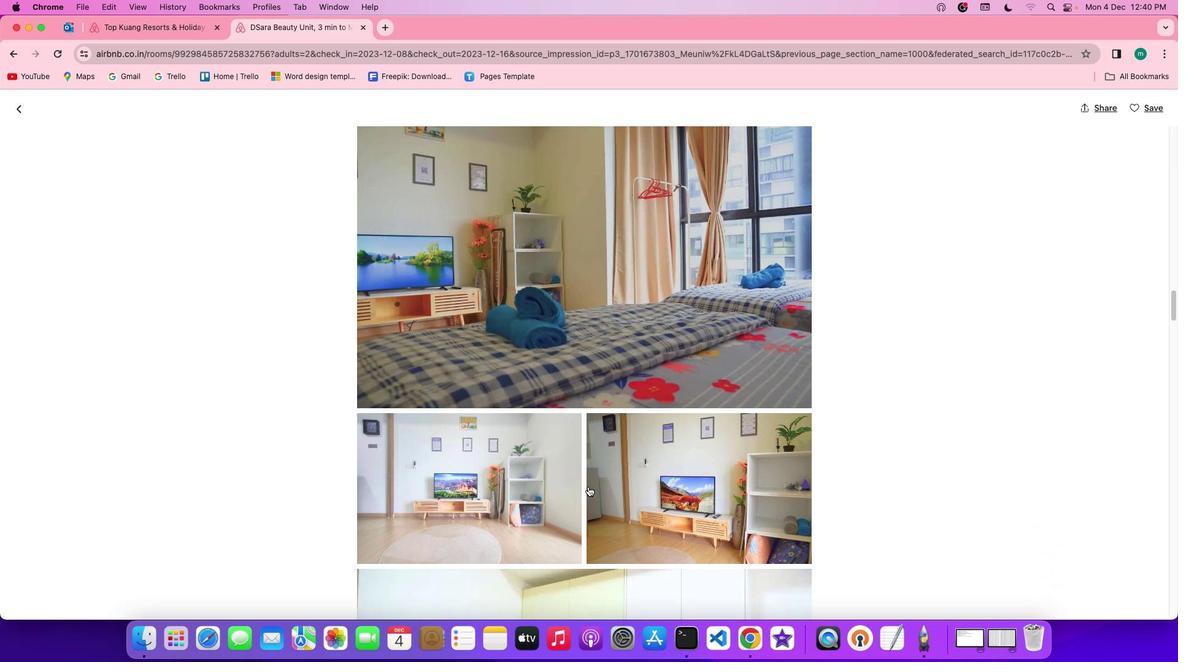
Action: Mouse scrolled (588, 487) with delta (0, 0)
Screenshot: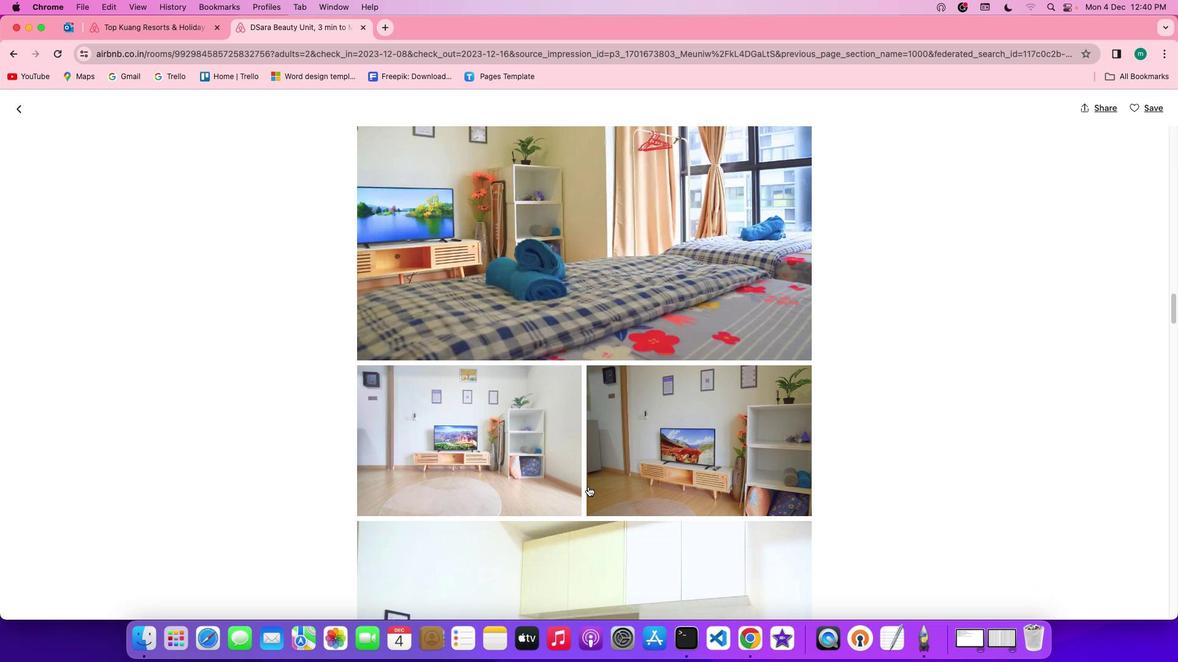 
Action: Mouse scrolled (588, 487) with delta (0, 0)
Screenshot: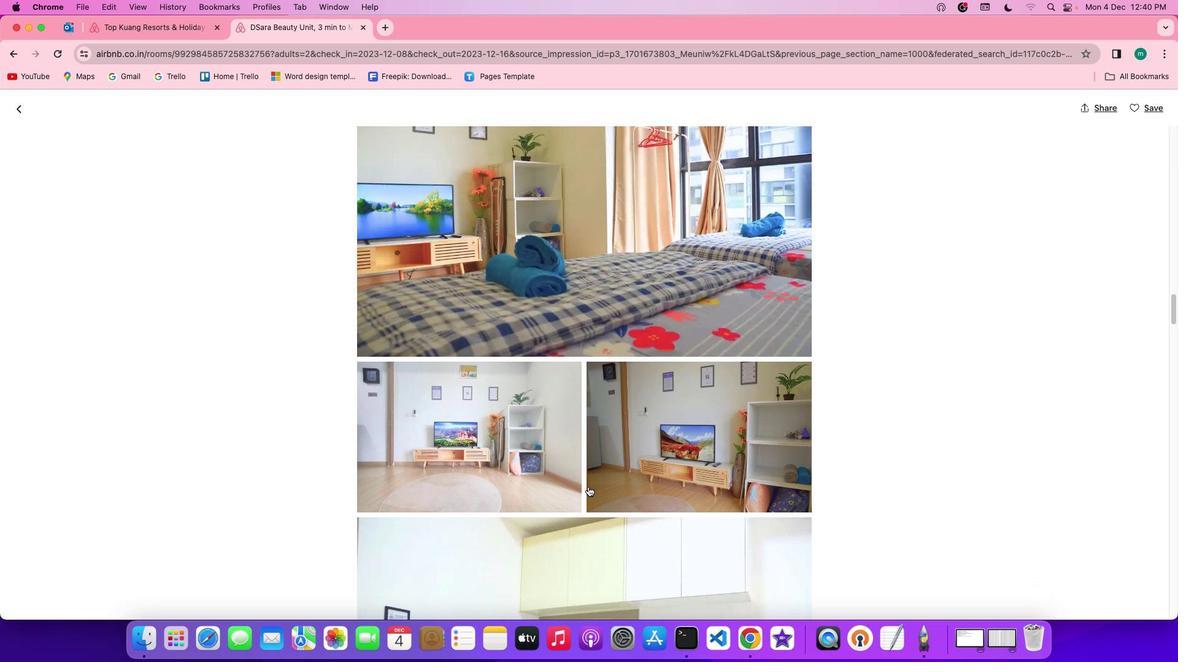 
Action: Mouse scrolled (588, 487) with delta (0, -1)
Screenshot: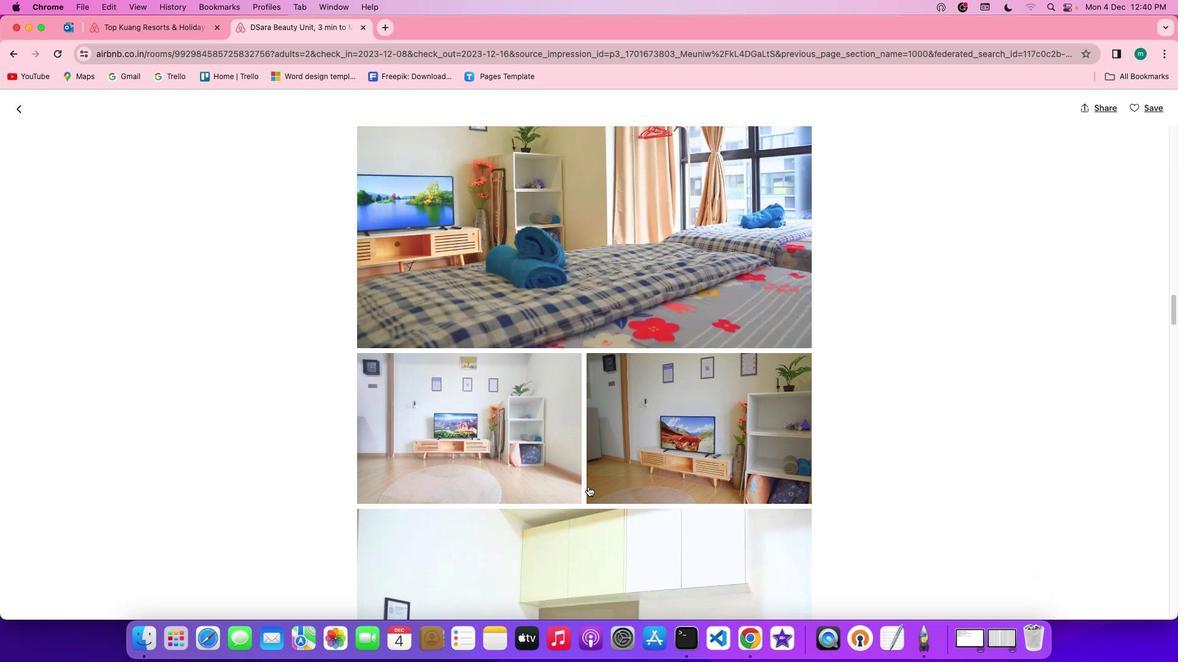 
Action: Mouse scrolled (588, 487) with delta (0, -1)
Screenshot: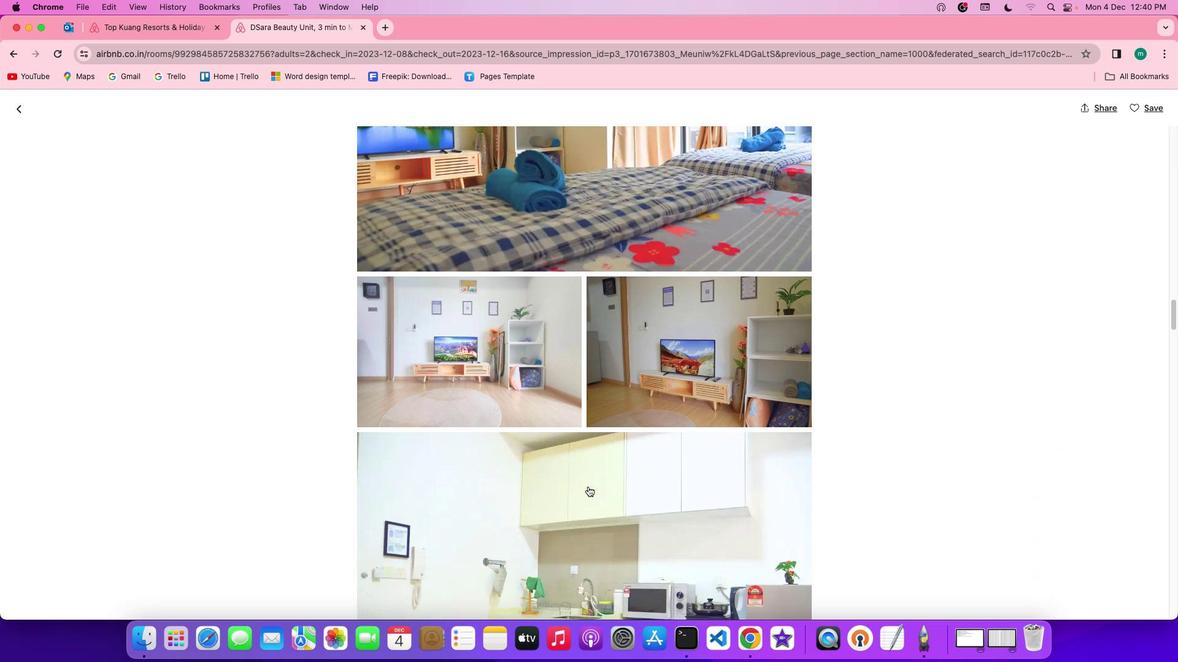 
Action: Mouse scrolled (588, 487) with delta (0, 0)
Screenshot: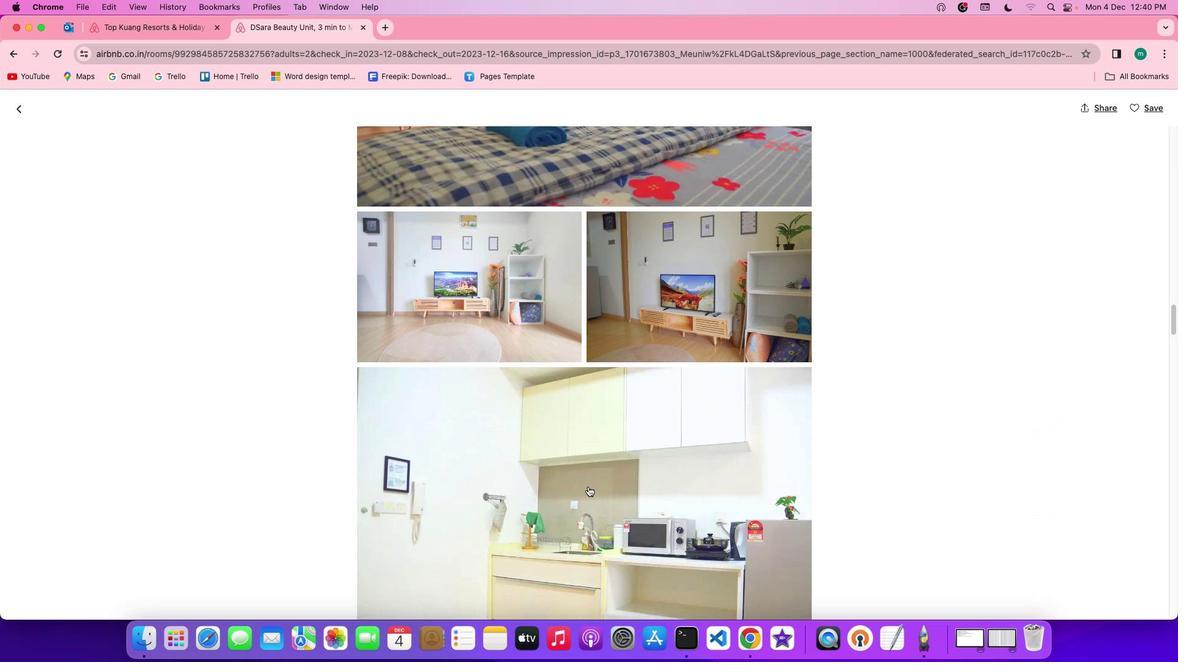 
Action: Mouse scrolled (588, 487) with delta (0, 0)
Screenshot: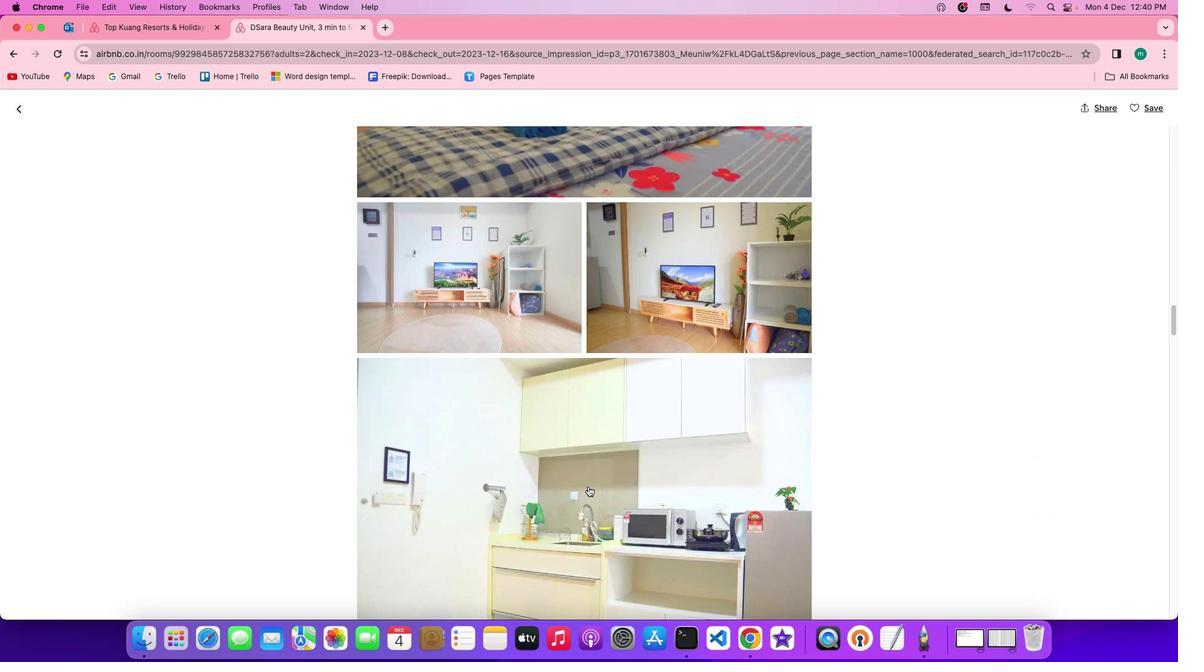 
Action: Mouse scrolled (588, 487) with delta (0, -1)
Screenshot: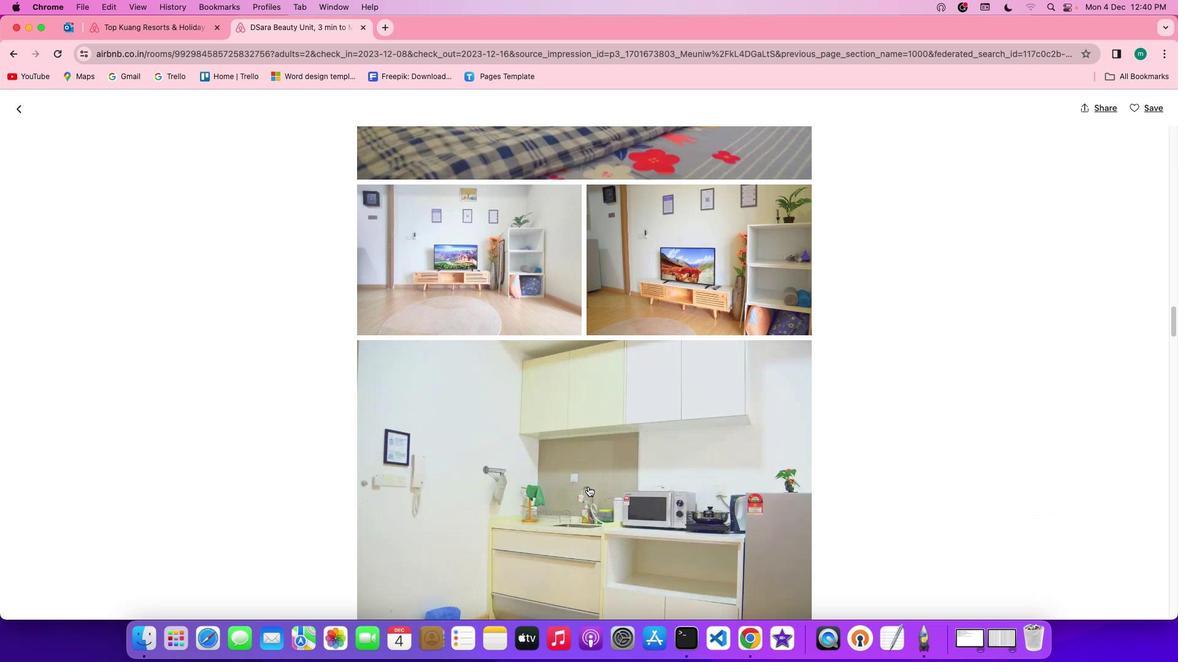 
Action: Mouse scrolled (588, 487) with delta (0, -1)
Screenshot: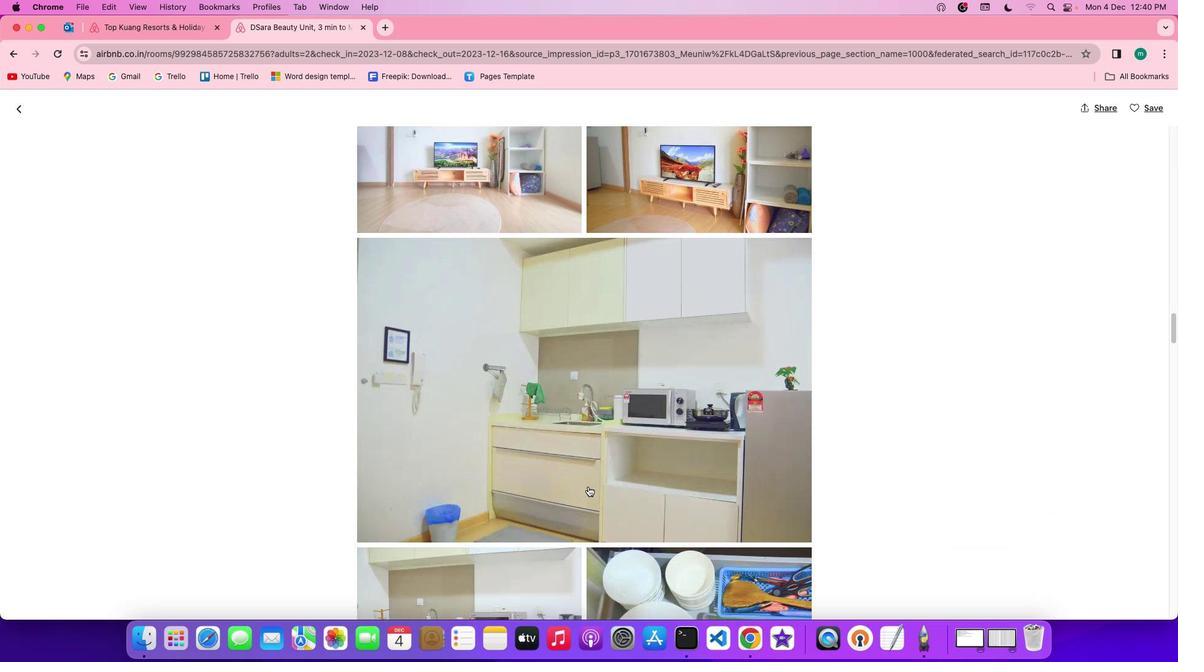 
Action: Mouse scrolled (588, 487) with delta (0, 0)
Screenshot: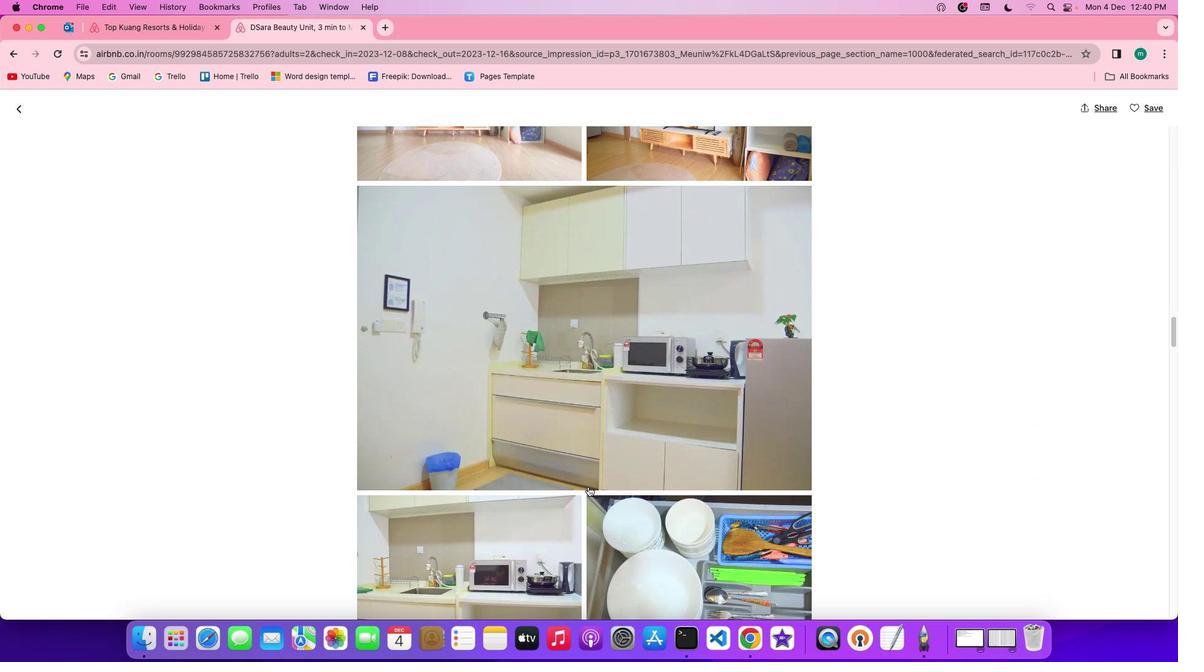 
Action: Mouse scrolled (588, 487) with delta (0, 0)
Screenshot: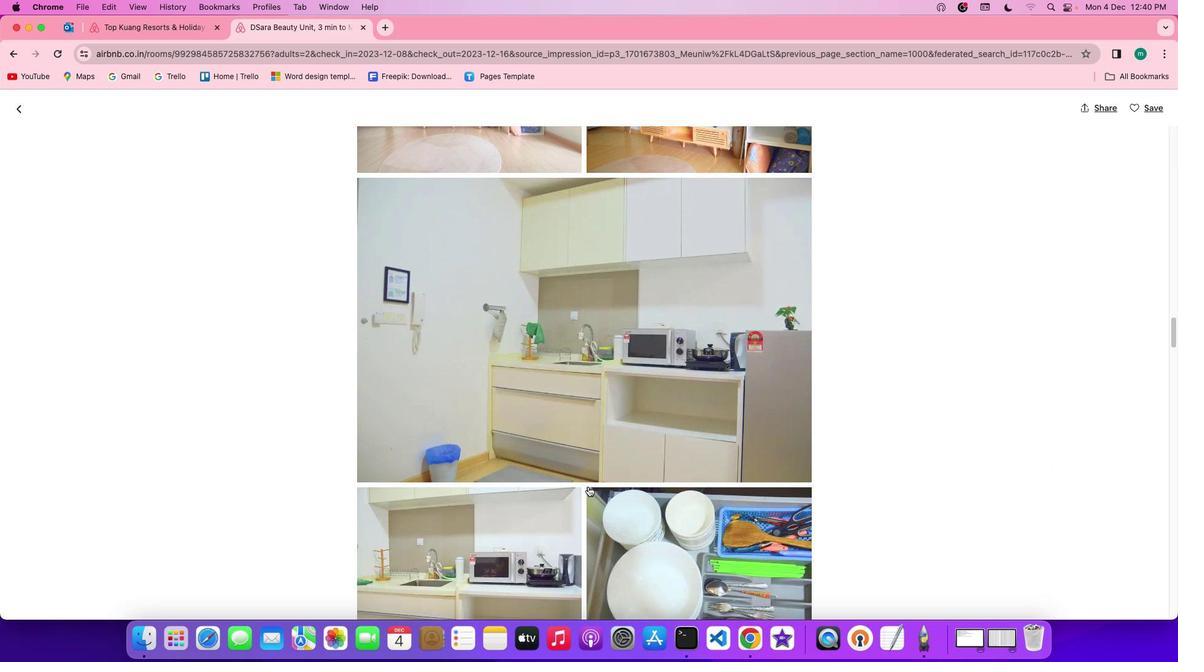 
Action: Mouse scrolled (588, 487) with delta (0, -1)
Screenshot: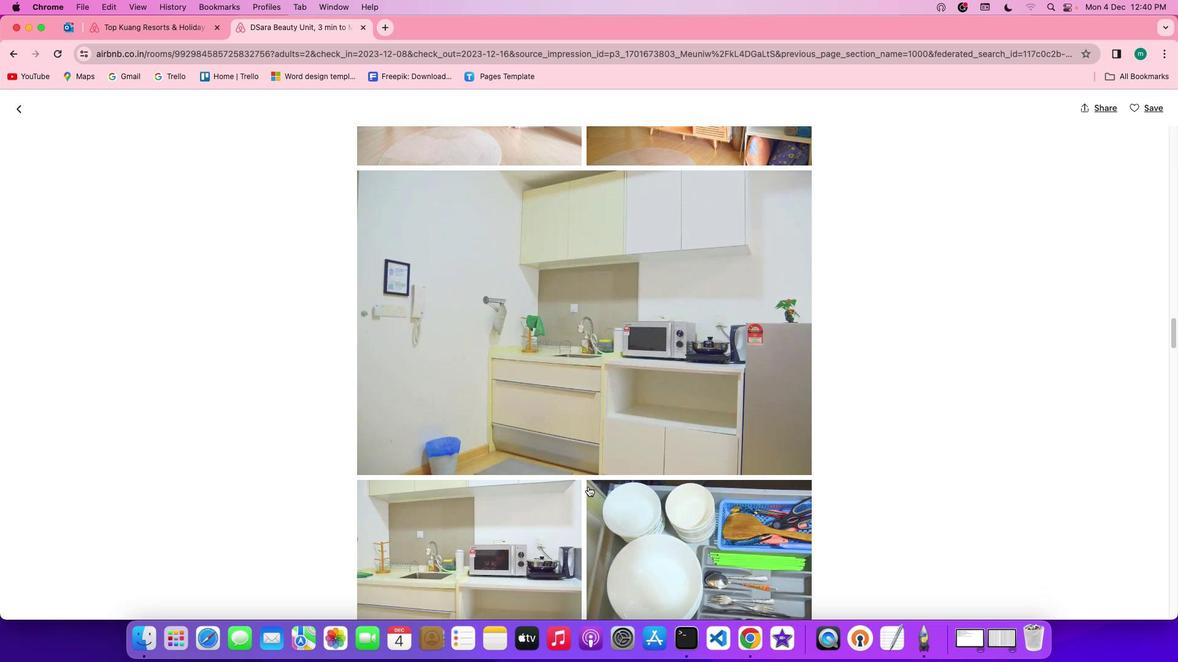 
Action: Mouse scrolled (588, 487) with delta (0, -1)
Screenshot: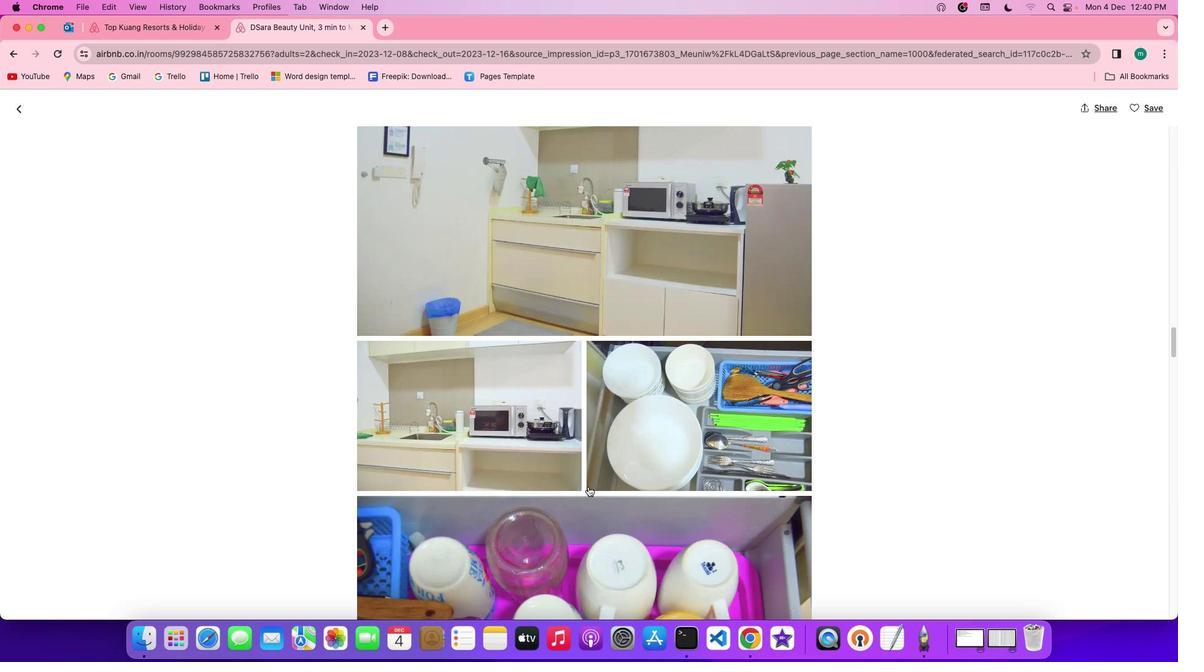 
Action: Mouse scrolled (588, 487) with delta (0, 0)
Screenshot: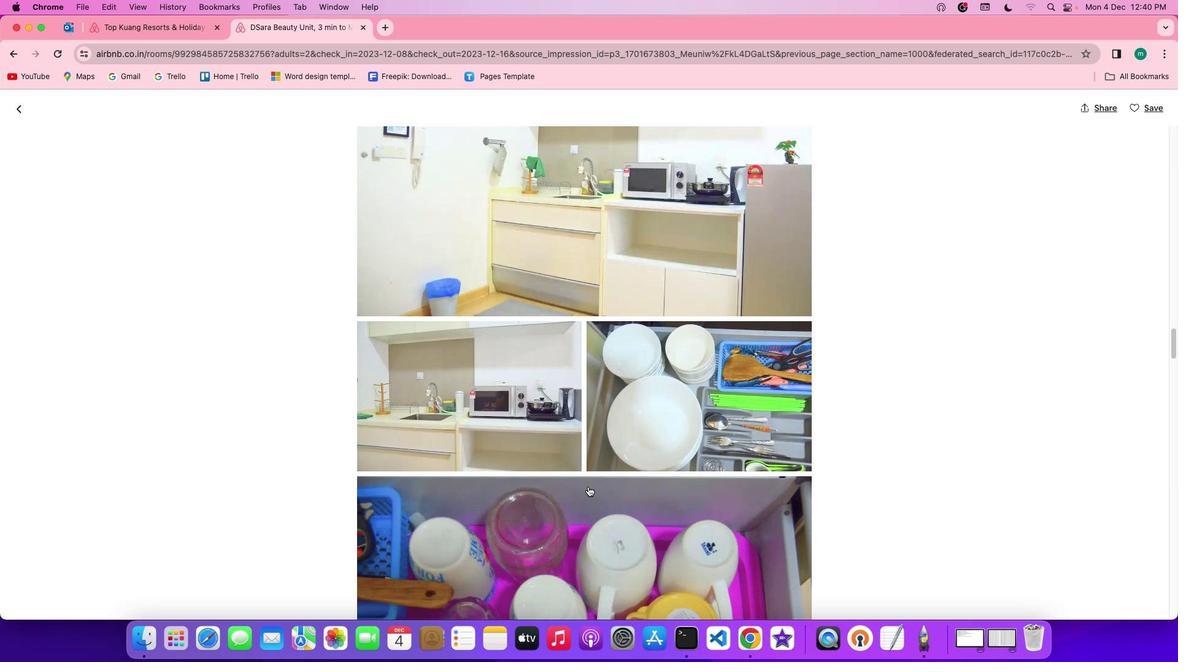 
Action: Mouse scrolled (588, 487) with delta (0, 0)
Screenshot: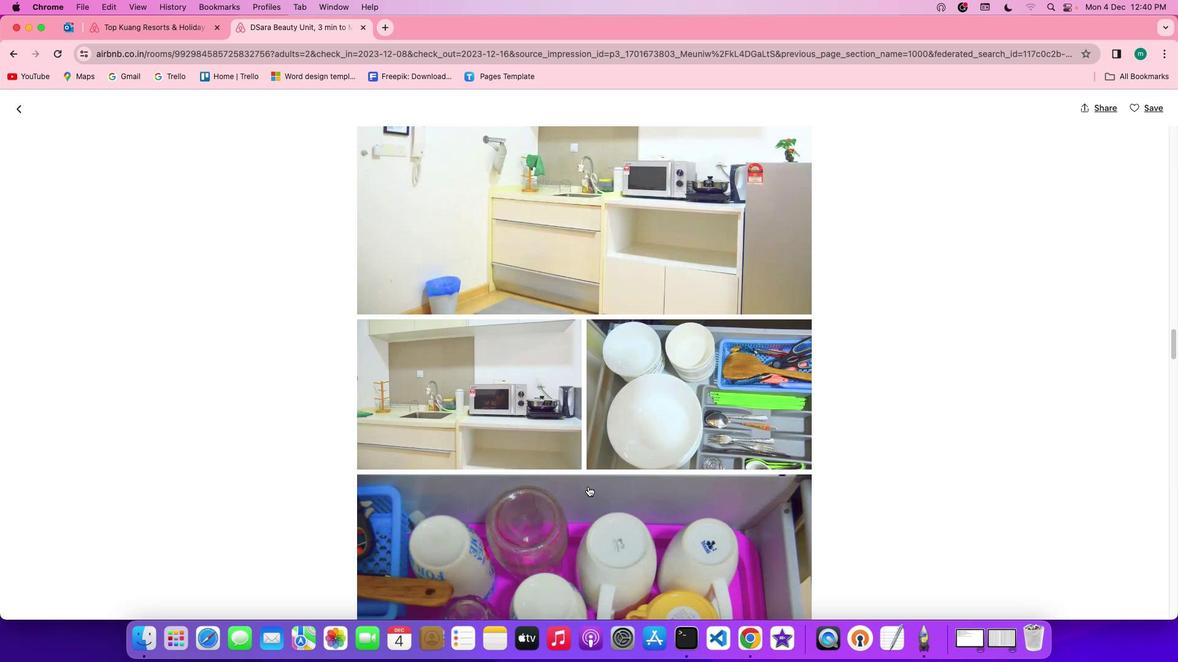 
Action: Mouse scrolled (588, 487) with delta (0, -1)
Screenshot: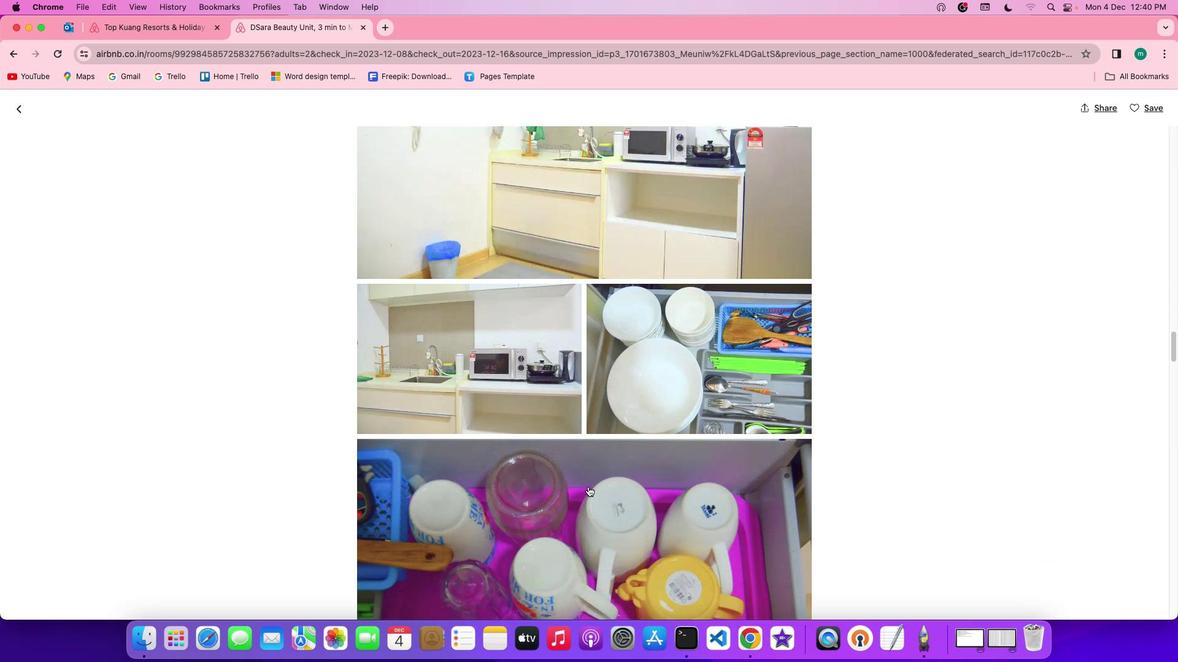 
Action: Mouse scrolled (588, 487) with delta (0, -2)
Screenshot: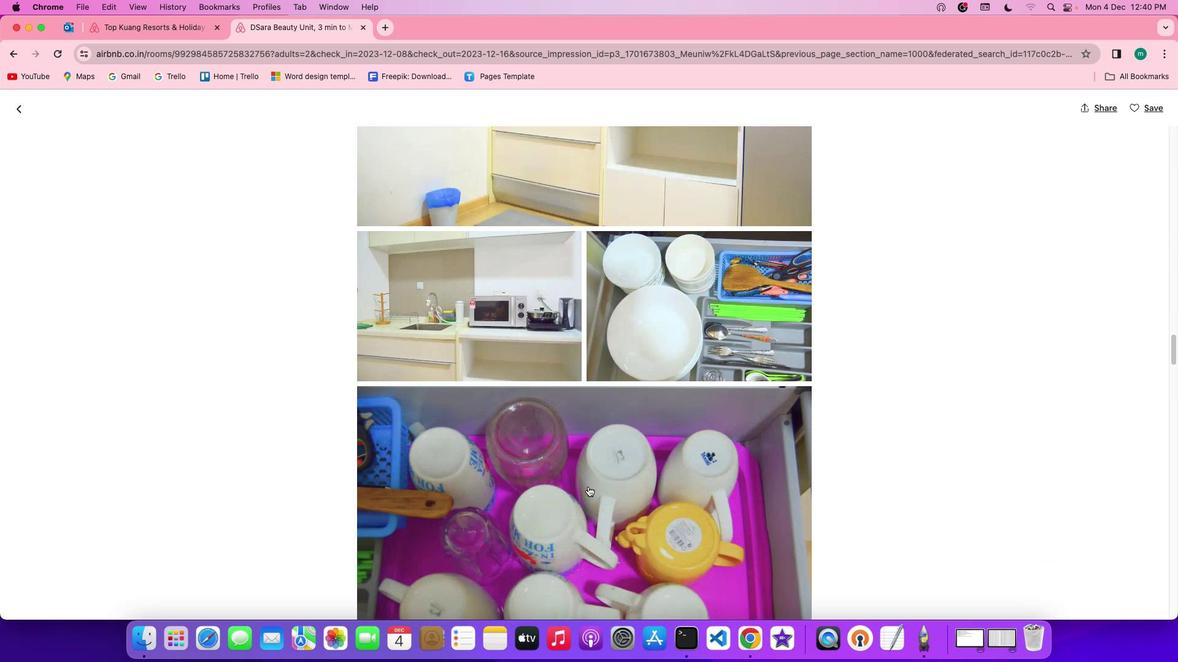 
Action: Mouse scrolled (588, 487) with delta (0, -1)
Screenshot: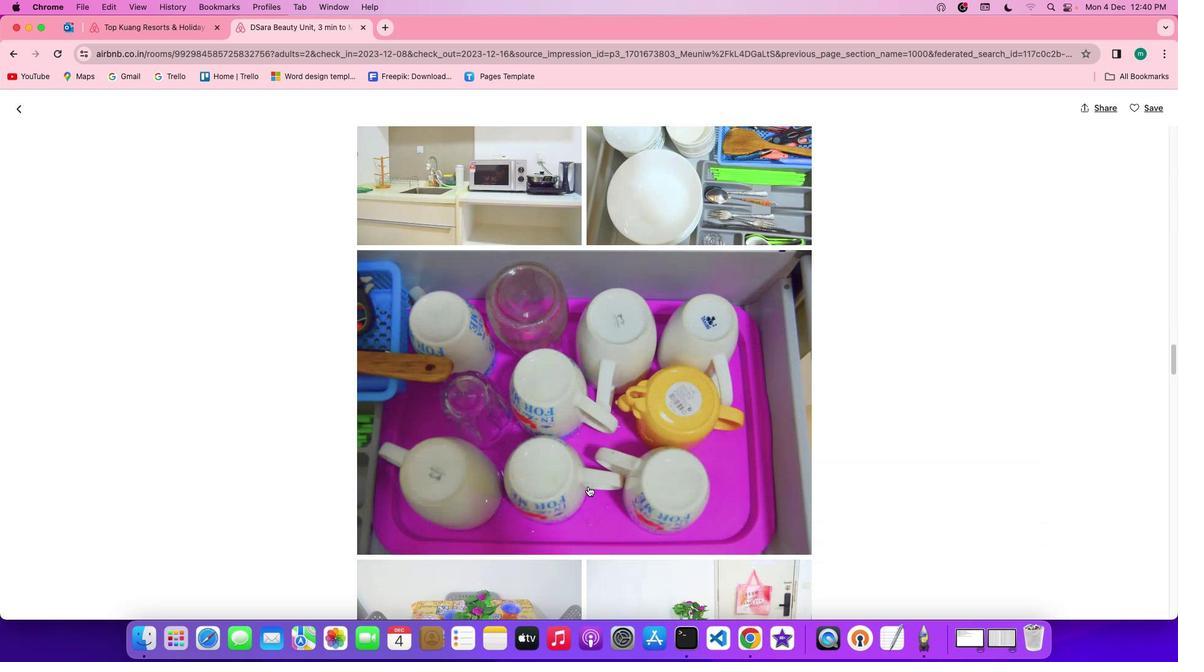 
Action: Mouse scrolled (588, 487) with delta (0, 0)
Screenshot: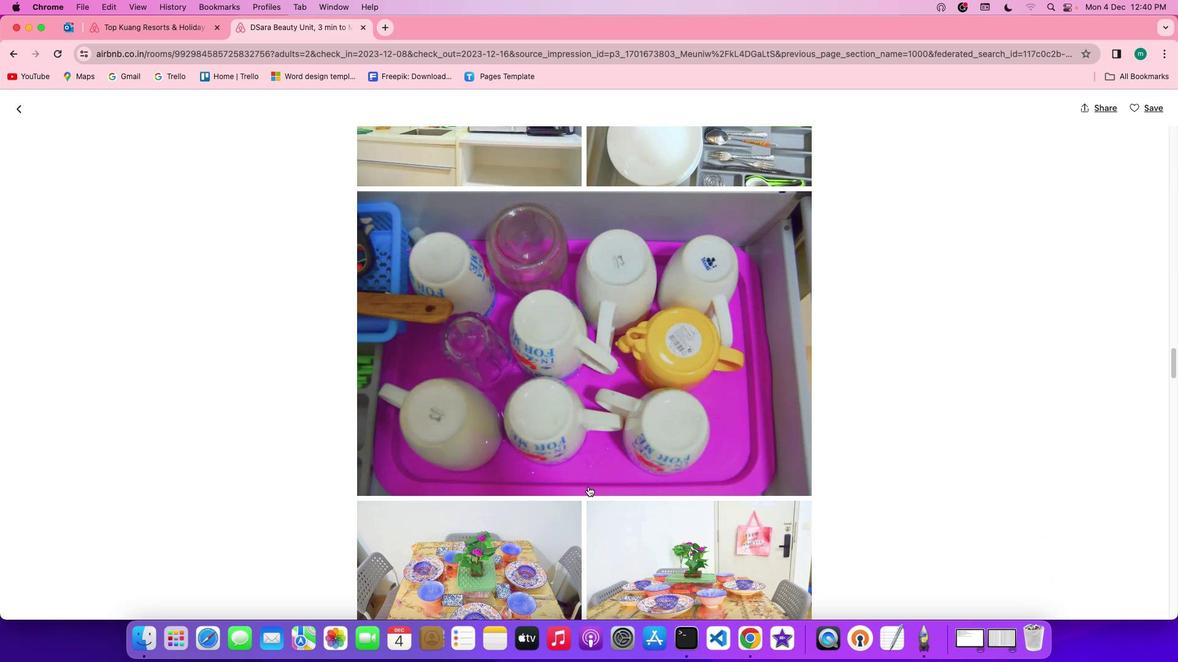 
Action: Mouse scrolled (588, 487) with delta (0, 0)
Screenshot: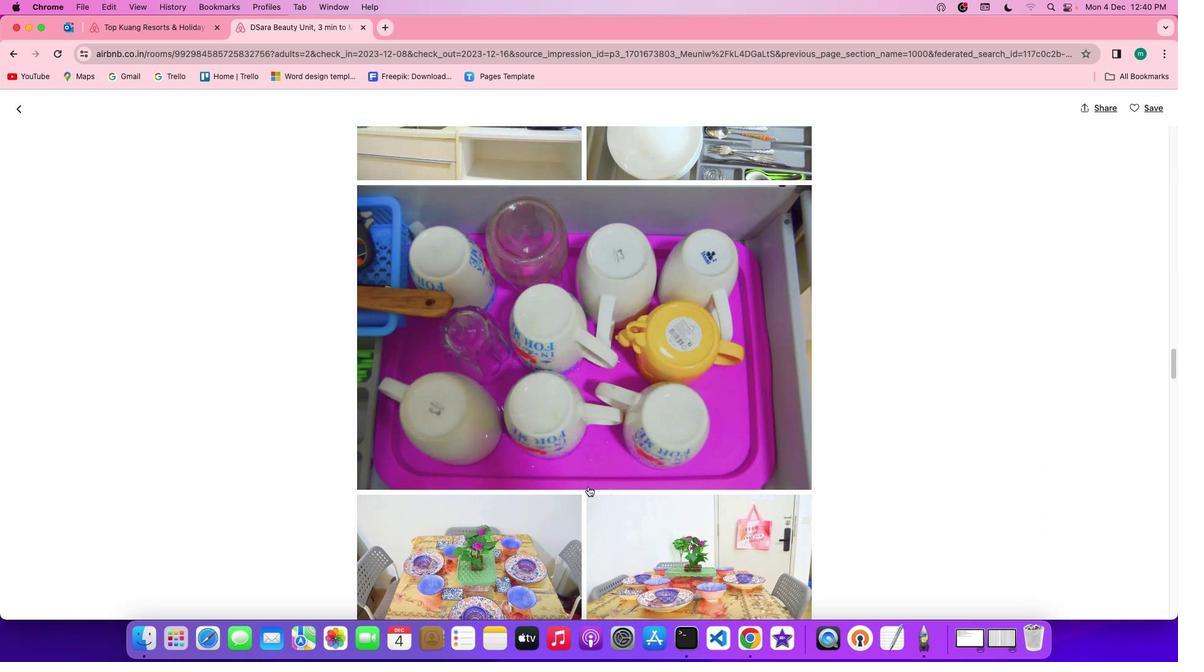 
Action: Mouse scrolled (588, 487) with delta (0, -1)
Screenshot: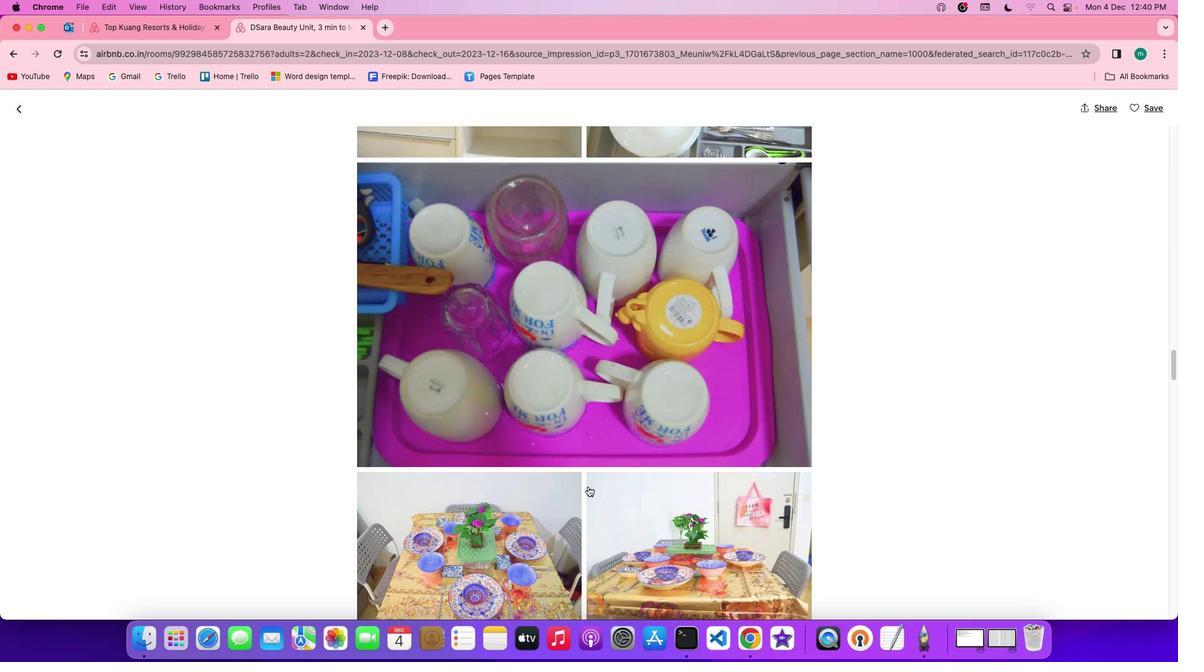 
Action: Mouse scrolled (588, 487) with delta (0, -1)
Screenshot: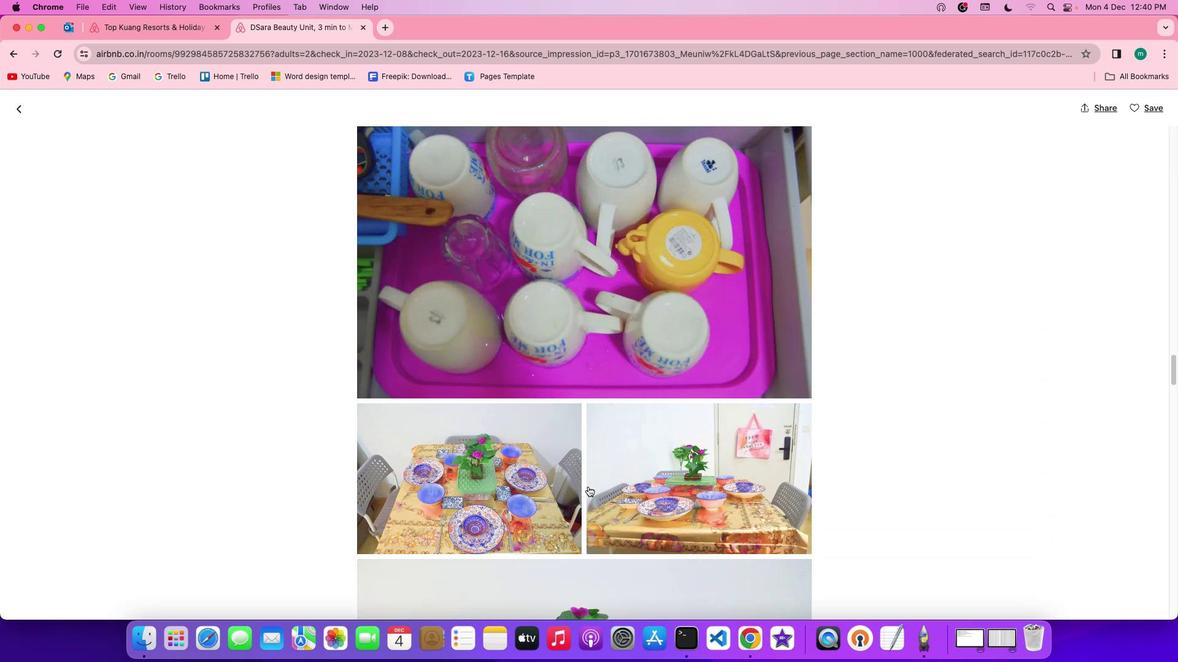 
Action: Mouse scrolled (588, 487) with delta (0, 0)
Screenshot: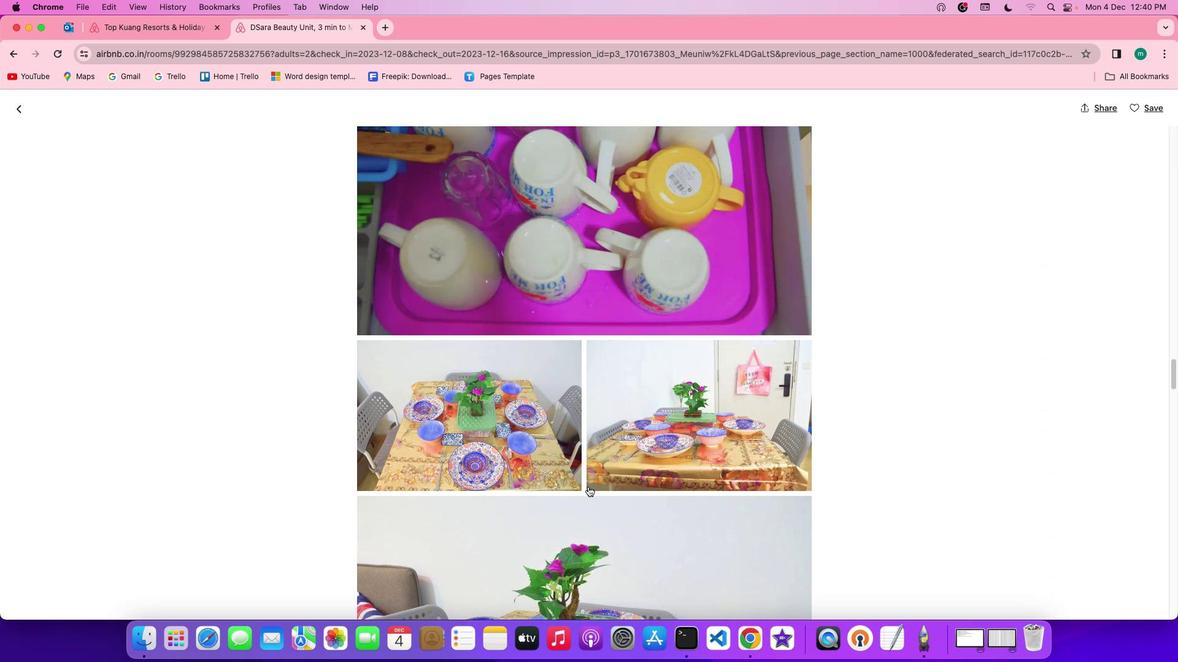 
Action: Mouse scrolled (588, 487) with delta (0, 0)
Screenshot: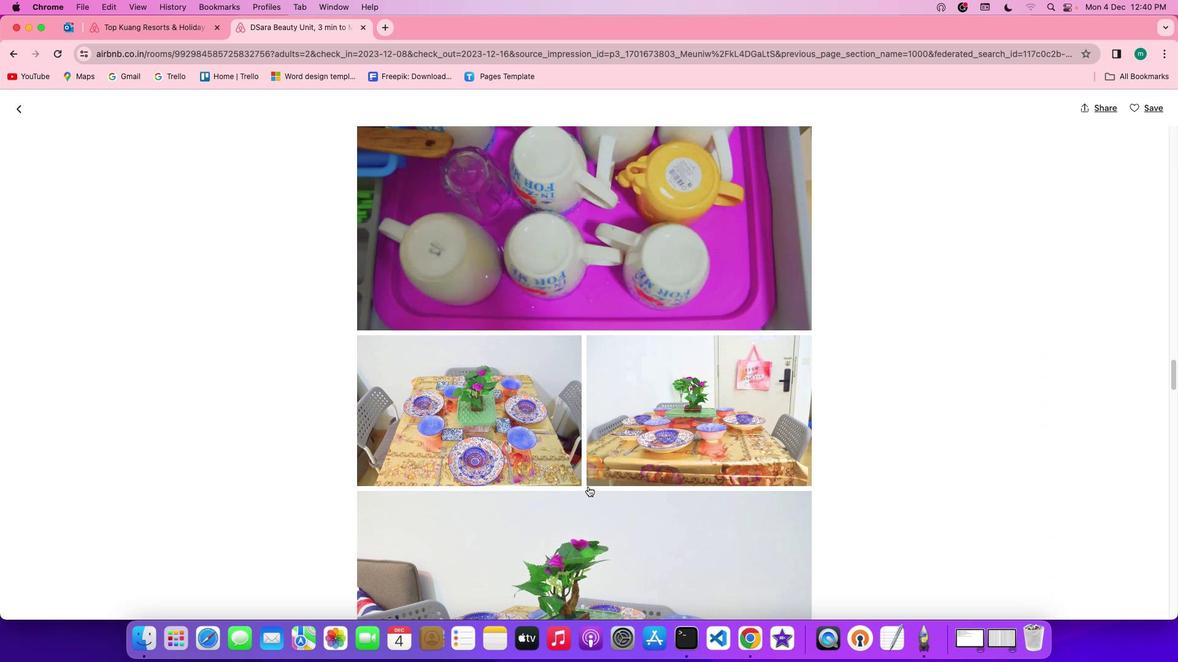 
Action: Mouse scrolled (588, 487) with delta (0, -1)
Screenshot: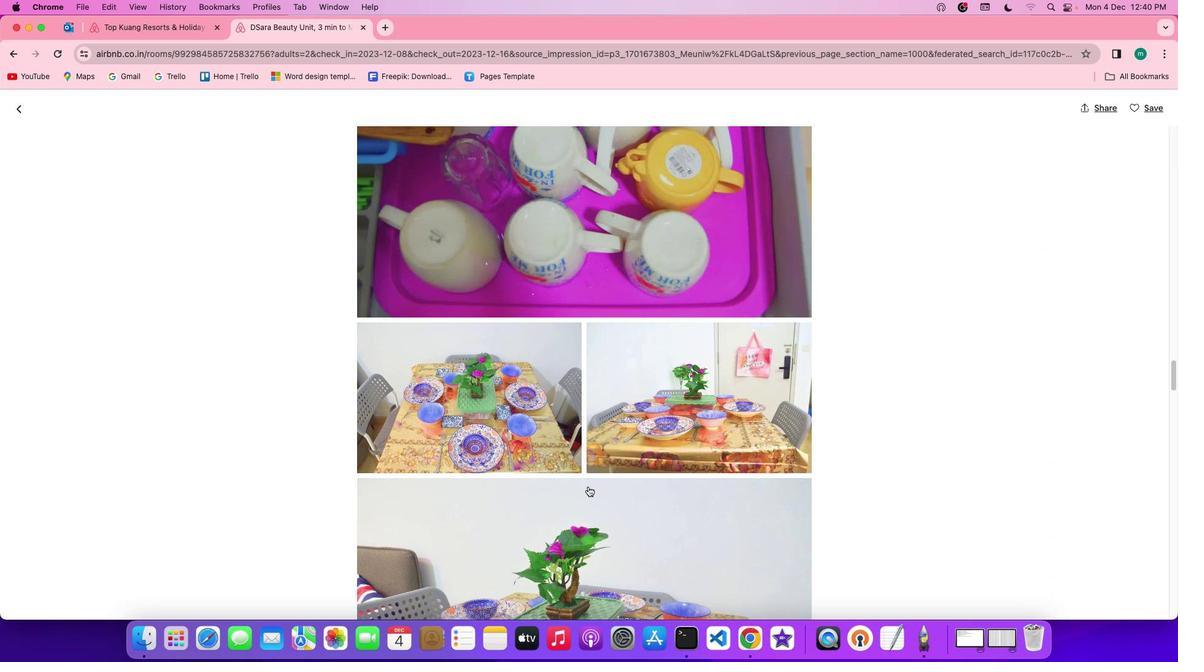 
Action: Mouse scrolled (588, 487) with delta (0, -1)
Screenshot: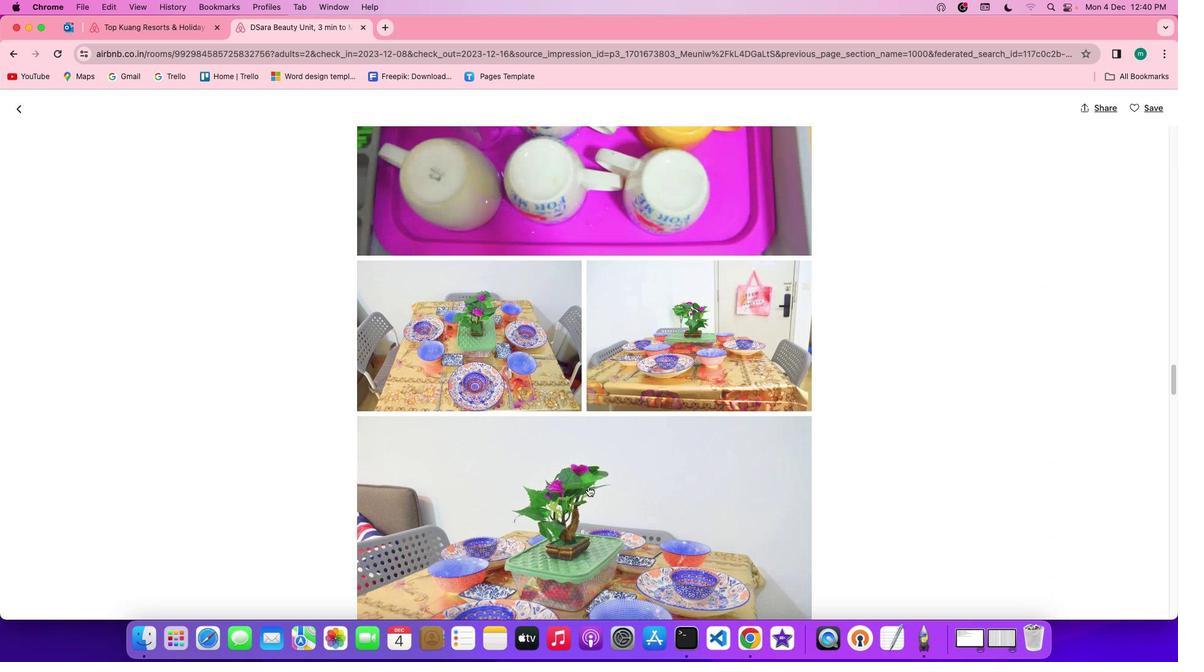 
Action: Mouse scrolled (588, 487) with delta (0, 0)
Screenshot: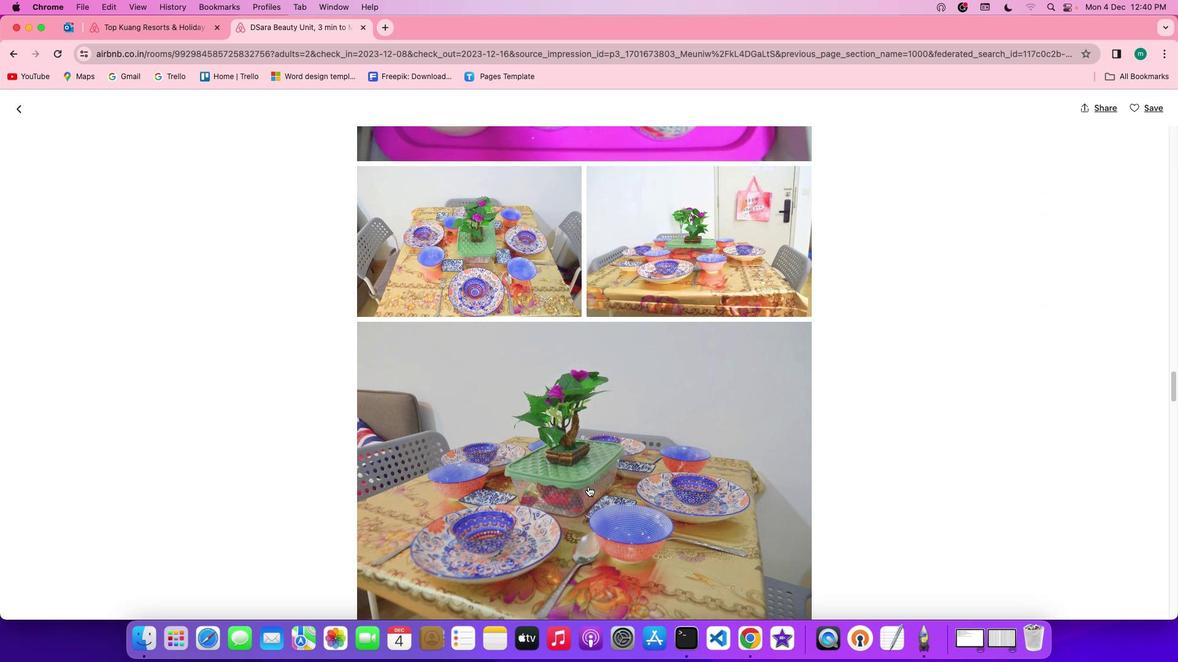 
Action: Mouse scrolled (588, 487) with delta (0, 0)
Screenshot: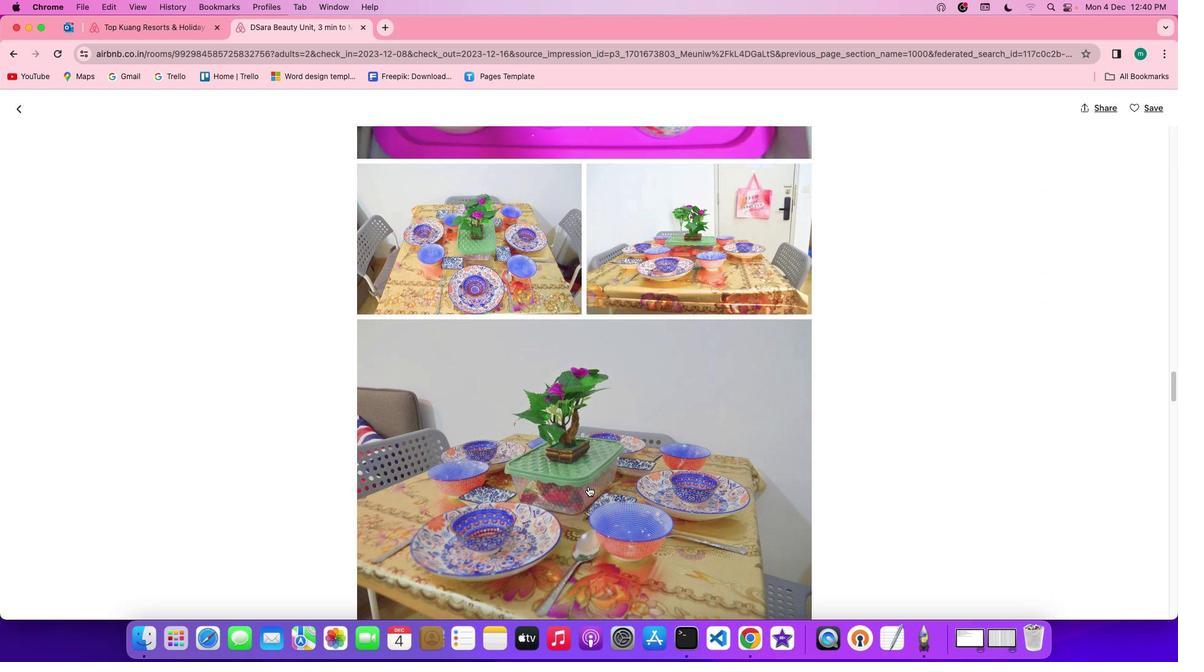 
Action: Mouse scrolled (588, 487) with delta (0, -1)
Screenshot: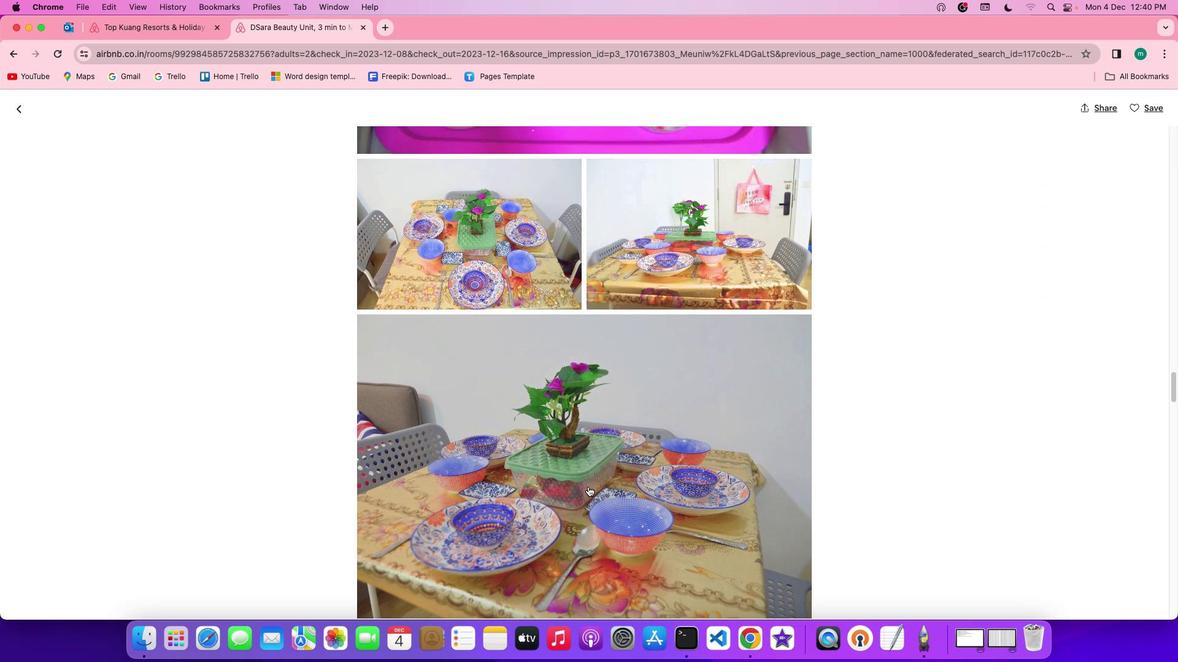 
Action: Mouse scrolled (588, 487) with delta (0, -1)
Screenshot: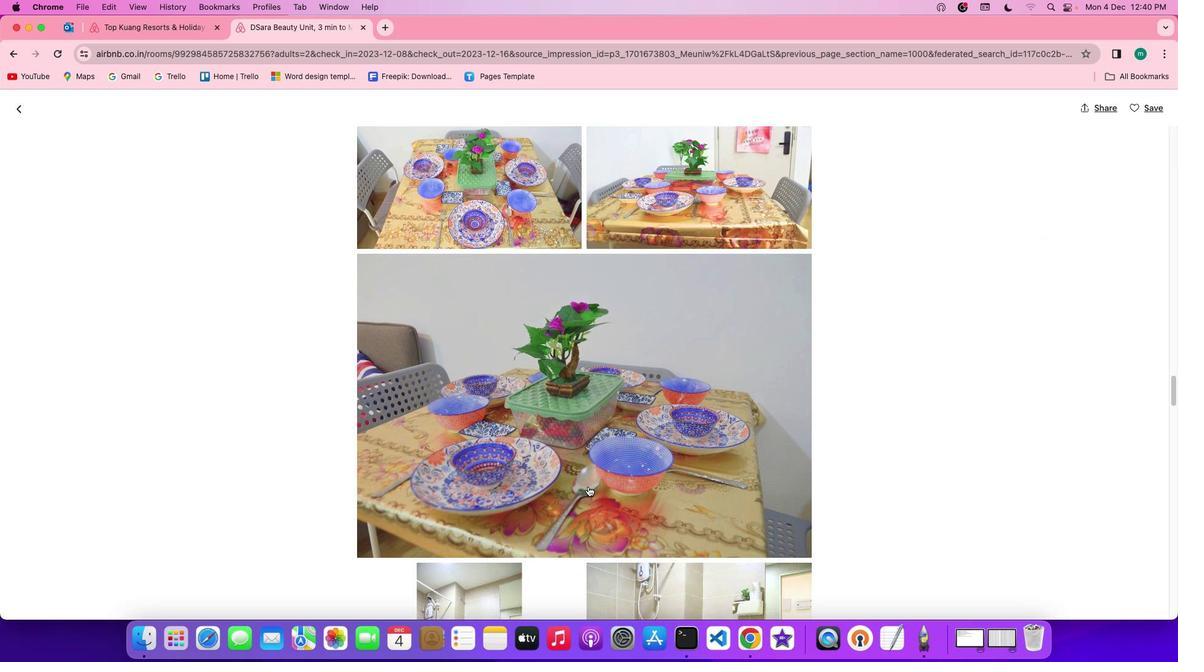 
Action: Mouse scrolled (588, 487) with delta (0, 0)
Screenshot: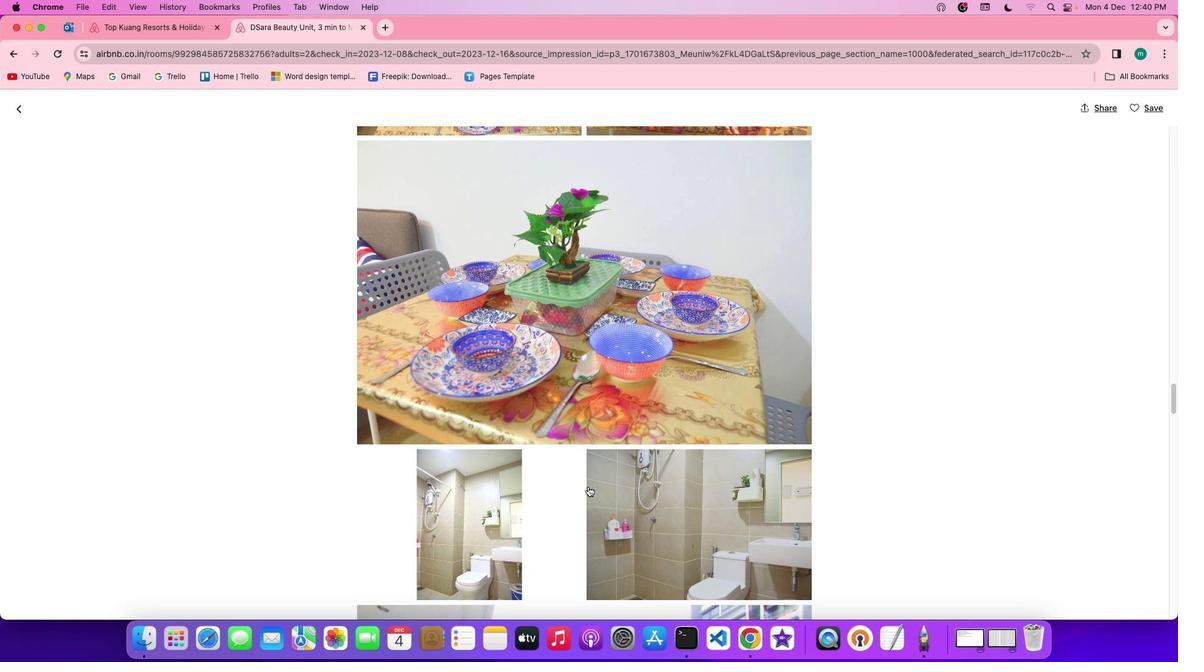 
Action: Mouse scrolled (588, 487) with delta (0, 0)
Screenshot: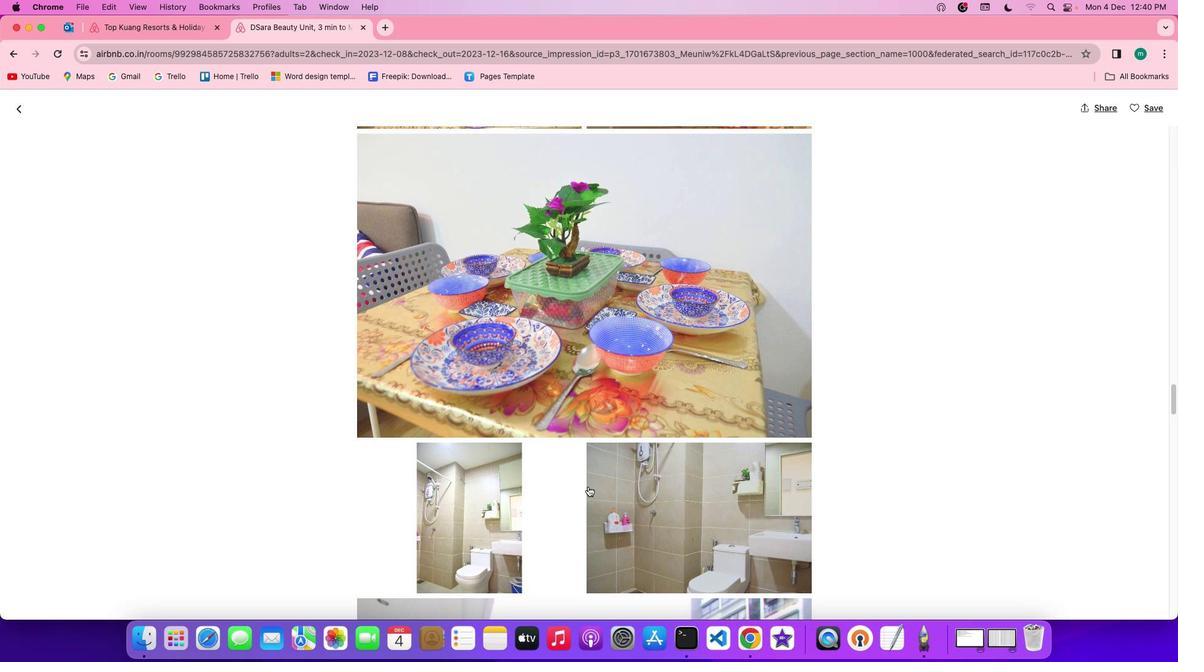 
Action: Mouse scrolled (588, 487) with delta (0, -1)
Screenshot: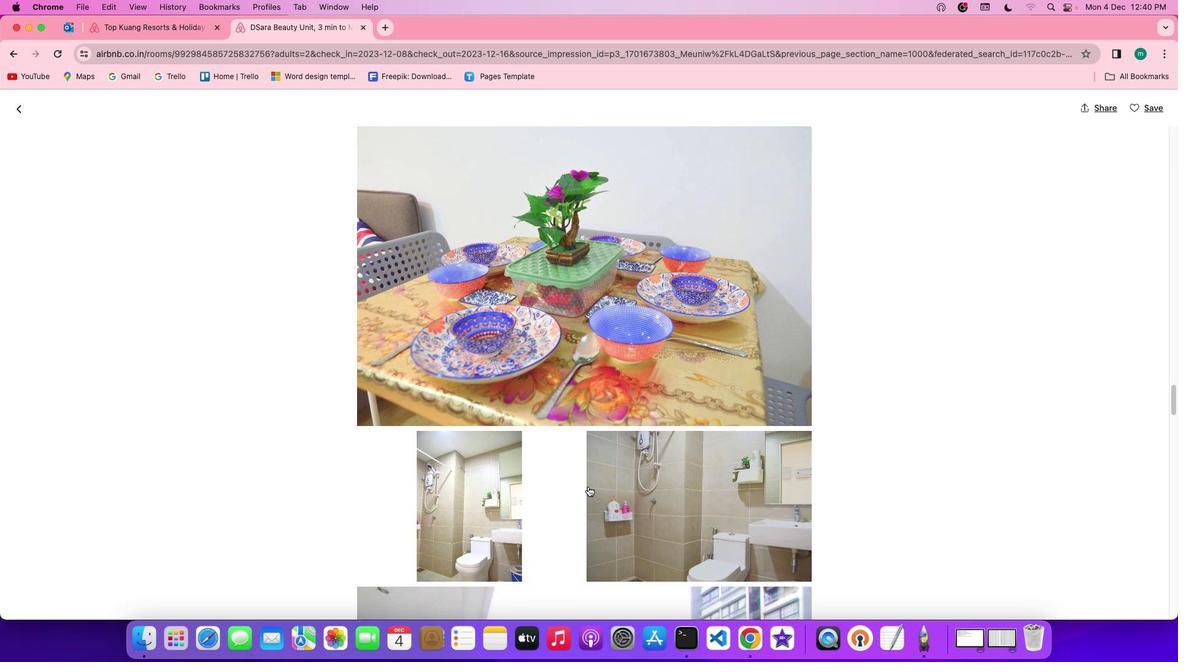 
Action: Mouse scrolled (588, 487) with delta (0, -1)
Screenshot: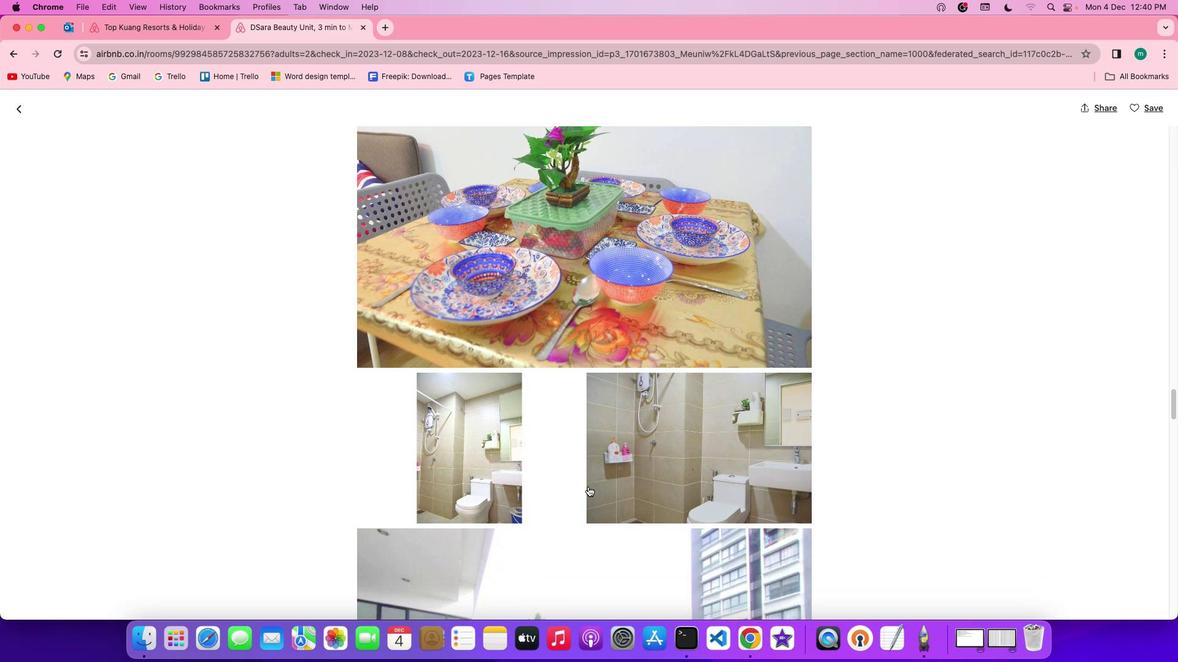 
Action: Mouse scrolled (588, 487) with delta (0, 0)
Screenshot: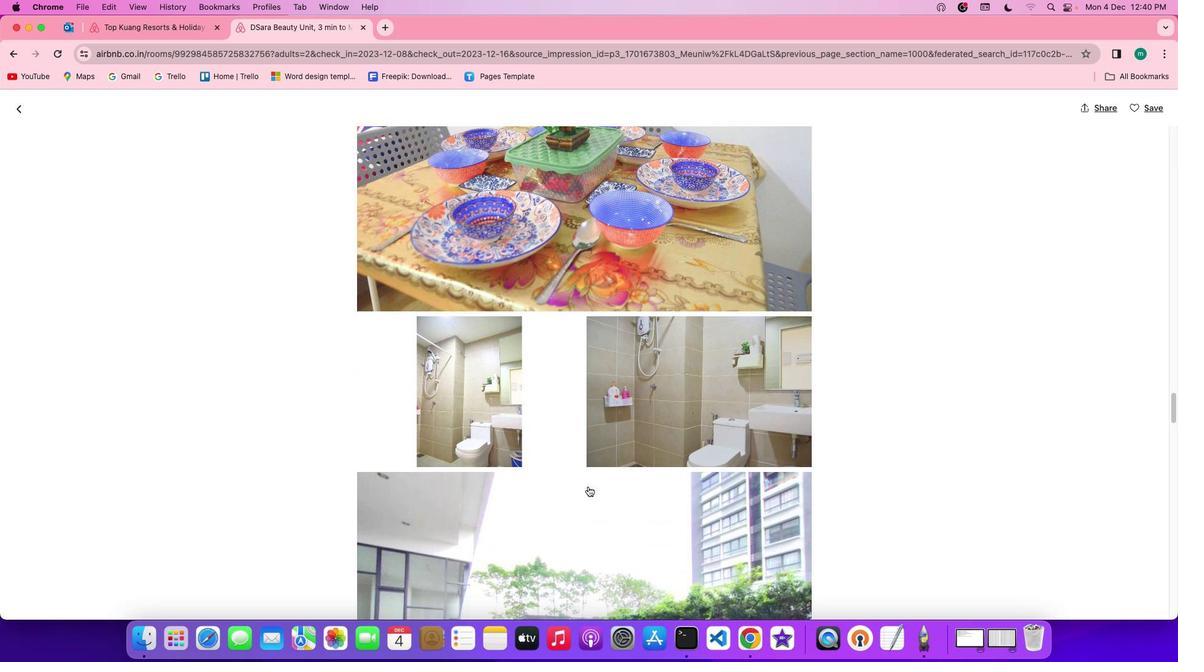 
Action: Mouse scrolled (588, 487) with delta (0, 0)
Screenshot: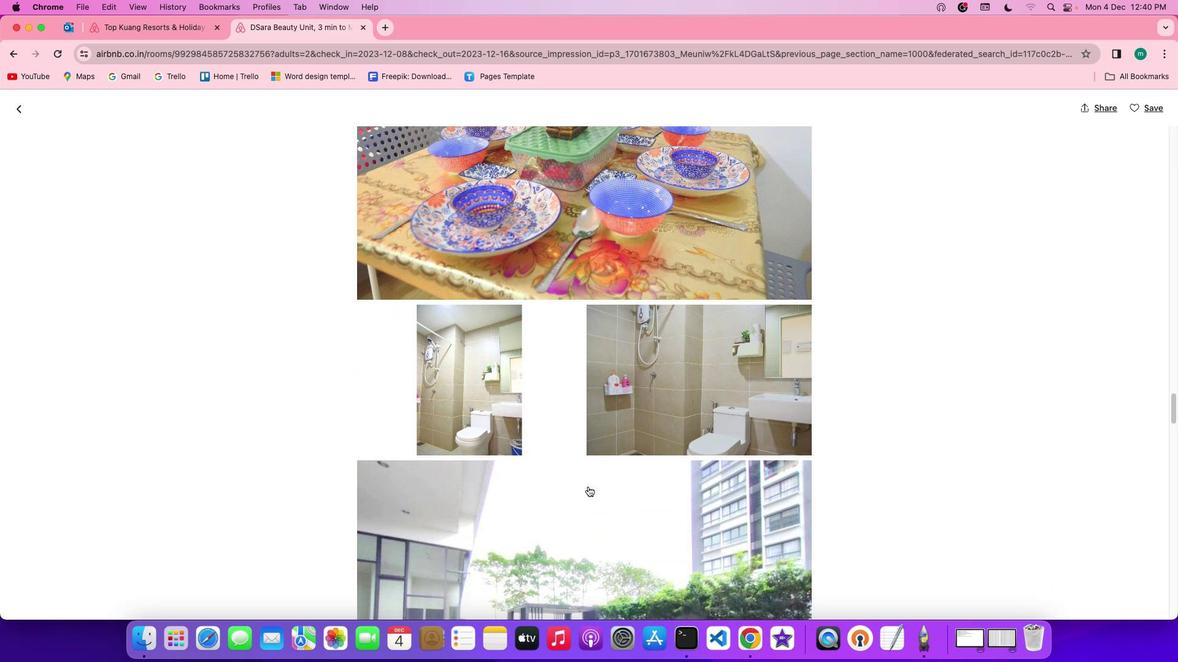 
Action: Mouse scrolled (588, 487) with delta (0, -1)
Screenshot: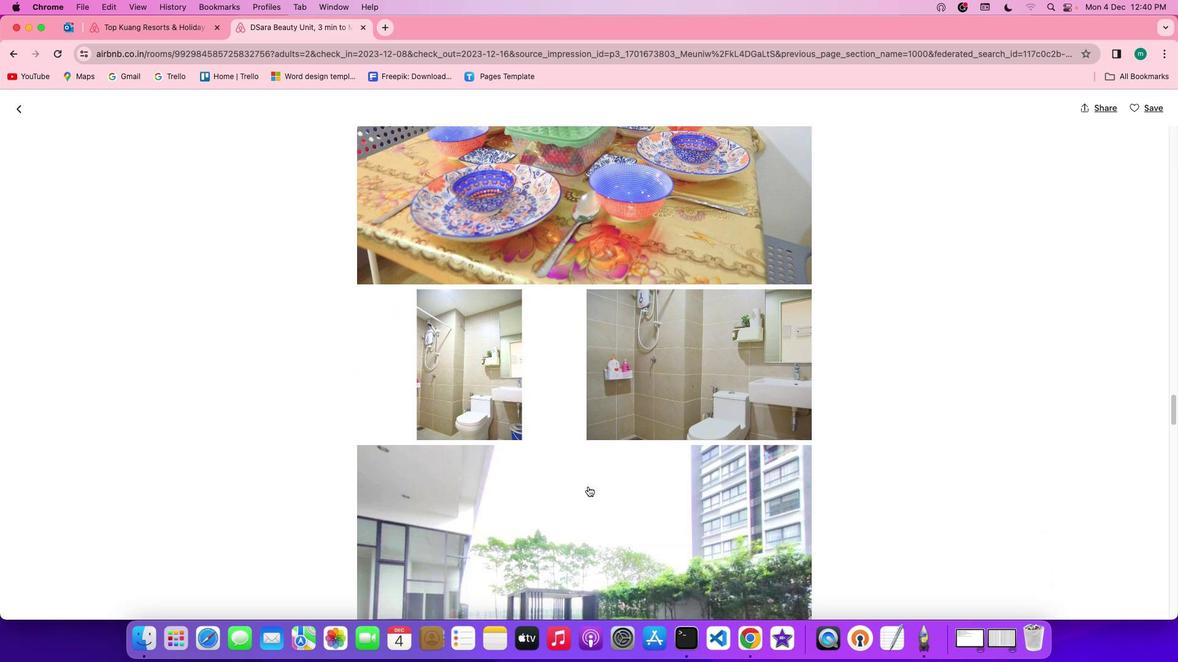 
Action: Mouse scrolled (588, 487) with delta (0, -1)
Screenshot: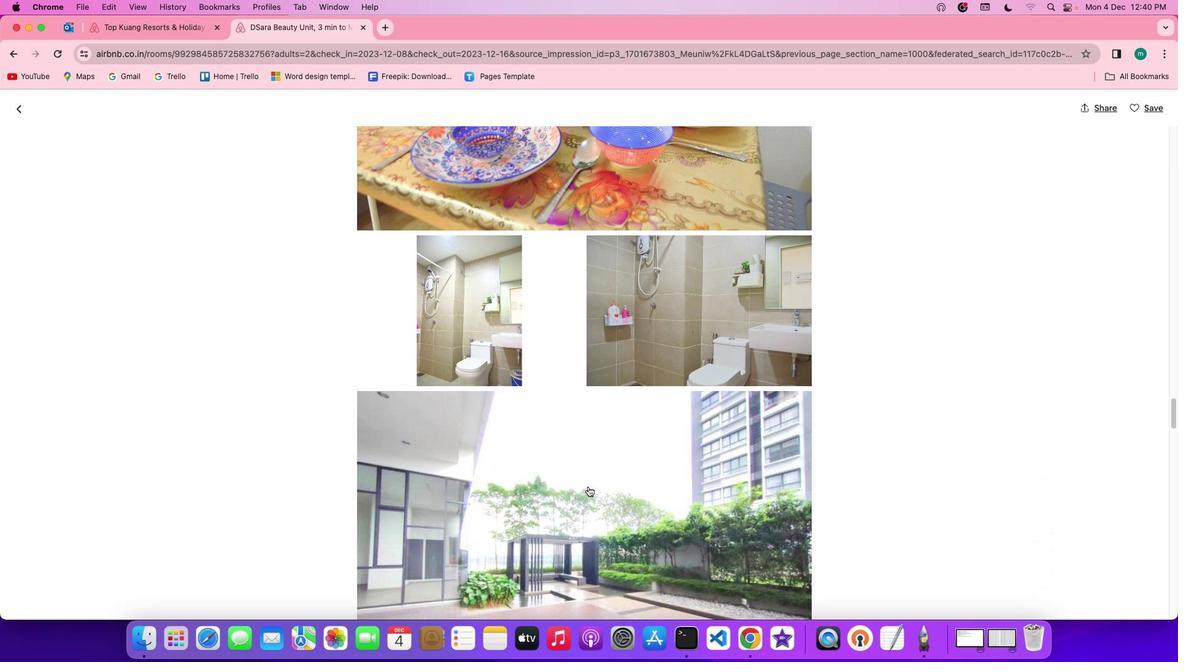 
Action: Mouse scrolled (588, 487) with delta (0, 0)
Screenshot: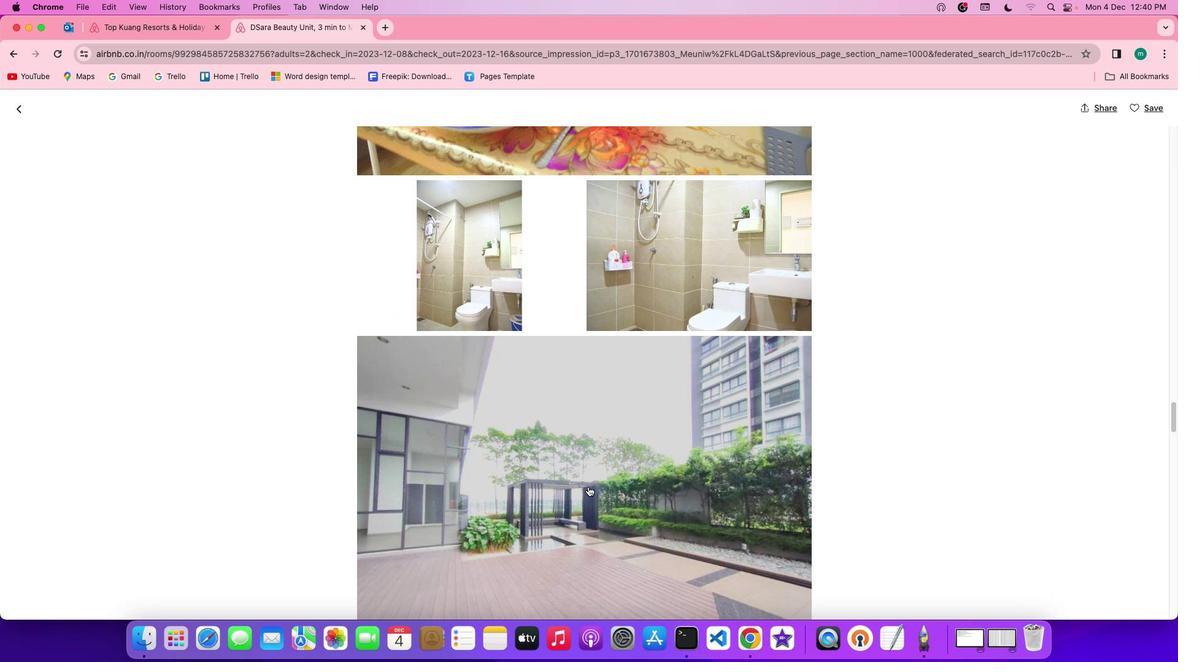 
Action: Mouse scrolled (588, 487) with delta (0, 0)
Screenshot: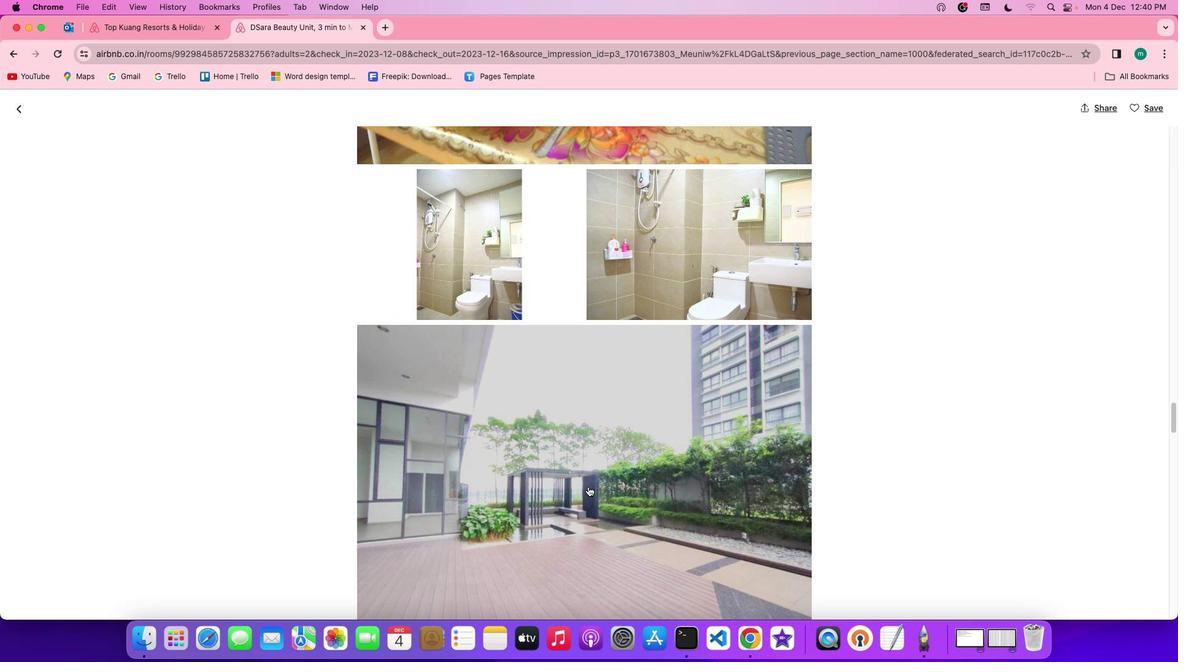 
Action: Mouse scrolled (588, 487) with delta (0, -1)
Screenshot: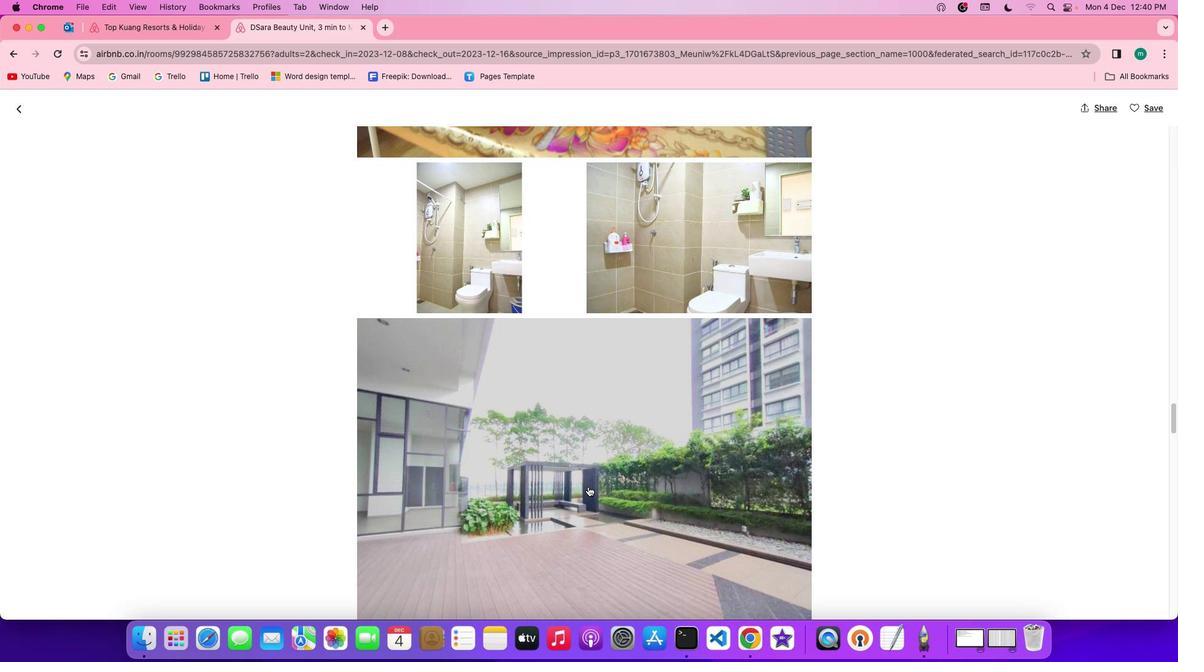 
Action: Mouse scrolled (588, 487) with delta (0, 0)
Screenshot: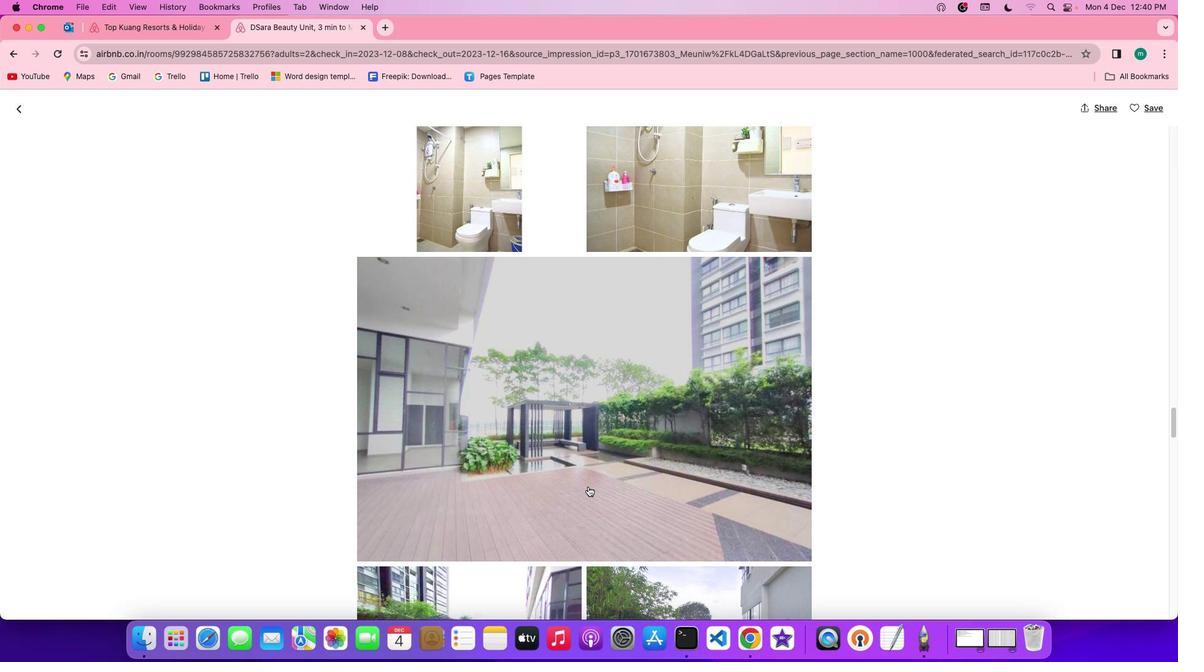 
Action: Mouse scrolled (588, 487) with delta (0, 0)
Screenshot: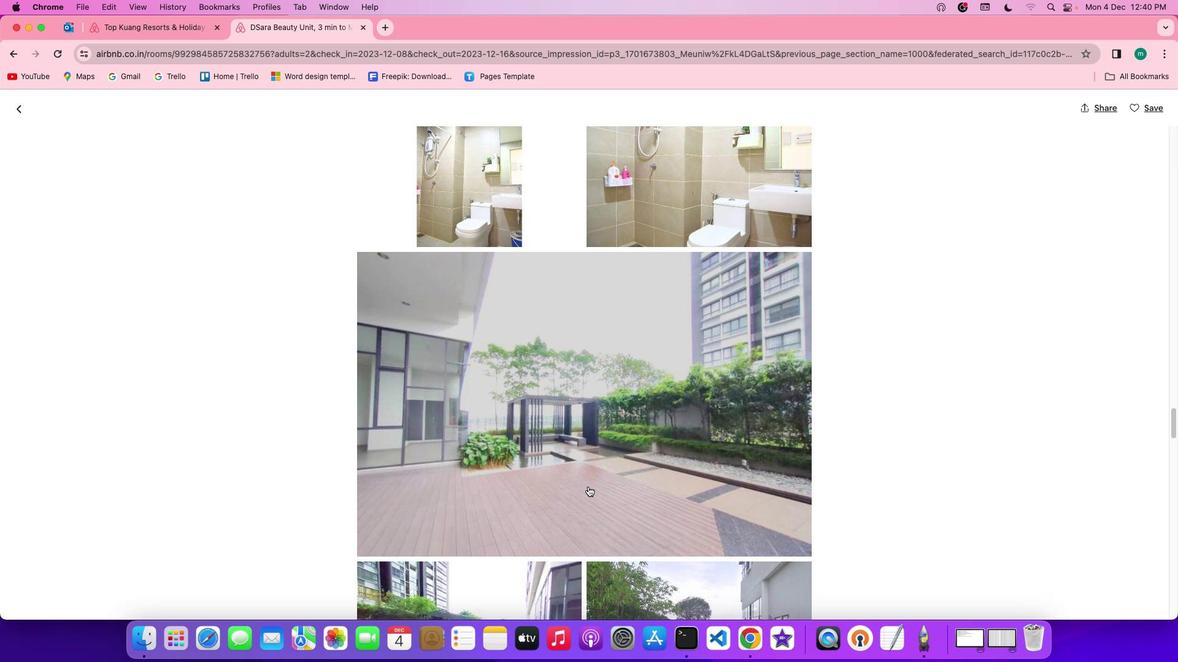 
Action: Mouse scrolled (588, 487) with delta (0, -1)
Screenshot: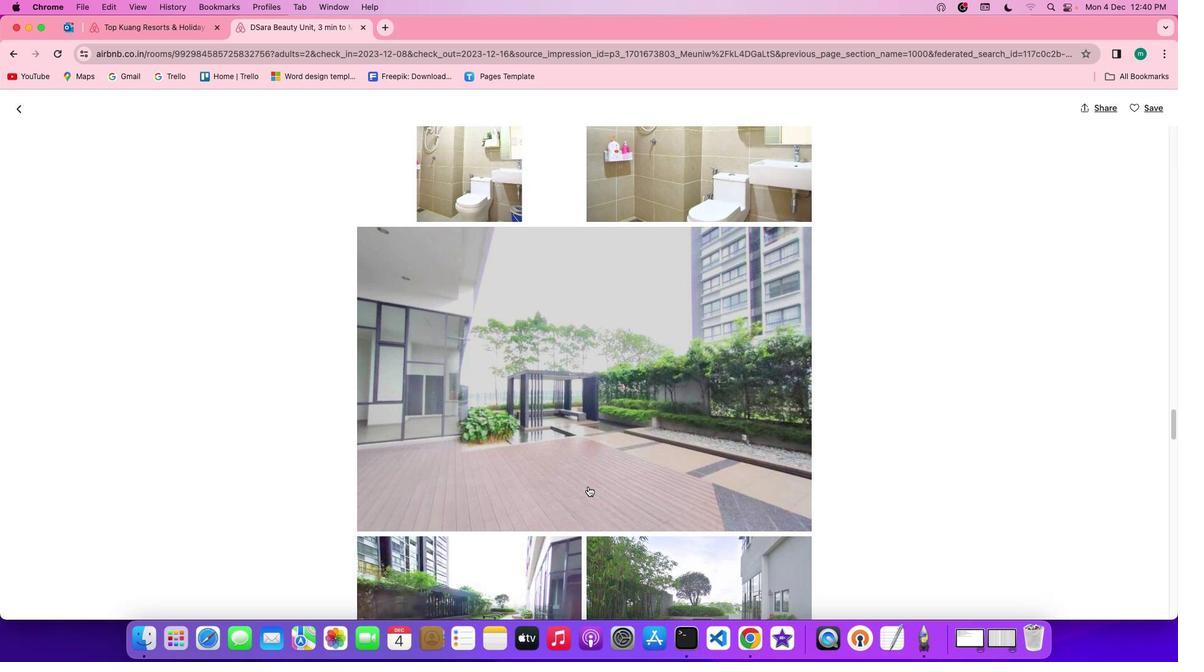 
Action: Mouse scrolled (588, 487) with delta (0, -1)
Screenshot: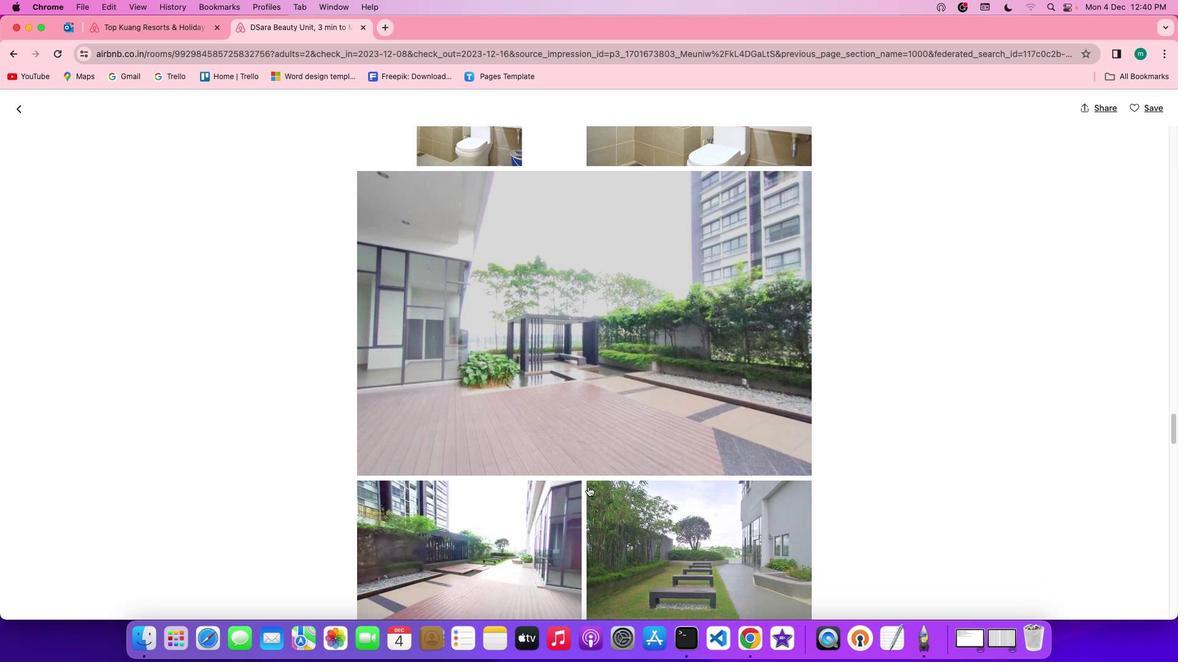 
Action: Mouse scrolled (588, 487) with delta (0, 0)
Screenshot: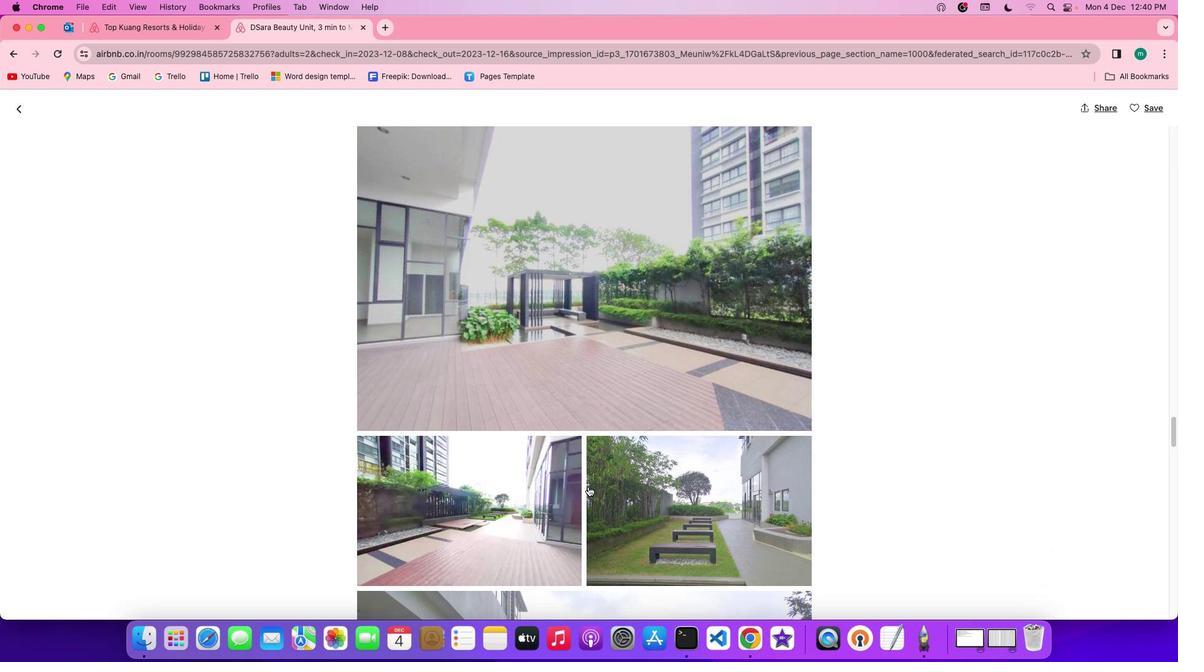 
Action: Mouse scrolled (588, 487) with delta (0, 0)
Screenshot: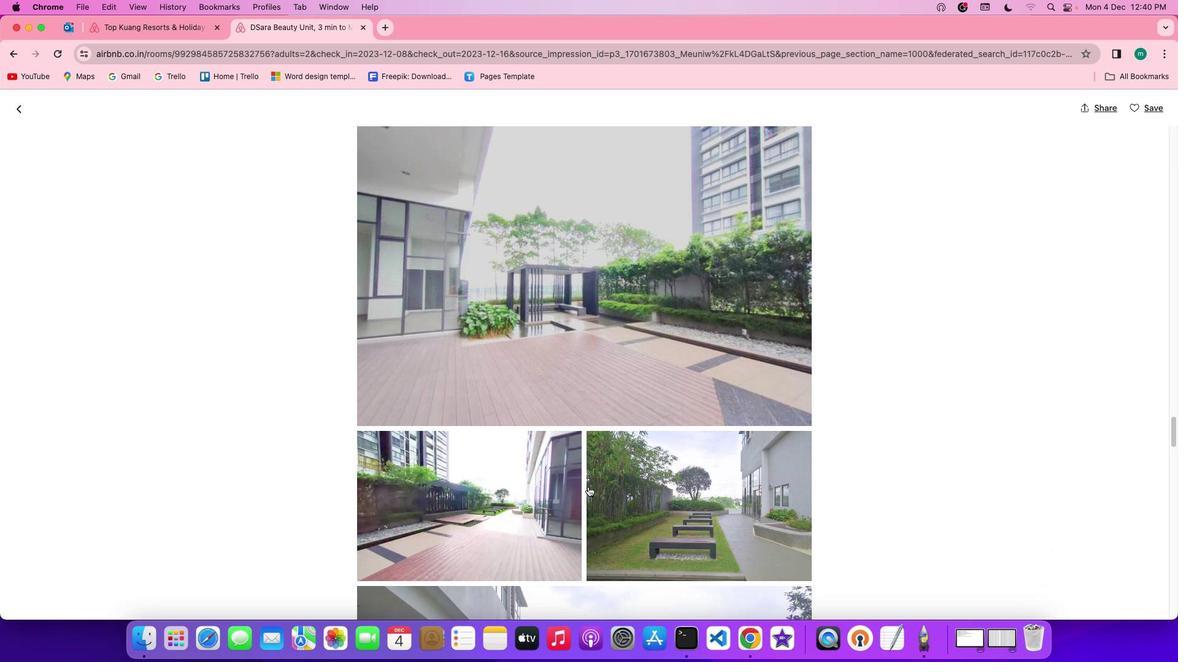 
Action: Mouse scrolled (588, 487) with delta (0, -1)
Screenshot: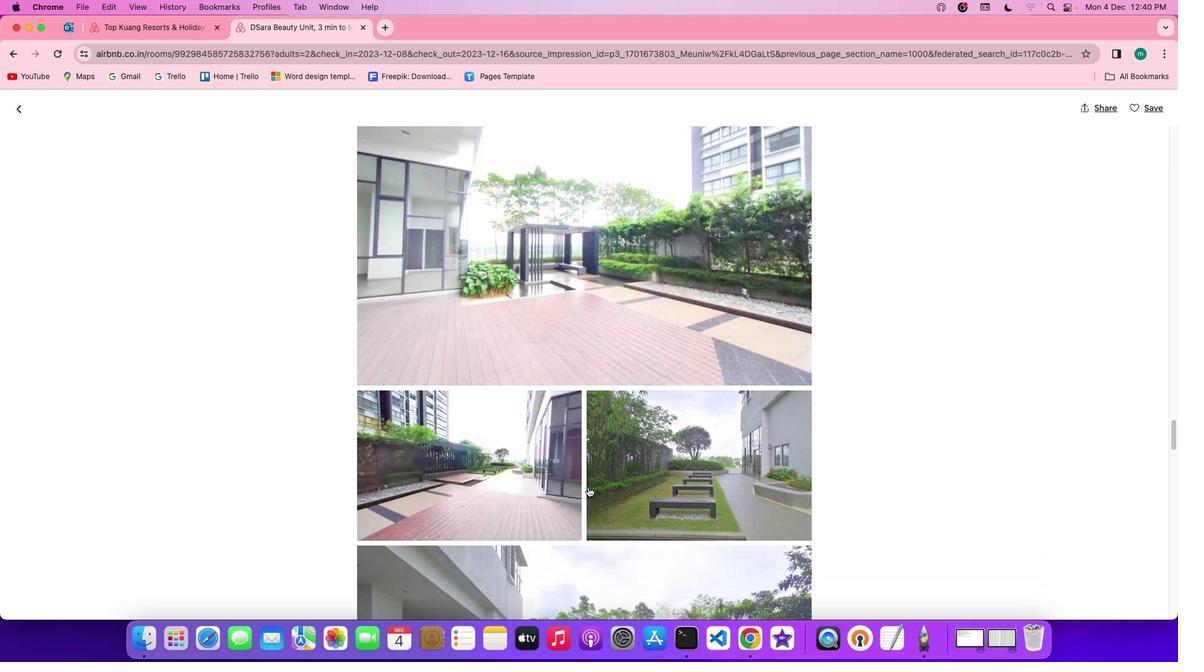 
Action: Mouse moved to (588, 487)
Screenshot: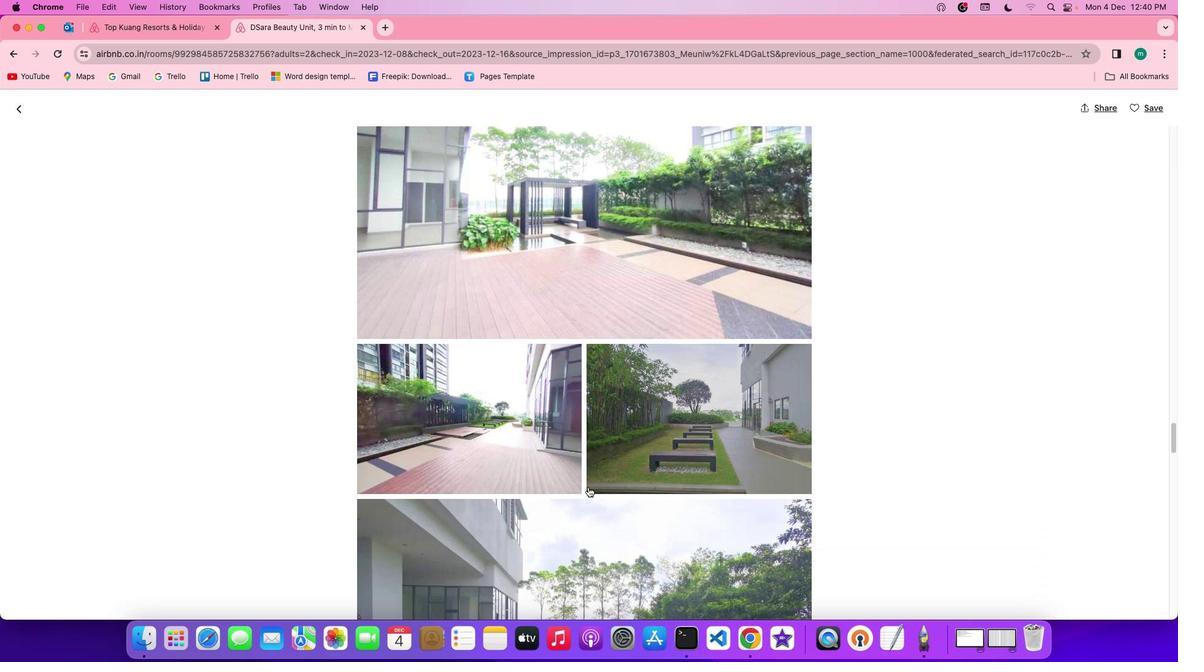 
Action: Mouse scrolled (588, 487) with delta (0, 0)
Screenshot: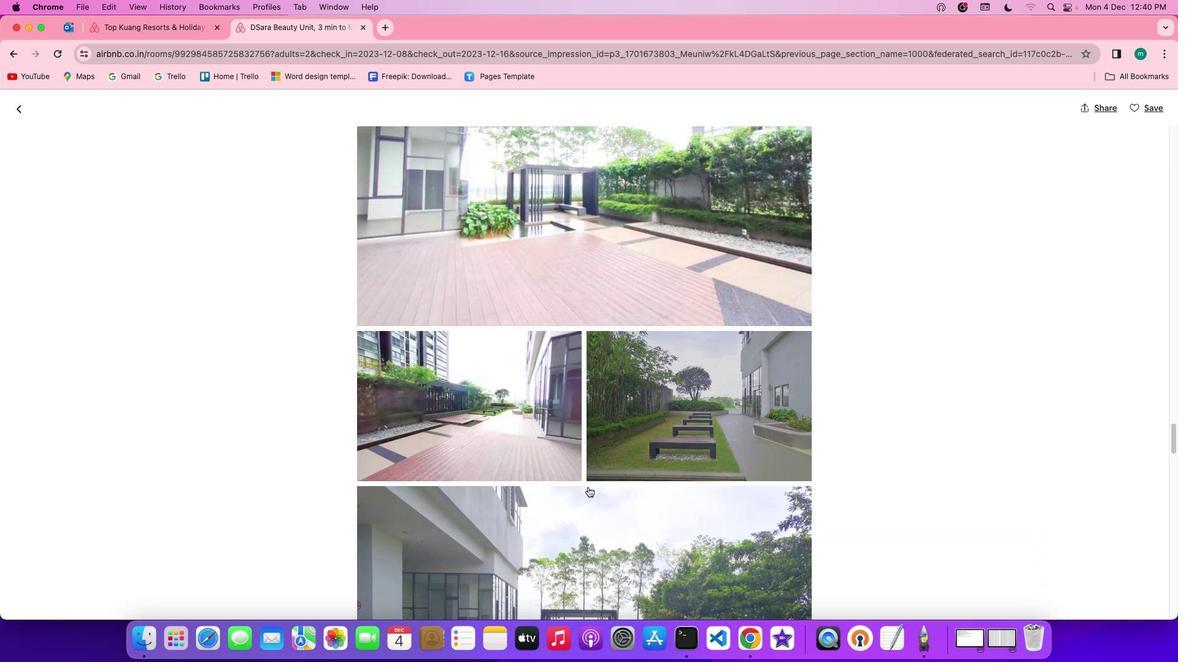 
Action: Mouse scrolled (588, 487) with delta (0, 0)
Screenshot: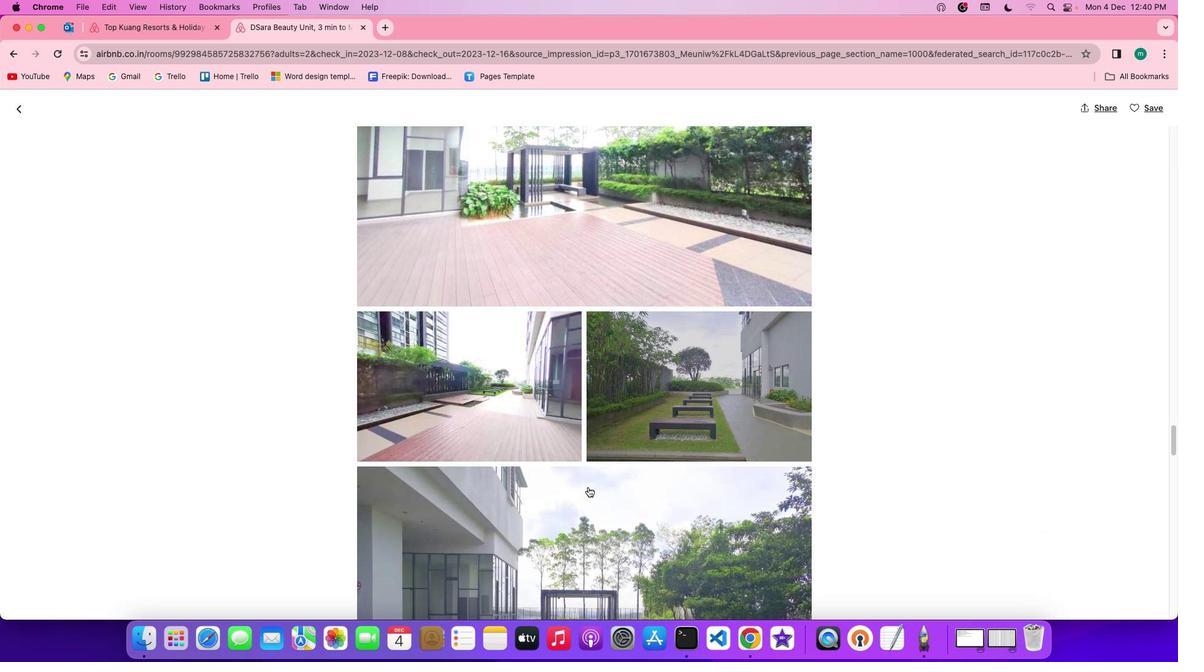 
Action: Mouse scrolled (588, 487) with delta (0, 0)
Screenshot: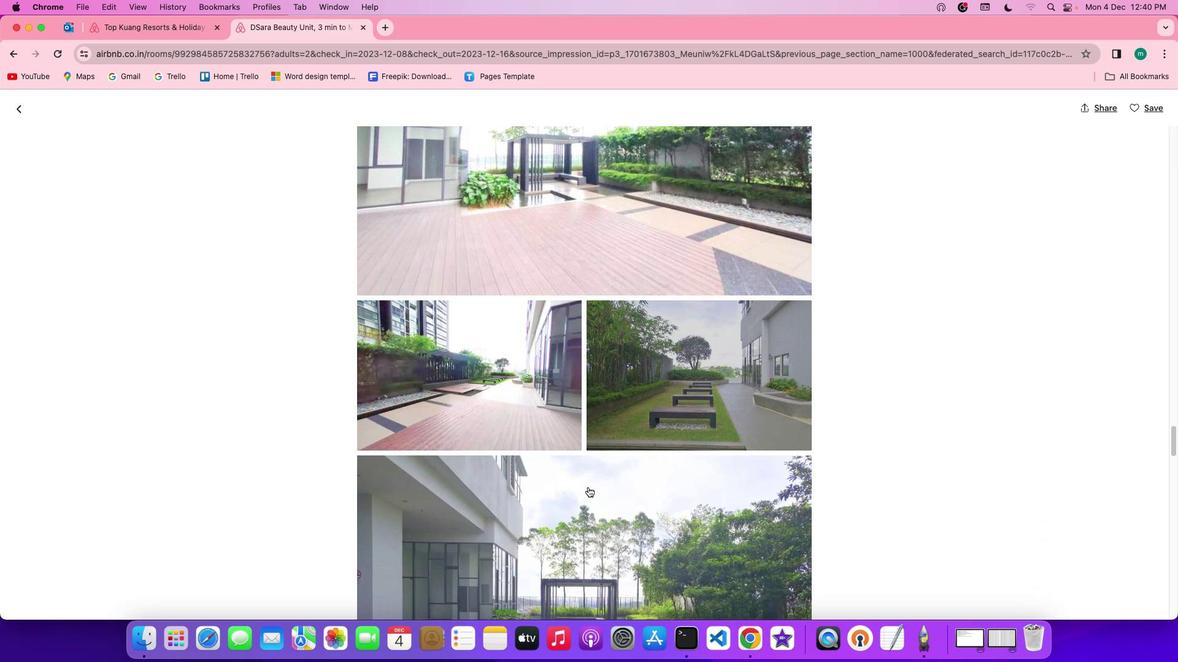 
Action: Mouse scrolled (588, 487) with delta (0, 0)
Screenshot: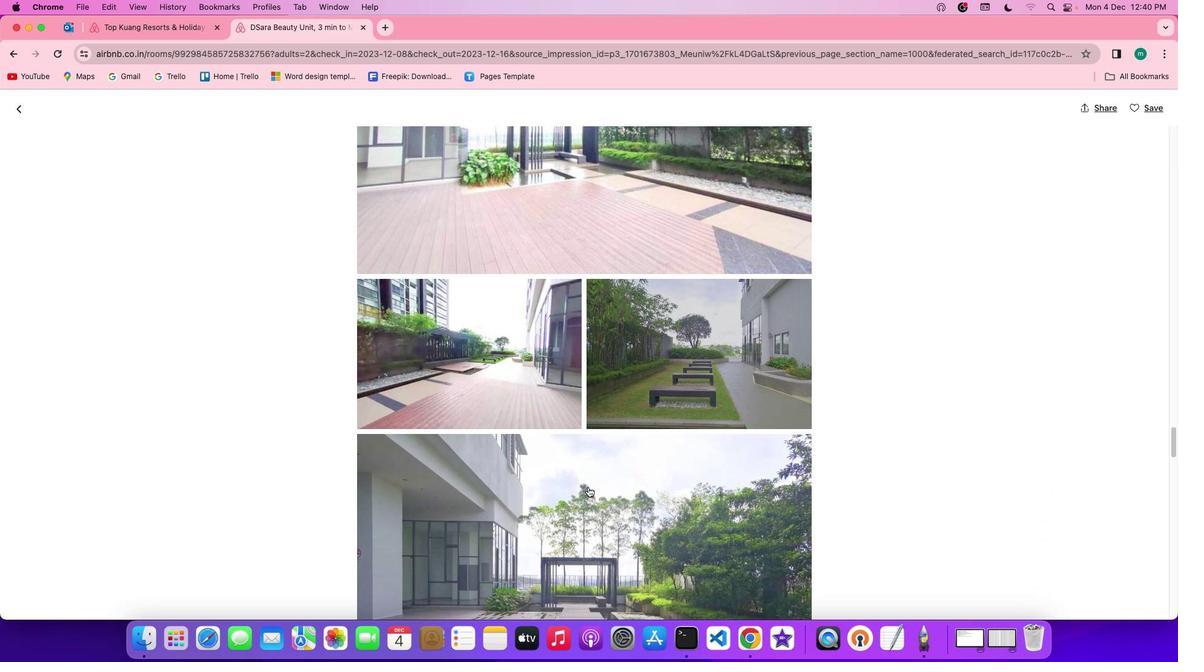 
Action: Mouse scrolled (588, 487) with delta (0, 0)
Screenshot: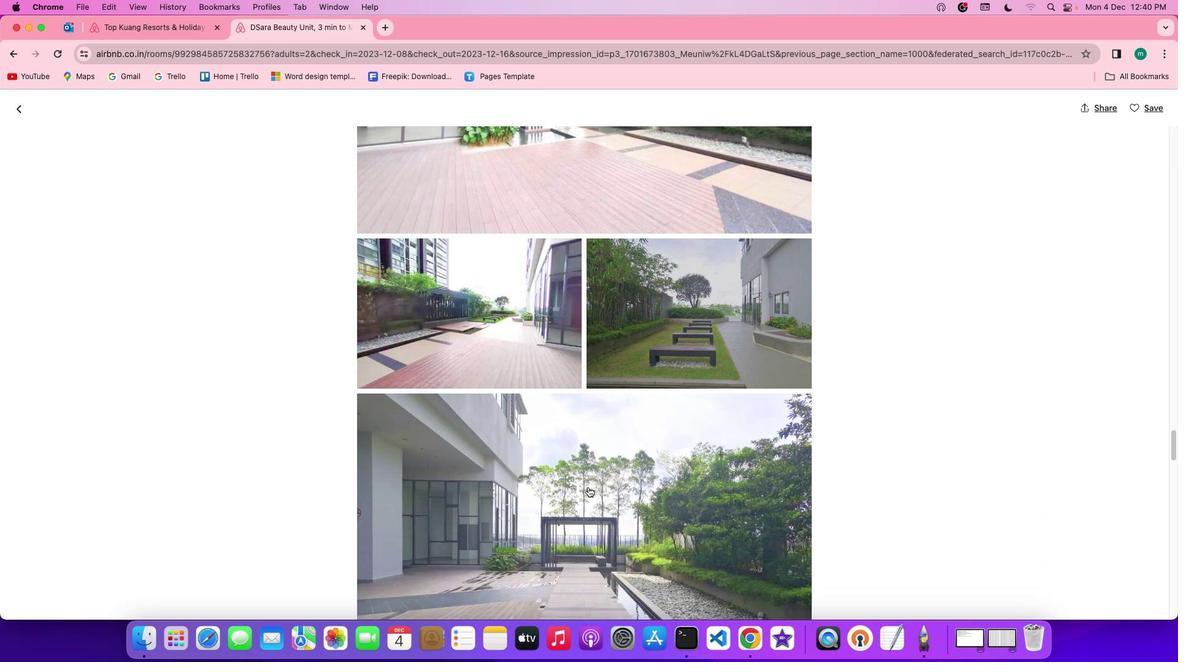 
Action: Mouse scrolled (588, 487) with delta (0, 0)
Screenshot: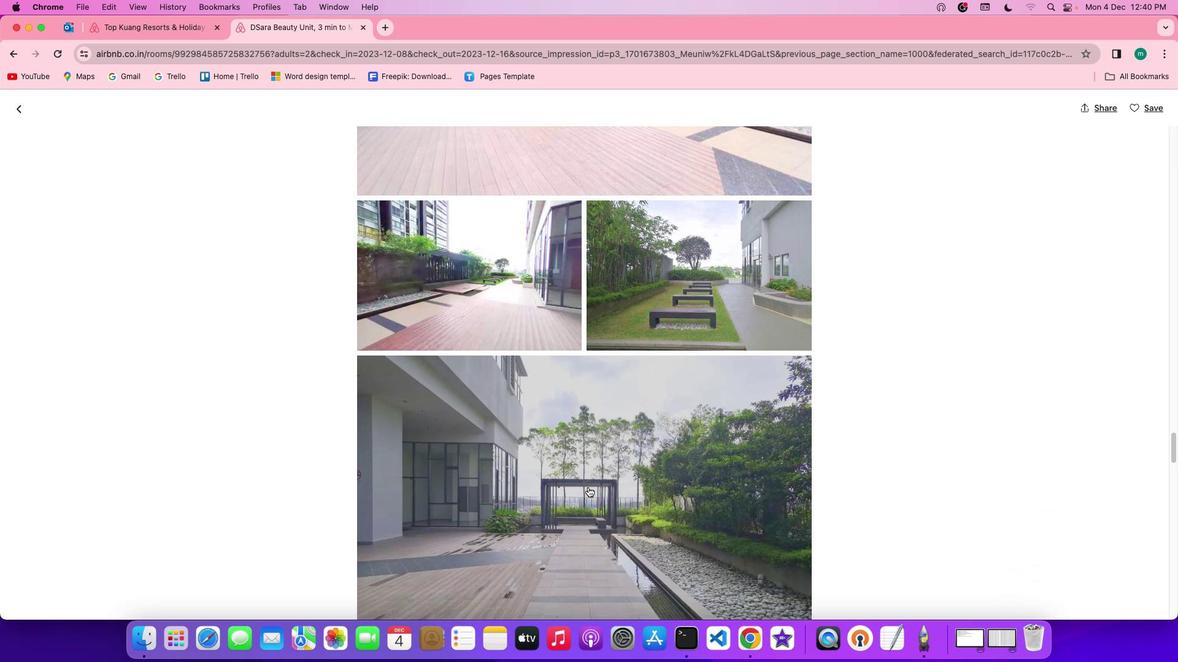 
Action: Mouse scrolled (588, 487) with delta (0, 0)
Screenshot: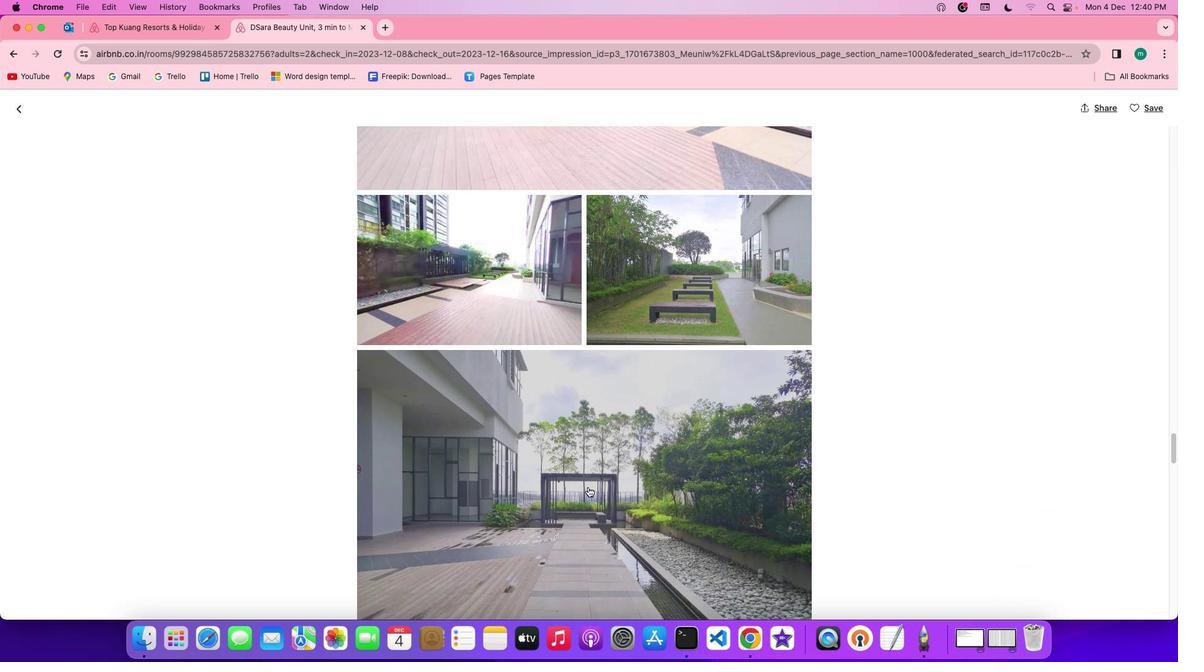 
Action: Mouse scrolled (588, 487) with delta (0, 0)
Screenshot: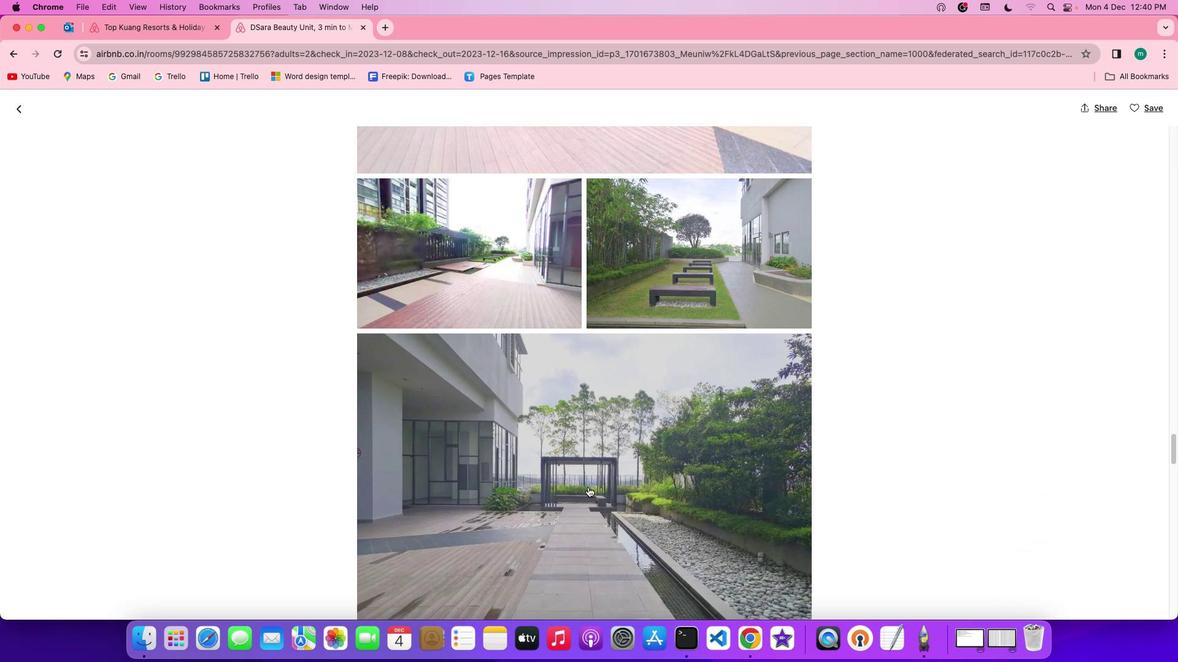 
Action: Mouse scrolled (588, 487) with delta (0, -1)
Screenshot: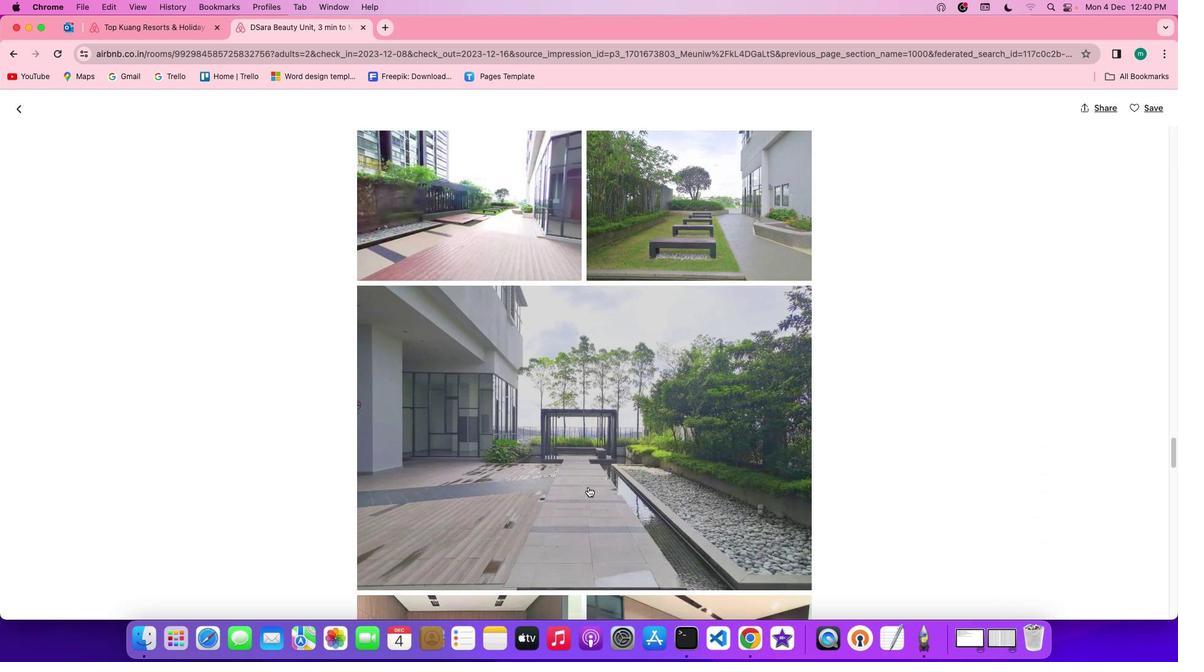 
Action: Mouse scrolled (588, 487) with delta (0, 0)
Screenshot: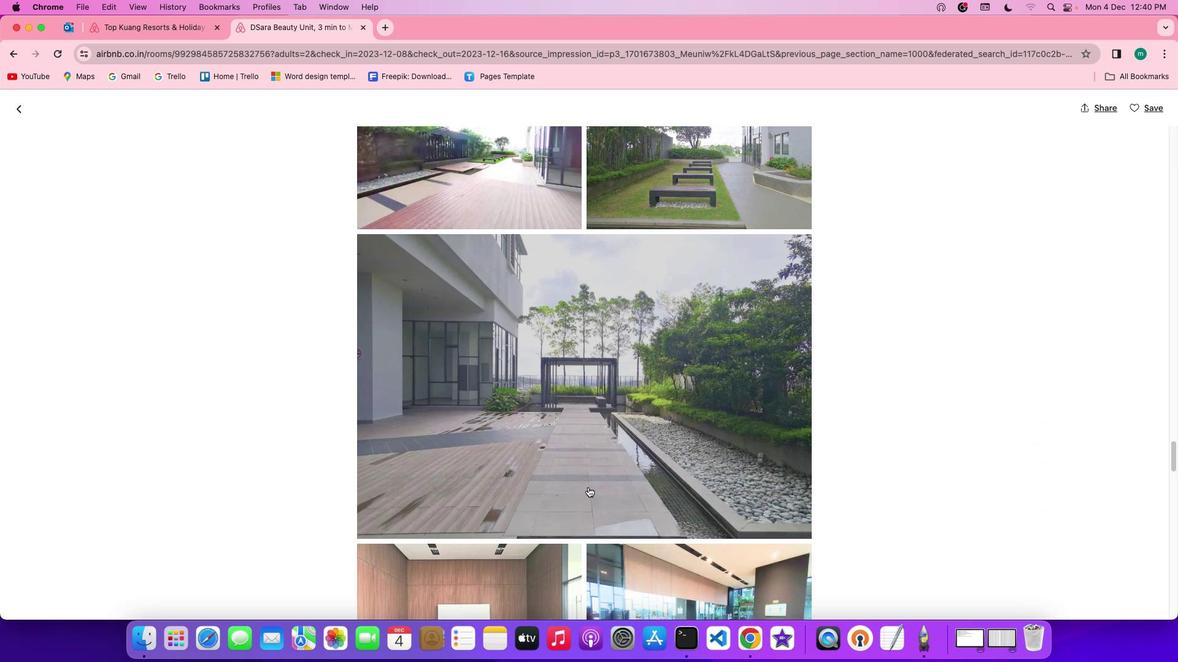 
Action: Mouse scrolled (588, 487) with delta (0, 0)
Screenshot: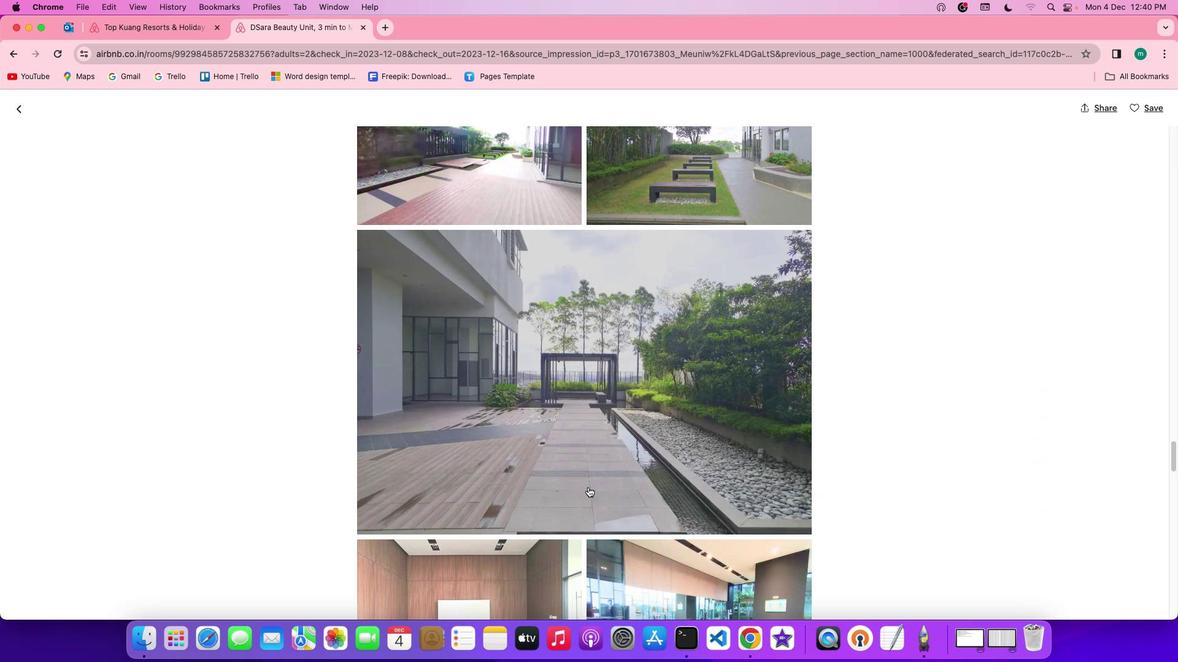 
Action: Mouse scrolled (588, 487) with delta (0, -1)
Screenshot: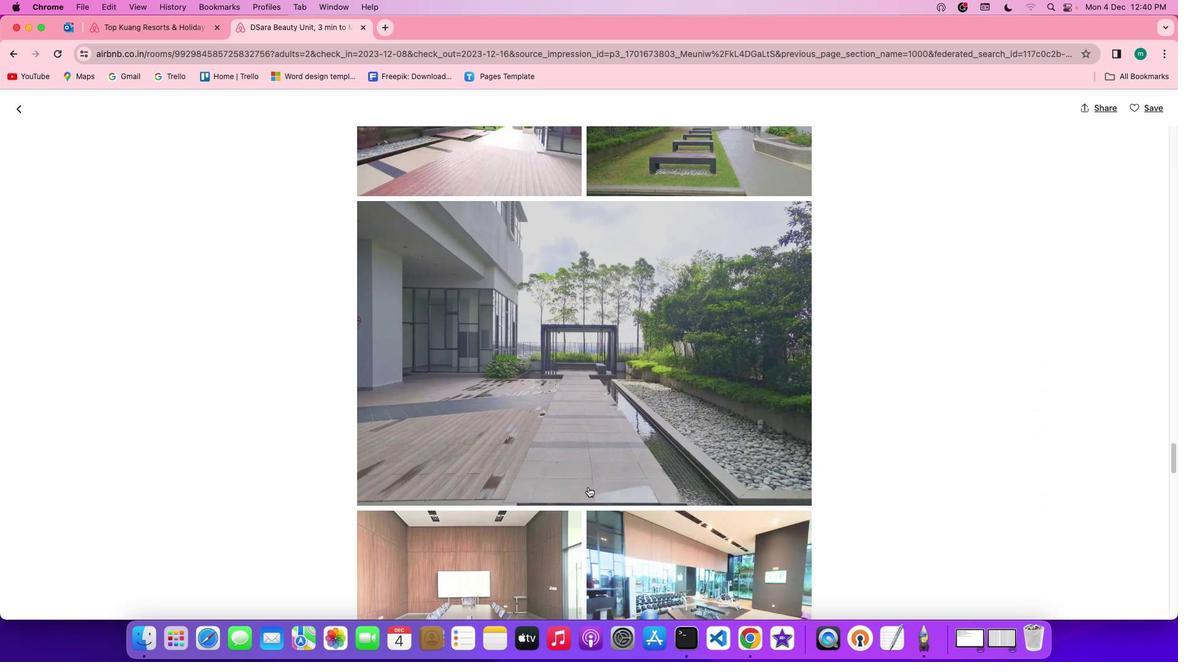 
Action: Mouse scrolled (588, 487) with delta (0, -1)
Screenshot: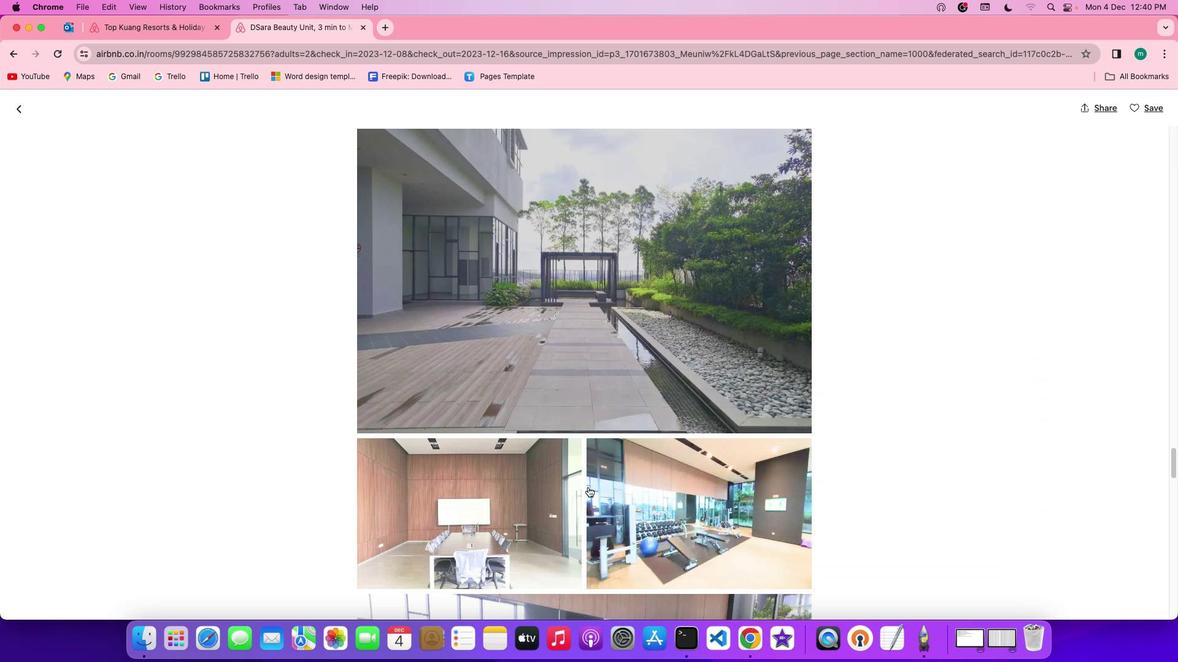 
Action: Mouse scrolled (588, 487) with delta (0, 0)
Screenshot: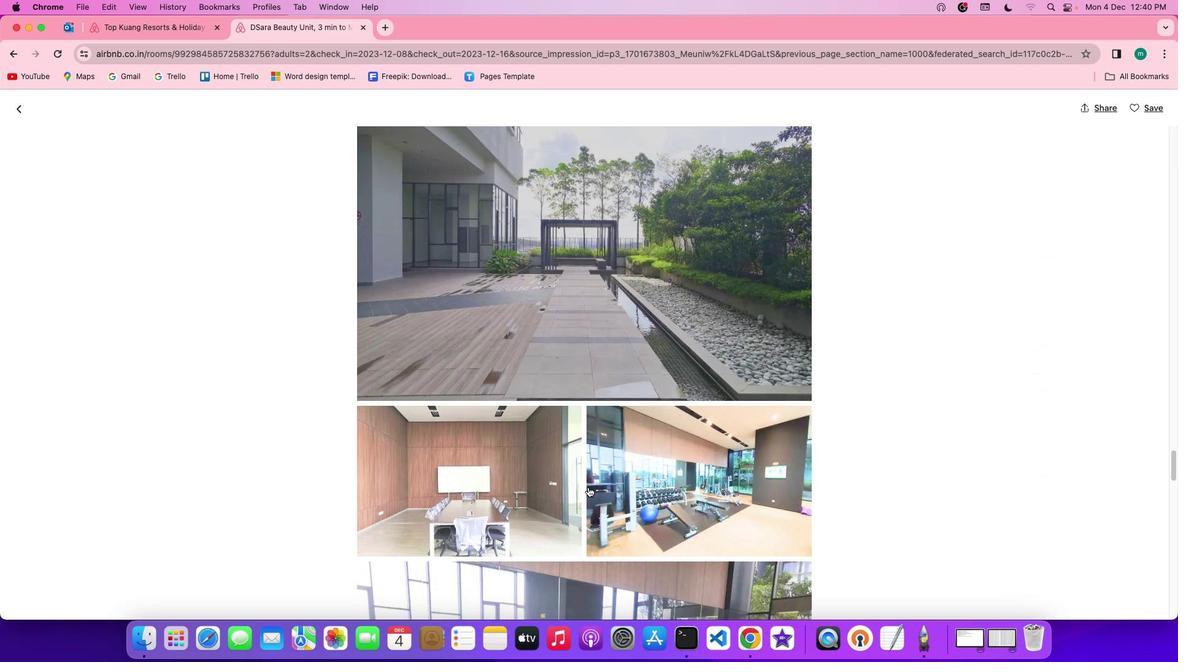 
Action: Mouse scrolled (588, 487) with delta (0, 0)
Screenshot: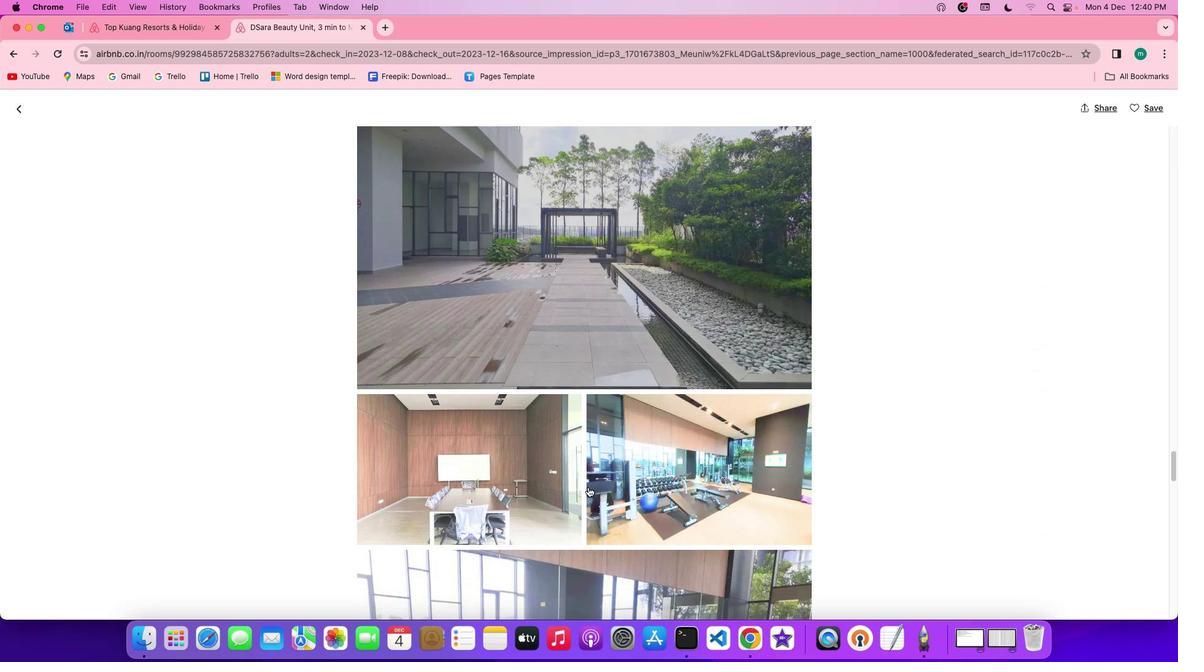 
Action: Mouse scrolled (588, 487) with delta (0, -1)
Screenshot: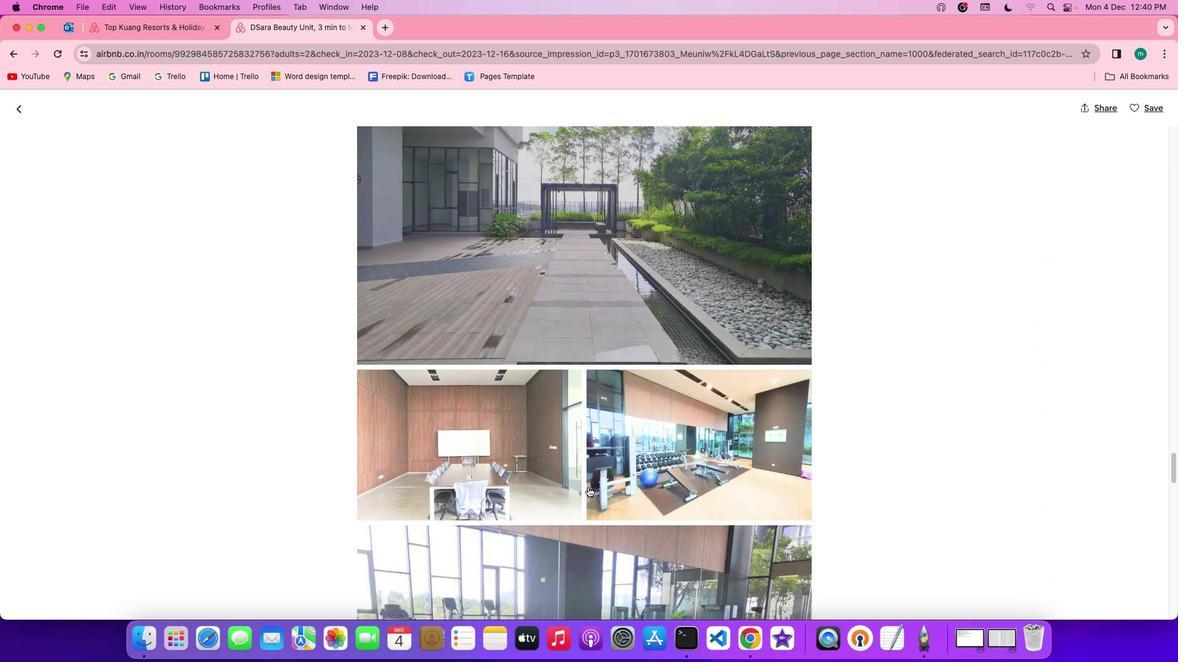 
Action: Mouse scrolled (588, 487) with delta (0, -1)
Screenshot: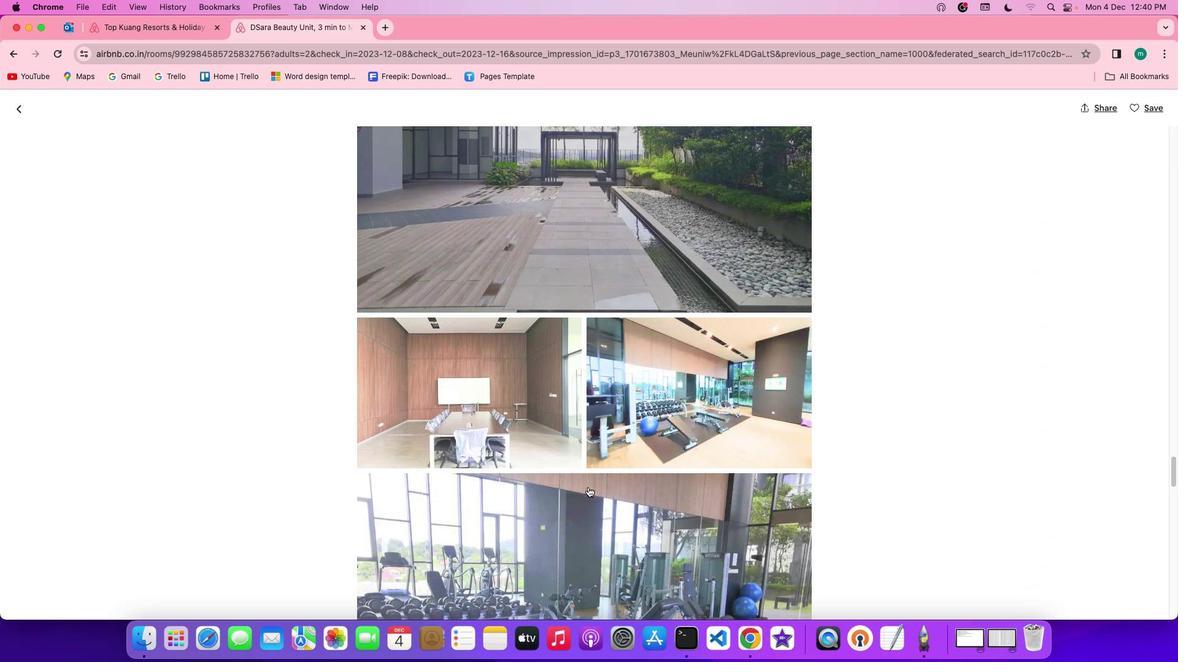 
Action: Mouse scrolled (588, 487) with delta (0, 0)
Screenshot: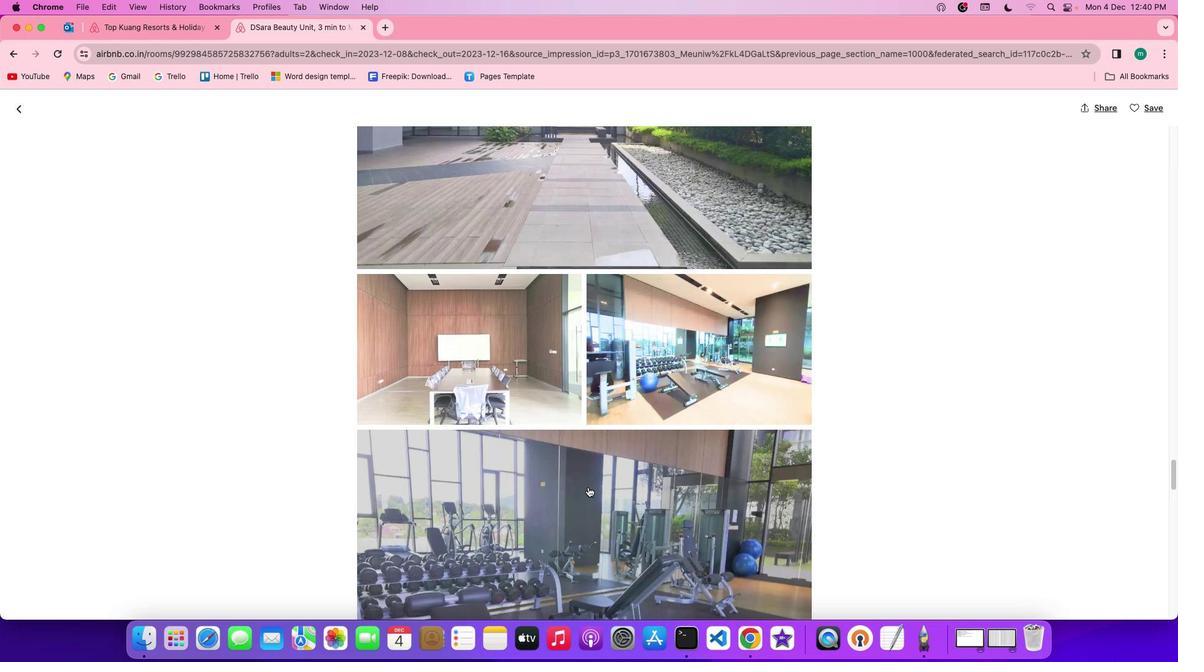 
Action: Mouse scrolled (588, 487) with delta (0, 0)
Screenshot: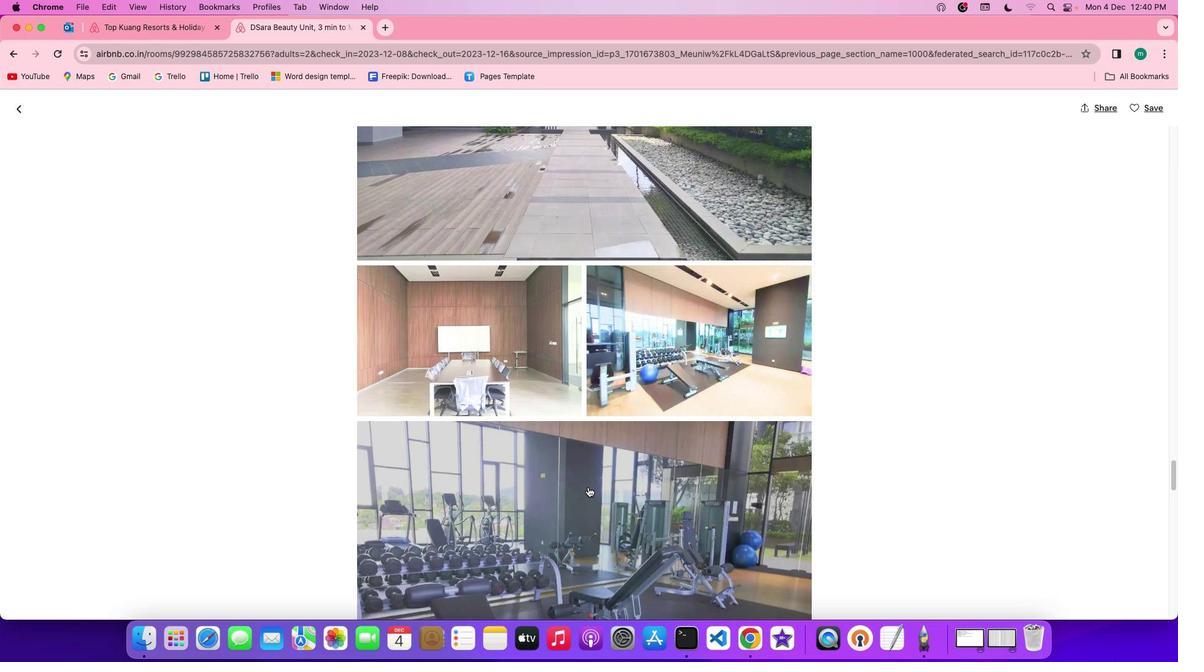 
Action: Mouse scrolled (588, 487) with delta (0, -1)
Screenshot: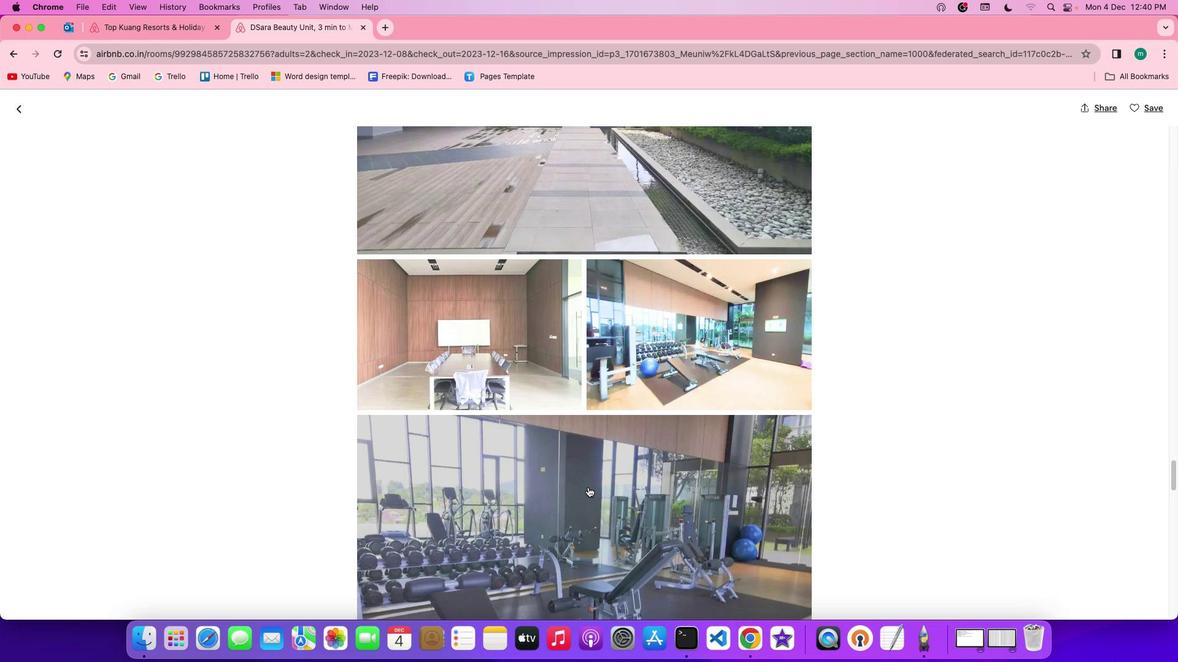 
Action: Mouse scrolled (588, 487) with delta (0, -1)
Screenshot: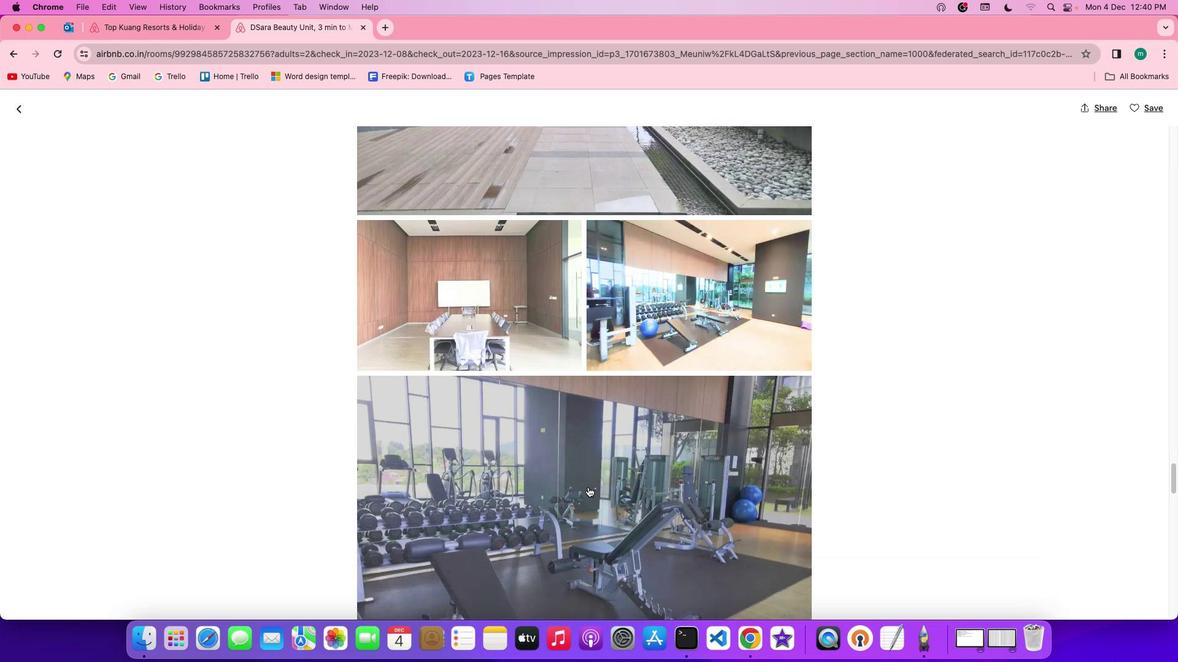 
Action: Mouse scrolled (588, 487) with delta (0, 0)
Screenshot: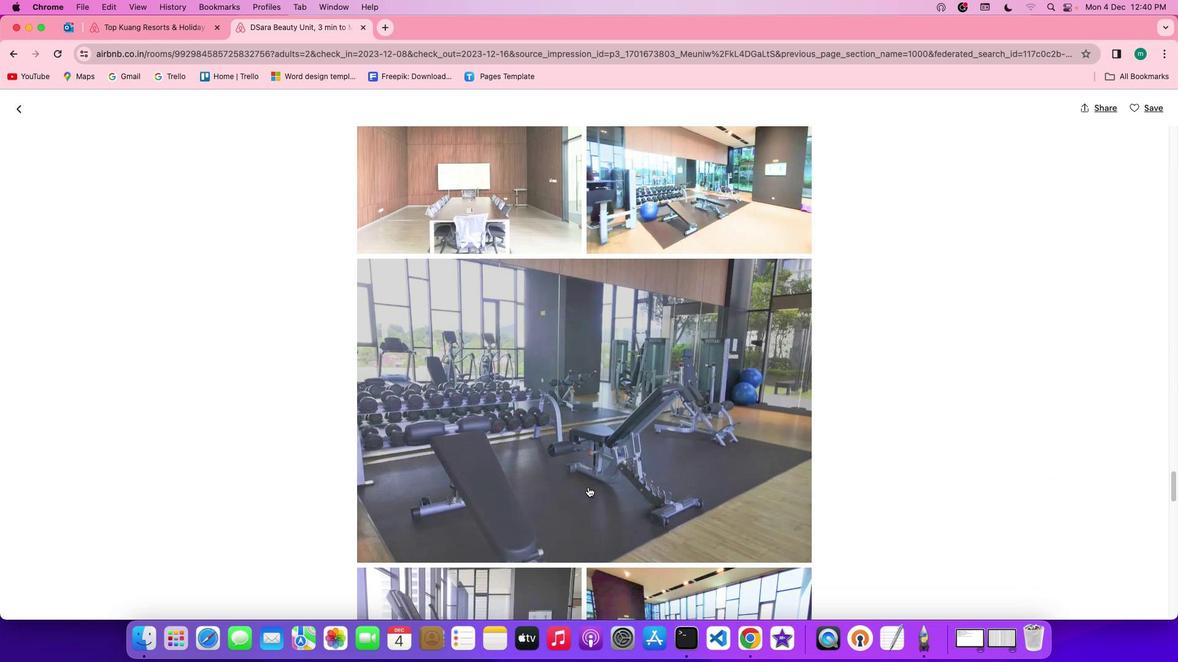 
Action: Mouse scrolled (588, 487) with delta (0, 0)
Screenshot: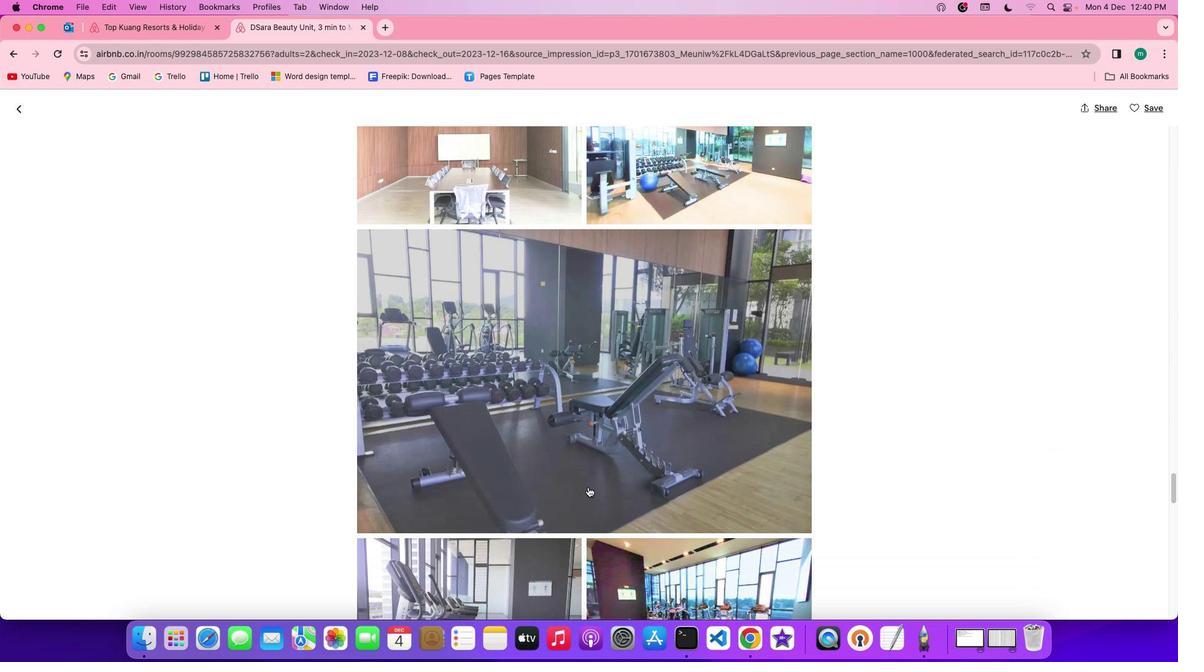 
Action: Mouse scrolled (588, 487) with delta (0, -1)
Screenshot: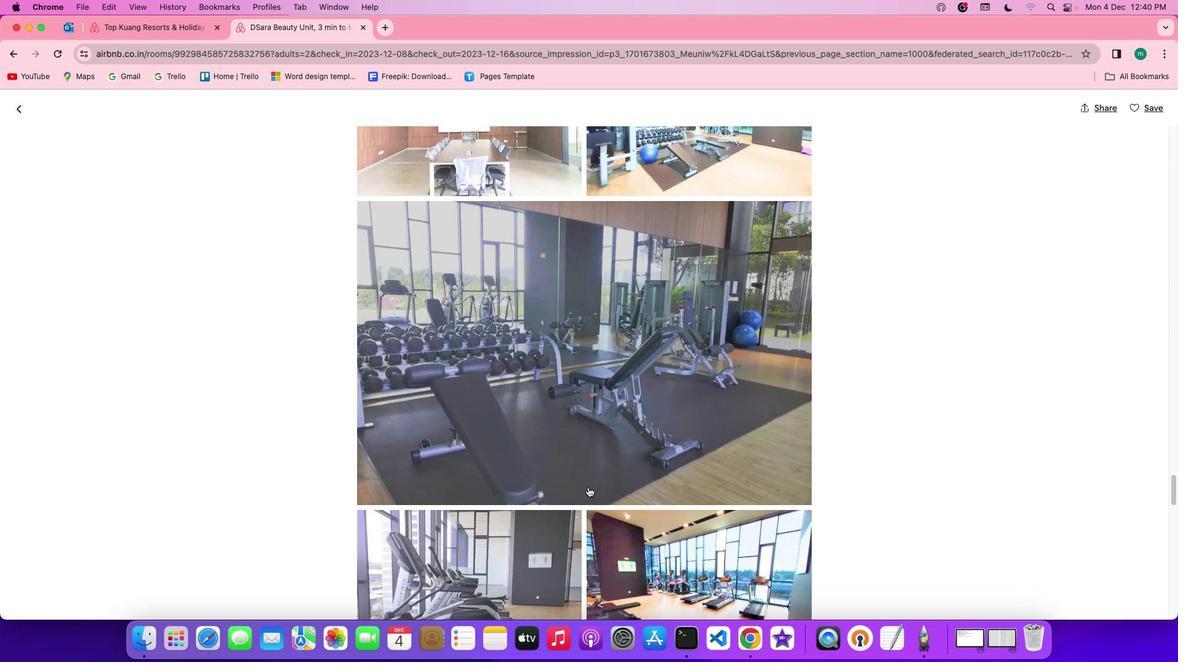
Action: Mouse scrolled (588, 487) with delta (0, -2)
Screenshot: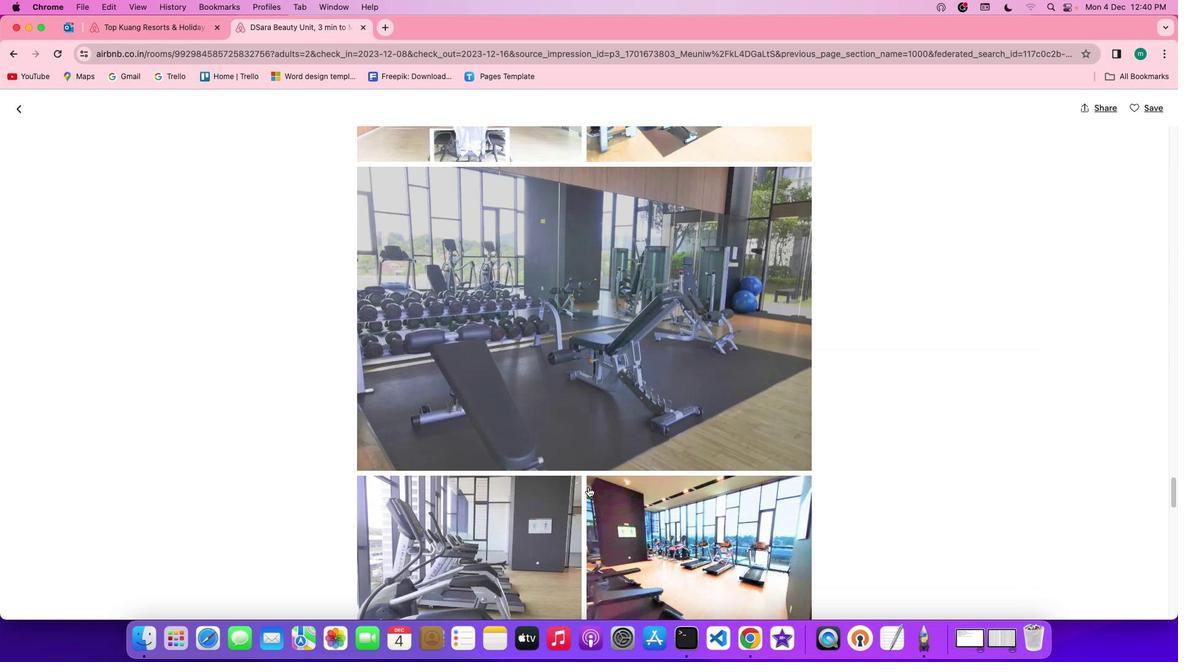 
Action: Mouse scrolled (588, 487) with delta (0, -3)
Screenshot: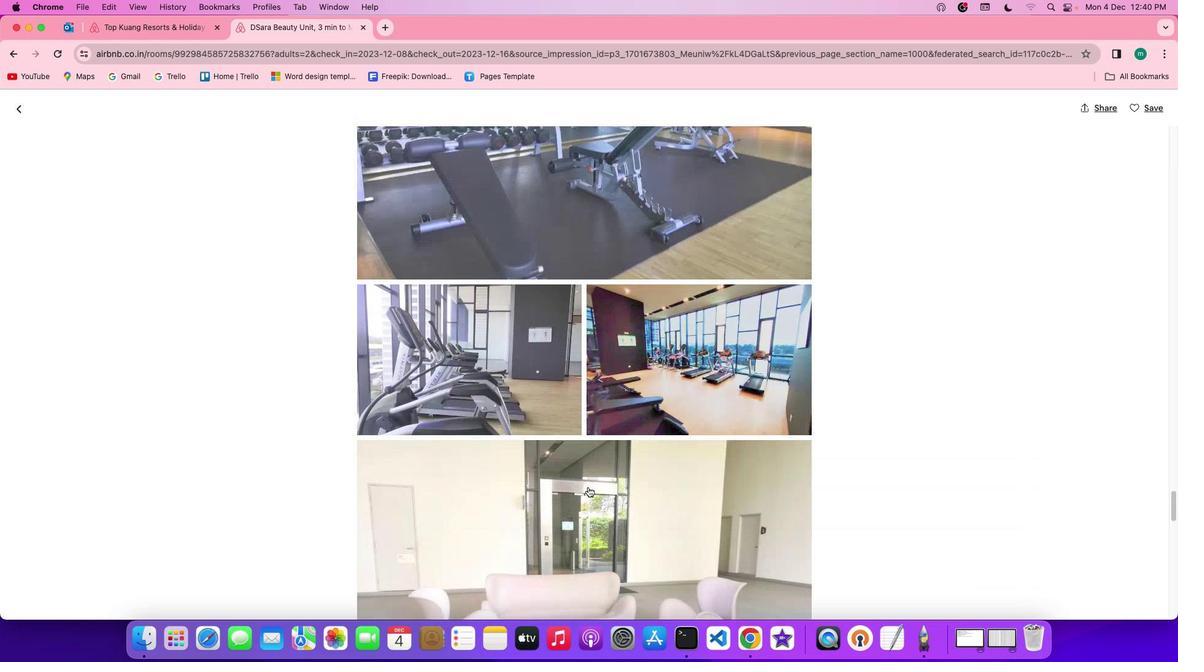 
Action: Mouse scrolled (588, 487) with delta (0, 0)
Screenshot: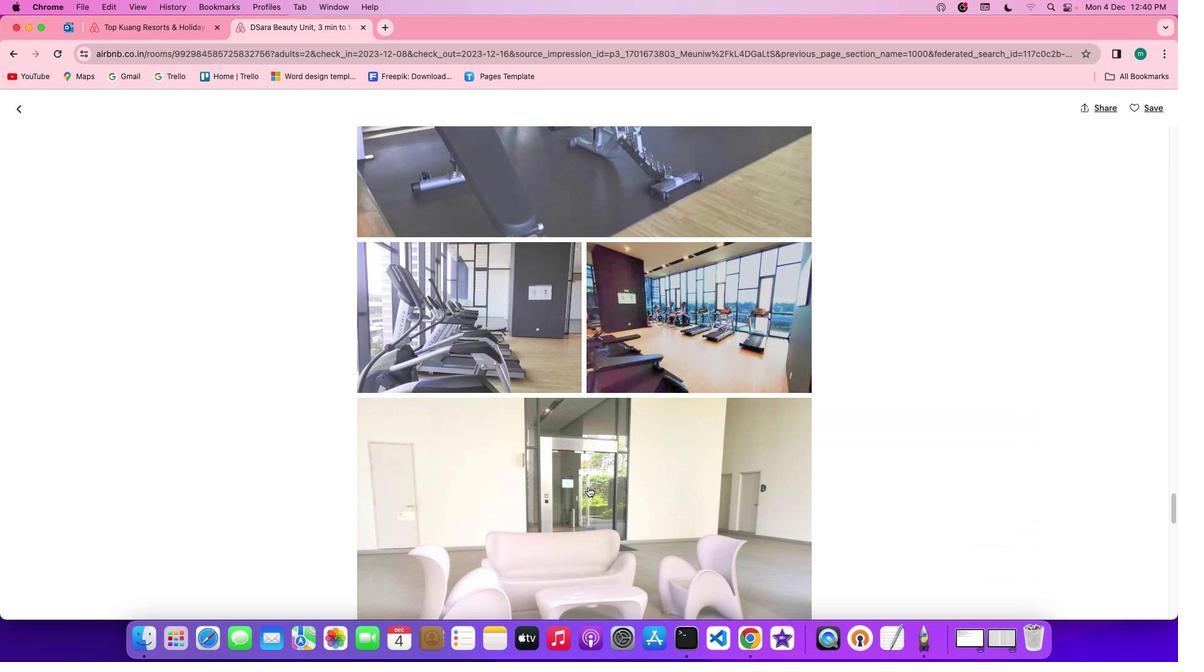 
Action: Mouse scrolled (588, 487) with delta (0, 0)
Screenshot: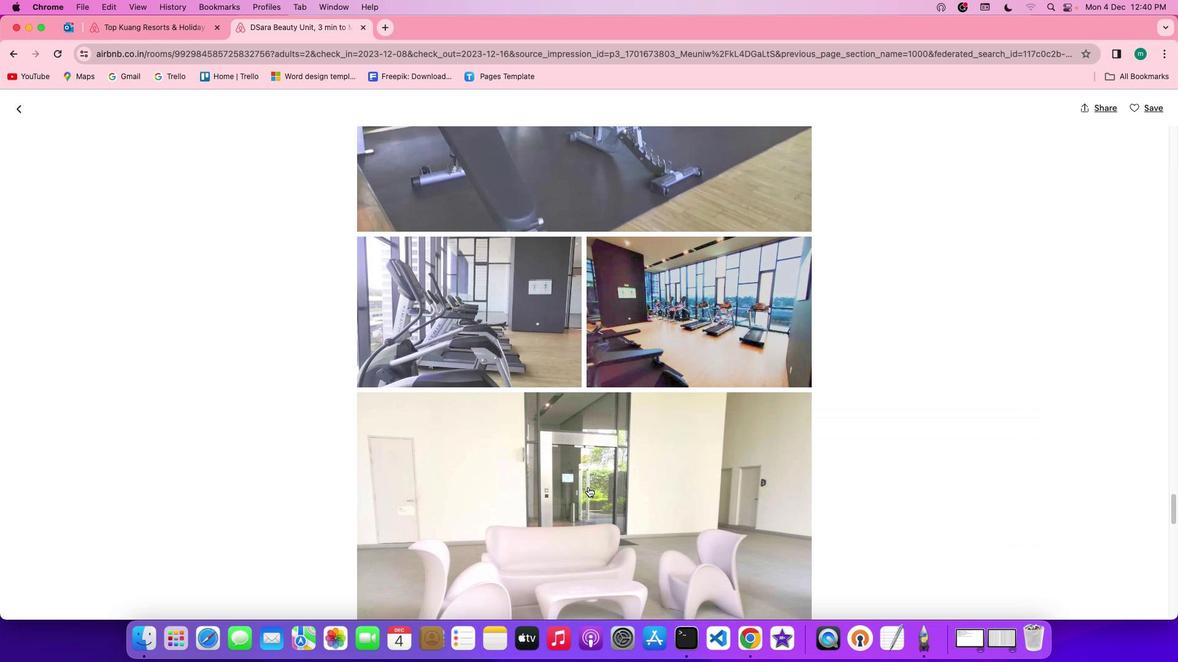 
Action: Mouse scrolled (588, 487) with delta (0, -1)
Screenshot: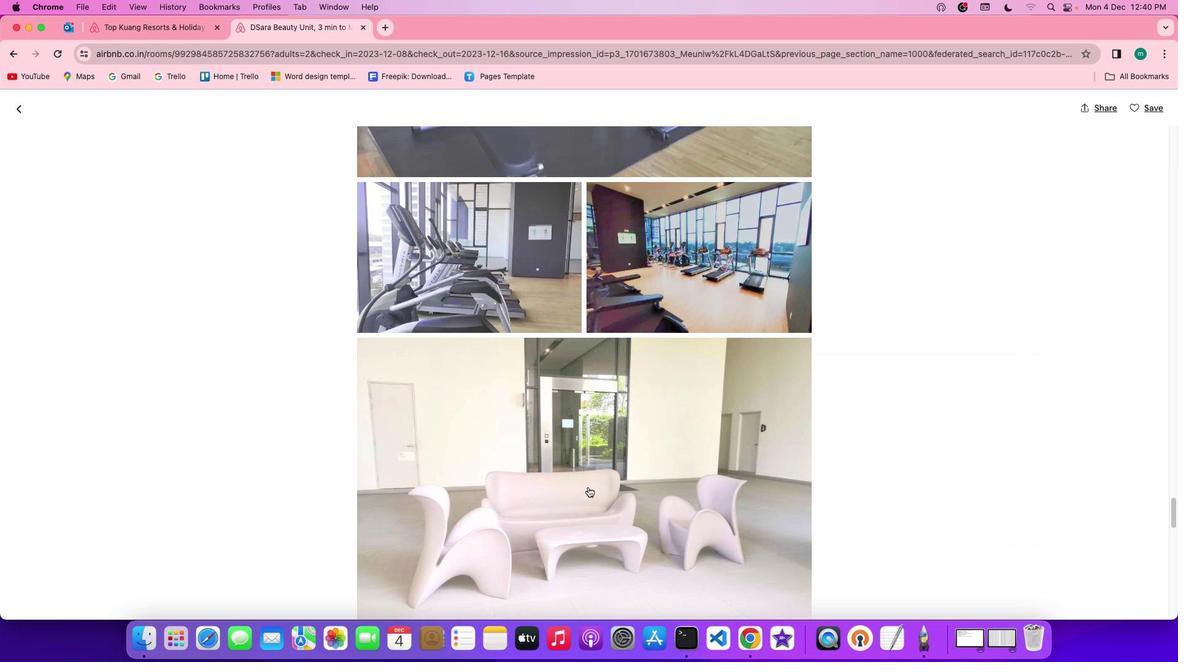 
Action: Mouse scrolled (588, 487) with delta (0, -2)
Screenshot: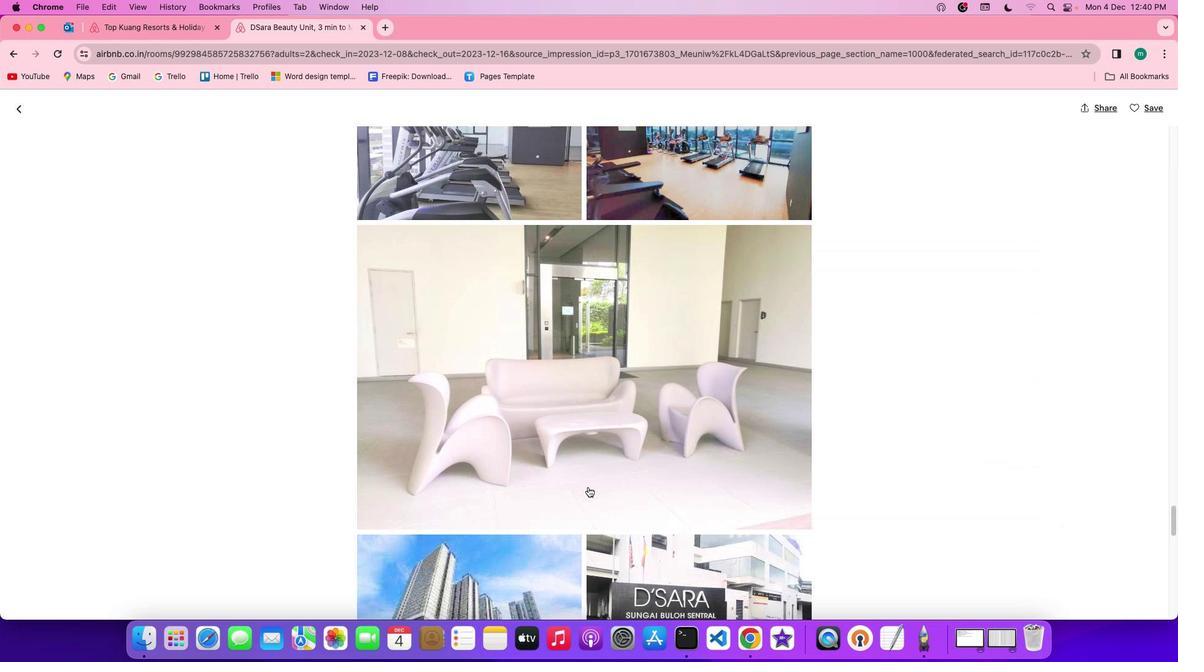 
Action: Mouse scrolled (588, 487) with delta (0, -3)
Screenshot: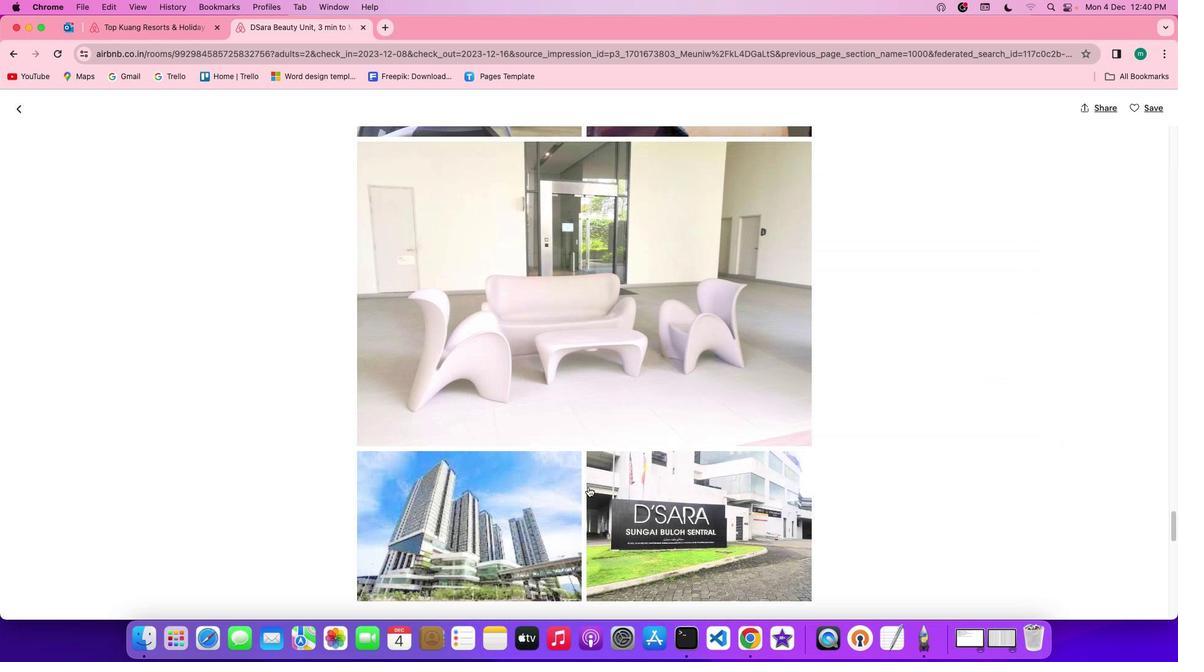 
Action: Mouse scrolled (588, 487) with delta (0, 0)
Screenshot: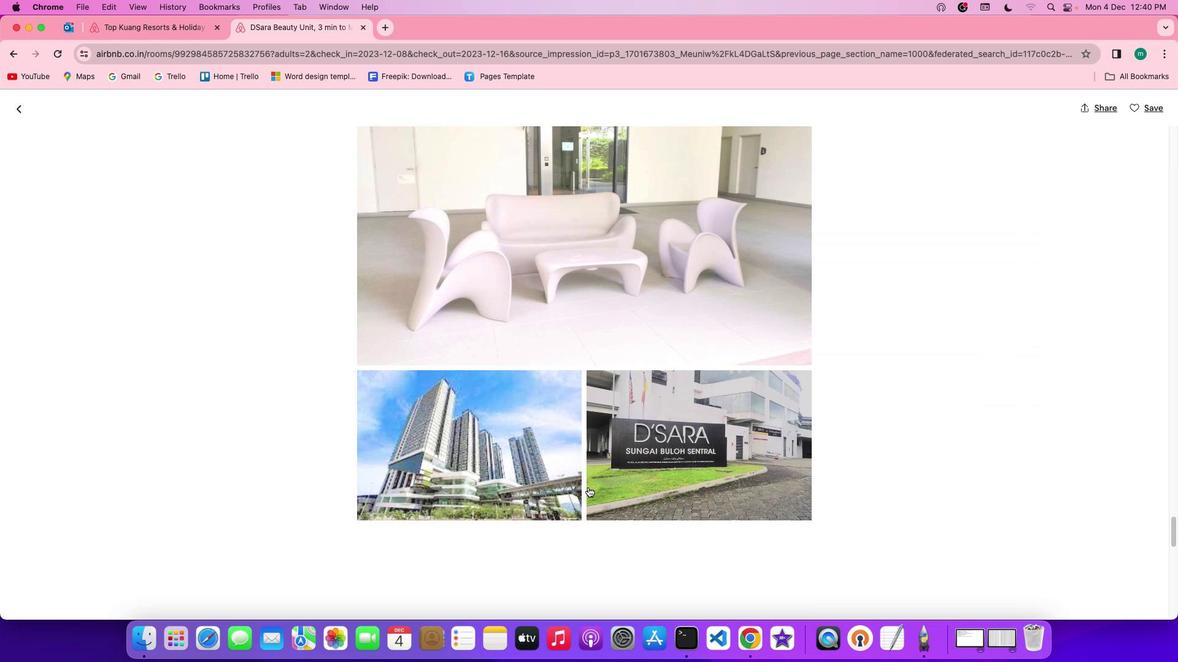 
Action: Mouse scrolled (588, 487) with delta (0, 0)
Screenshot: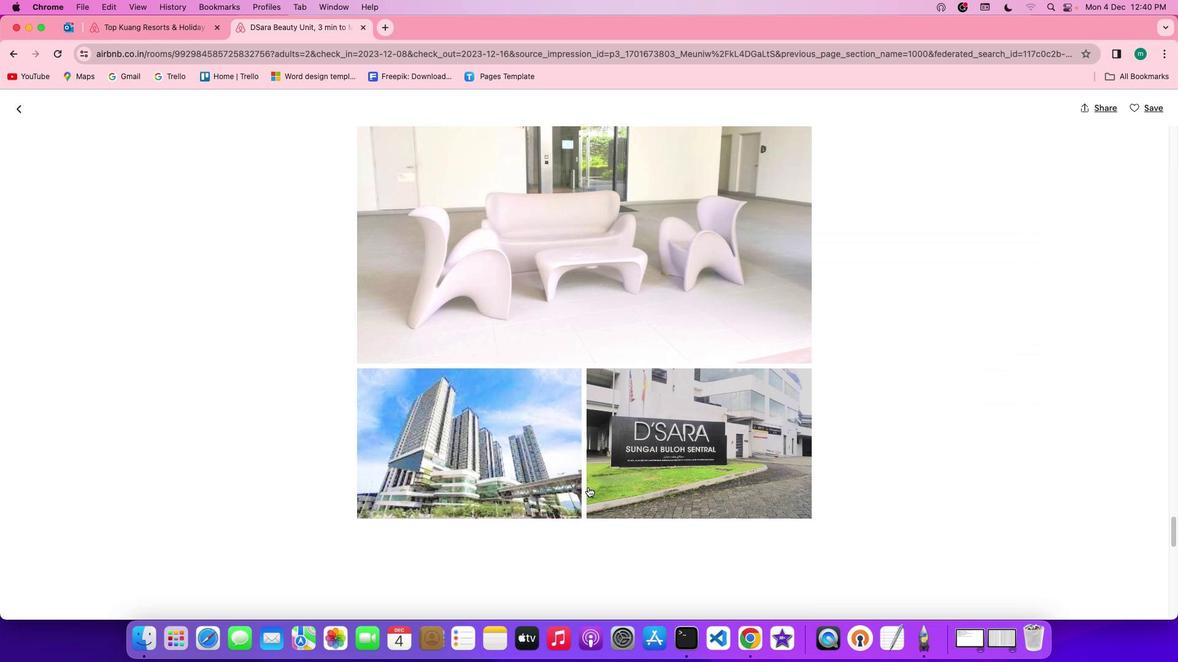 
Action: Mouse scrolled (588, 487) with delta (0, -1)
